 Task: Look for Airbnb options in TultitlÃ¡n, Mexico from 5th December, 2023 to 13th December, 2023 for 6 adults.3 bedrooms having 3 beds and 3 bathrooms. Property type can be house. Look for 5 properties as per requirement.
Action: Mouse moved to (615, 66)
Screenshot: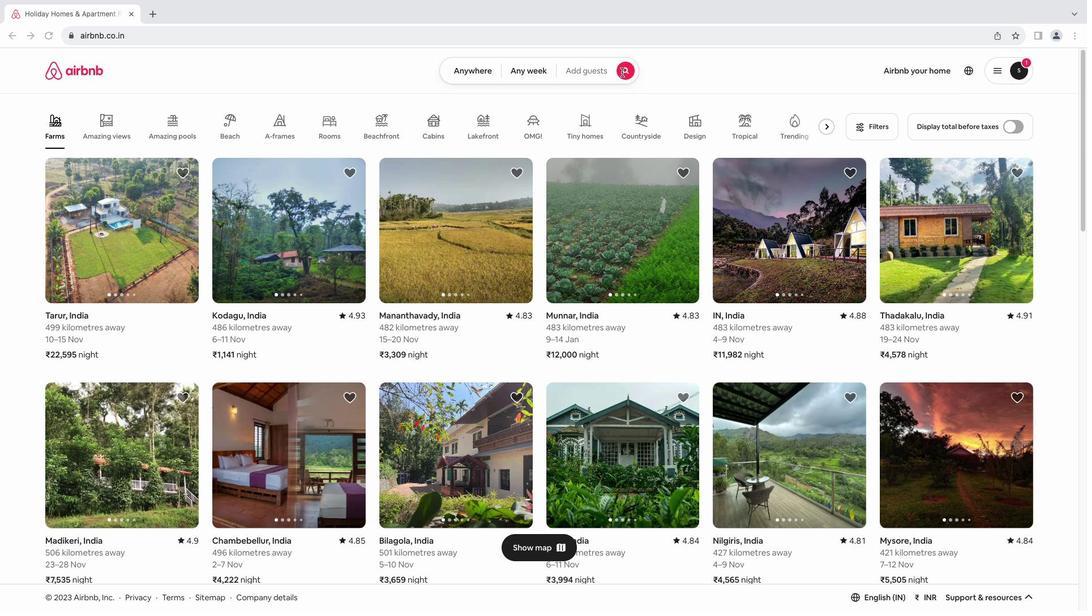 
Action: Mouse pressed left at (615, 66)
Screenshot: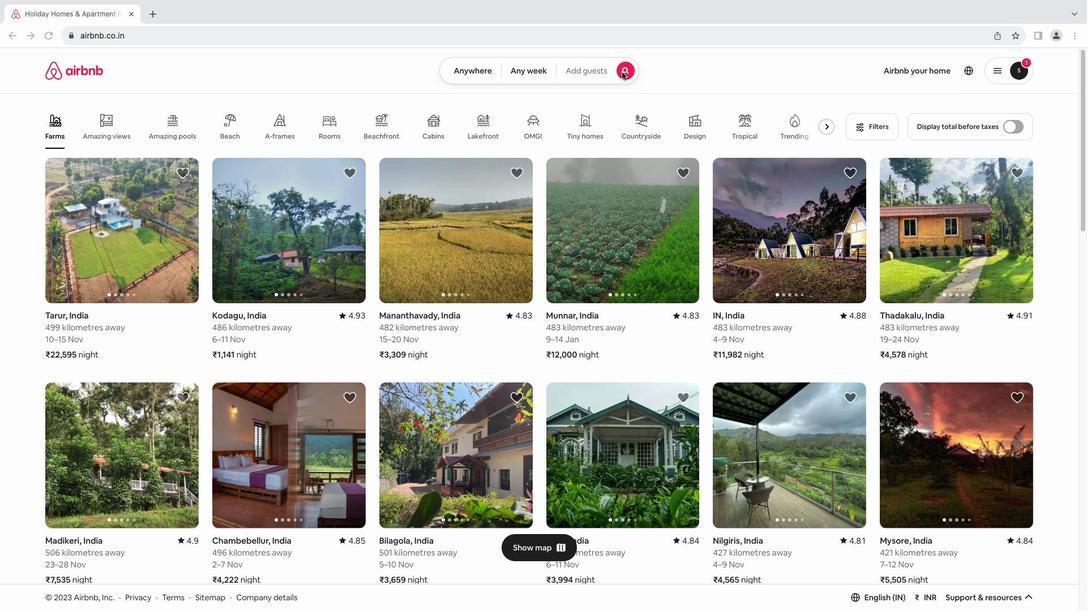 
Action: Mouse moved to (617, 66)
Screenshot: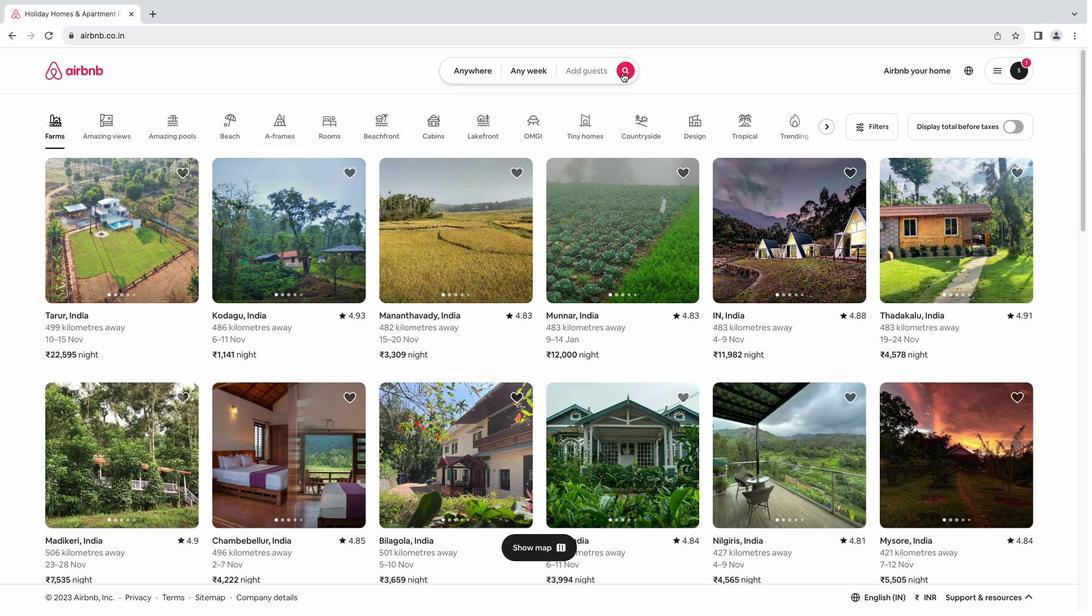 
Action: Mouse pressed left at (617, 66)
Screenshot: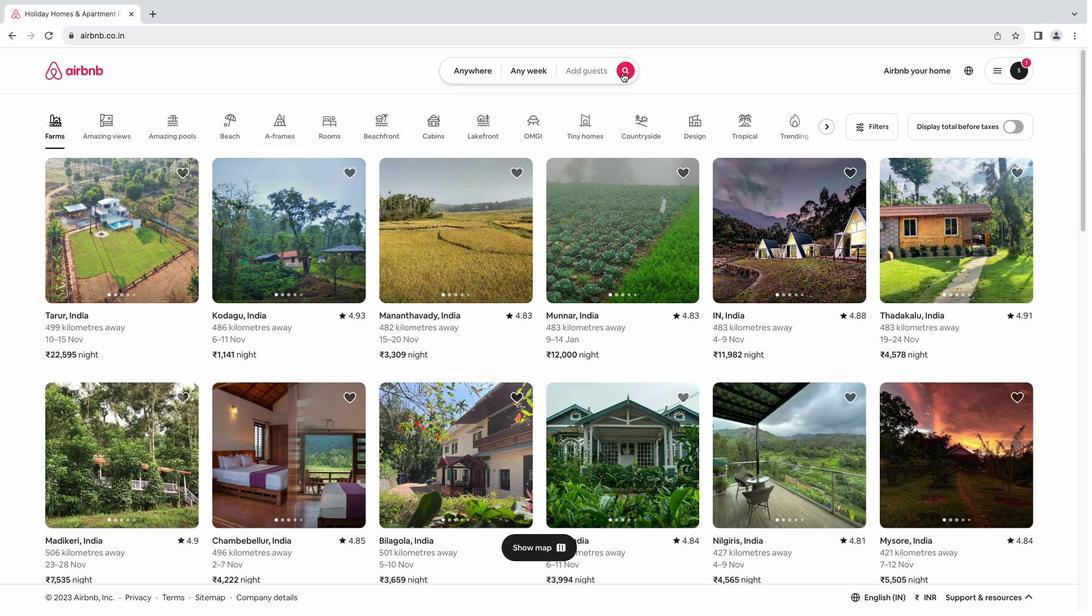 
Action: Mouse moved to (406, 109)
Screenshot: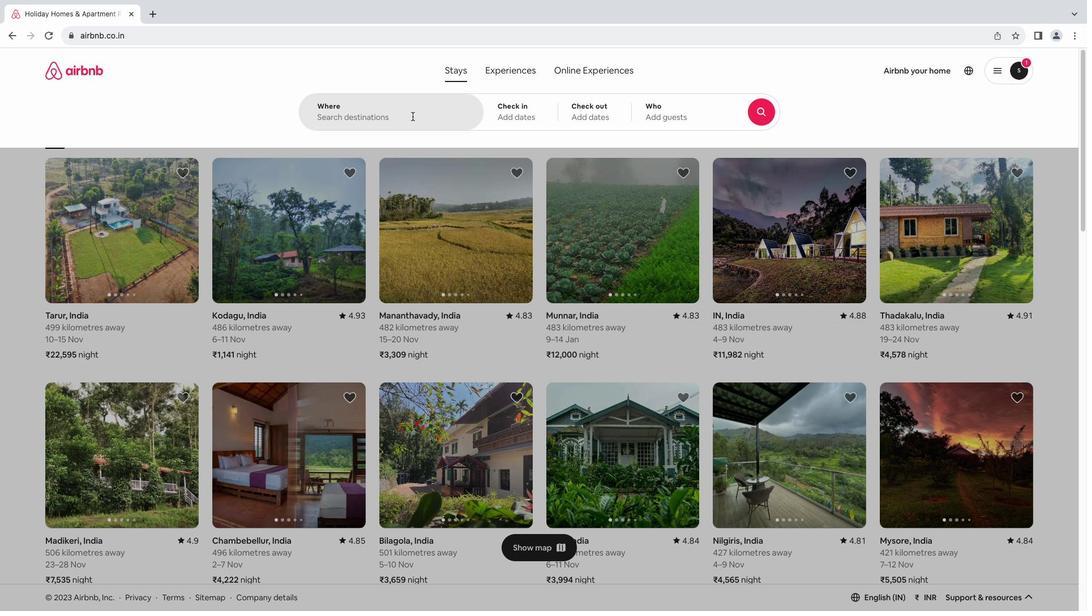
Action: Mouse pressed left at (406, 109)
Screenshot: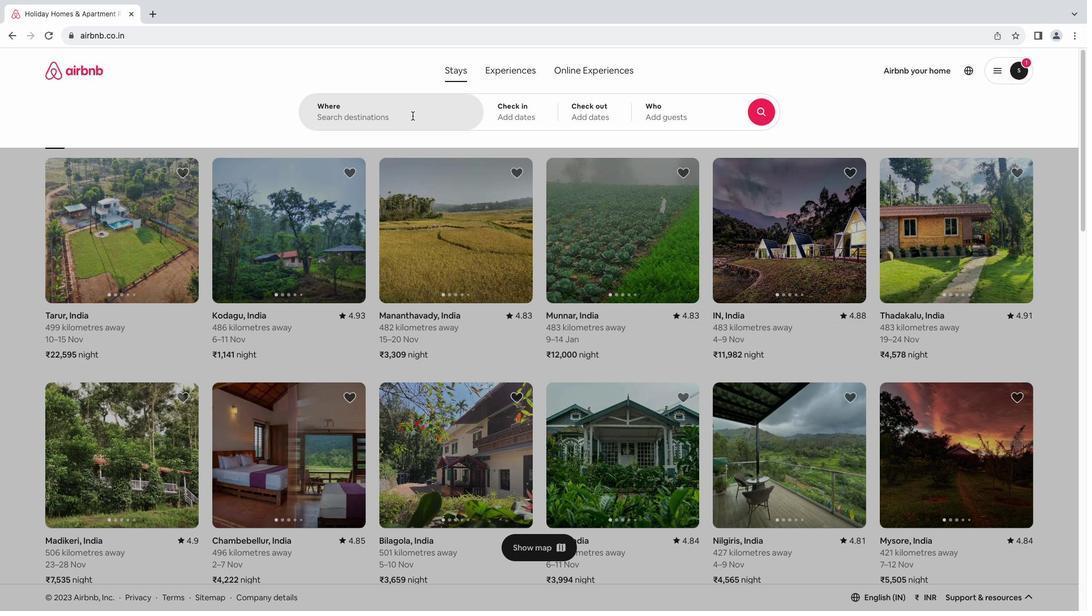 
Action: Key pressed Key.shift_r'T''u''l''t''i''t''l''a''n'','Key.spaceKey.shift_r'M''e''x''i''c''o'Key.enter
Screenshot: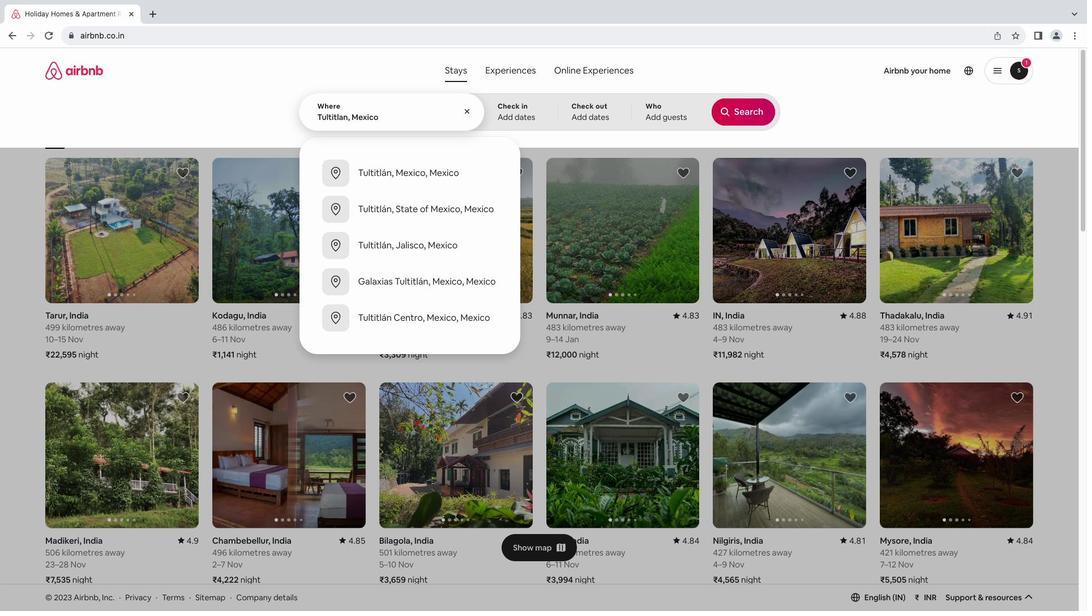
Action: Mouse moved to (609, 277)
Screenshot: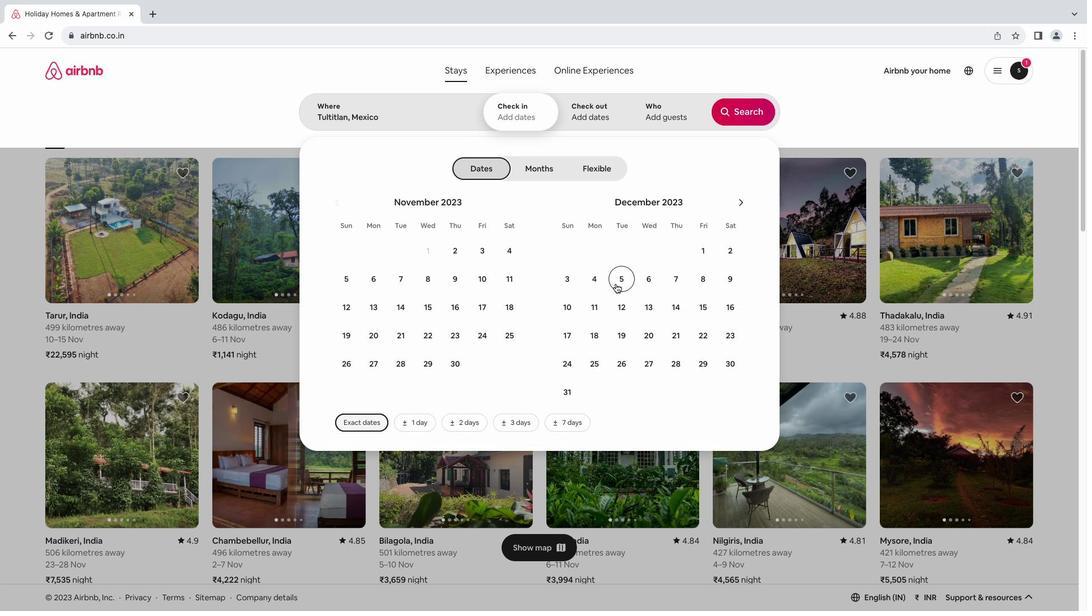 
Action: Mouse pressed left at (609, 277)
Screenshot: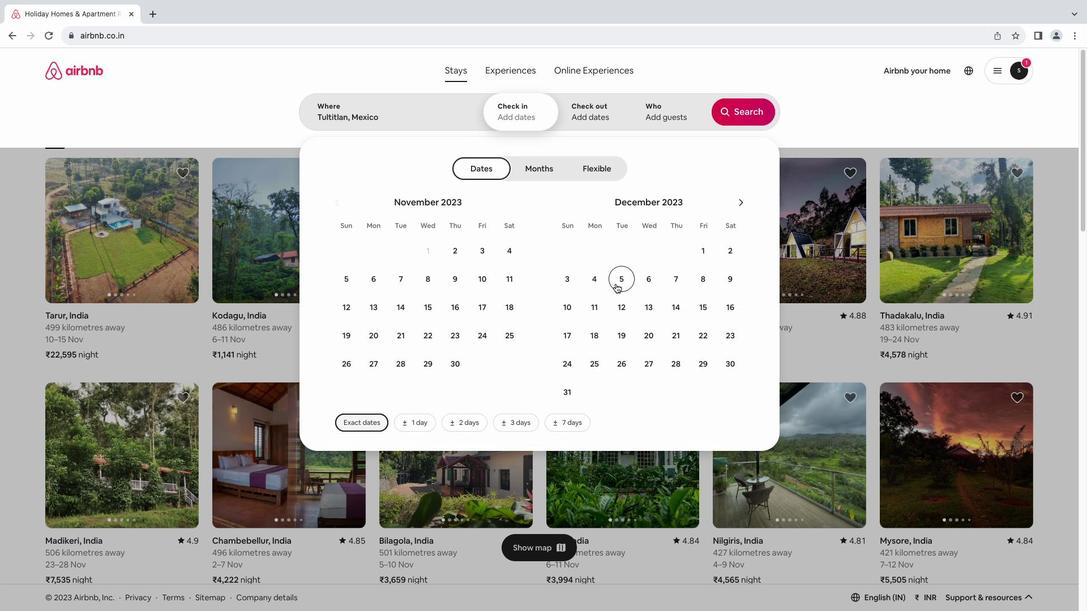 
Action: Mouse moved to (644, 299)
Screenshot: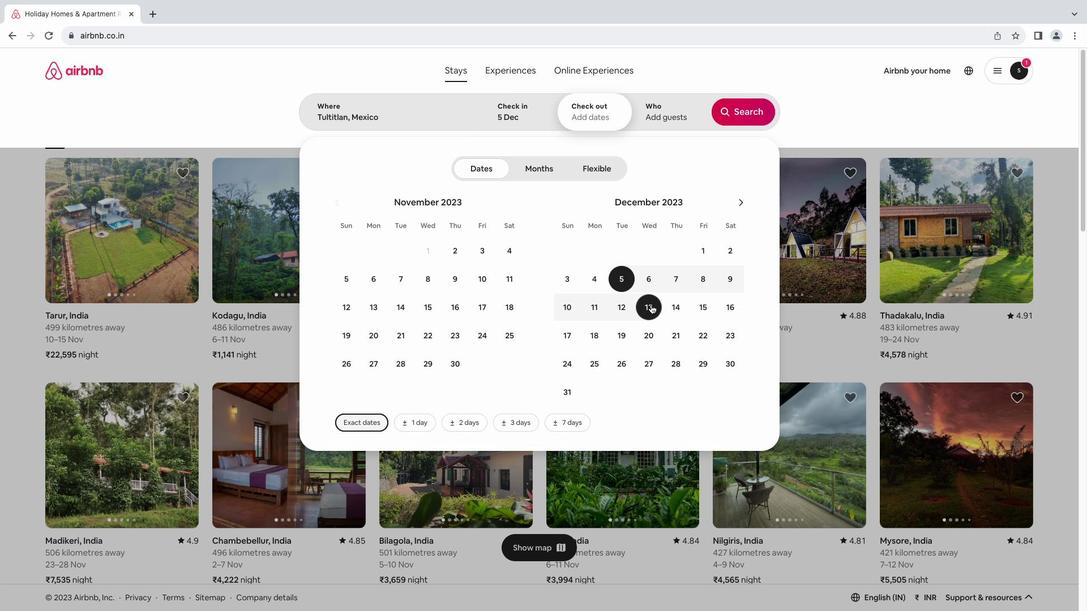 
Action: Mouse pressed left at (644, 299)
Screenshot: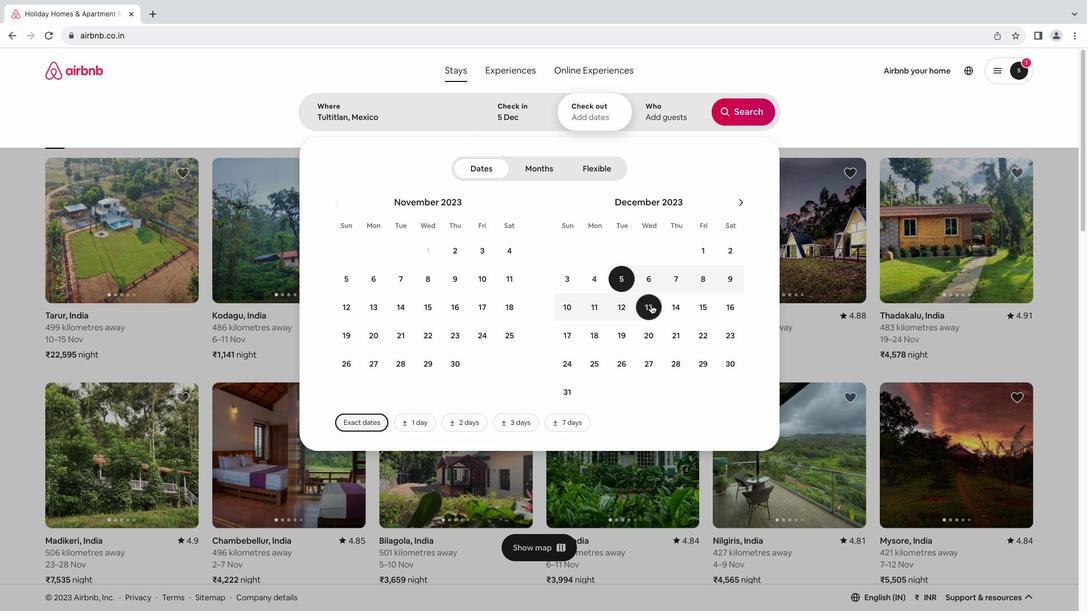 
Action: Mouse moved to (661, 110)
Screenshot: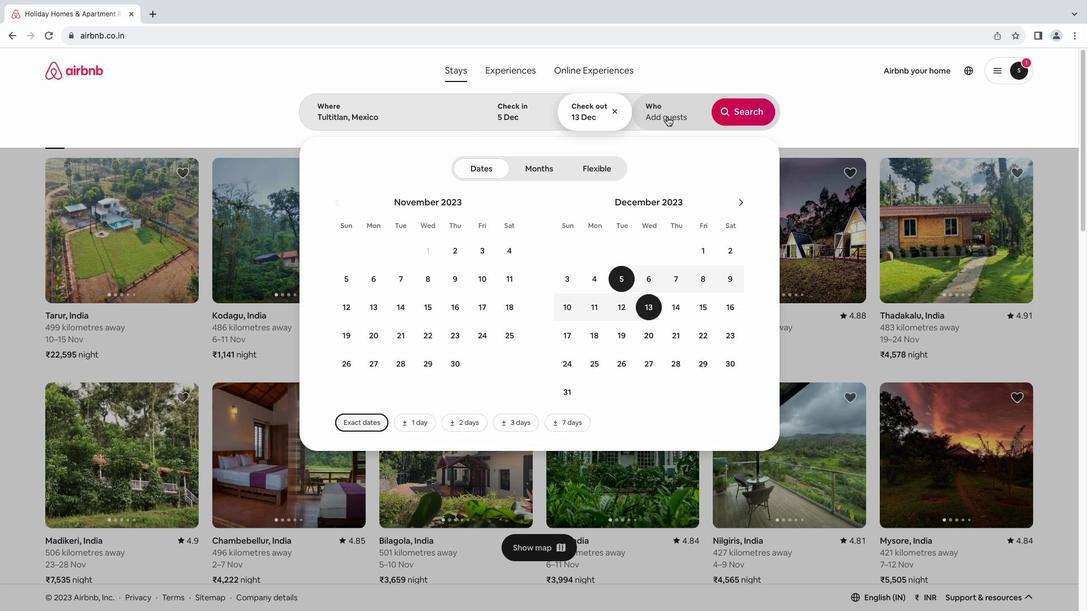 
Action: Mouse pressed left at (661, 110)
Screenshot: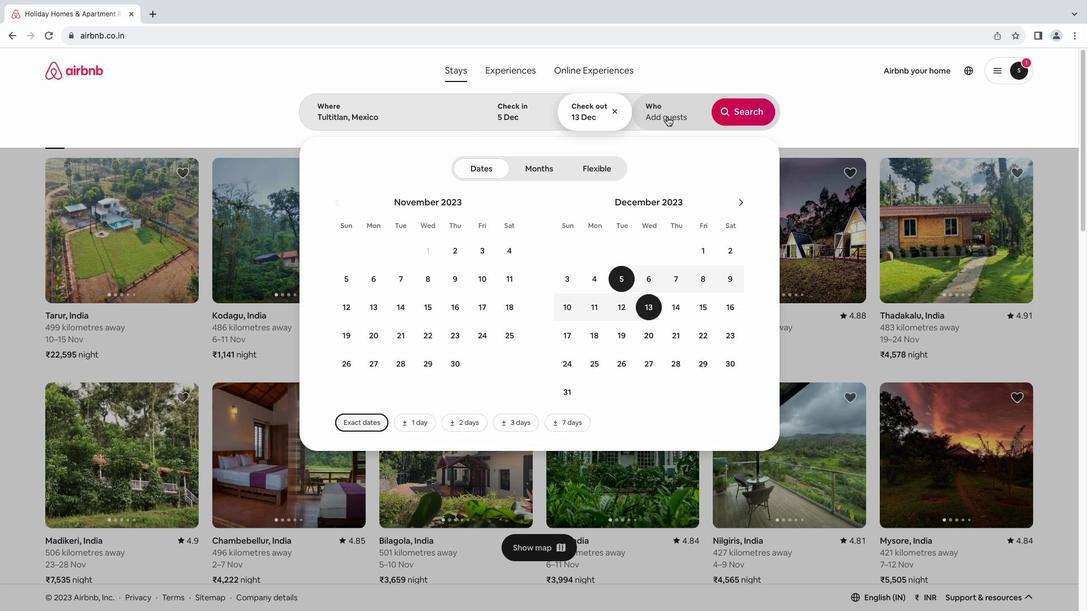 
Action: Mouse moved to (740, 162)
Screenshot: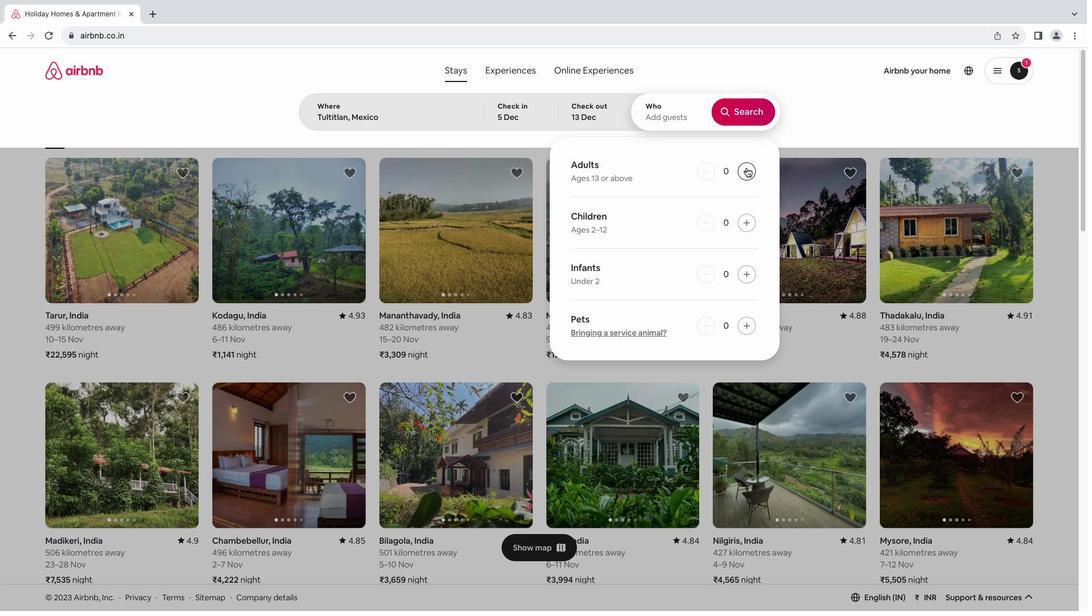 
Action: Mouse pressed left at (740, 162)
Screenshot: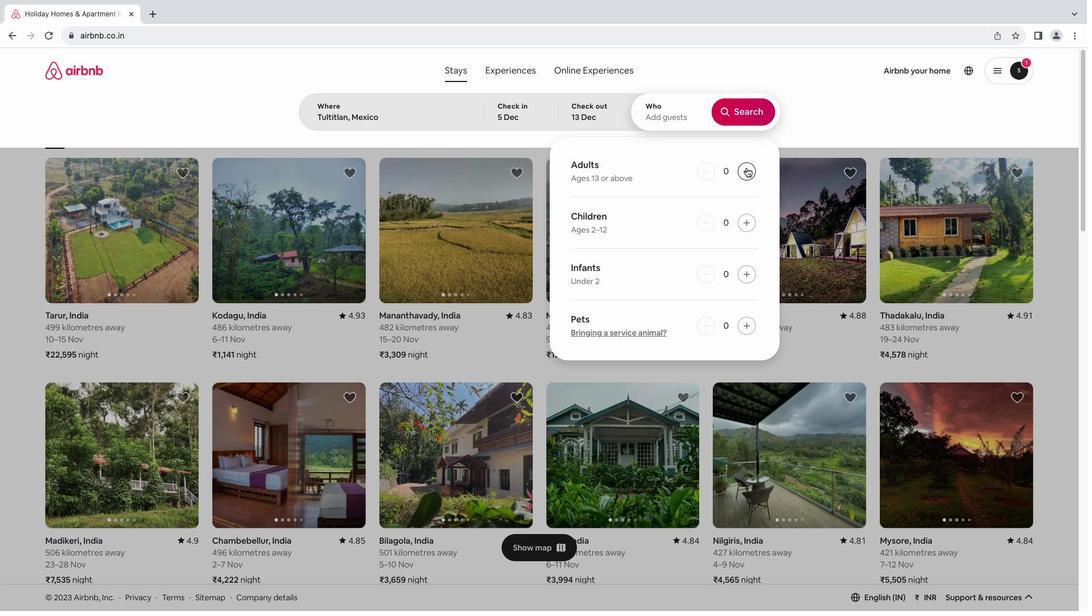 
Action: Mouse pressed left at (740, 162)
Screenshot: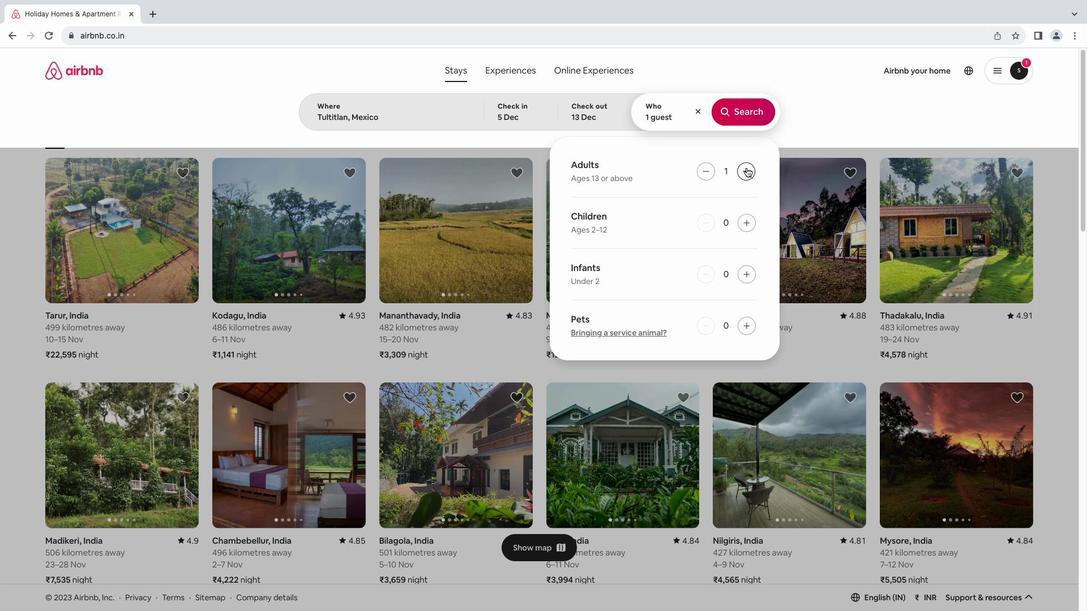
Action: Mouse pressed left at (740, 162)
Screenshot: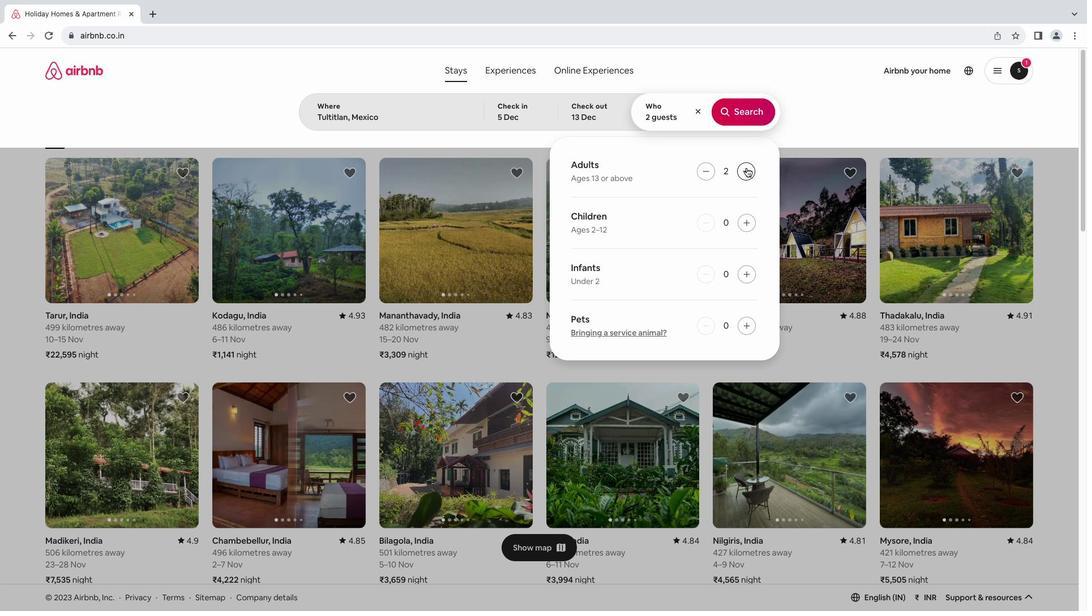 
Action: Mouse pressed left at (740, 162)
Screenshot: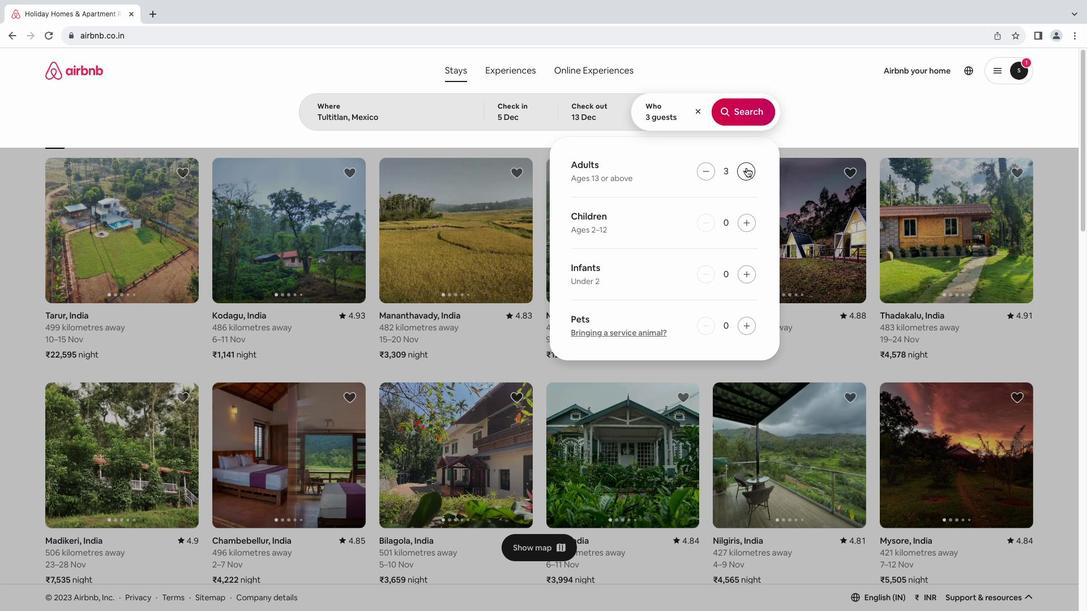
Action: Mouse pressed left at (740, 162)
Screenshot: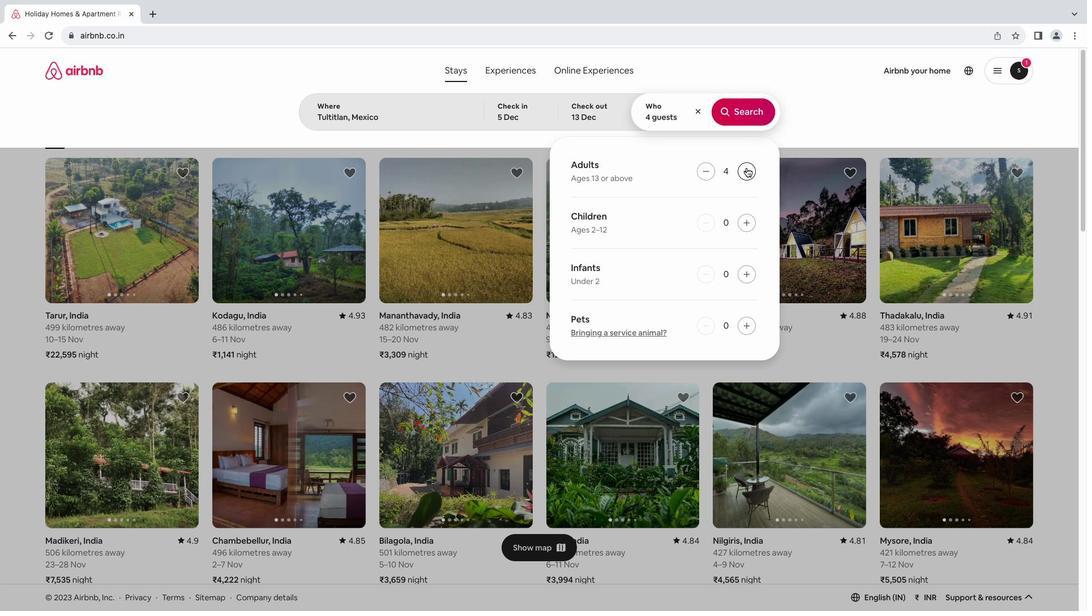 
Action: Mouse pressed left at (740, 162)
Screenshot: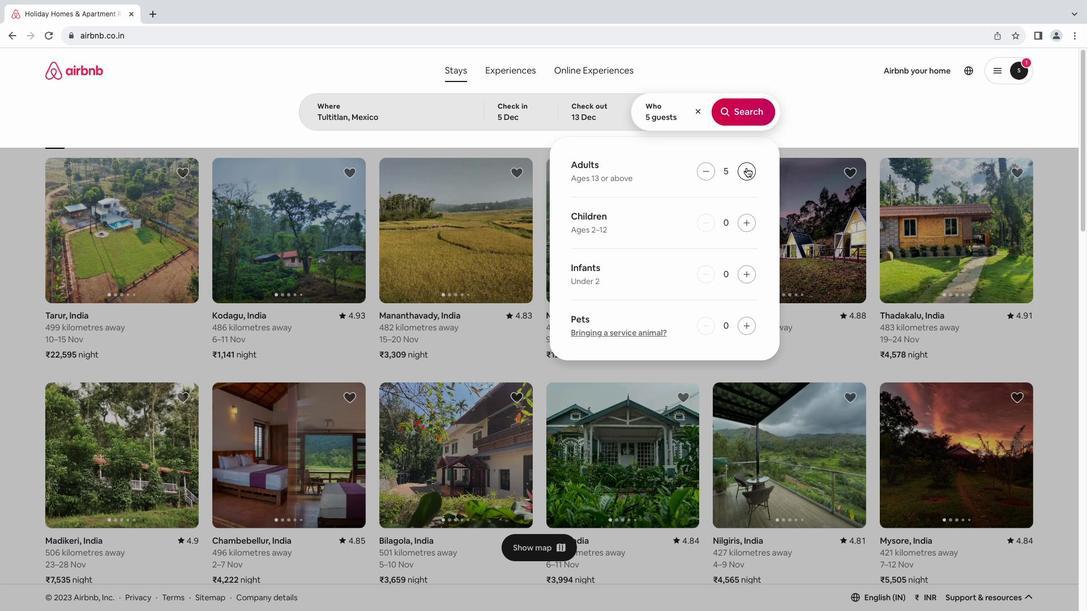 
Action: Mouse moved to (746, 105)
Screenshot: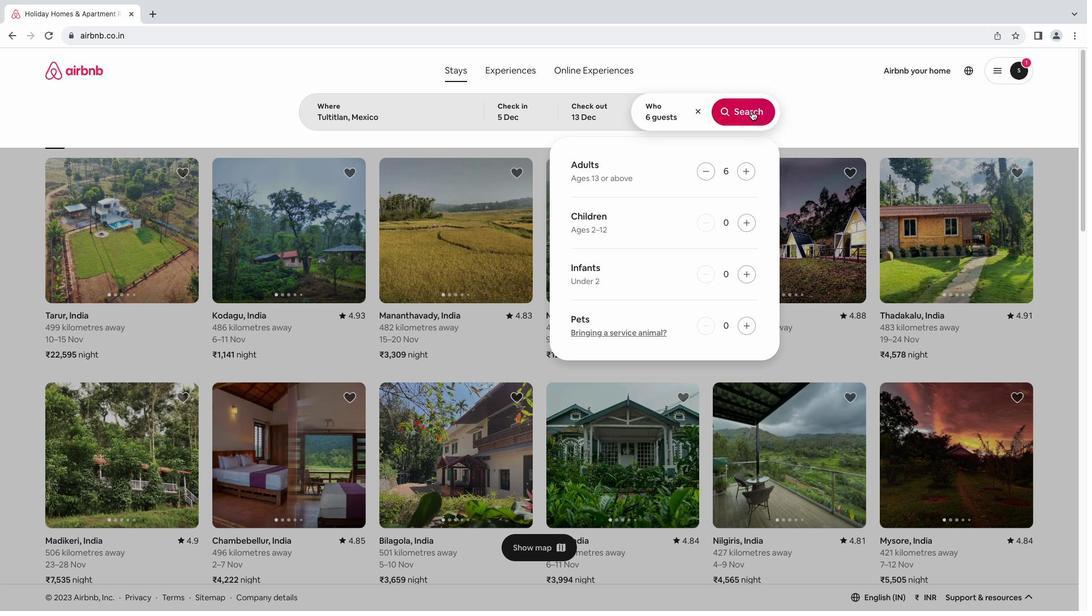 
Action: Mouse pressed left at (746, 105)
Screenshot: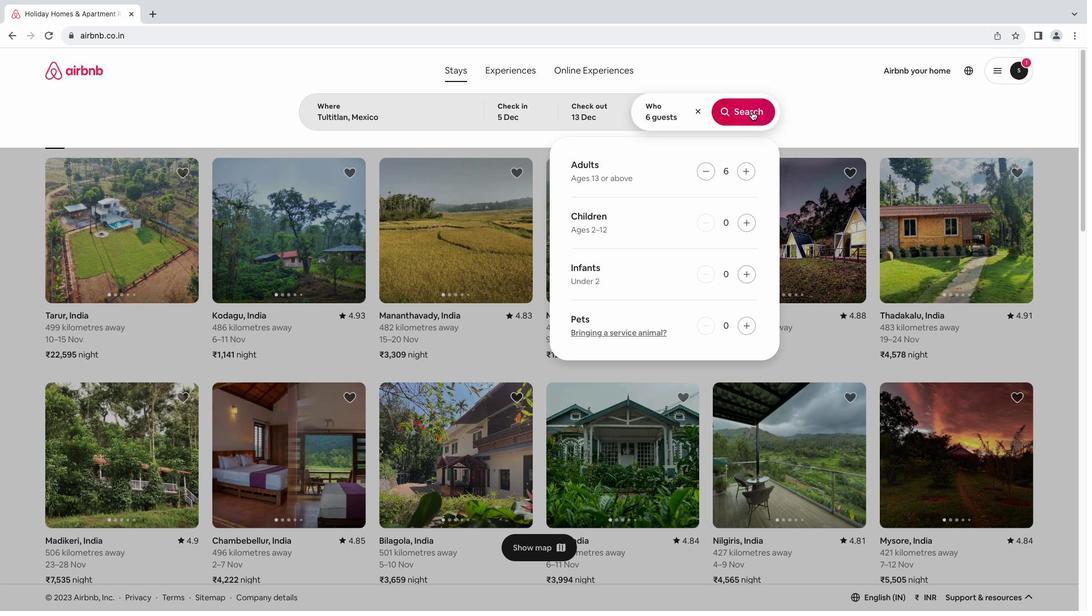 
Action: Mouse moved to (890, 104)
Screenshot: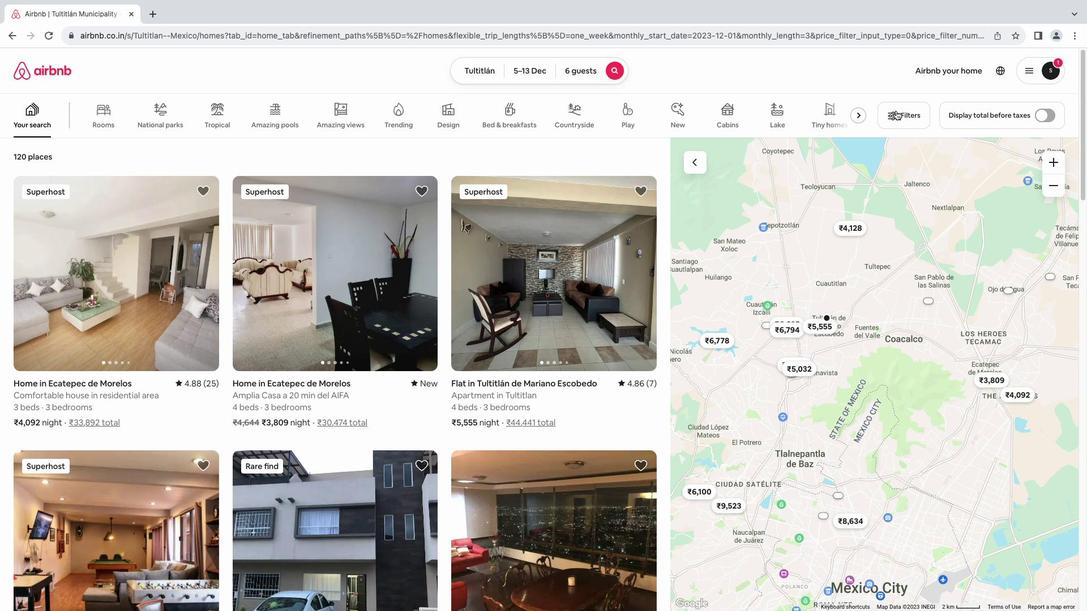 
Action: Mouse pressed left at (890, 104)
Screenshot: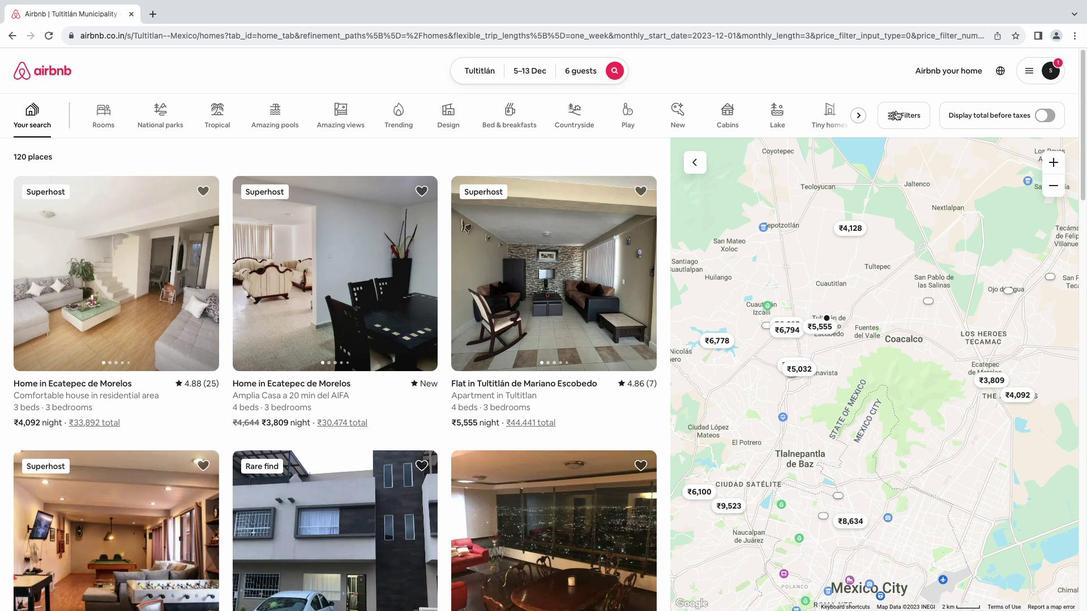 
Action: Mouse moved to (514, 249)
Screenshot: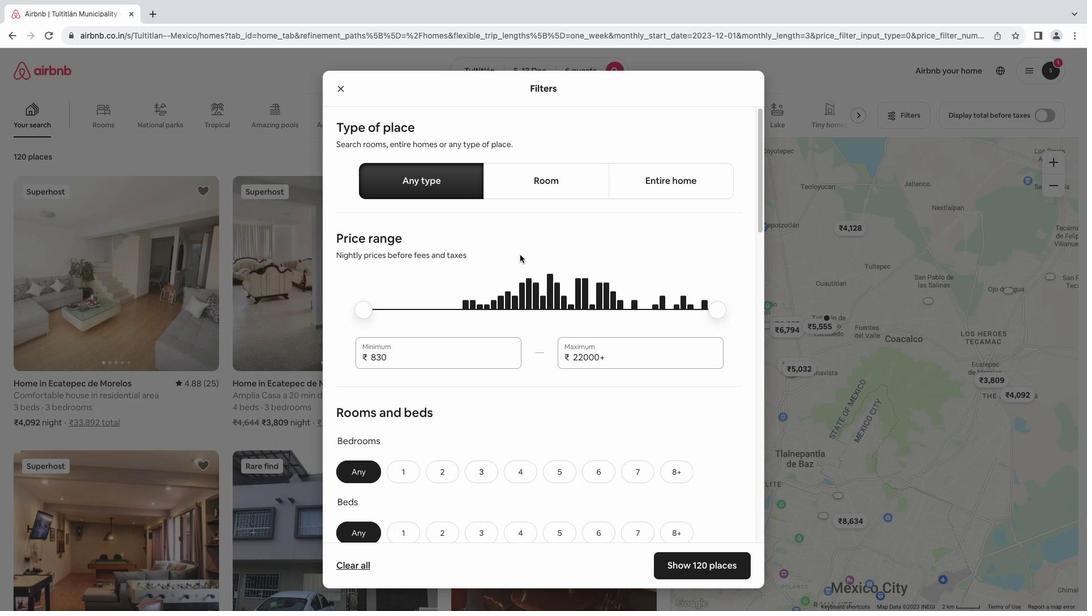 
Action: Mouse scrolled (514, 249) with delta (-5, -6)
Screenshot: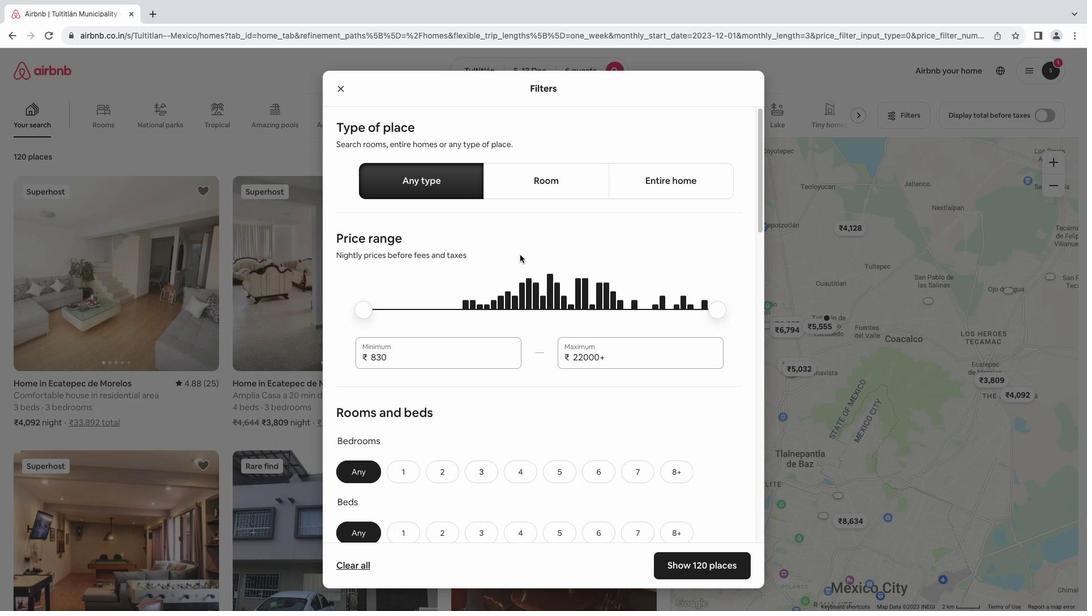 
Action: Mouse moved to (513, 248)
Screenshot: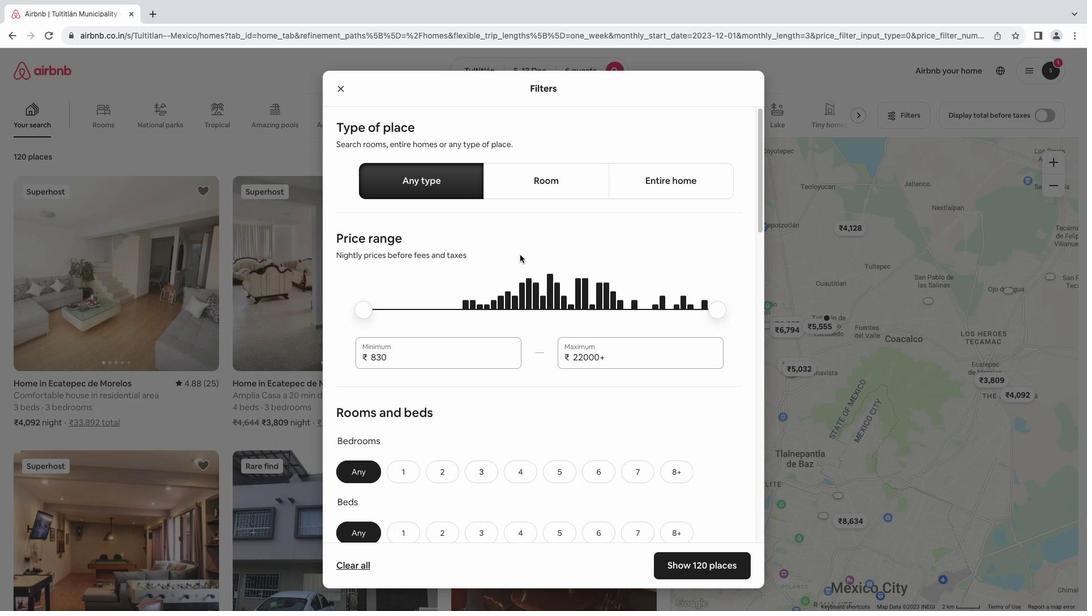 
Action: Mouse scrolled (513, 248) with delta (-5, -6)
Screenshot: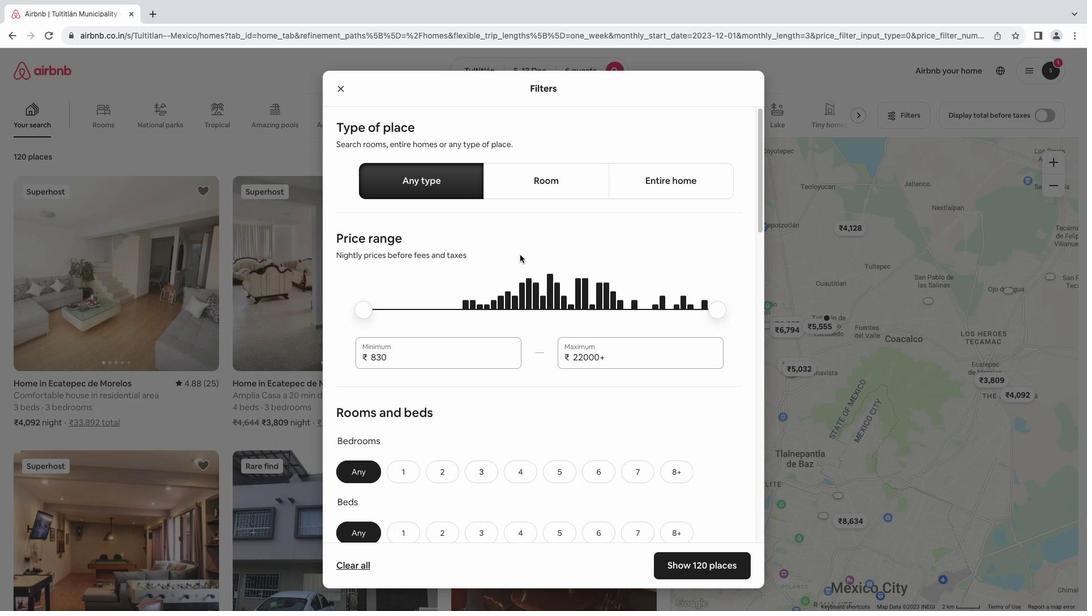 
Action: Mouse scrolled (513, 248) with delta (-5, -7)
Screenshot: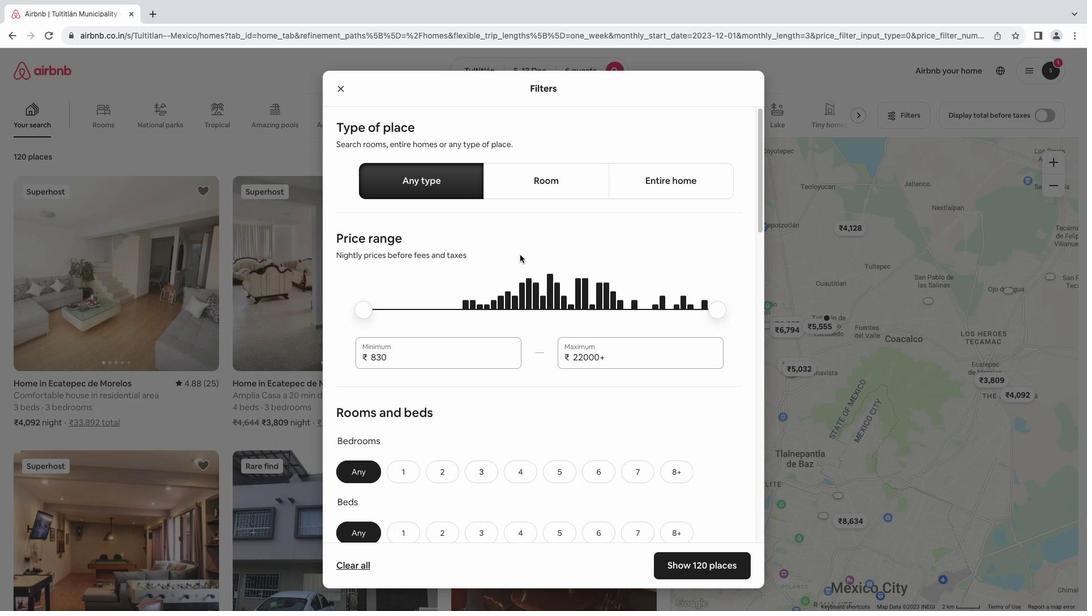 
Action: Mouse moved to (490, 296)
Screenshot: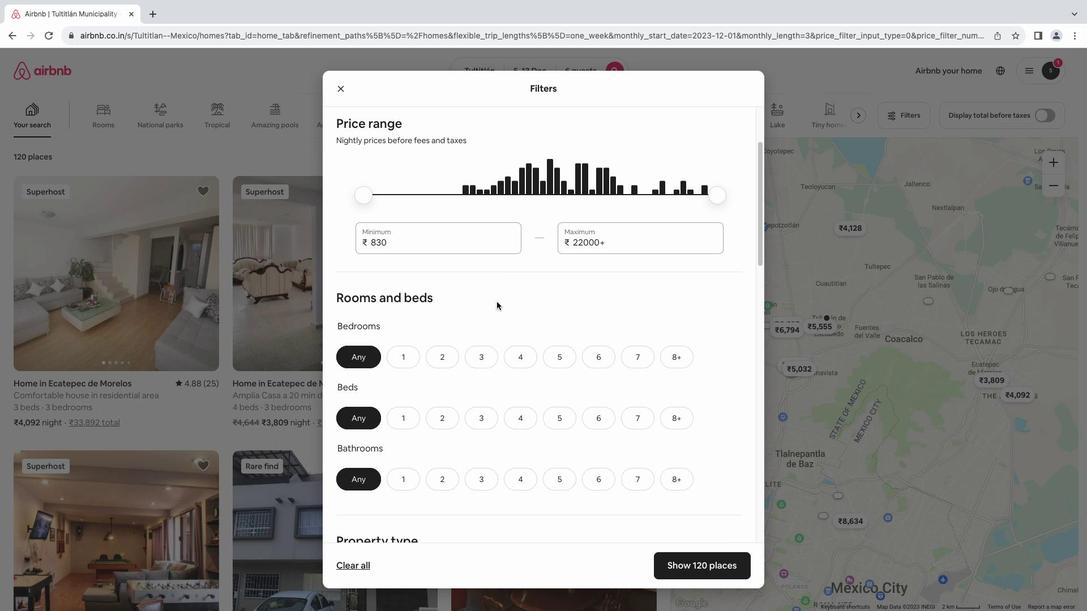 
Action: Mouse scrolled (490, 296) with delta (-5, -6)
Screenshot: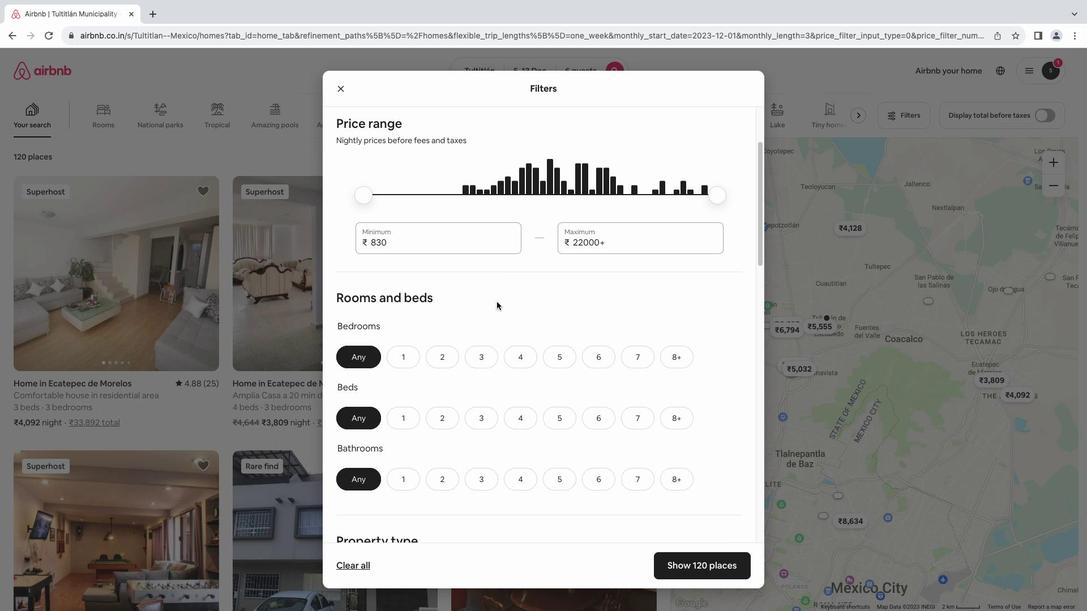 
Action: Mouse scrolled (490, 296) with delta (-5, -6)
Screenshot: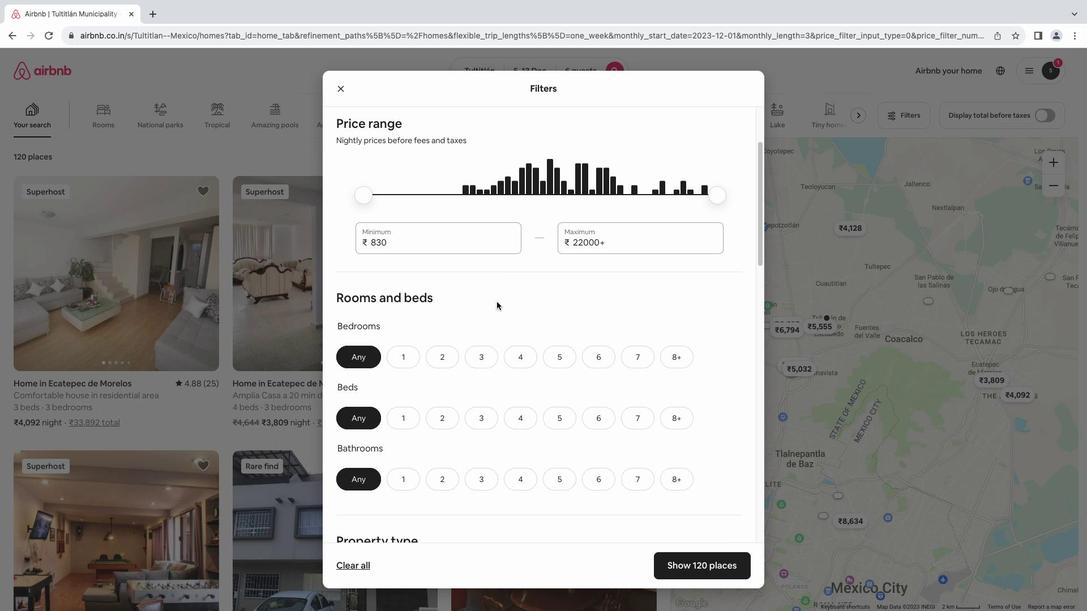
Action: Mouse moved to (478, 337)
Screenshot: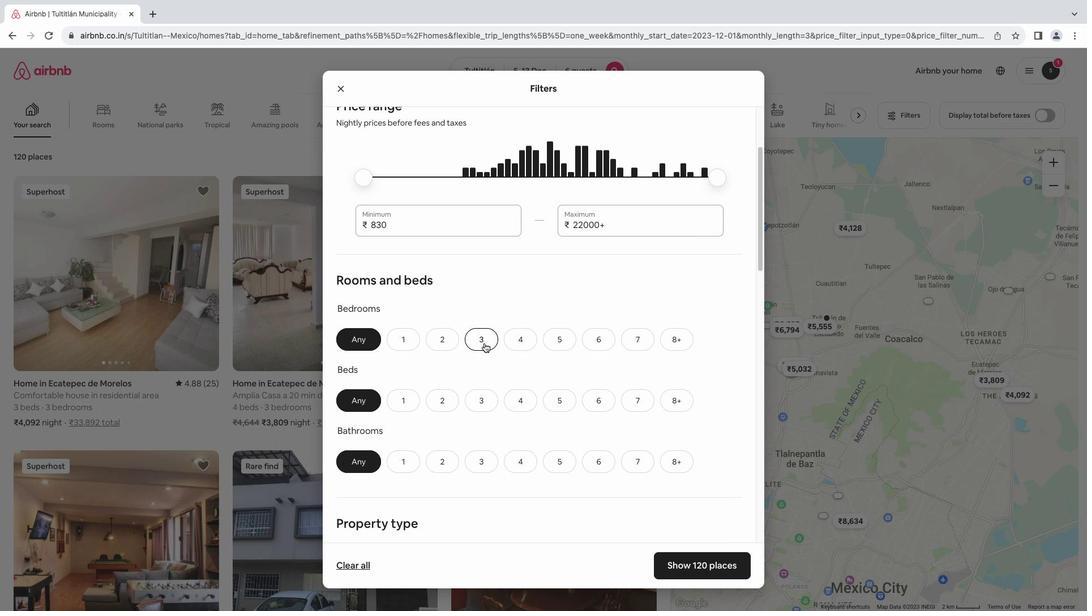 
Action: Mouse pressed left at (478, 337)
Screenshot: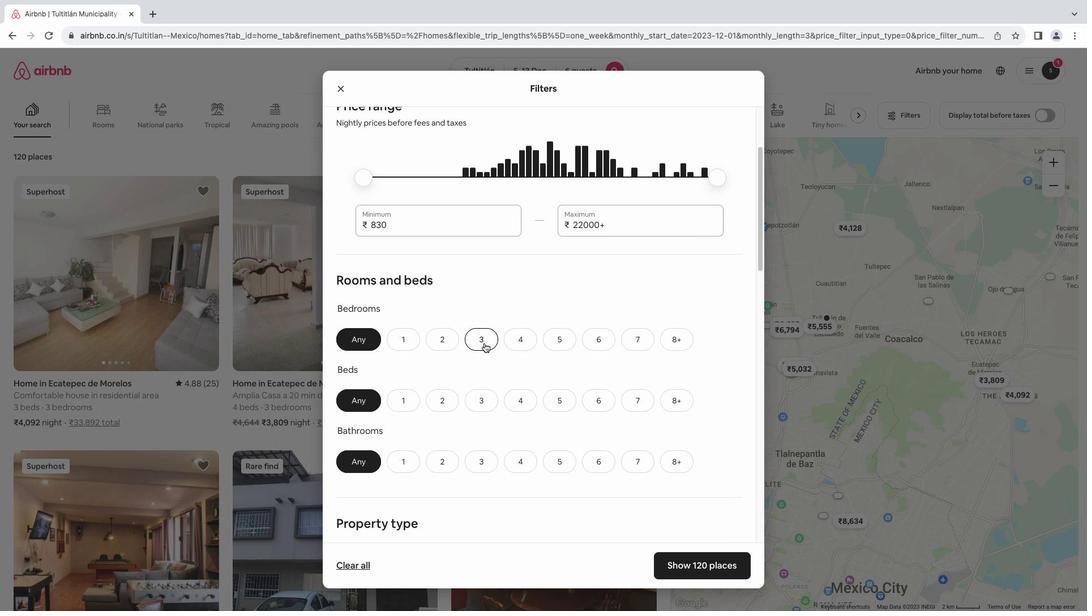 
Action: Mouse moved to (487, 322)
Screenshot: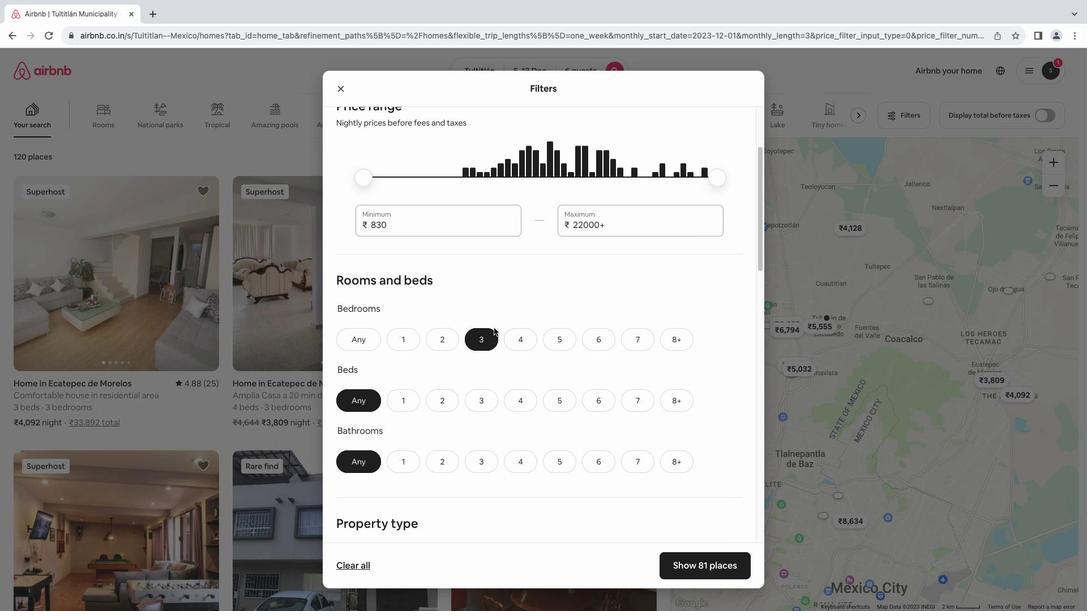 
Action: Mouse scrolled (487, 322) with delta (-5, -6)
Screenshot: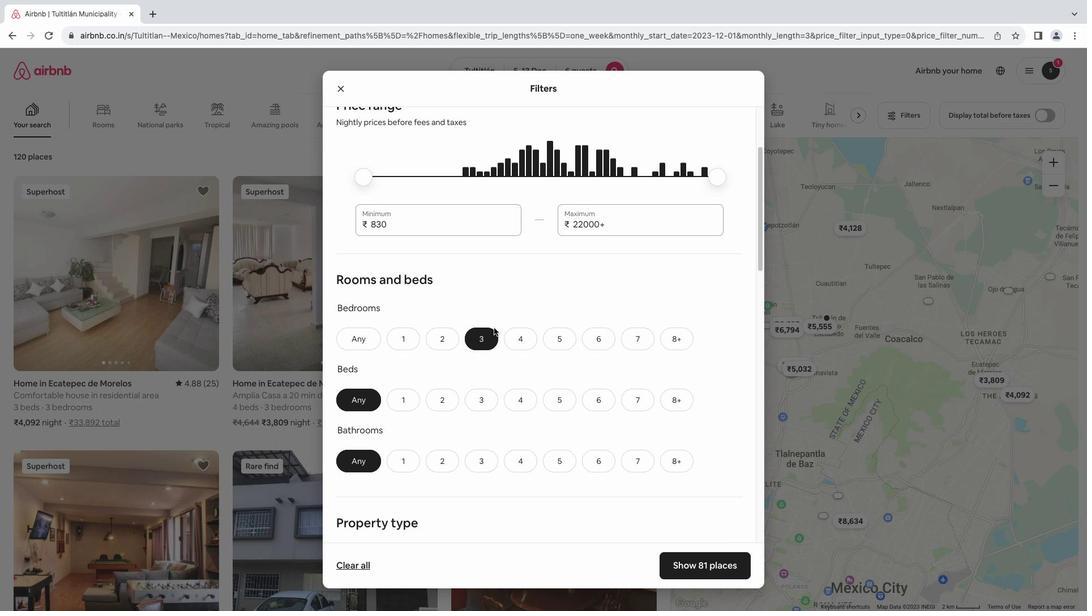 
Action: Mouse scrolled (487, 322) with delta (-5, -6)
Screenshot: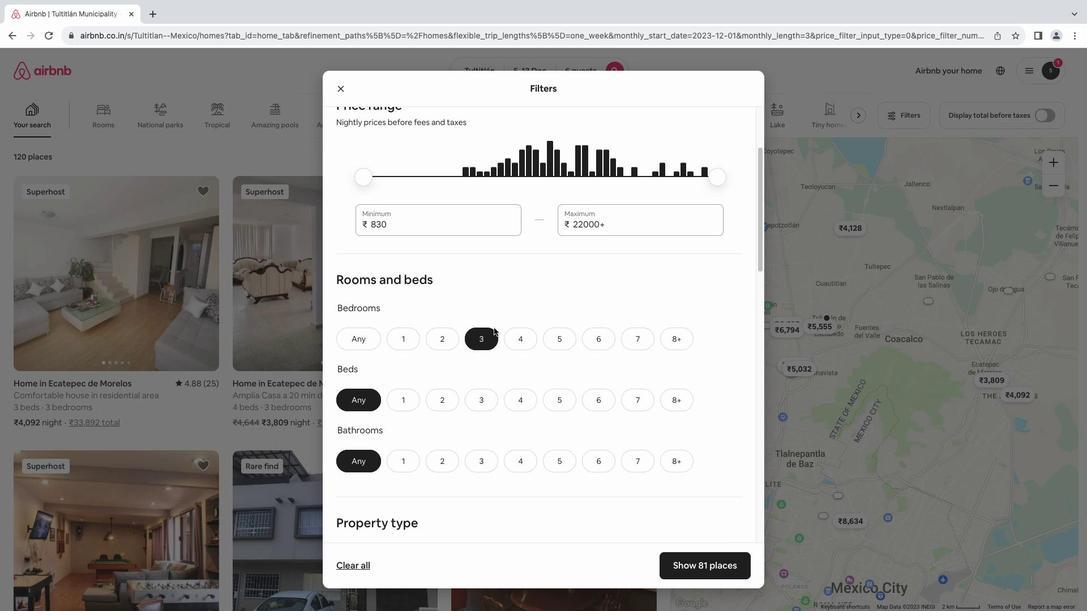 
Action: Mouse scrolled (487, 322) with delta (-5, -6)
Screenshot: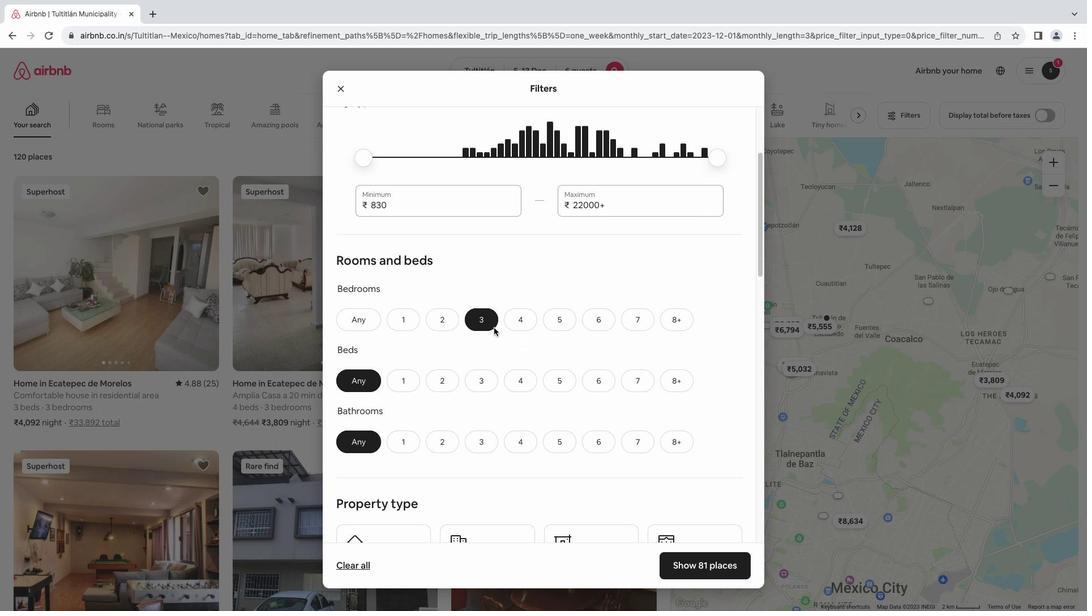 
Action: Mouse moved to (479, 341)
Screenshot: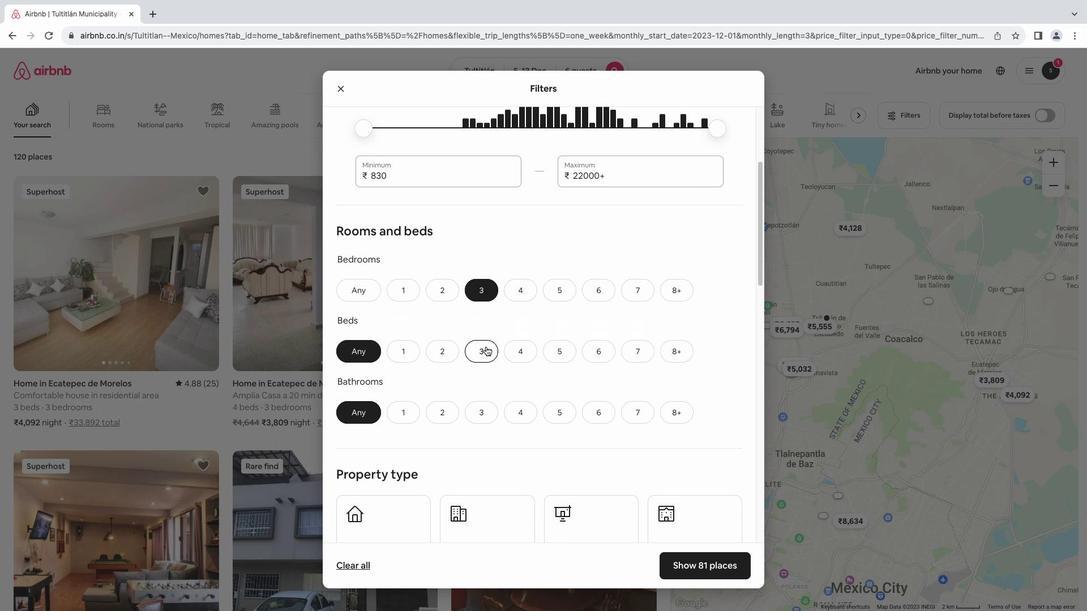 
Action: Mouse pressed left at (479, 341)
Screenshot: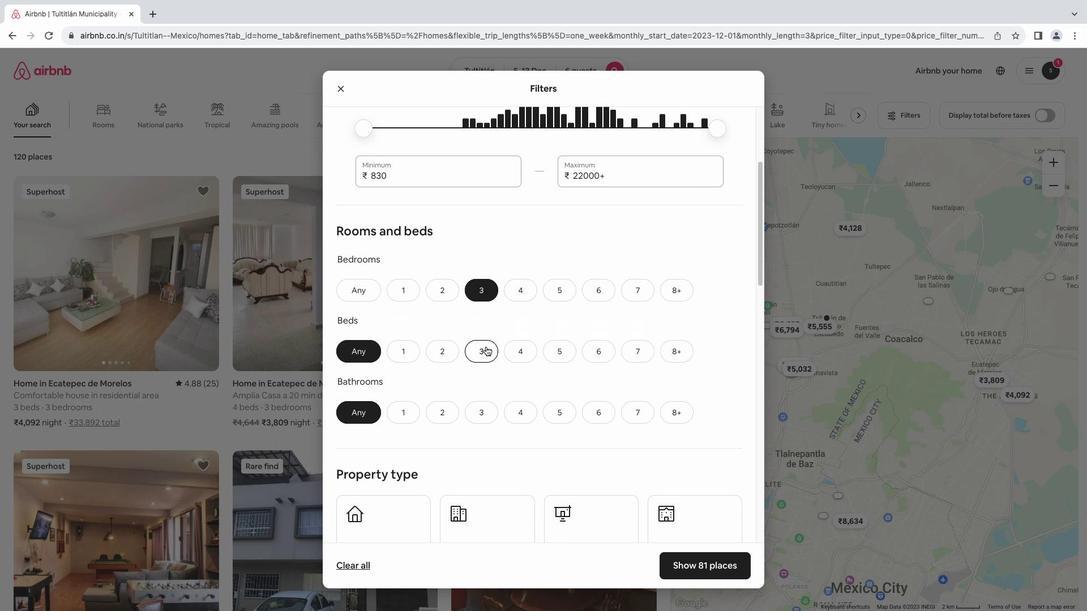 
Action: Mouse moved to (505, 315)
Screenshot: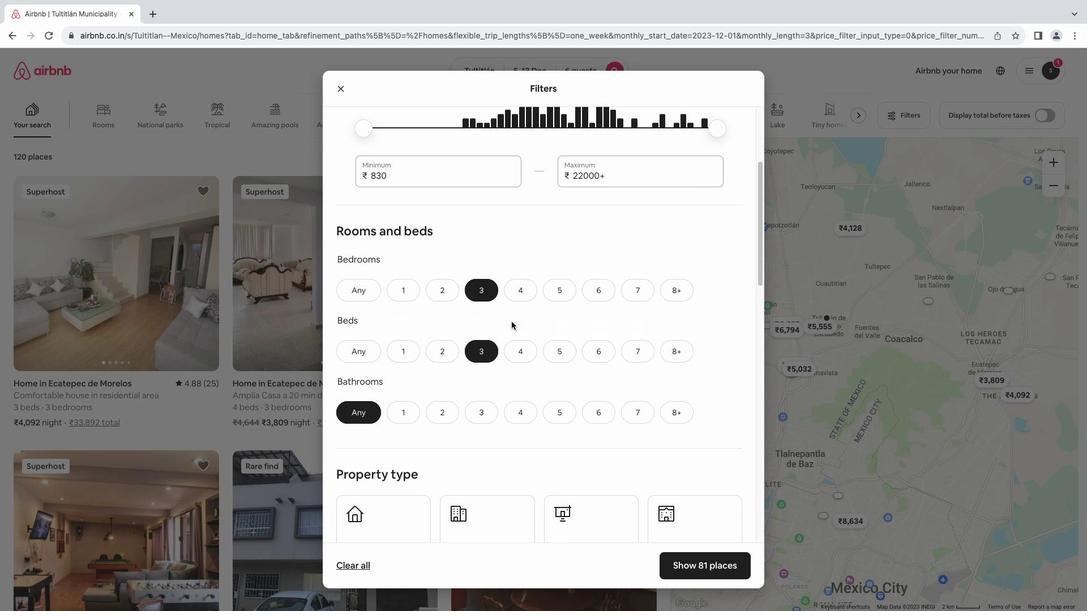 
Action: Mouse scrolled (505, 315) with delta (-5, -6)
Screenshot: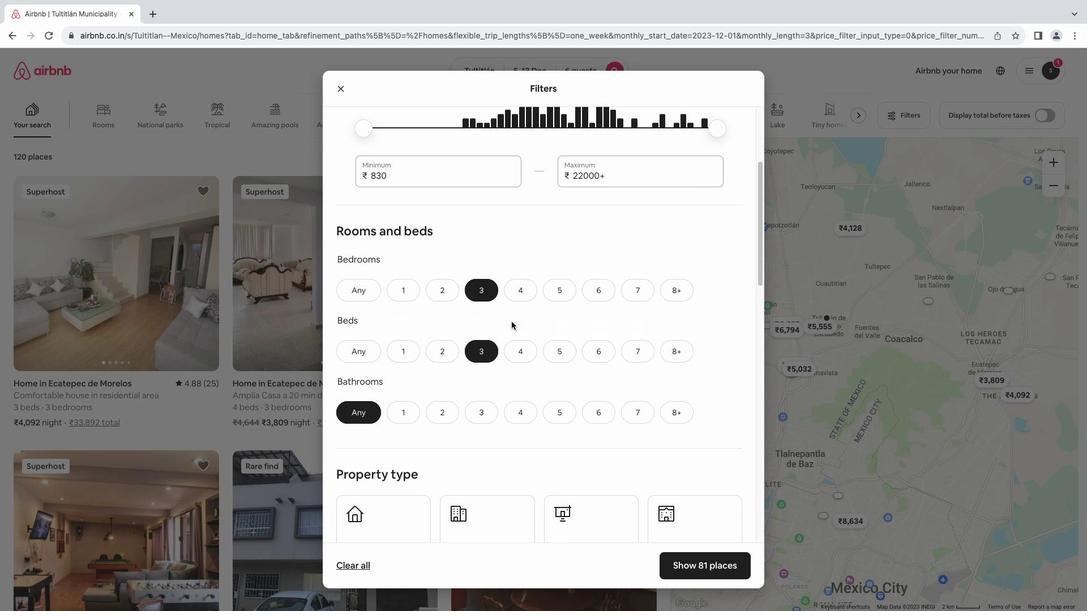 
Action: Mouse scrolled (505, 315) with delta (-5, -6)
Screenshot: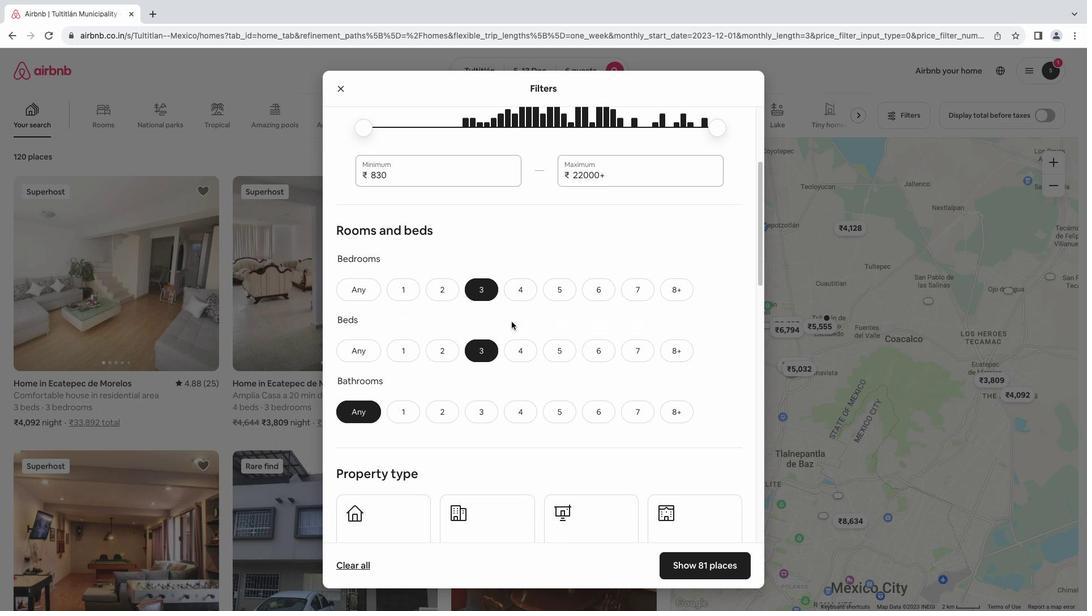 
Action: Mouse moved to (473, 379)
Screenshot: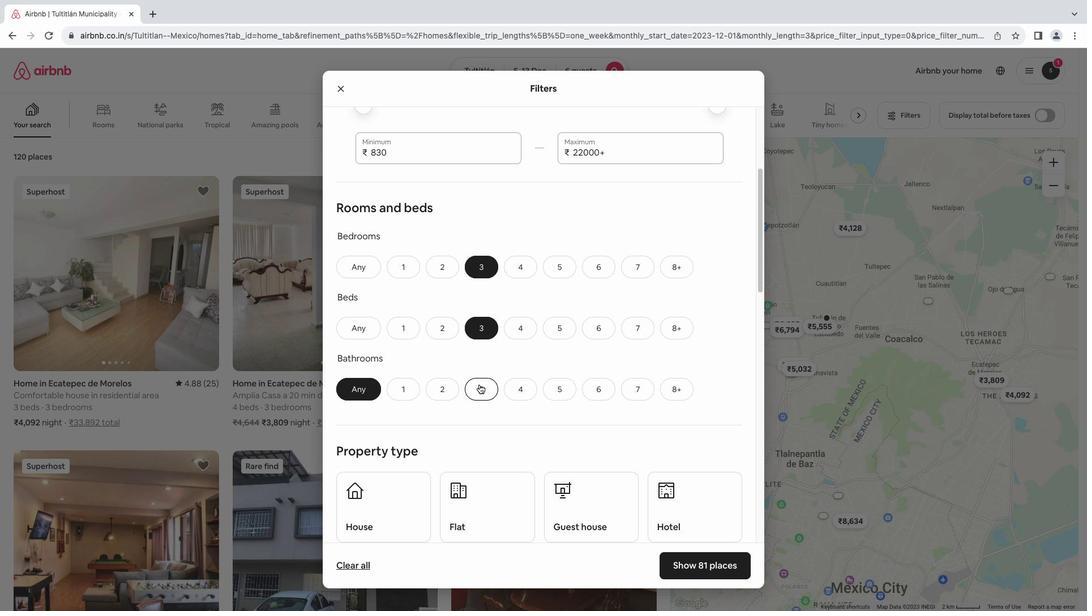 
Action: Mouse pressed left at (473, 379)
Screenshot: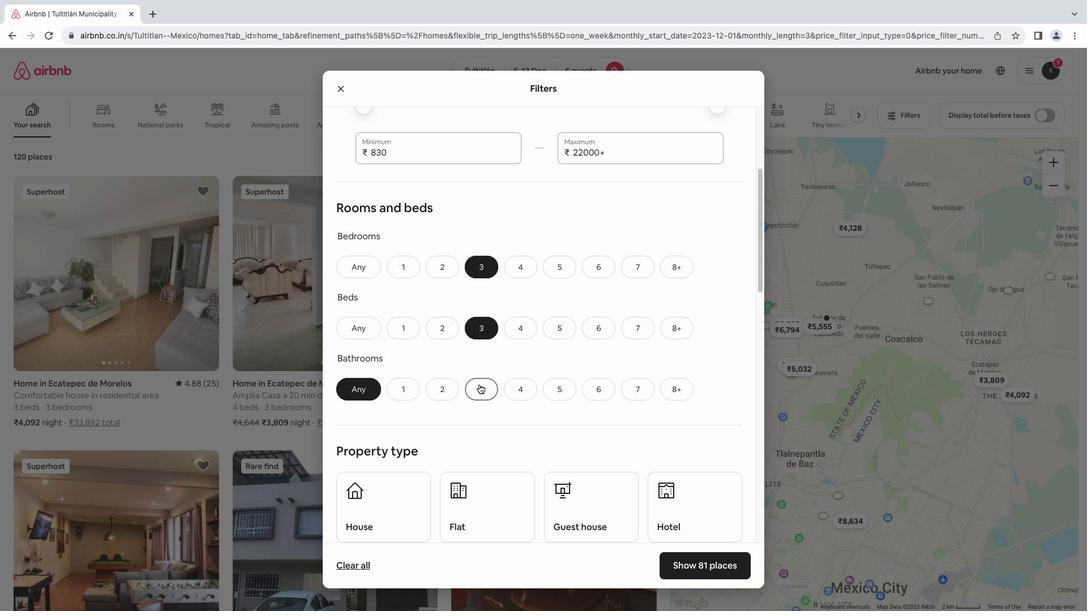 
Action: Mouse moved to (491, 343)
Screenshot: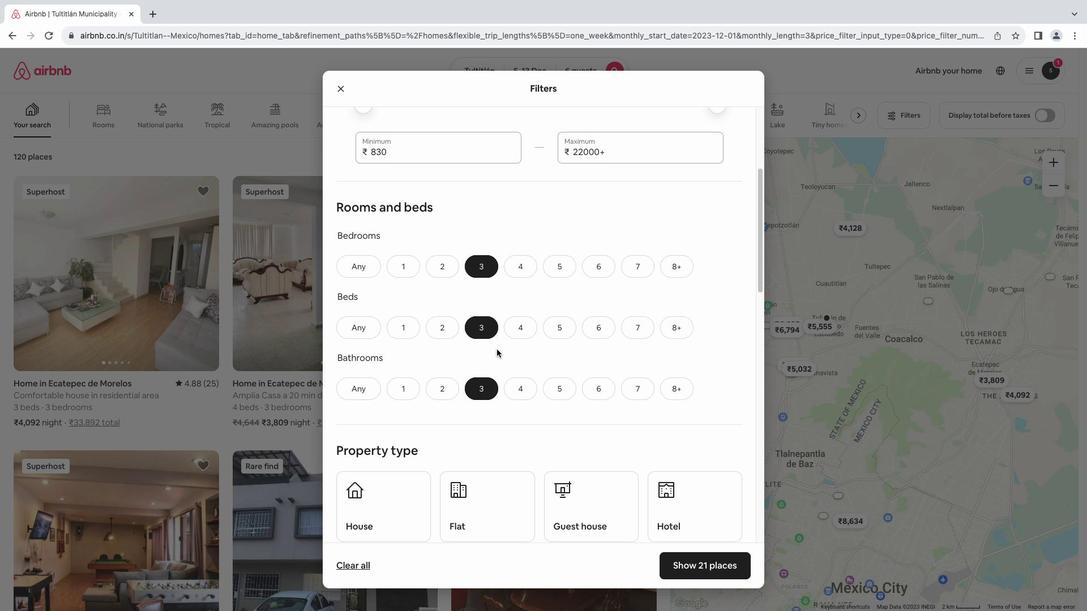 
Action: Mouse scrolled (491, 343) with delta (-5, -6)
Screenshot: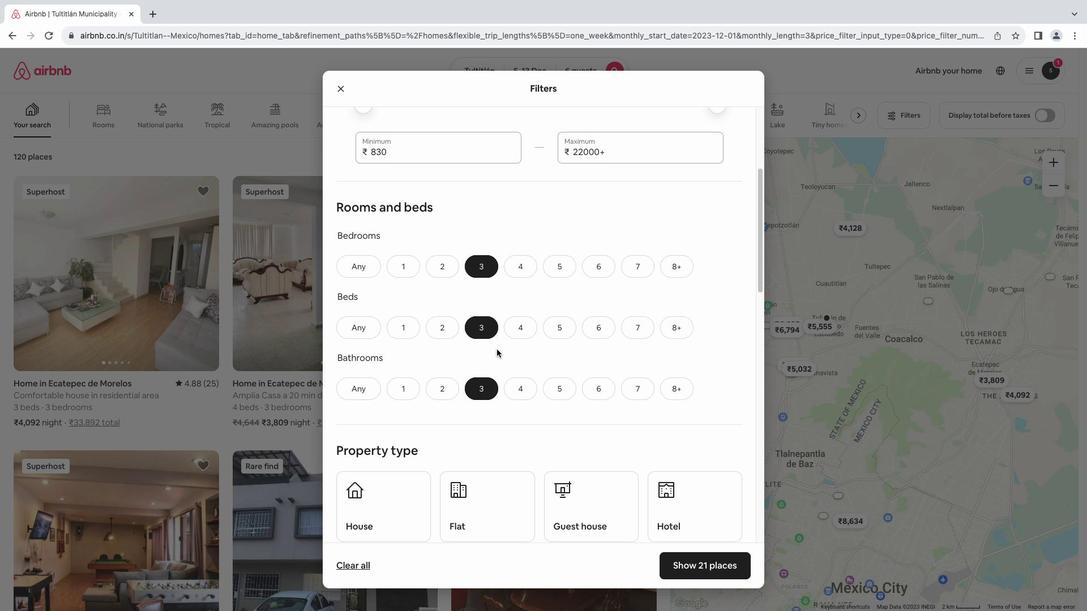 
Action: Mouse moved to (491, 343)
Screenshot: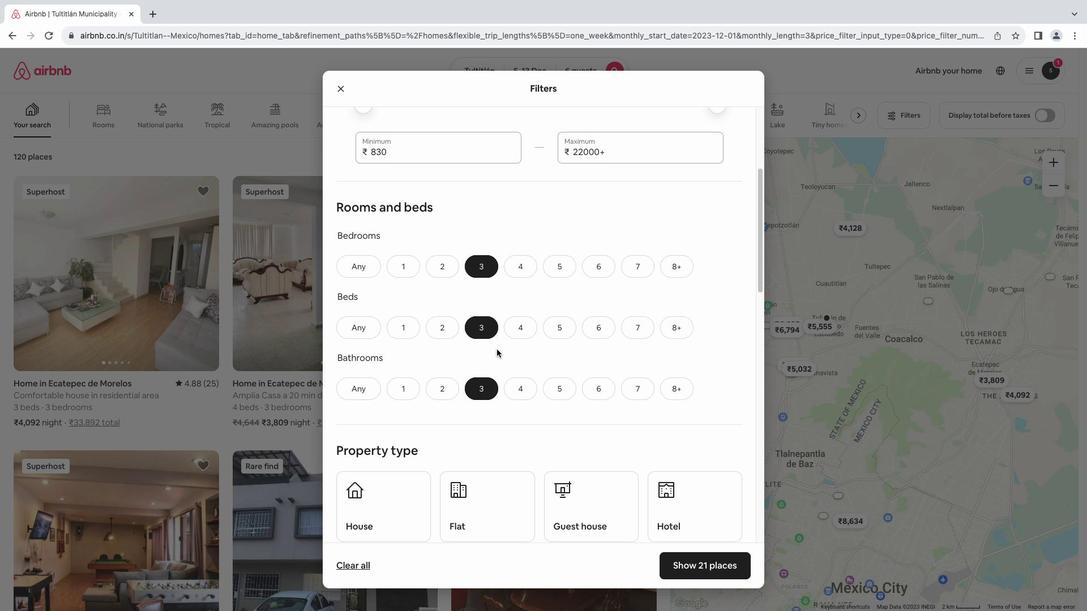 
Action: Mouse scrolled (491, 343) with delta (-5, -6)
Screenshot: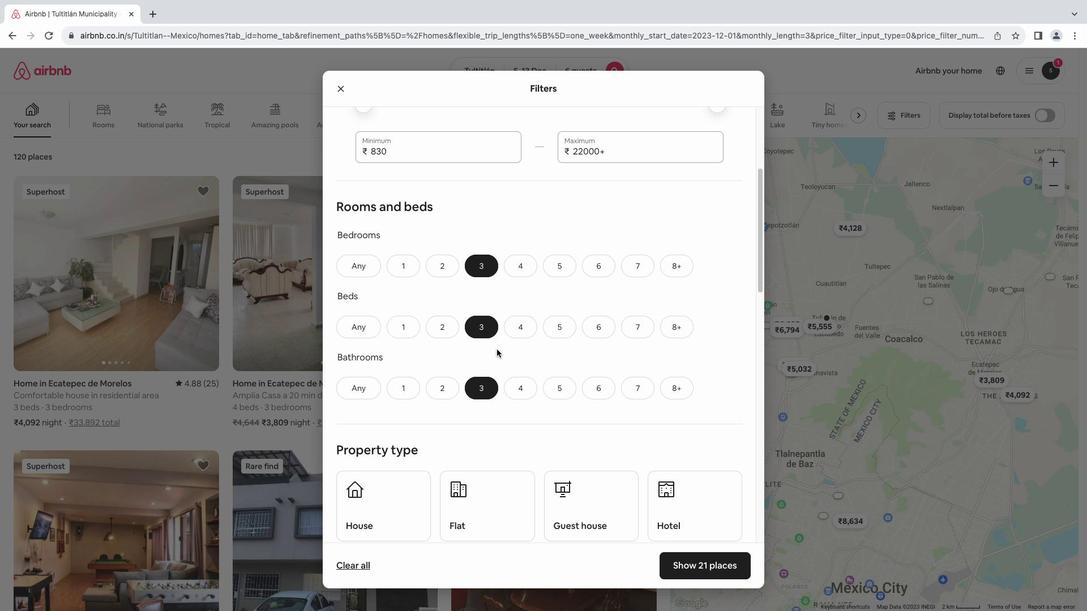 
Action: Mouse scrolled (491, 343) with delta (-5, -6)
Screenshot: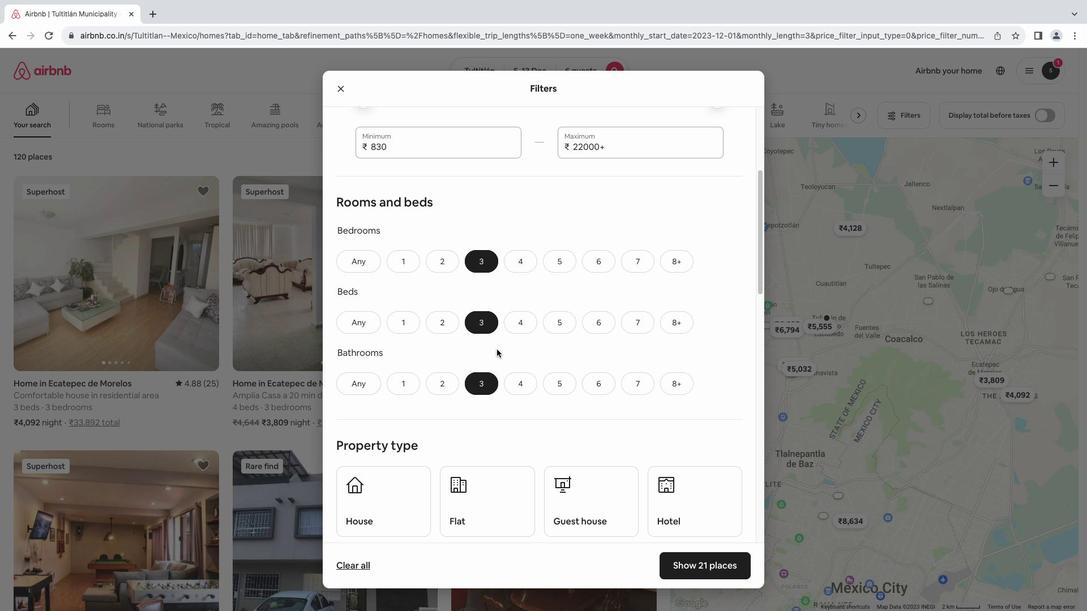 
Action: Mouse scrolled (491, 343) with delta (-5, -6)
Screenshot: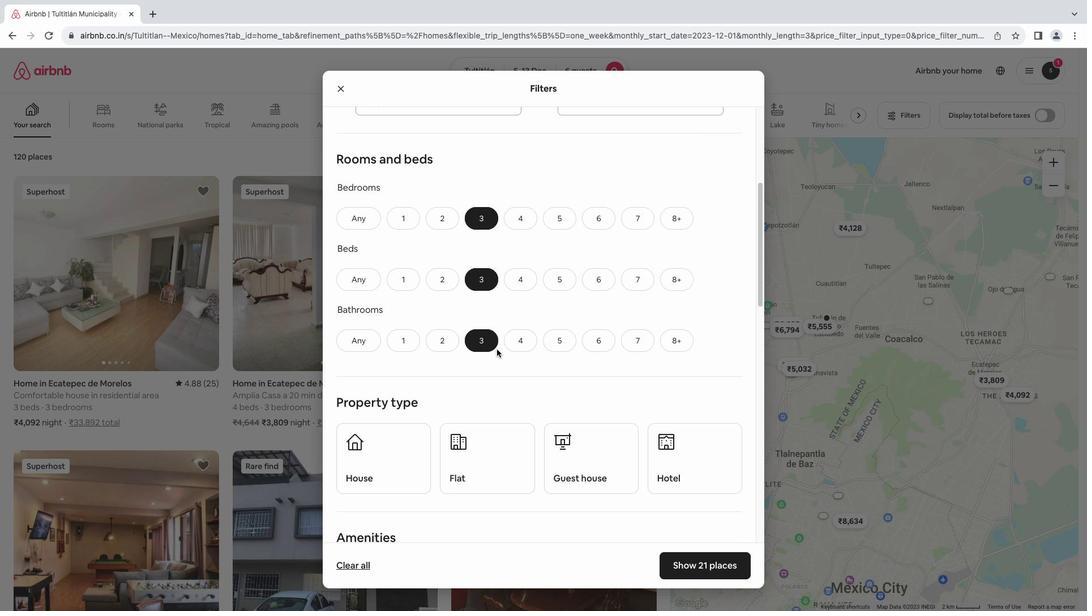 
Action: Mouse scrolled (491, 343) with delta (-5, -6)
Screenshot: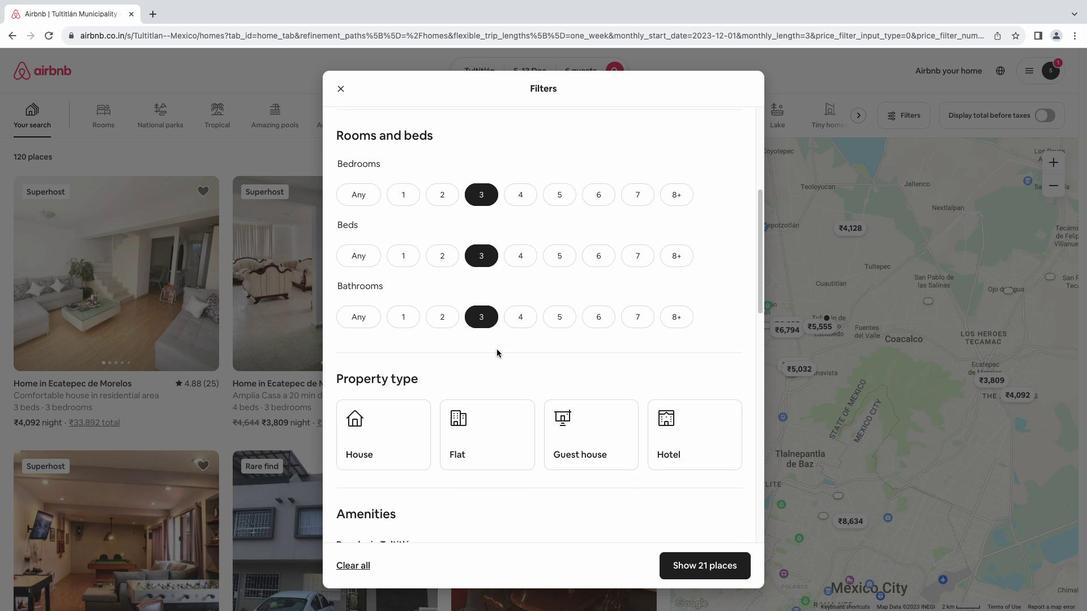 
Action: Mouse scrolled (491, 343) with delta (-5, -7)
Screenshot: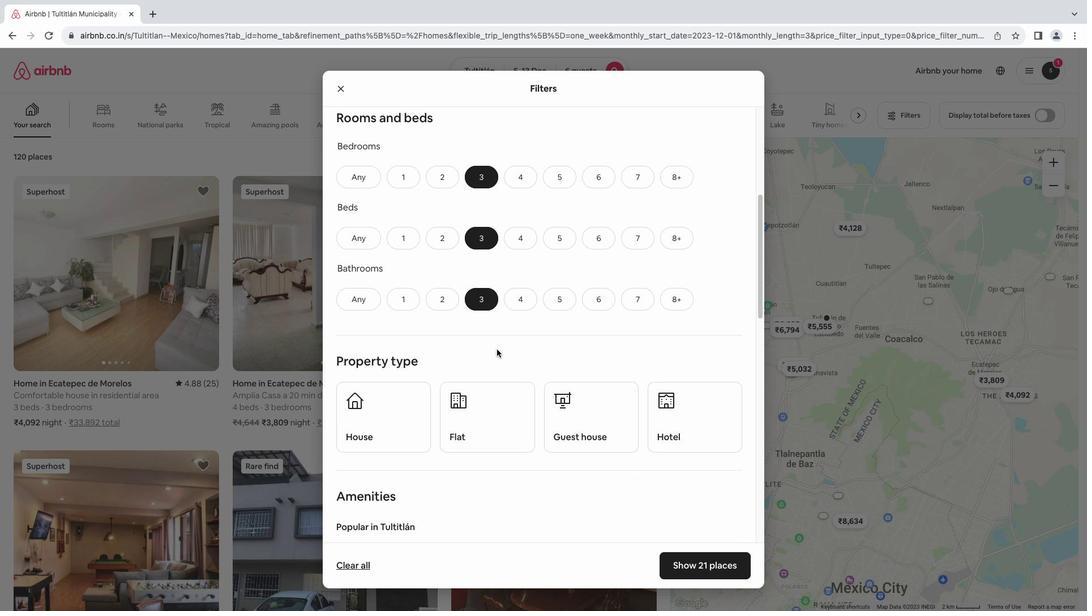 
Action: Mouse moved to (392, 322)
Screenshot: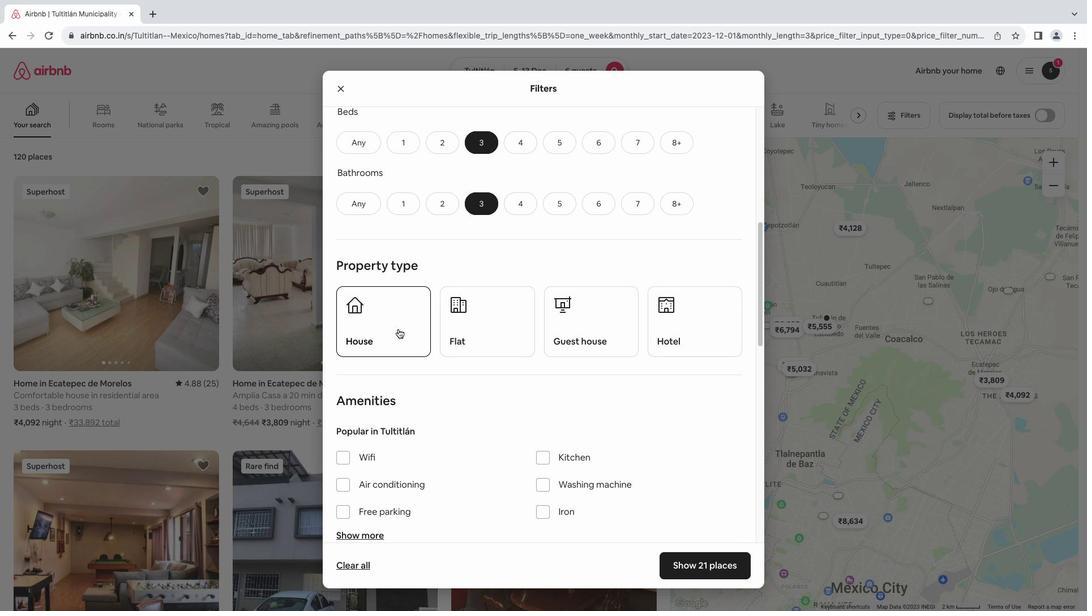 
Action: Mouse pressed left at (392, 322)
Screenshot: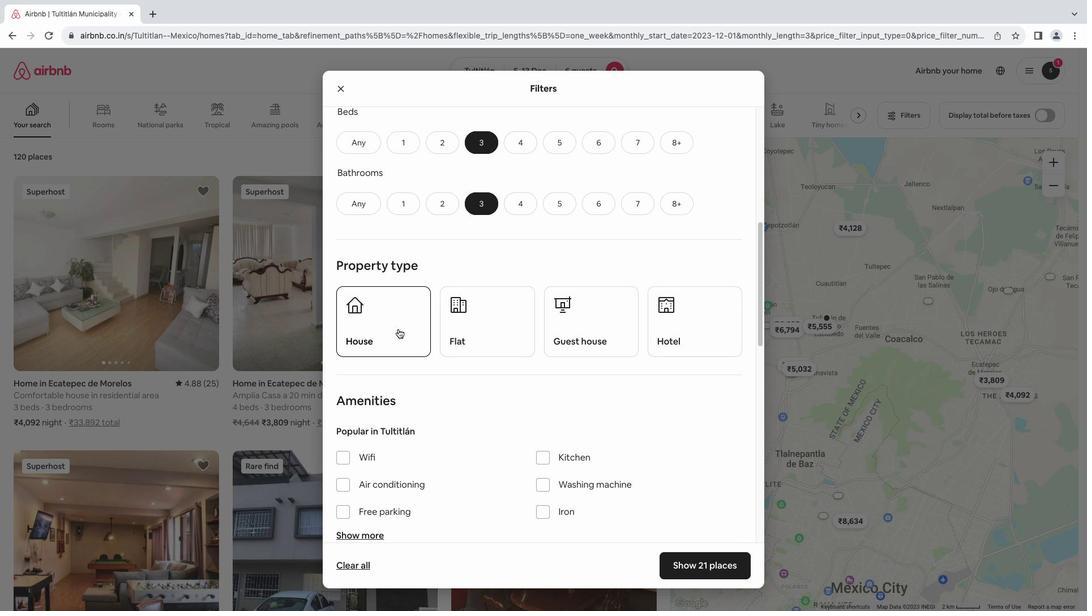 
Action: Mouse moved to (697, 561)
Screenshot: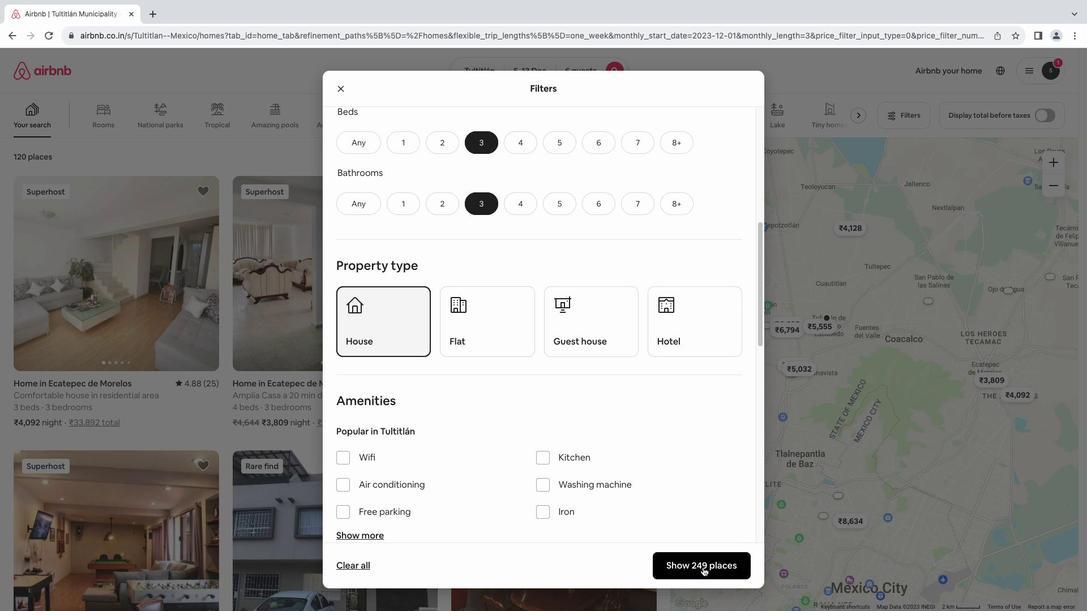 
Action: Mouse pressed left at (697, 561)
Screenshot: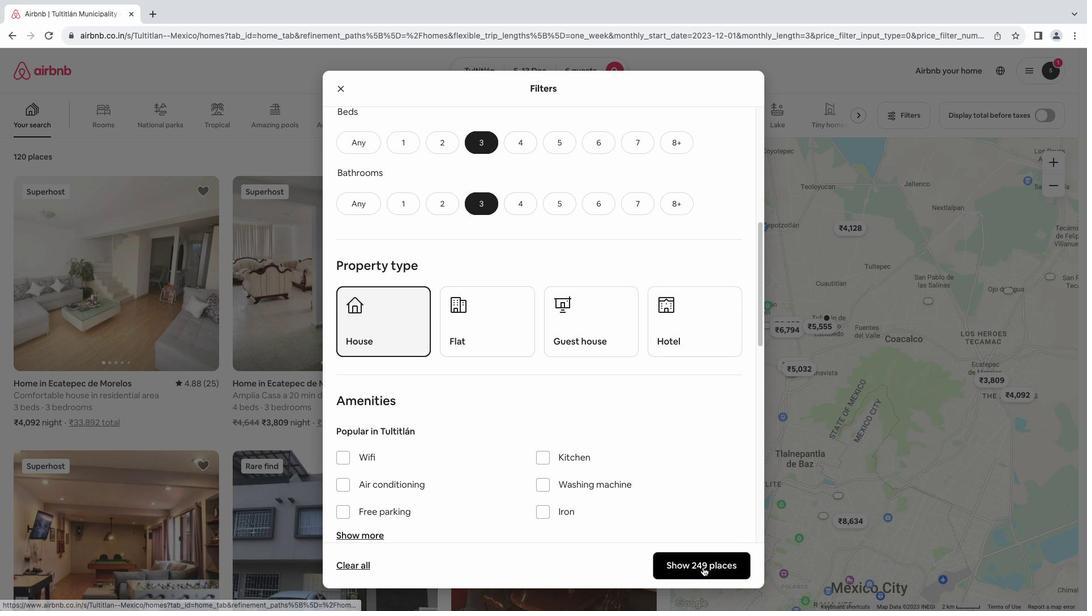 
Action: Mouse moved to (146, 302)
Screenshot: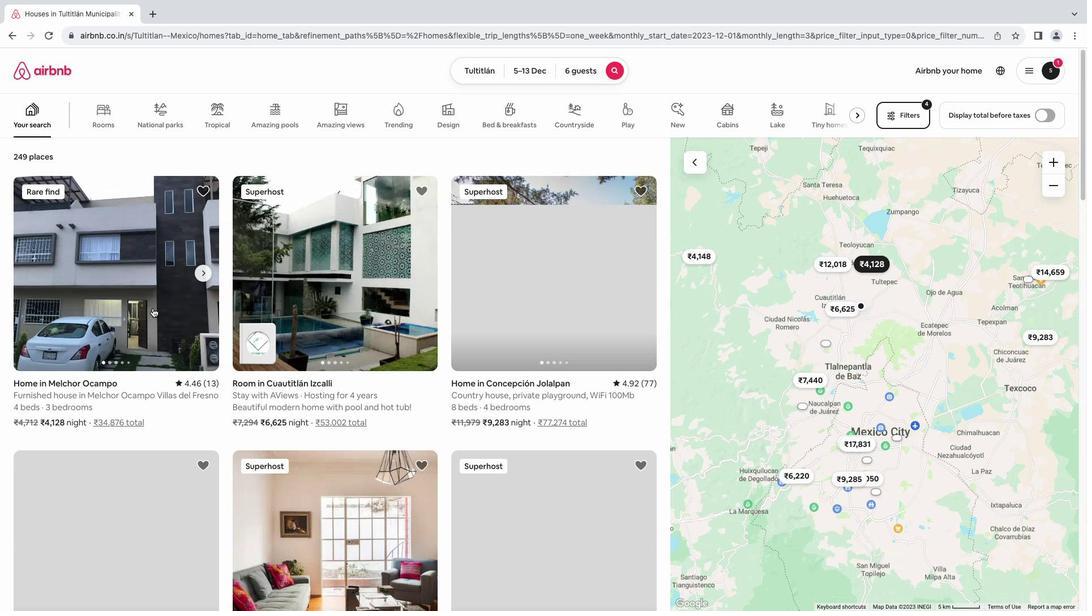 
Action: Mouse pressed left at (146, 302)
Screenshot: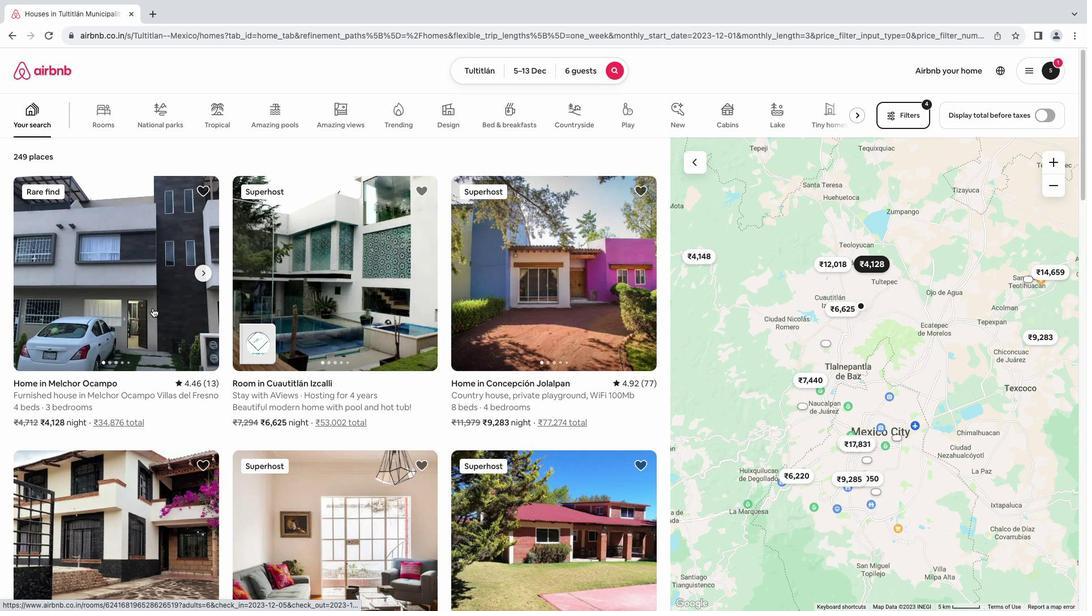 
Action: Mouse moved to (773, 426)
Screenshot: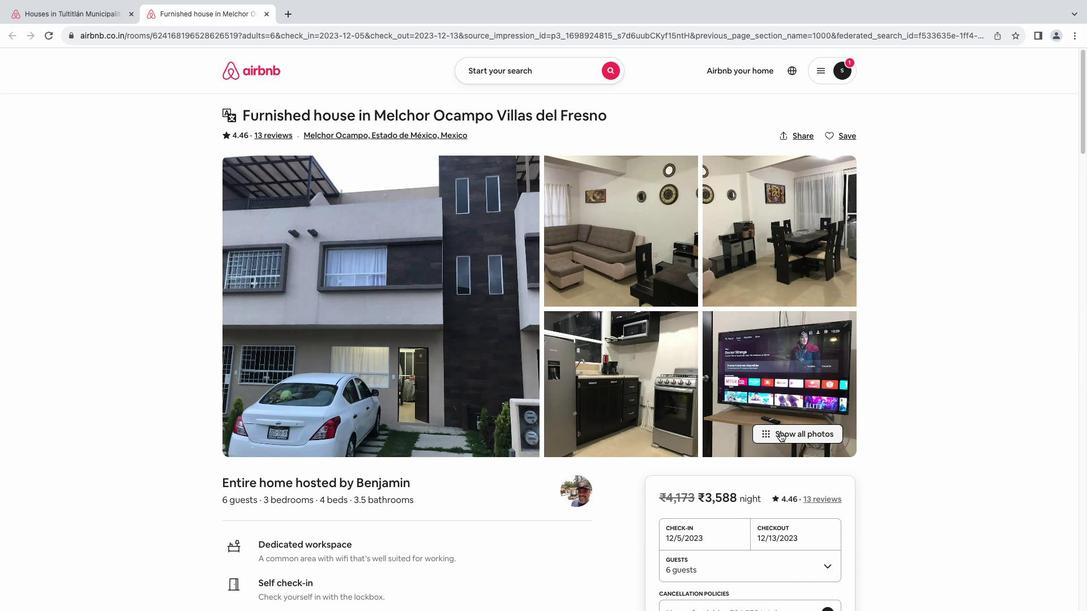 
Action: Mouse pressed left at (773, 426)
Screenshot: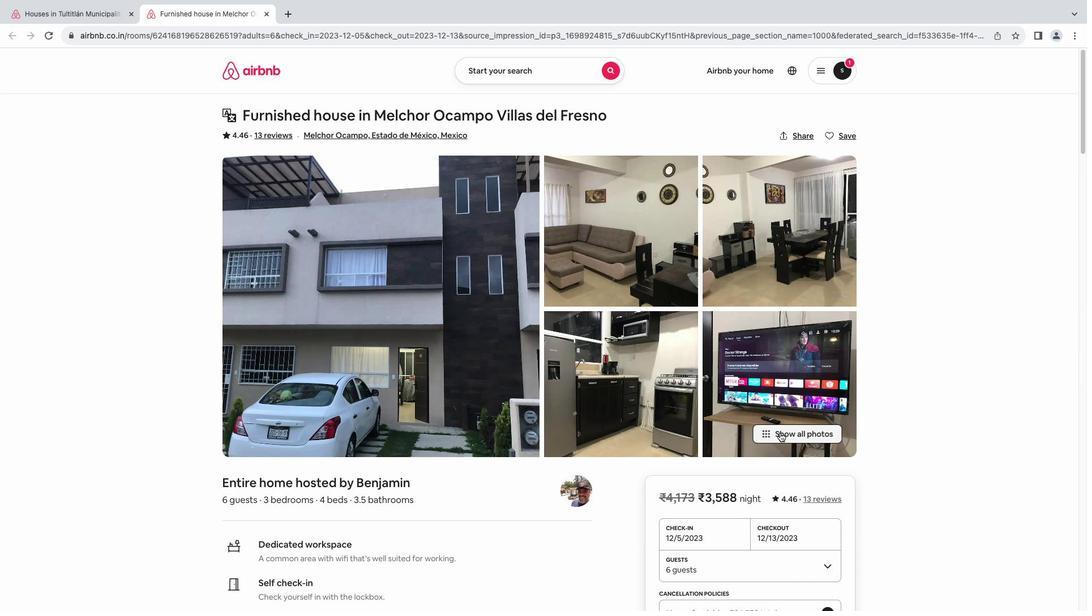 
Action: Mouse moved to (554, 360)
Screenshot: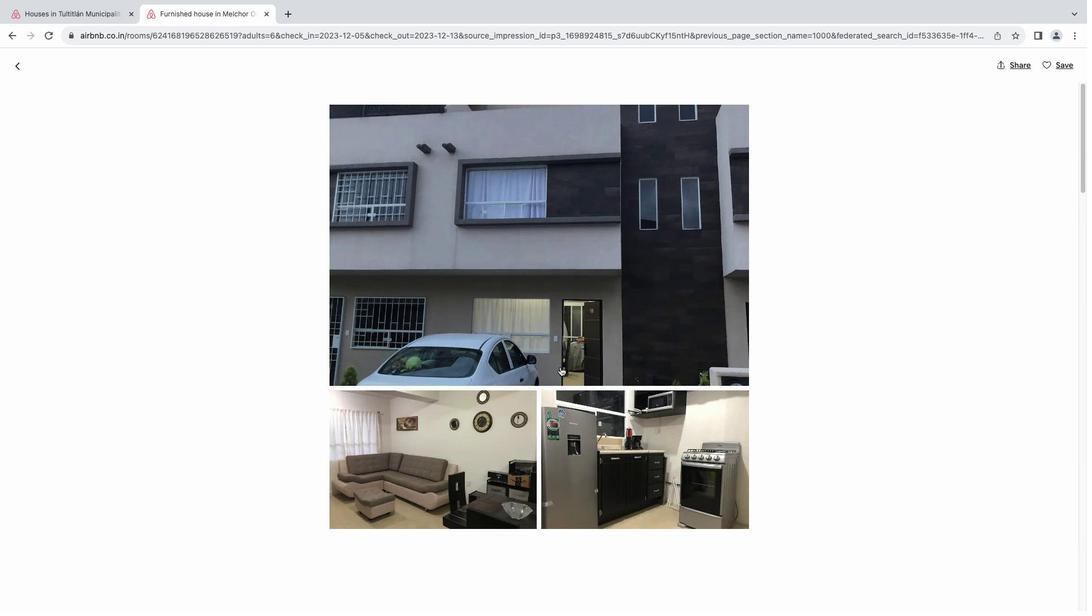 
Action: Mouse scrolled (554, 360) with delta (-5, -6)
Screenshot: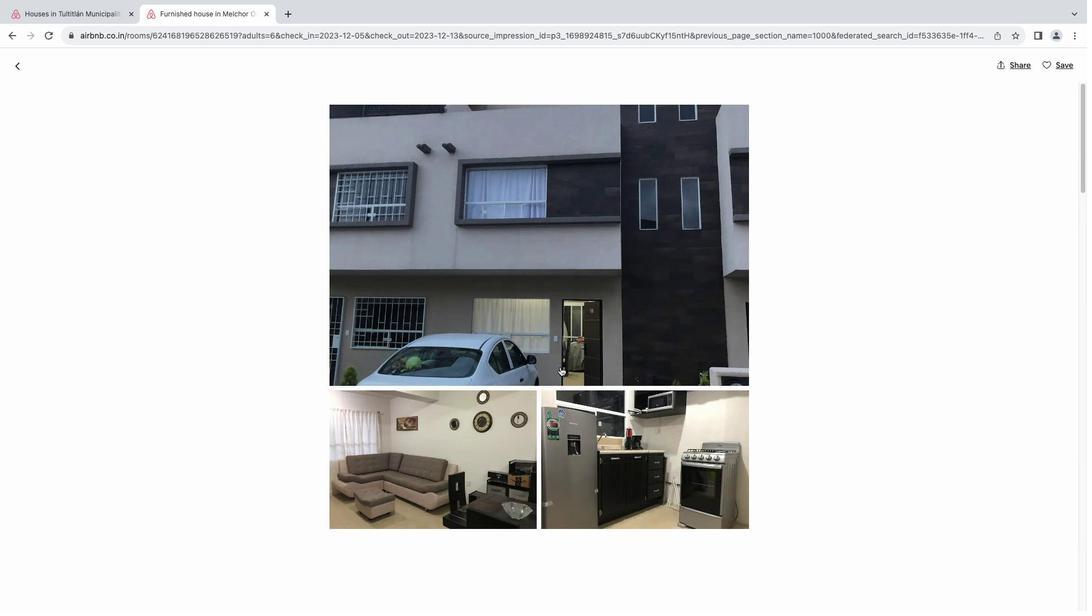 
Action: Mouse scrolled (554, 360) with delta (-5, -6)
Screenshot: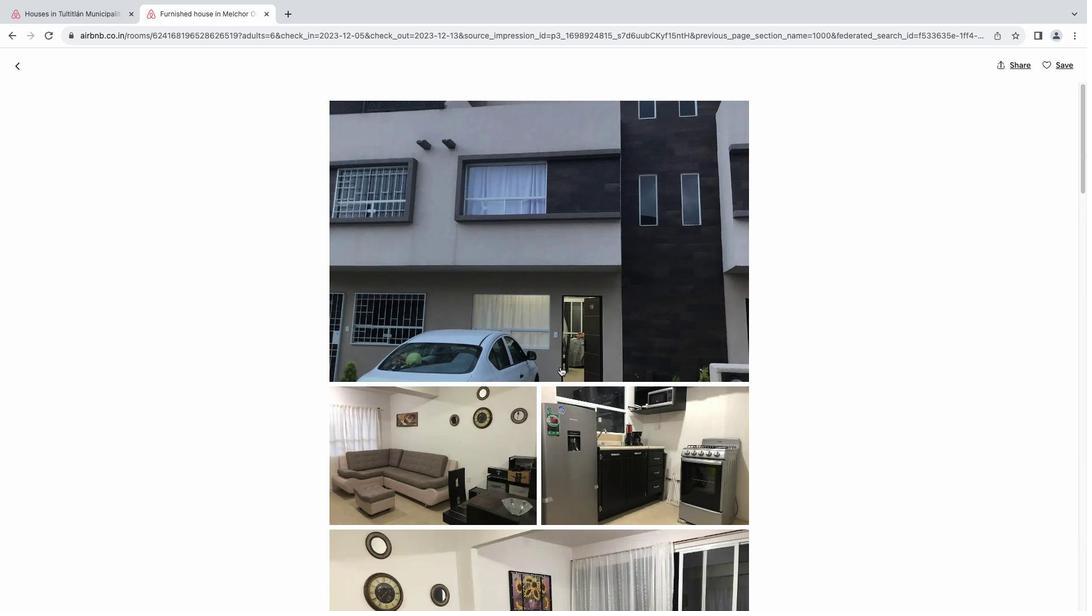 
Action: Mouse scrolled (554, 360) with delta (-5, -7)
Screenshot: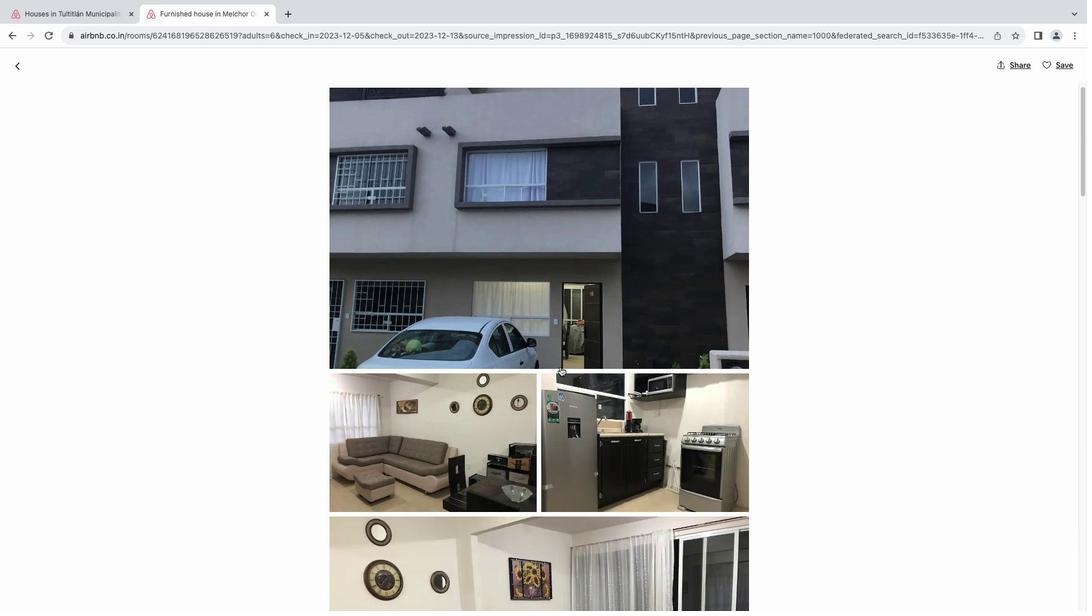 
Action: Mouse scrolled (554, 360) with delta (-5, -6)
Screenshot: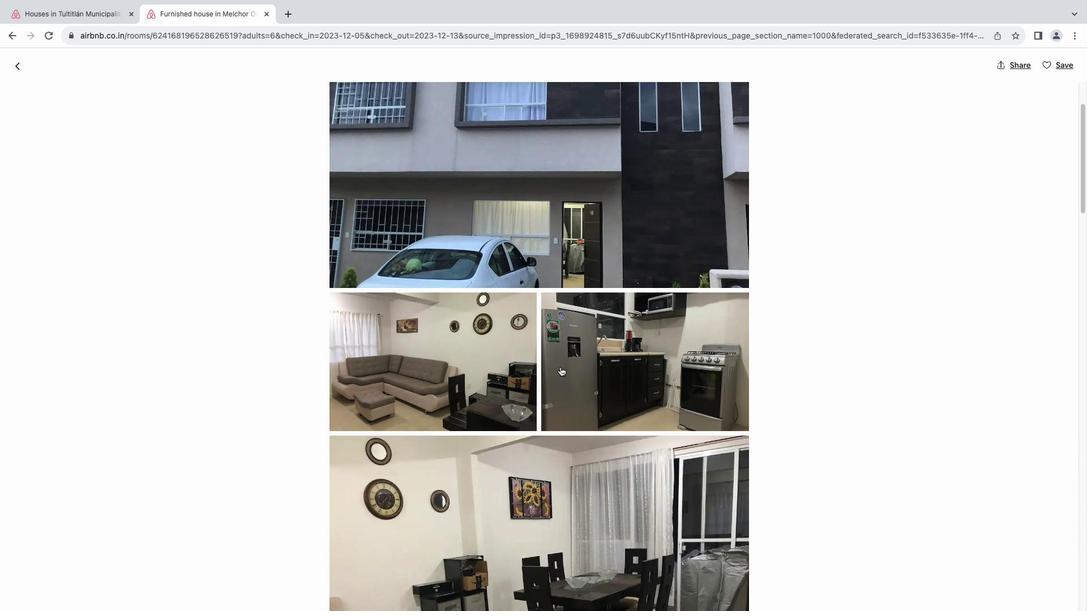 
Action: Mouse scrolled (554, 360) with delta (-5, -6)
Screenshot: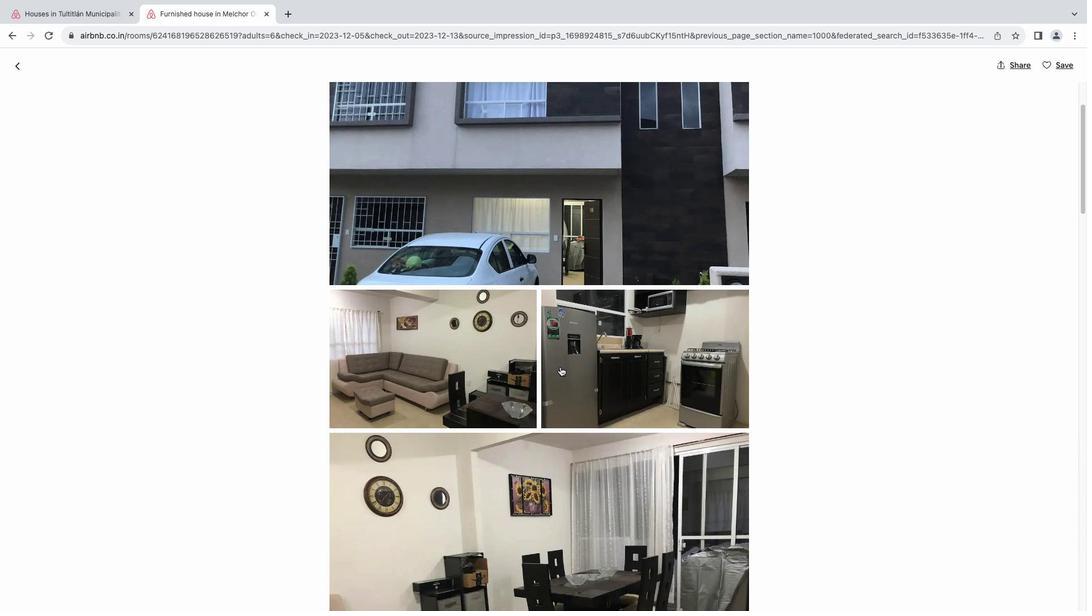 
Action: Mouse scrolled (554, 360) with delta (-5, -6)
Screenshot: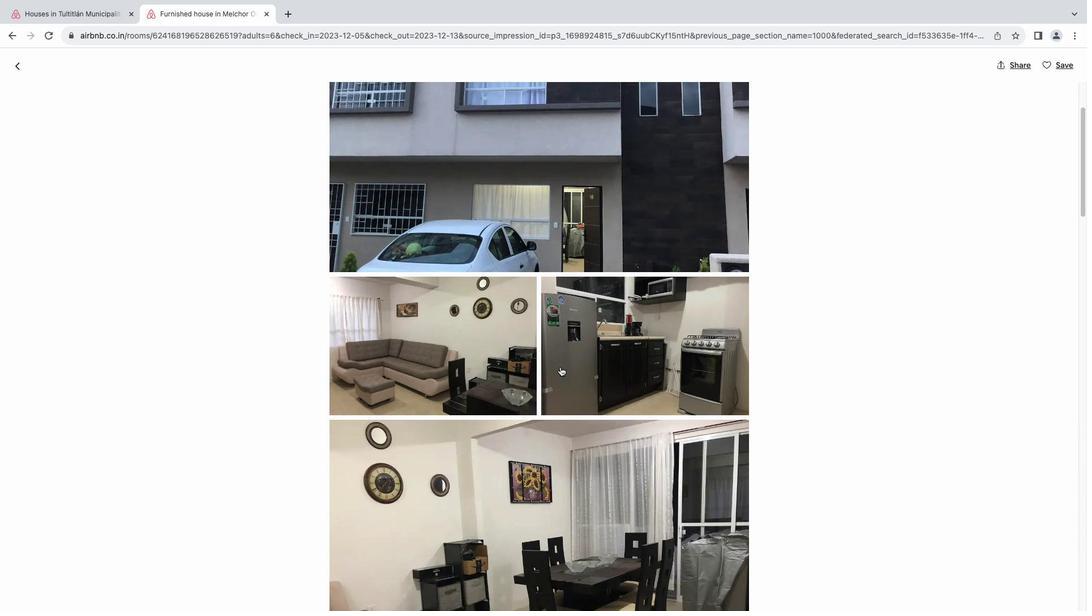 
Action: Mouse scrolled (554, 360) with delta (-5, -6)
Screenshot: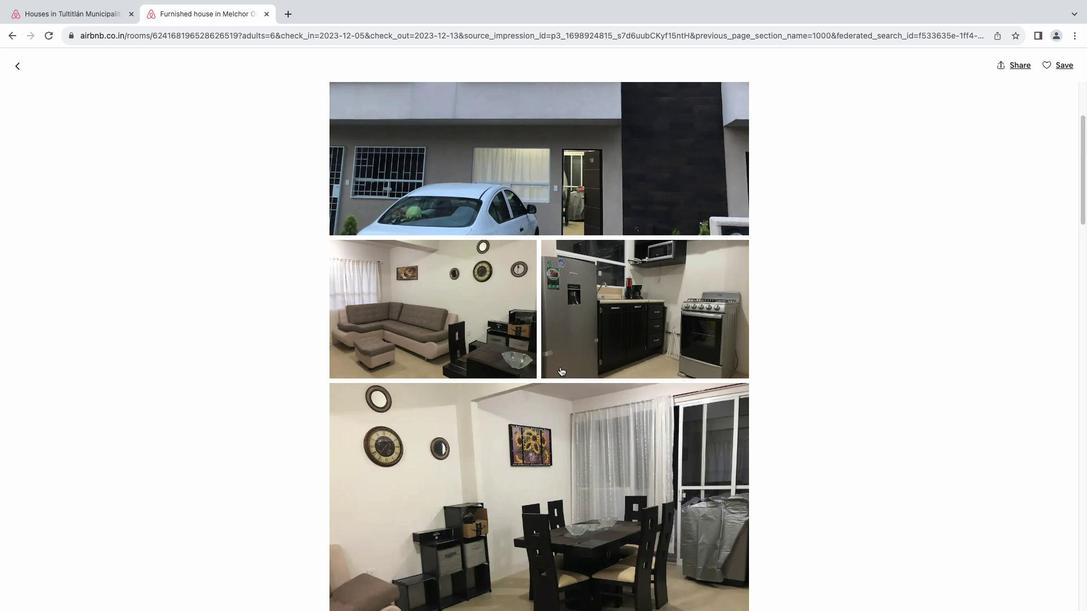 
Action: Mouse scrolled (554, 360) with delta (-5, -6)
Screenshot: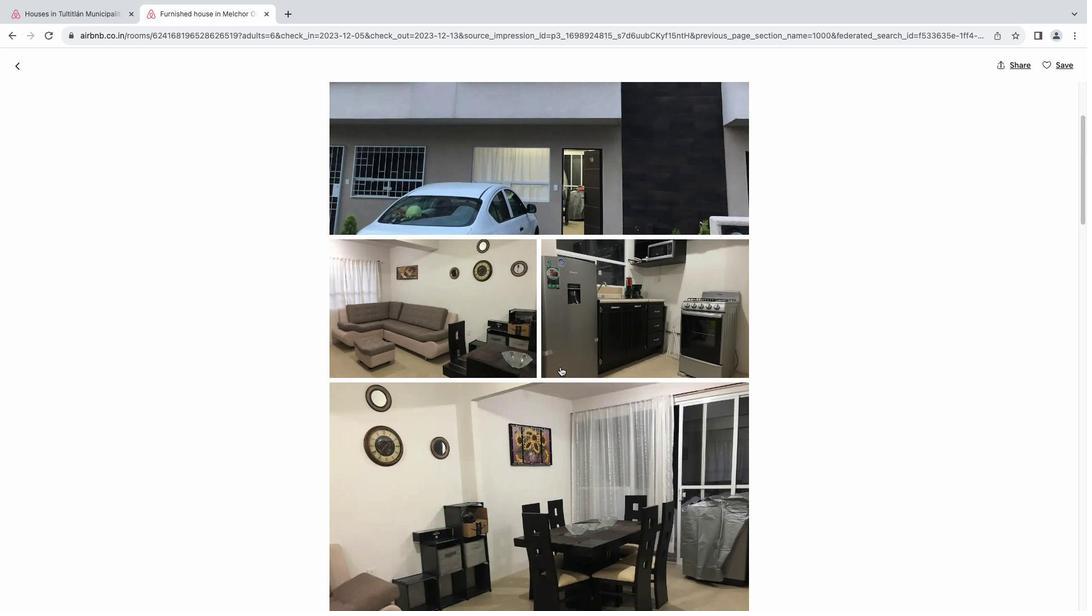 
Action: Mouse scrolled (554, 360) with delta (-5, -6)
Screenshot: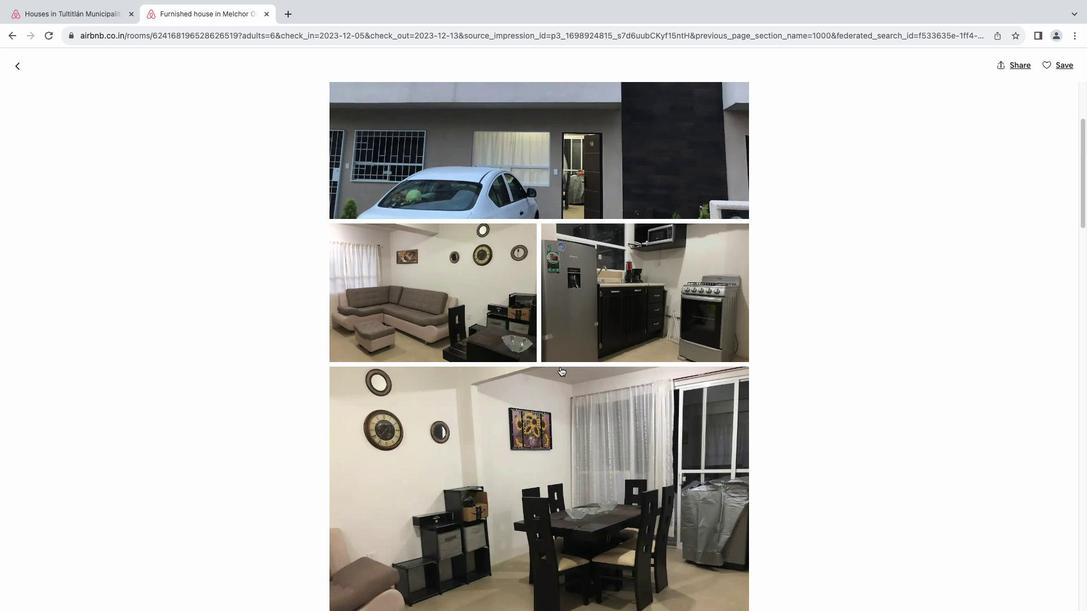 
Action: Mouse scrolled (554, 360) with delta (-5, -6)
Screenshot: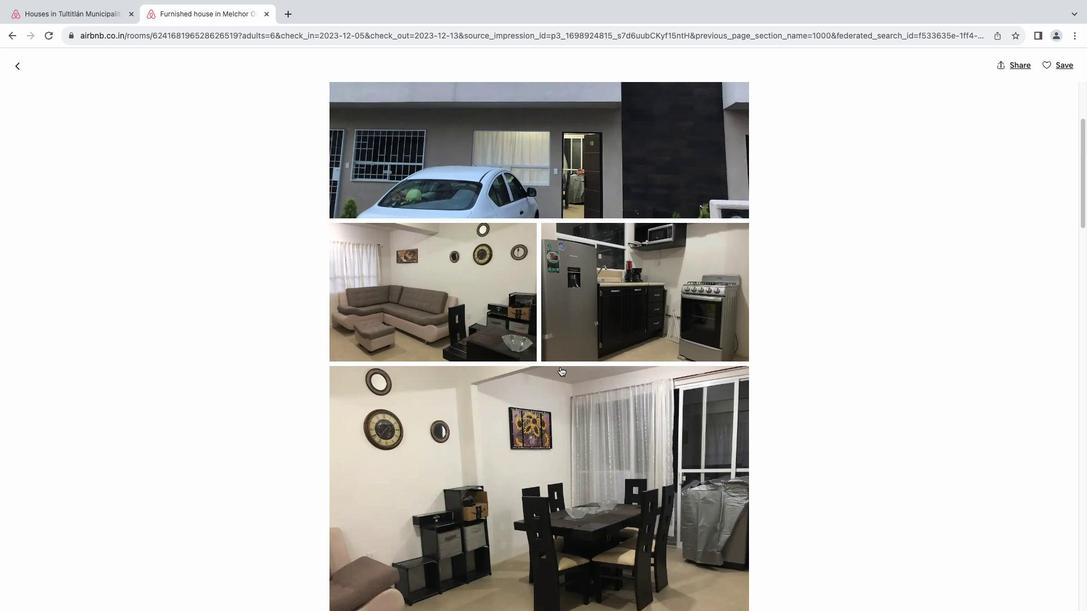 
Action: Mouse scrolled (554, 360) with delta (-5, -6)
Screenshot: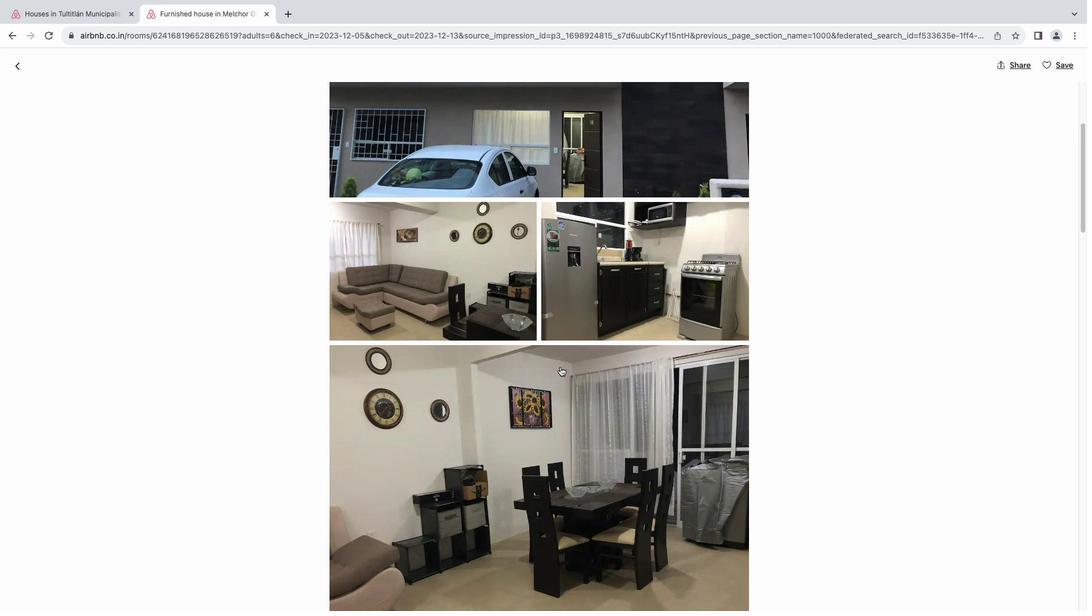 
Action: Mouse scrolled (554, 360) with delta (-5, -6)
Screenshot: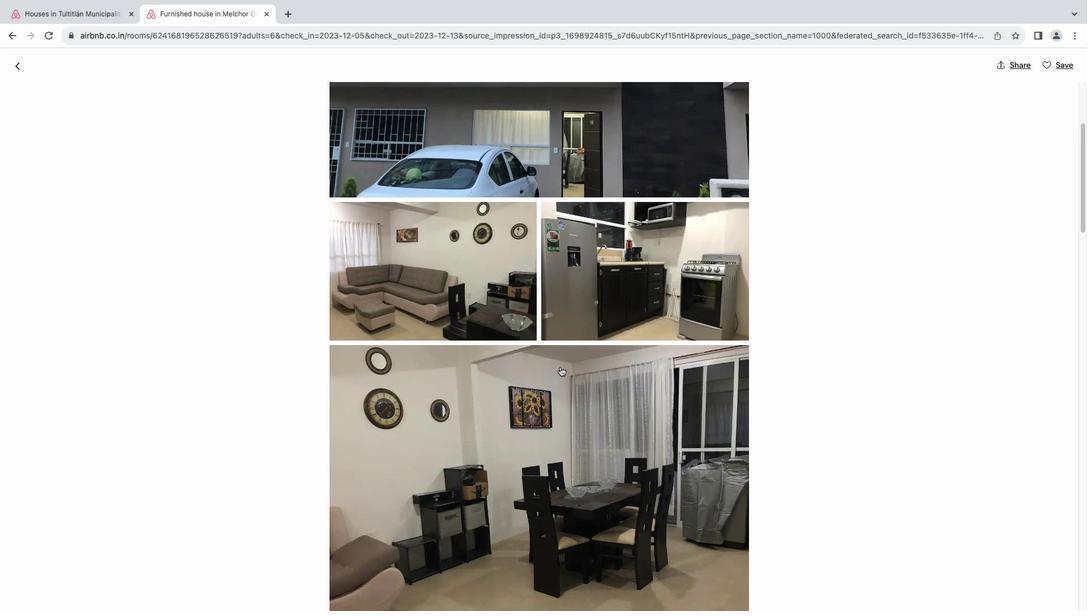 
Action: Mouse scrolled (554, 360) with delta (-5, -6)
Screenshot: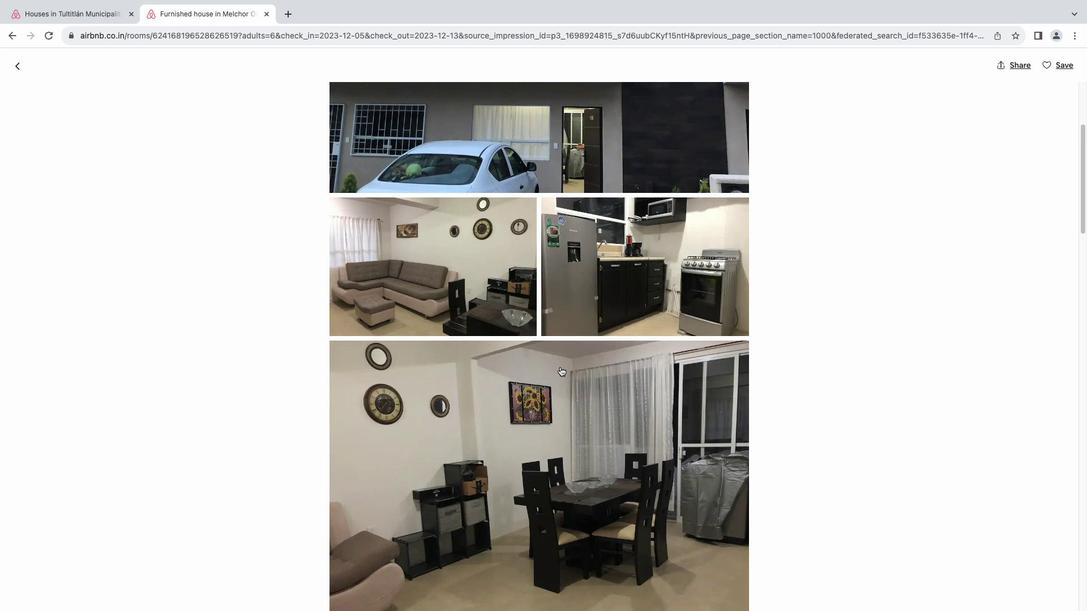 
Action: Mouse moved to (543, 369)
Screenshot: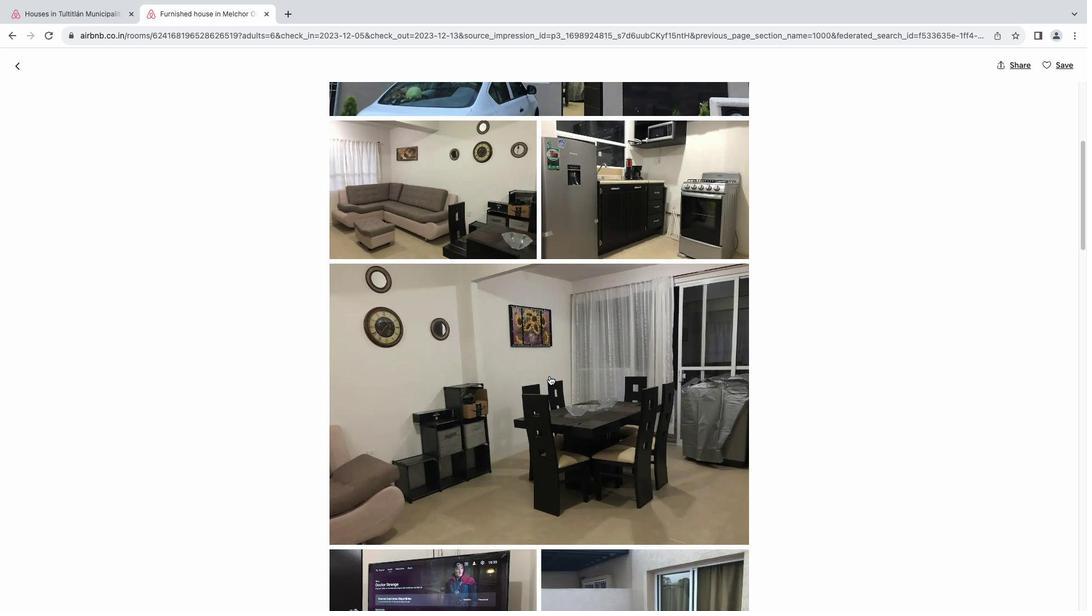 
Action: Mouse scrolled (543, 369) with delta (-5, -6)
Screenshot: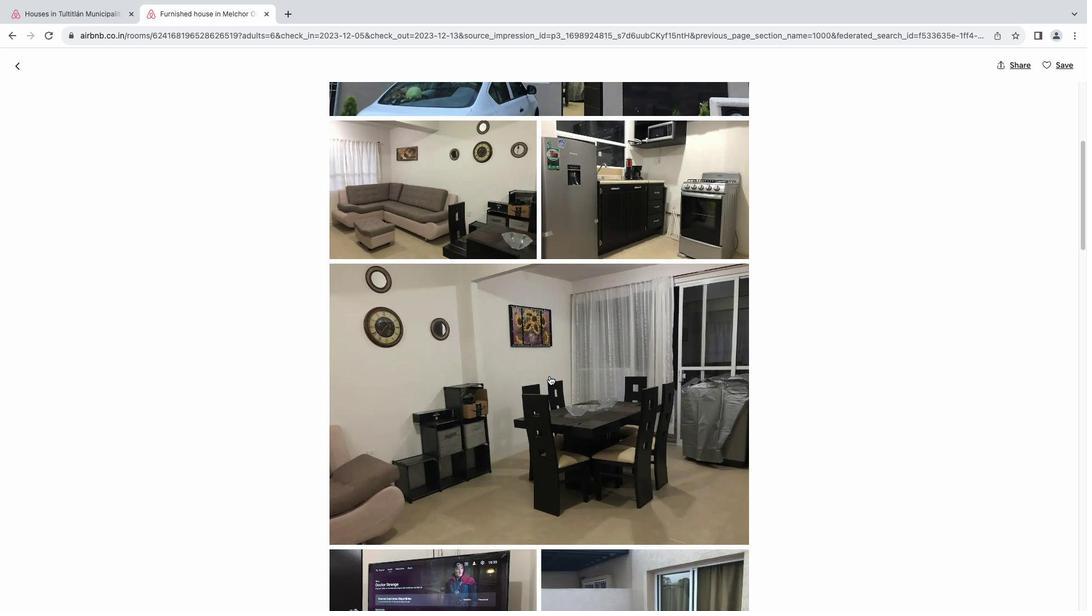 
Action: Mouse scrolled (543, 369) with delta (-5, -6)
Screenshot: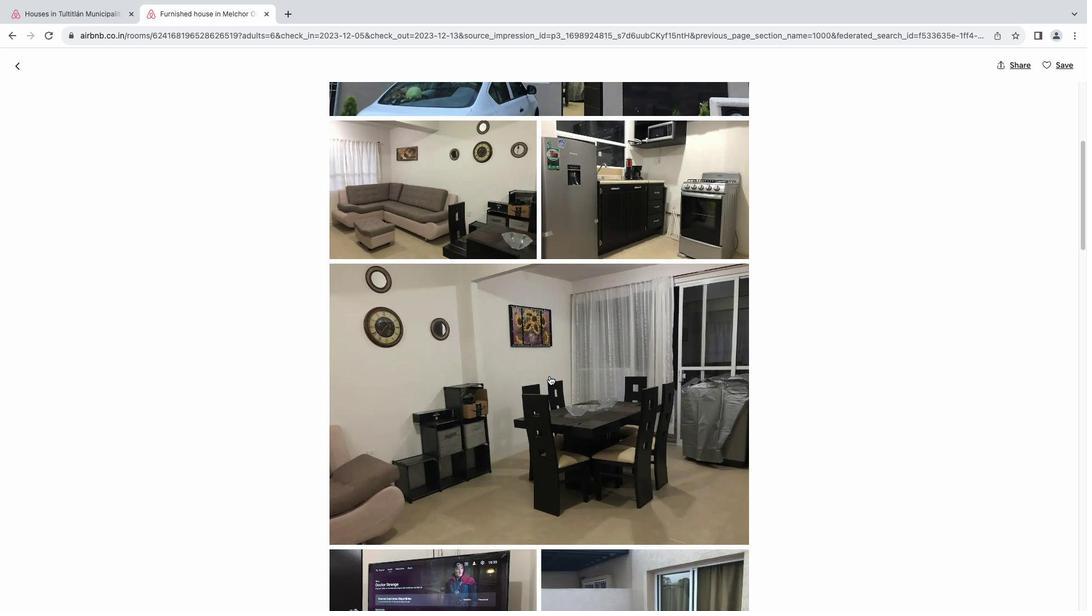 
Action: Mouse scrolled (543, 369) with delta (-5, -6)
Screenshot: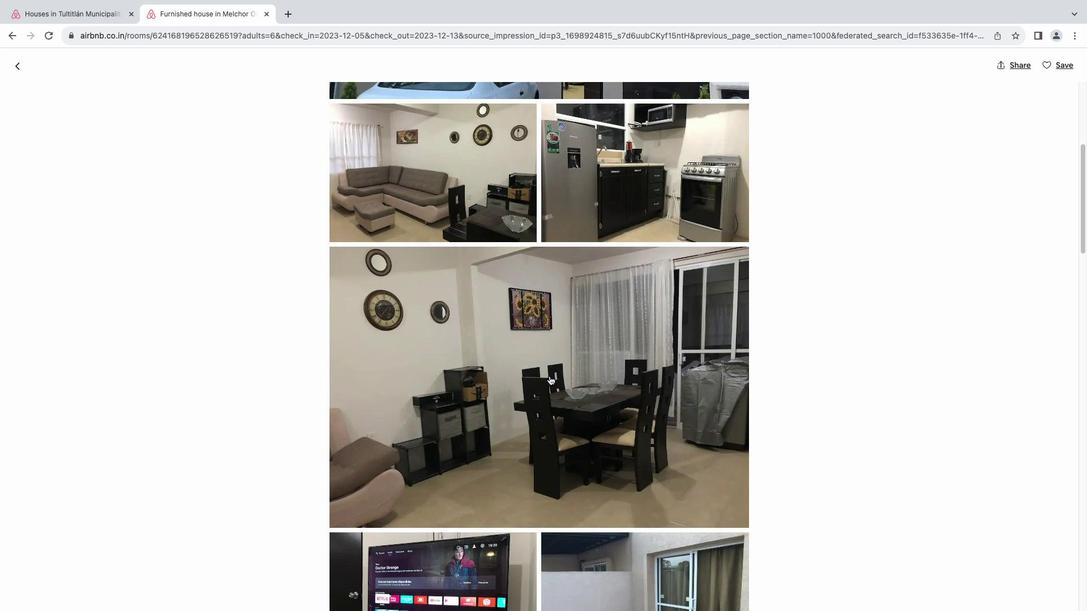 
Action: Mouse scrolled (543, 369) with delta (-5, -6)
Screenshot: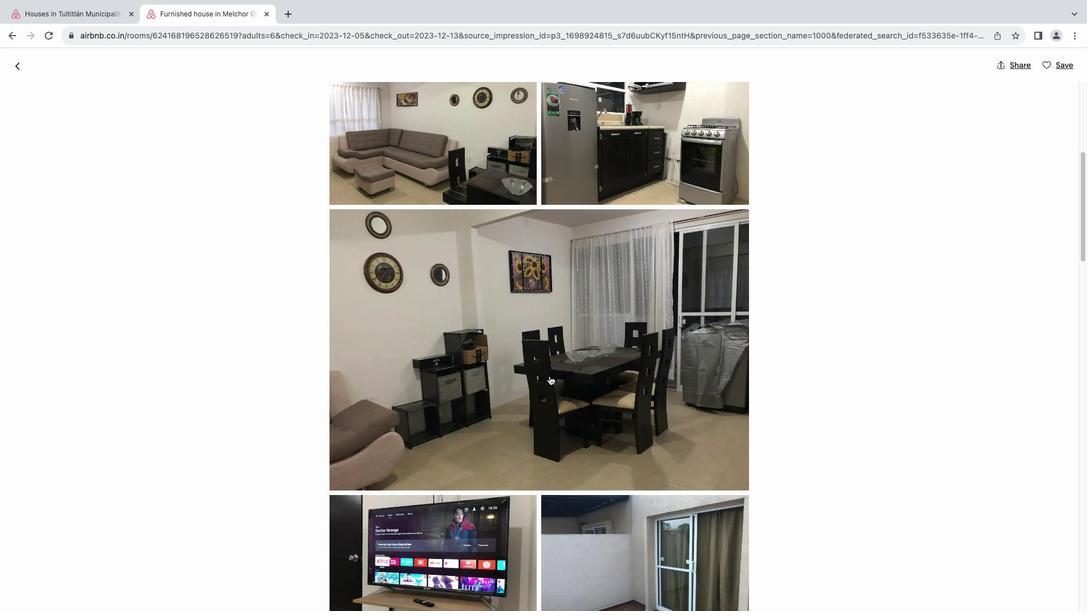 
Action: Mouse scrolled (543, 369) with delta (-5, -6)
Screenshot: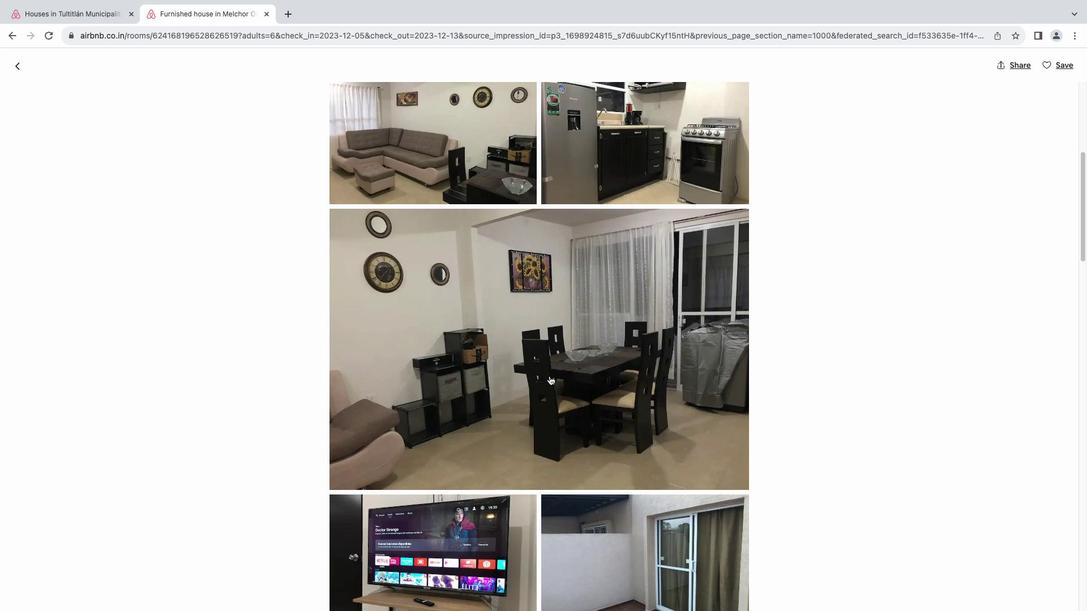 
Action: Mouse scrolled (543, 369) with delta (-5, -6)
Screenshot: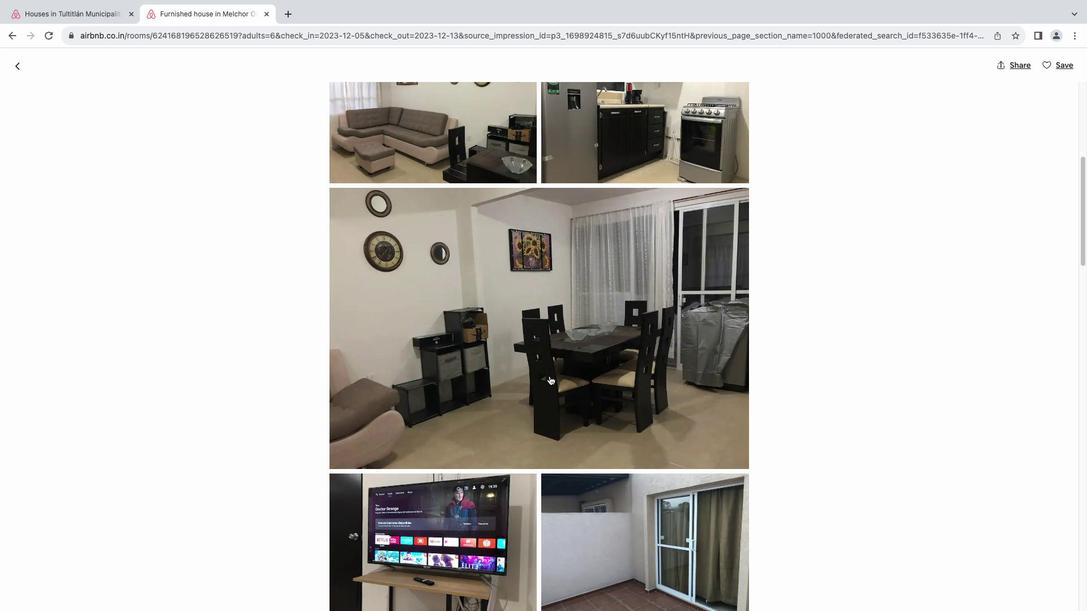 
Action: Mouse scrolled (543, 369) with delta (-5, -6)
Screenshot: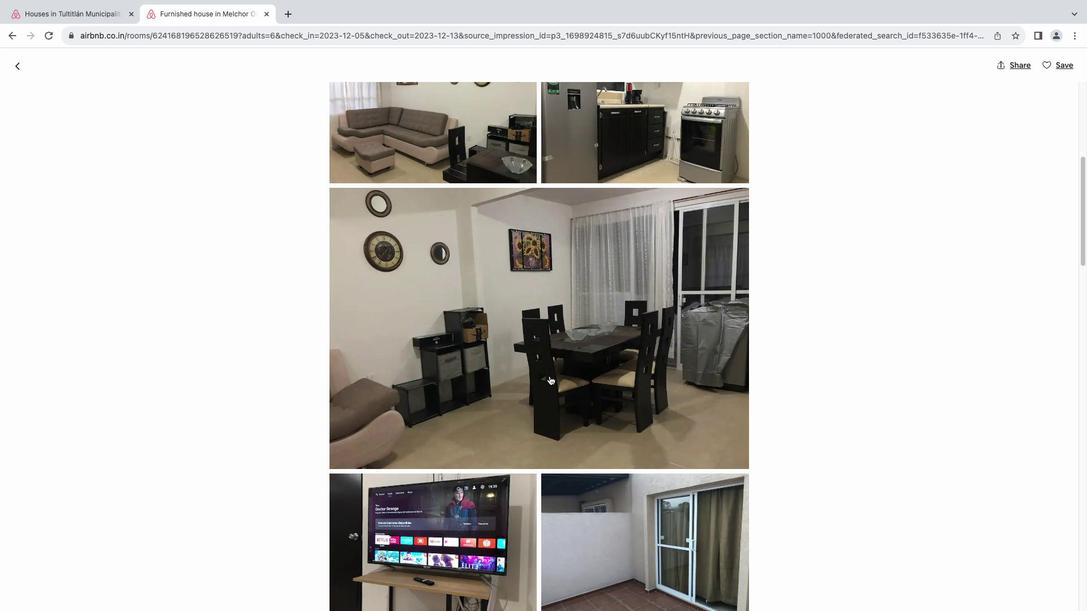 
Action: Mouse scrolled (543, 369) with delta (-5, -6)
Screenshot: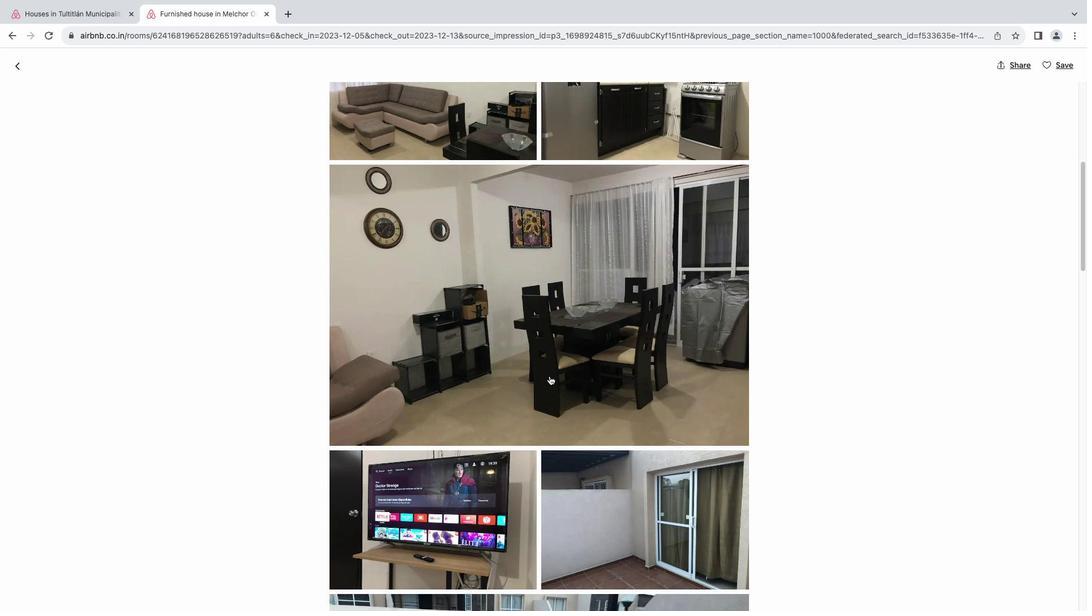 
Action: Mouse scrolled (543, 369) with delta (-5, -6)
Screenshot: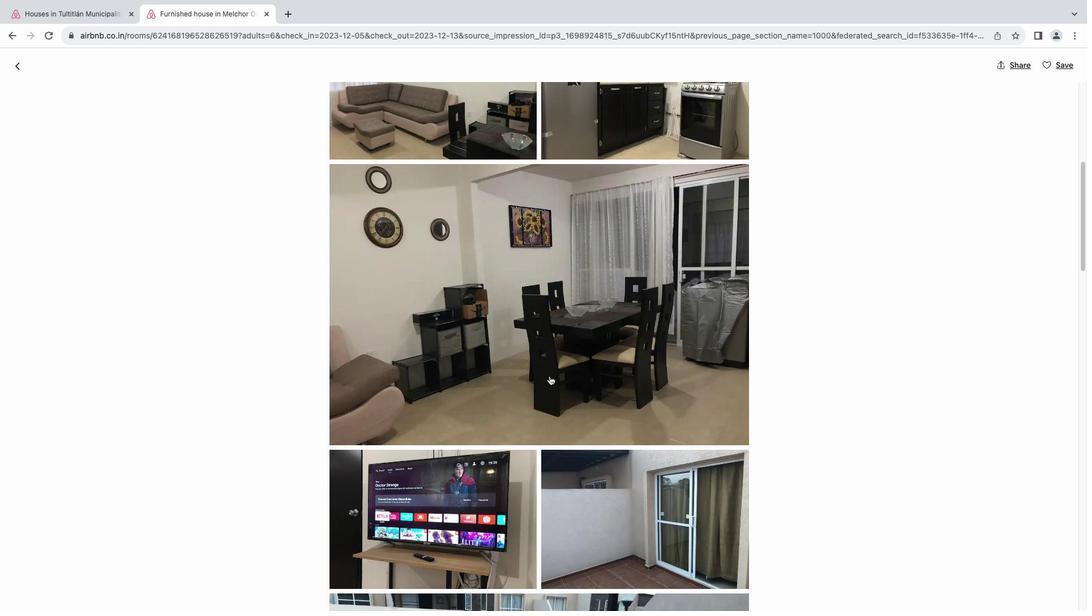
Action: Mouse scrolled (543, 369) with delta (-5, -6)
Screenshot: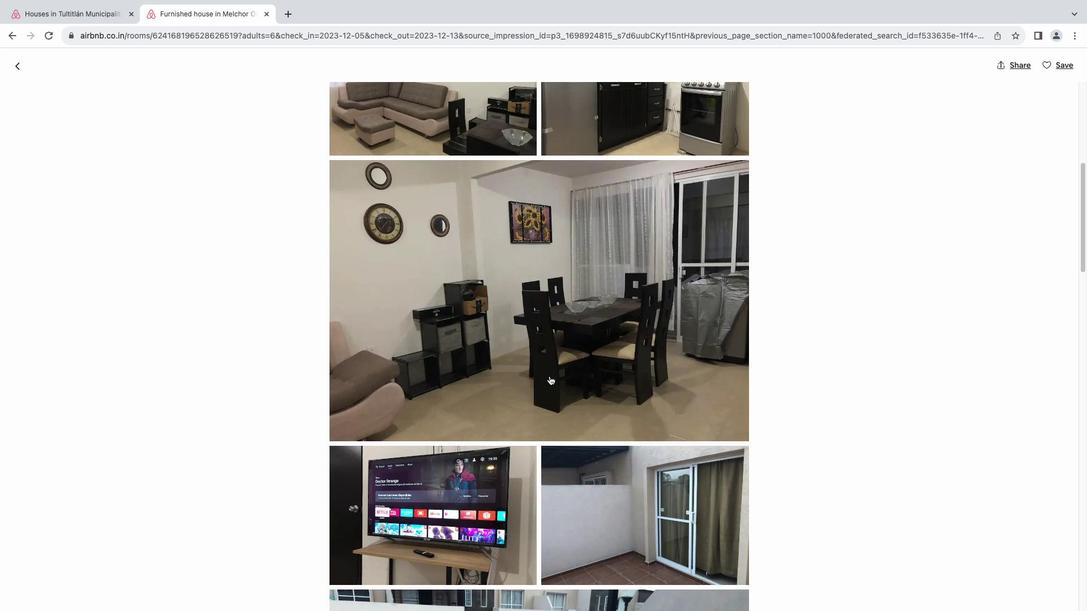 
Action: Mouse scrolled (543, 369) with delta (-5, -6)
Screenshot: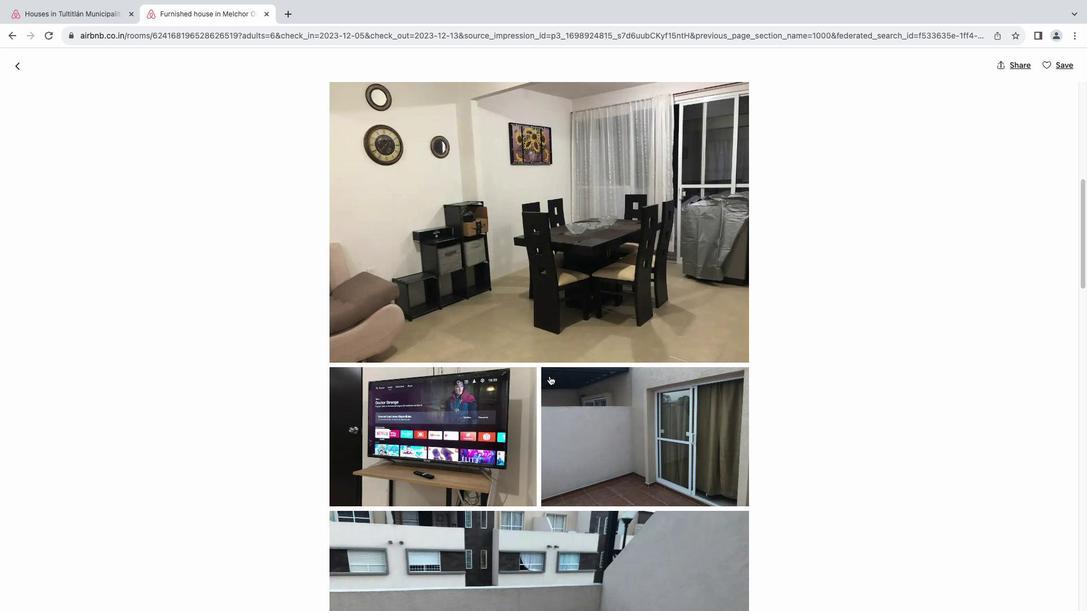 
Action: Mouse scrolled (543, 369) with delta (-5, -6)
Screenshot: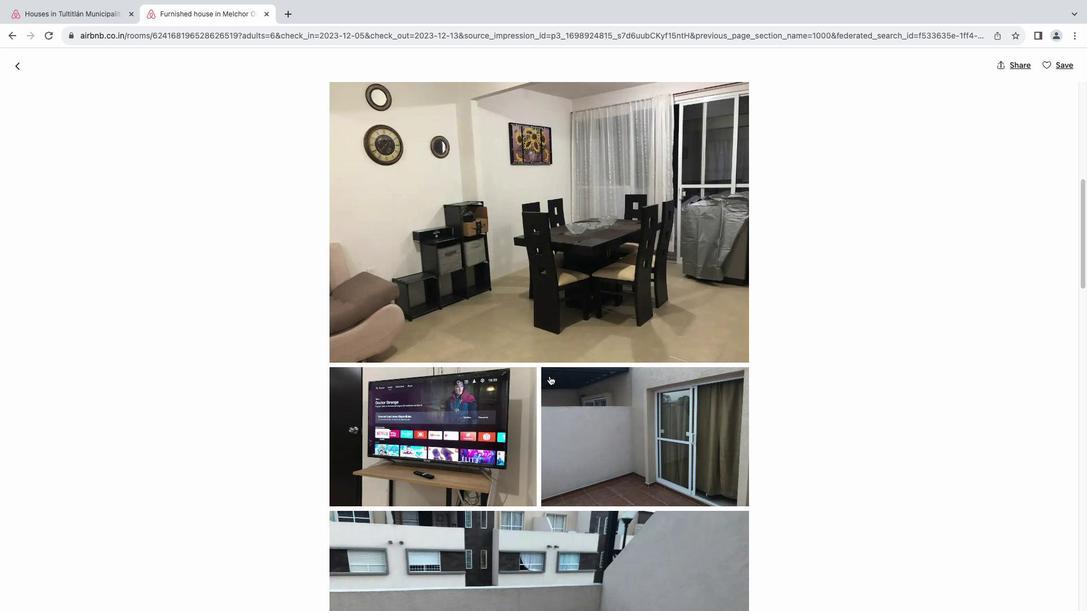
Action: Mouse scrolled (543, 369) with delta (-5, -6)
Screenshot: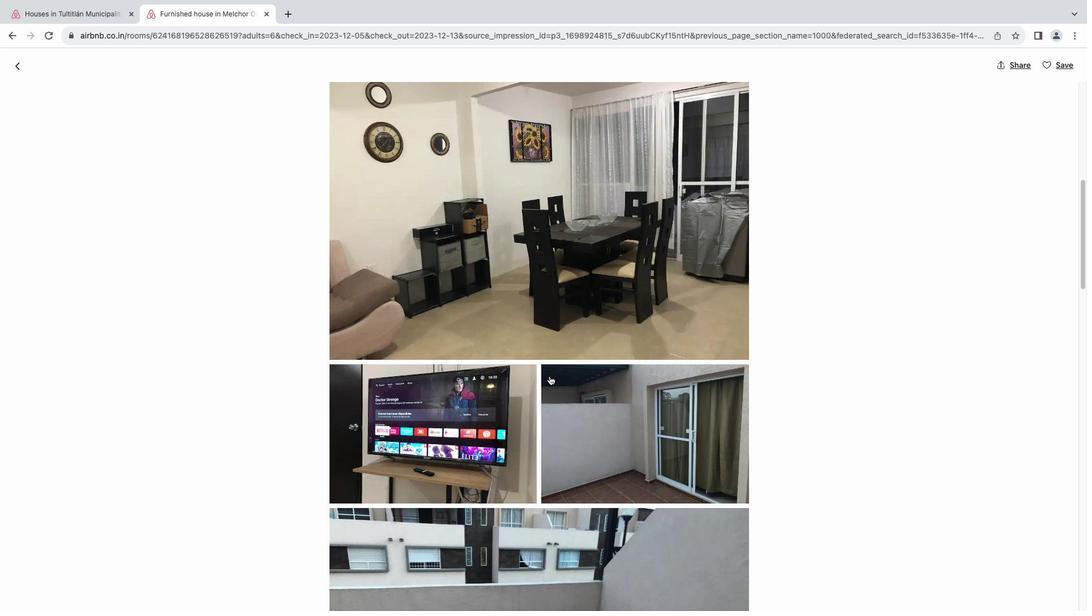 
Action: Mouse moved to (532, 373)
Screenshot: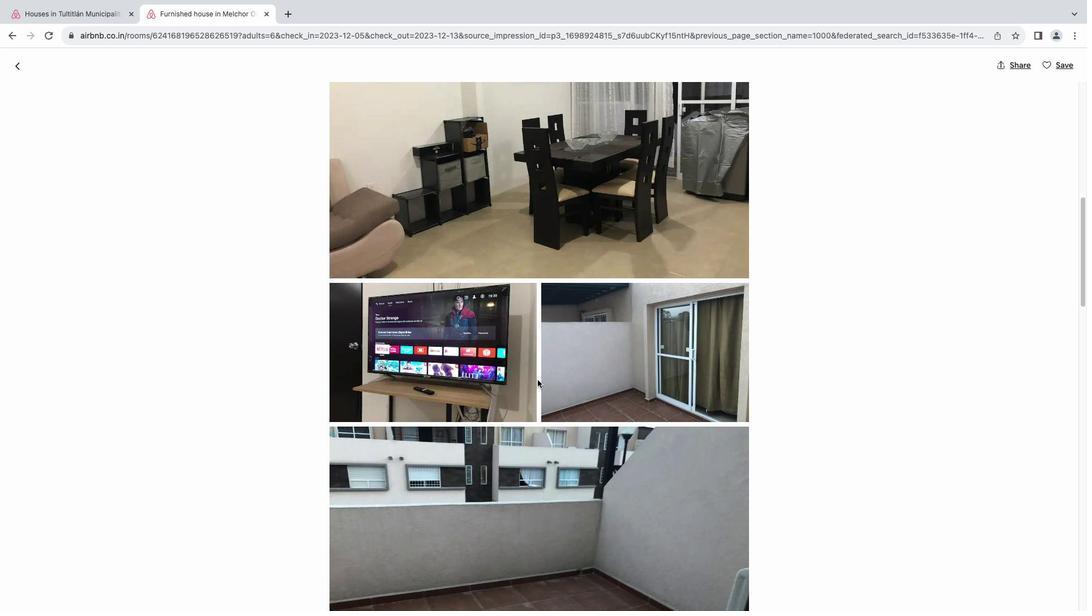 
Action: Mouse scrolled (532, 373) with delta (-5, -6)
Screenshot: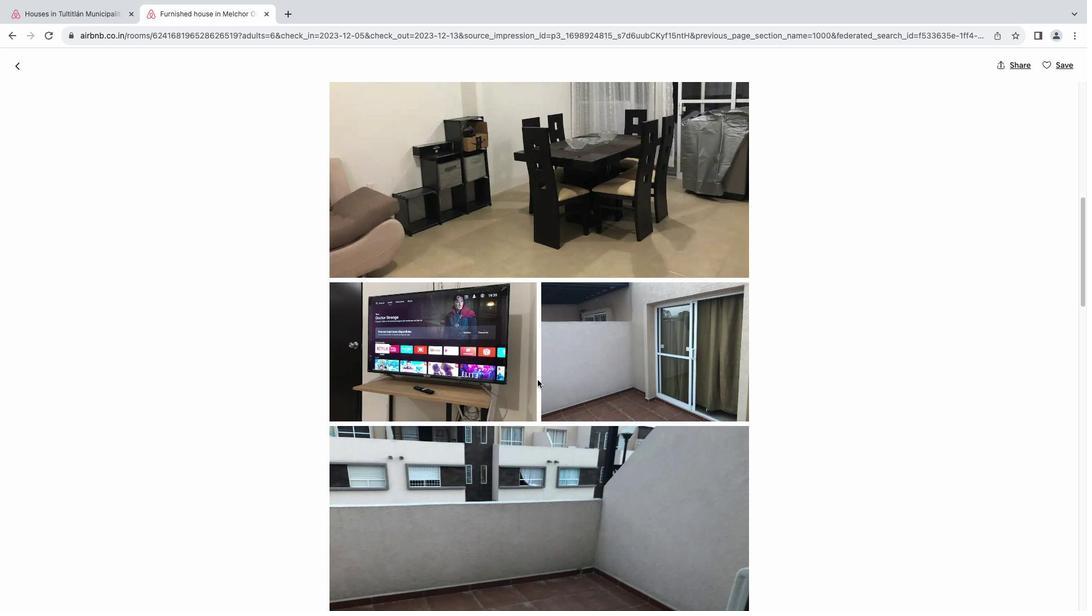 
Action: Mouse scrolled (532, 373) with delta (-5, -6)
Screenshot: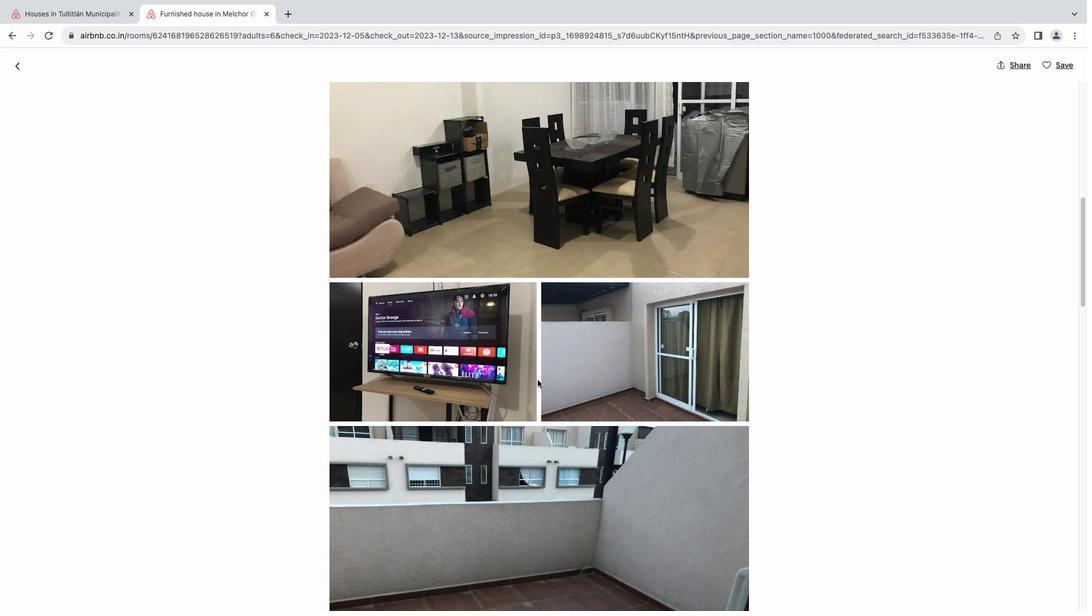 
Action: Mouse scrolled (532, 373) with delta (-5, -6)
Screenshot: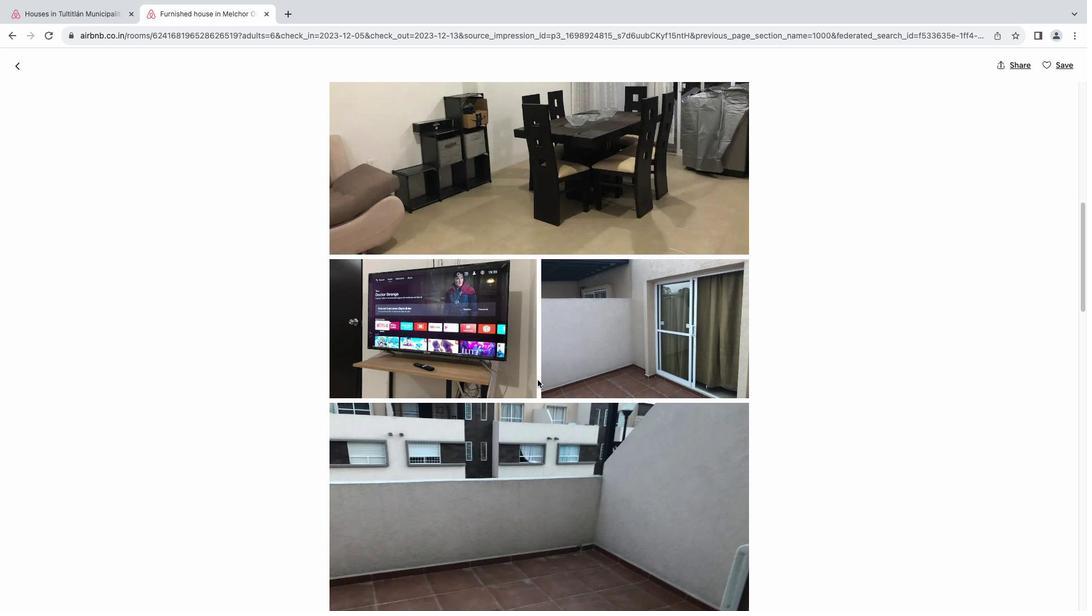 
Action: Mouse scrolled (532, 373) with delta (-5, -6)
Screenshot: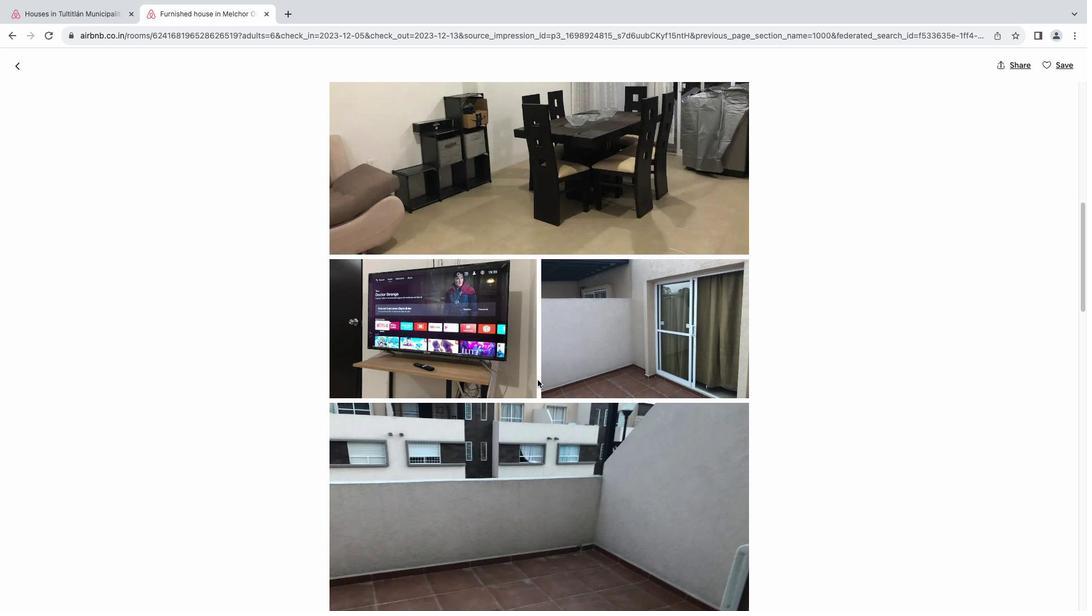 
Action: Mouse scrolled (532, 373) with delta (-5, -7)
Screenshot: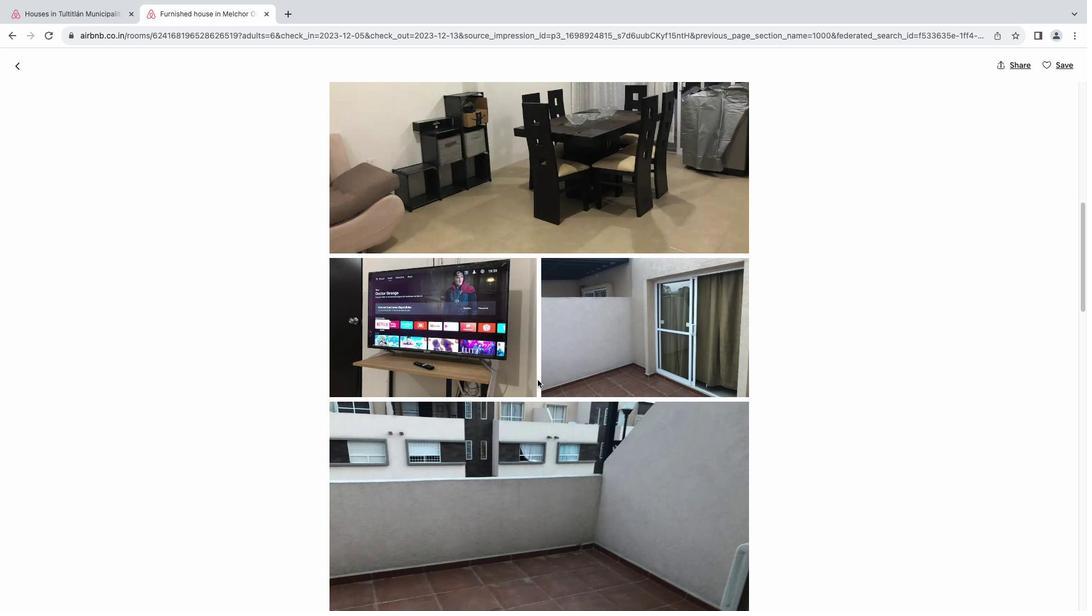 
Action: Mouse scrolled (532, 373) with delta (-5, -7)
Screenshot: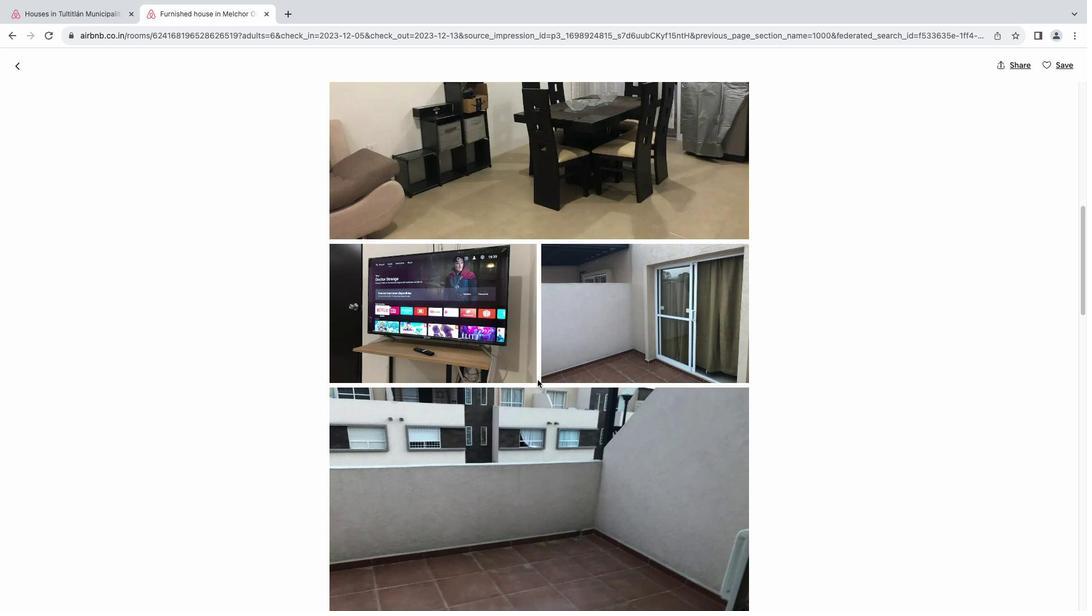 
Action: Mouse scrolled (532, 373) with delta (-5, -6)
Screenshot: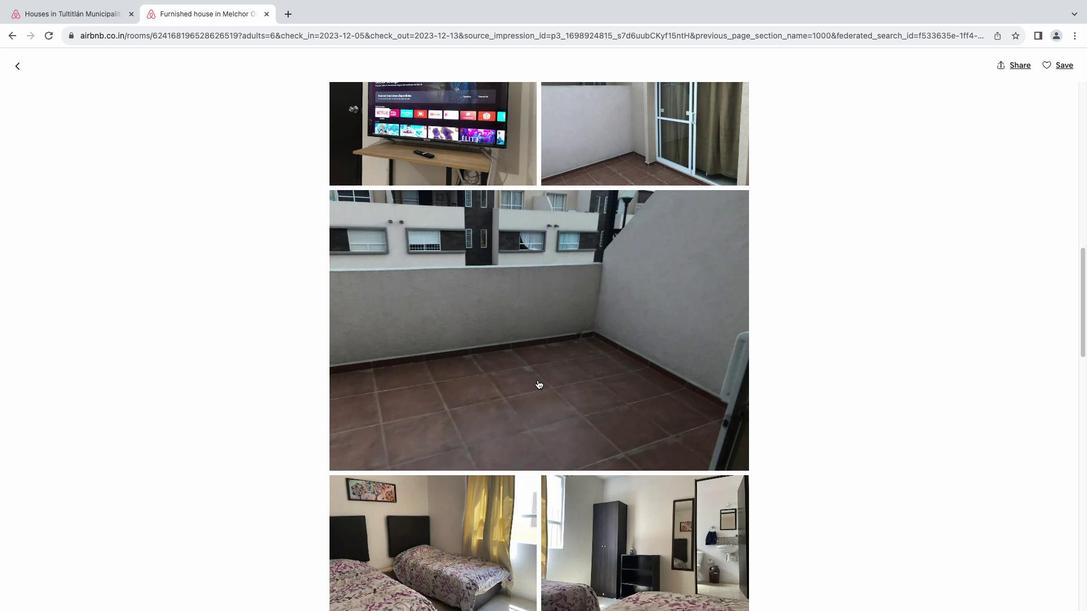 
Action: Mouse scrolled (532, 373) with delta (-5, -6)
Screenshot: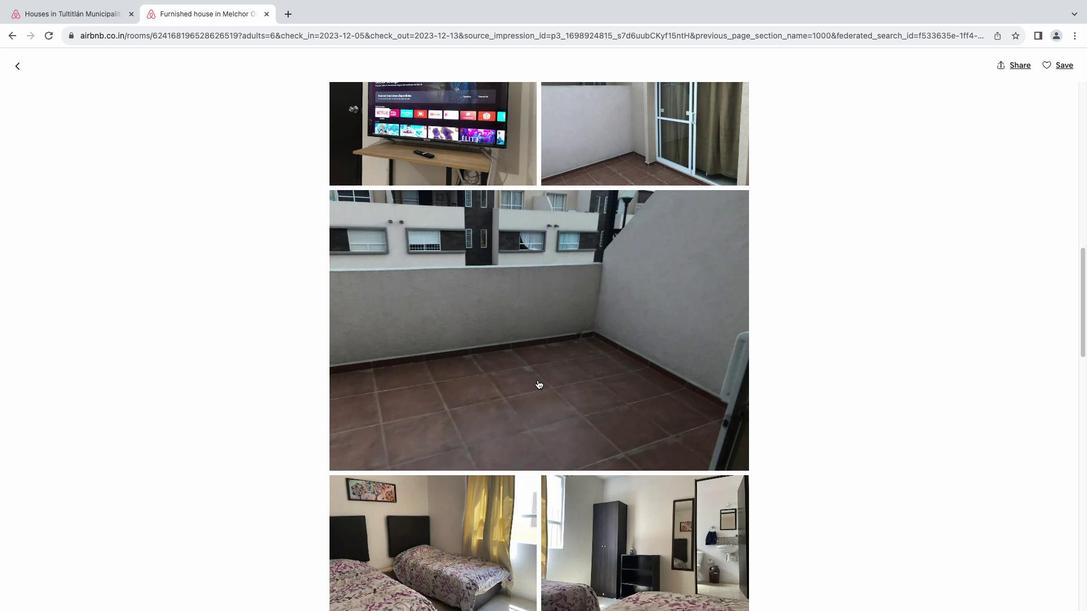 
Action: Mouse scrolled (532, 373) with delta (-5, -7)
Screenshot: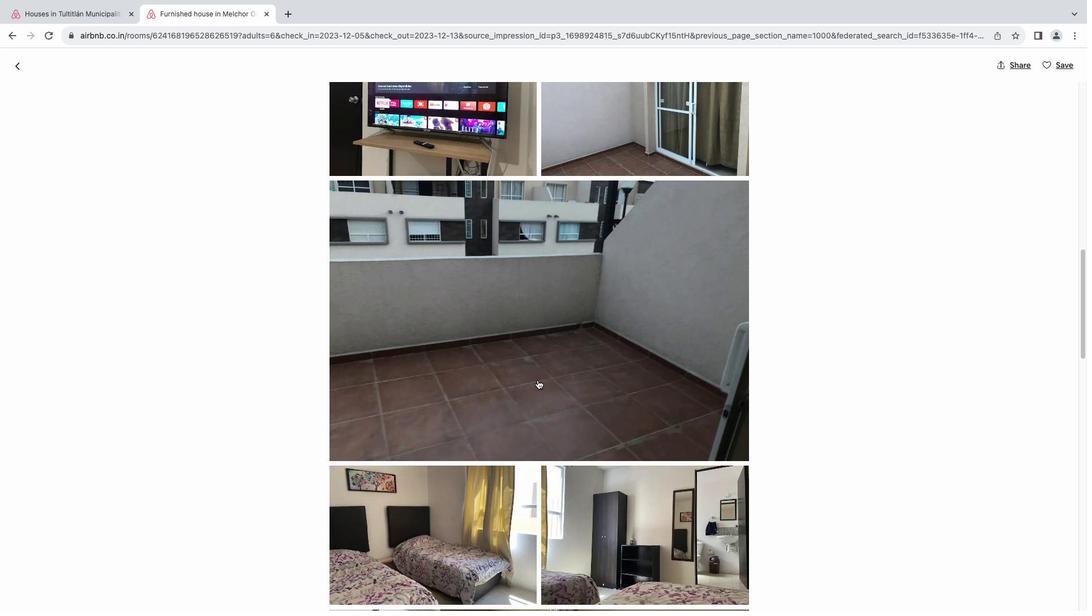 
Action: Mouse scrolled (532, 373) with delta (-5, -6)
Screenshot: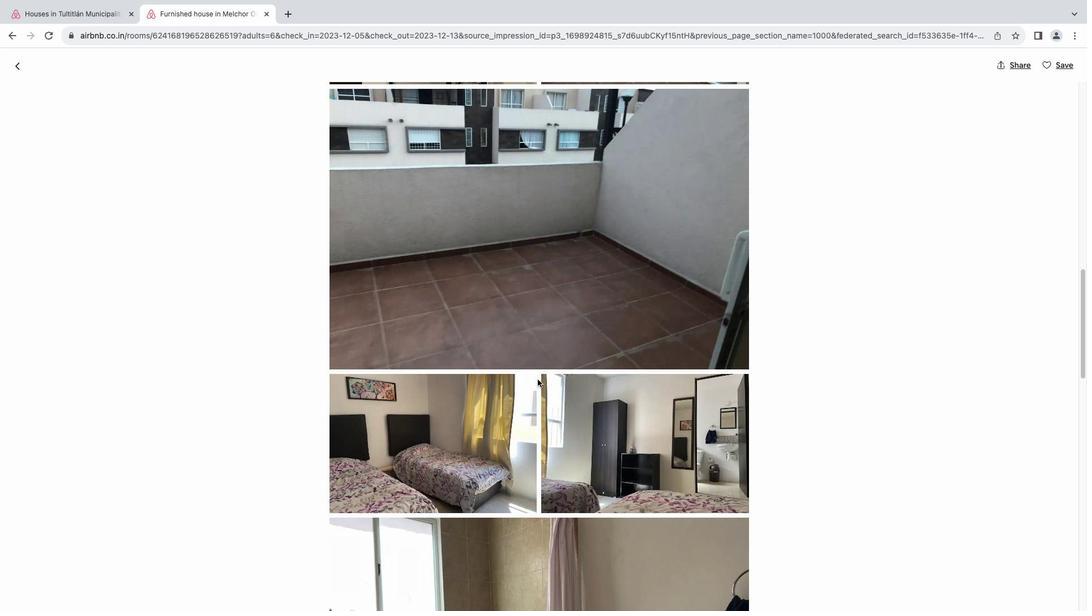
Action: Mouse scrolled (532, 373) with delta (-5, -6)
Screenshot: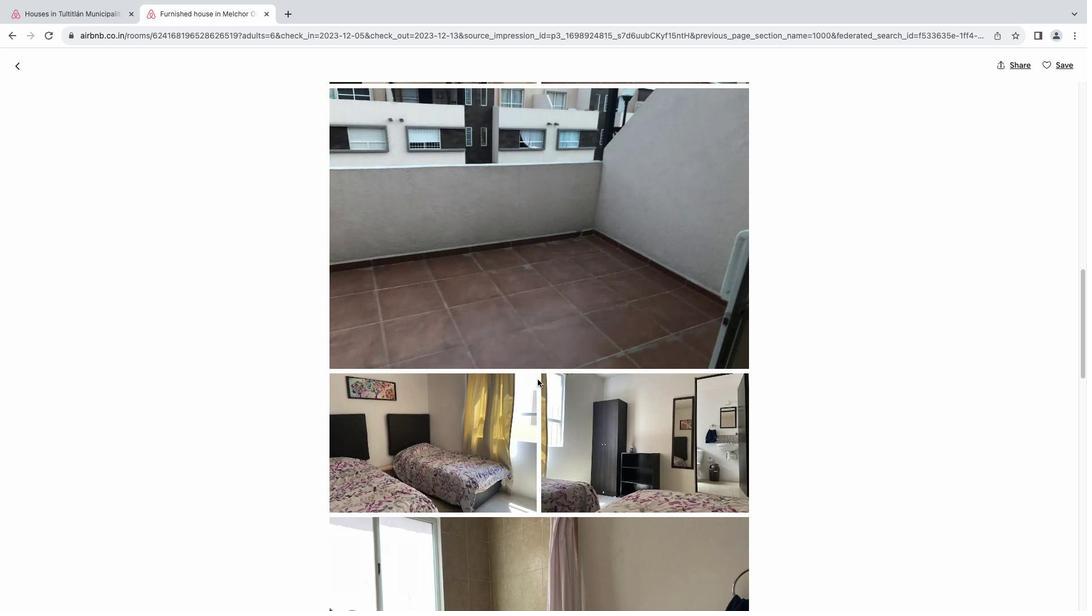 
Action: Mouse scrolled (532, 373) with delta (-5, -7)
Screenshot: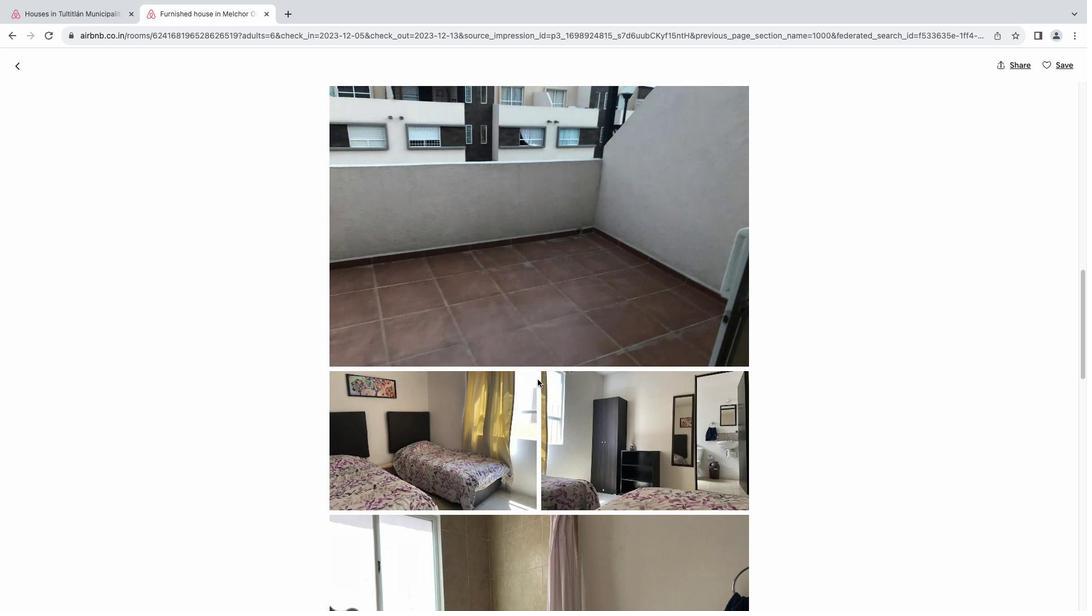 
Action: Mouse scrolled (532, 373) with delta (-5, -6)
Screenshot: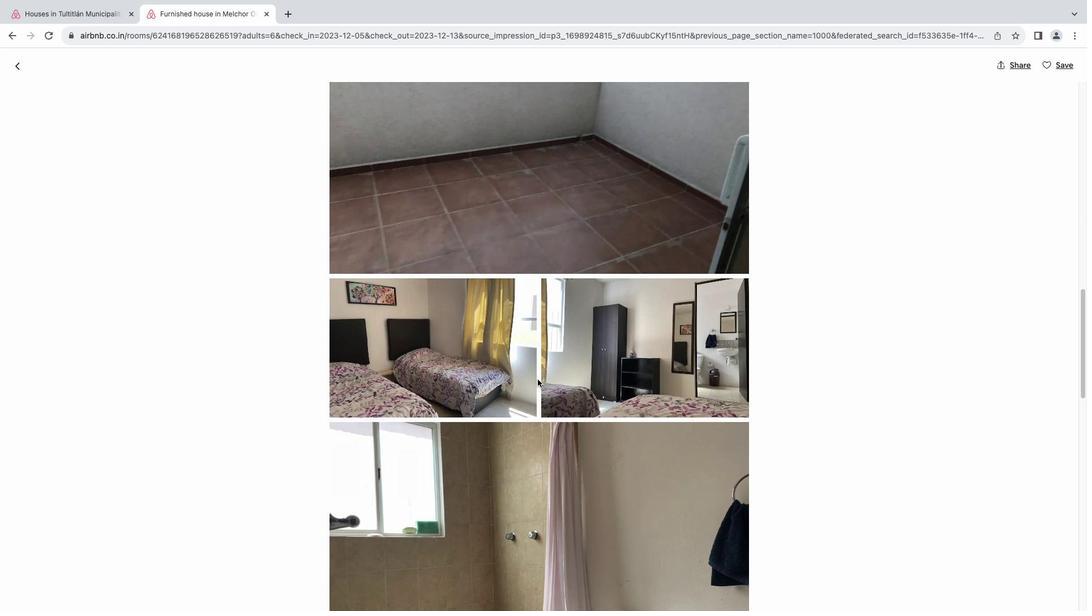 
Action: Mouse scrolled (532, 373) with delta (-5, -6)
Screenshot: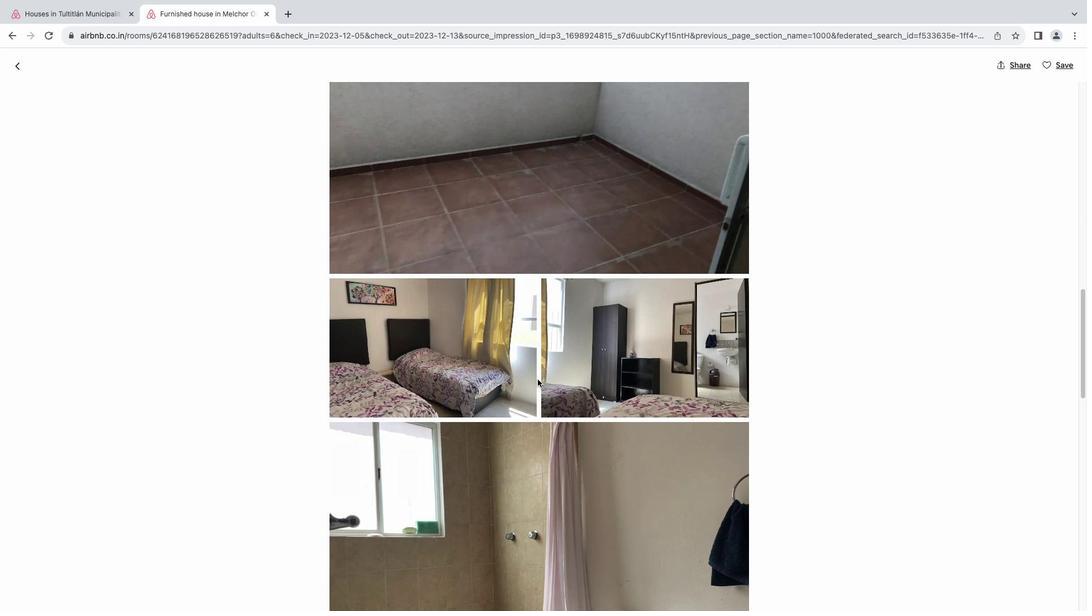 
Action: Mouse scrolled (532, 373) with delta (-5, -7)
Screenshot: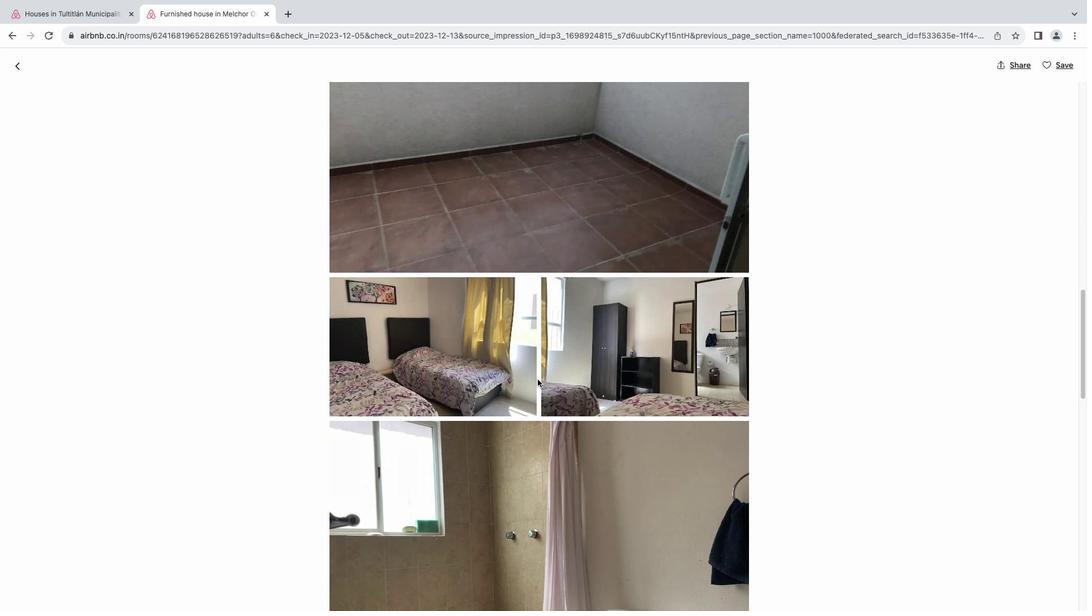 
Action: Mouse scrolled (532, 373) with delta (-5, -6)
Screenshot: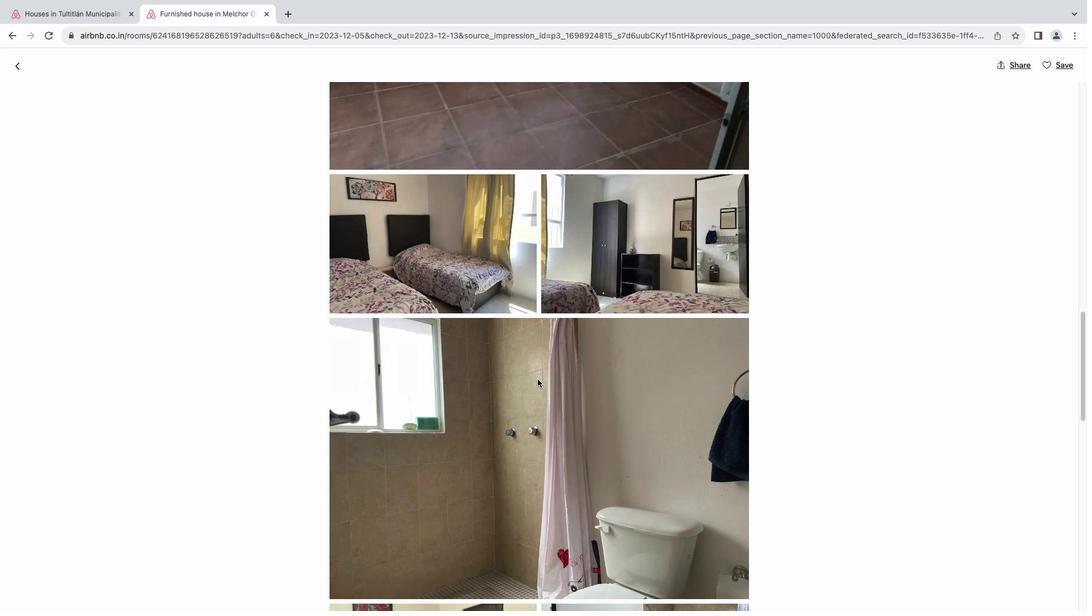 
Action: Mouse scrolled (532, 373) with delta (-5, -6)
Screenshot: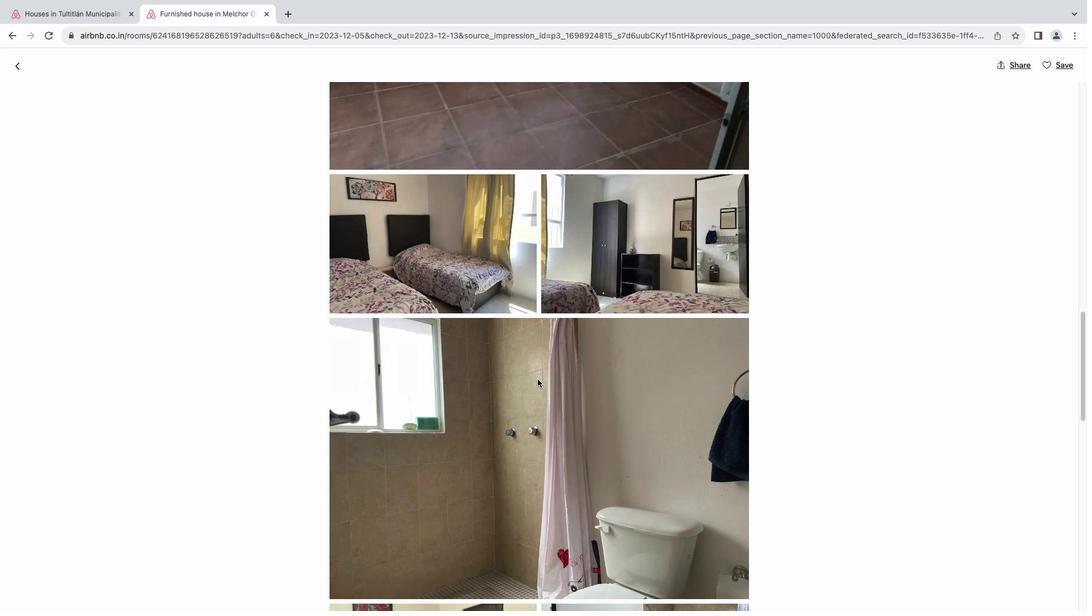 
Action: Mouse scrolled (532, 373) with delta (-5, -7)
Screenshot: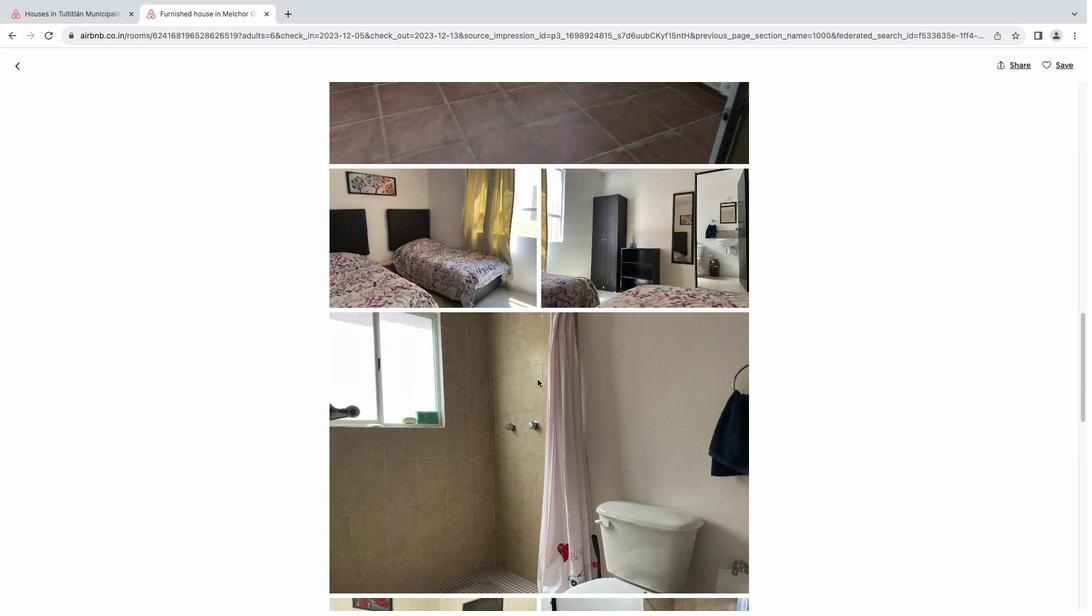 
Action: Mouse scrolled (532, 373) with delta (-5, -6)
Screenshot: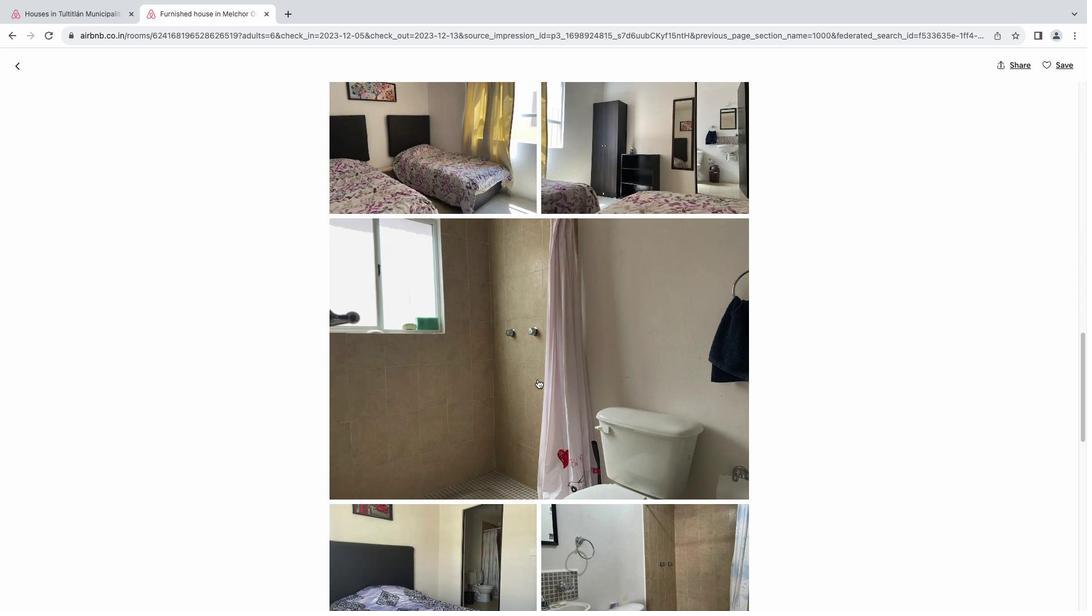 
Action: Mouse scrolled (532, 373) with delta (-5, -6)
Screenshot: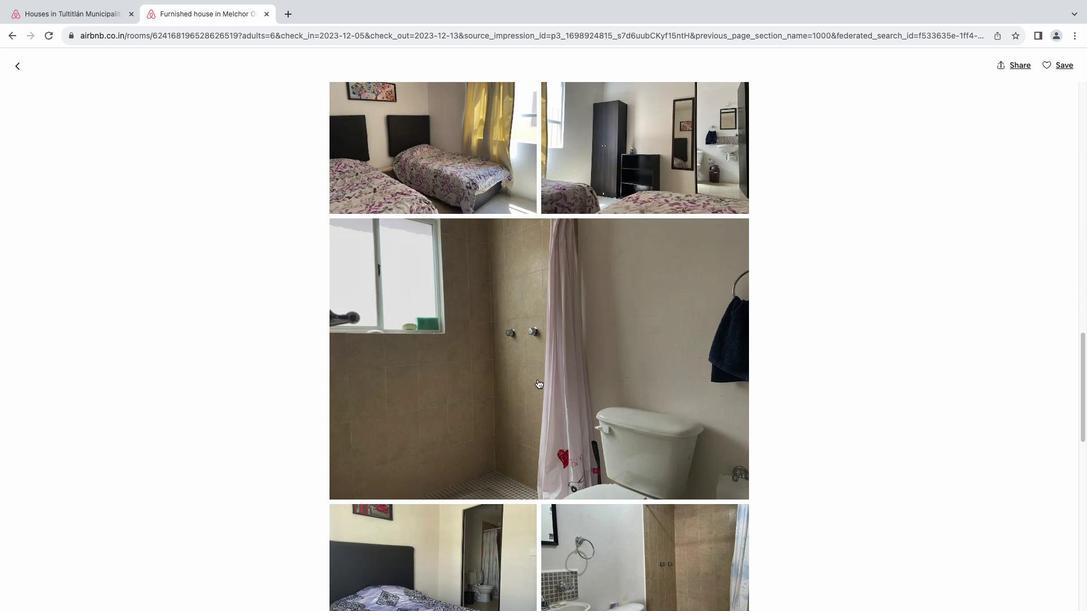 
Action: Mouse scrolled (532, 373) with delta (-5, -6)
Screenshot: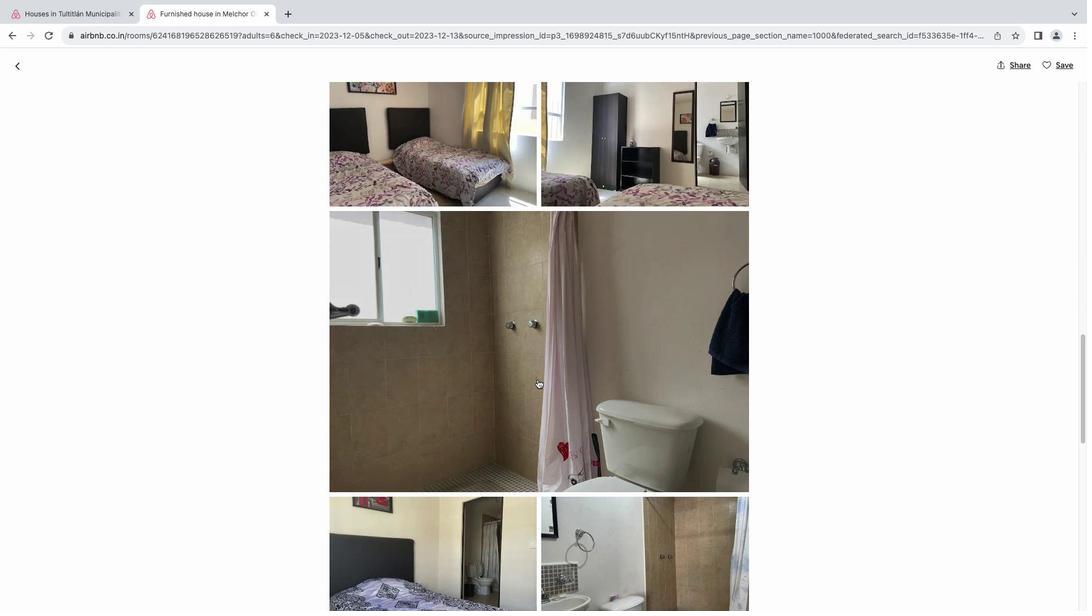 
Action: Mouse scrolled (532, 373) with delta (-5, -6)
Screenshot: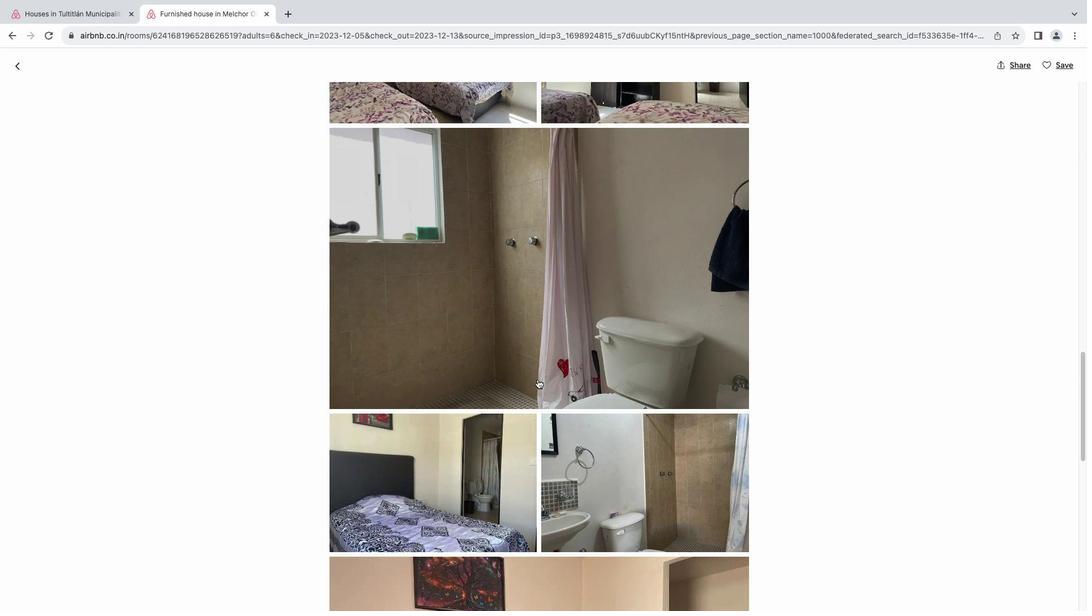 
Action: Mouse scrolled (532, 373) with delta (-5, -6)
Screenshot: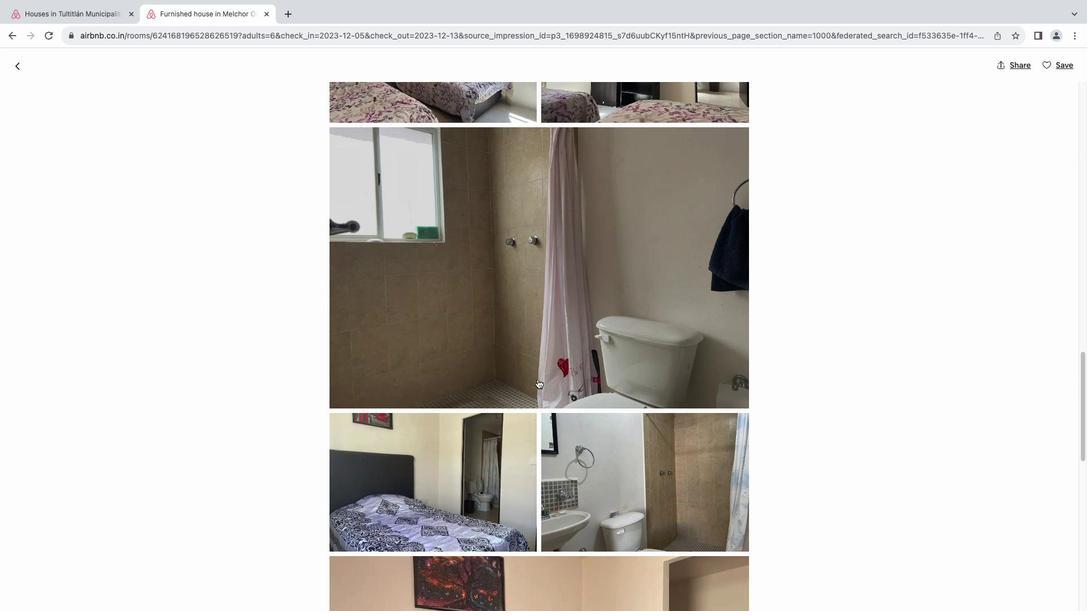 
Action: Mouse scrolled (532, 373) with delta (-5, -7)
Screenshot: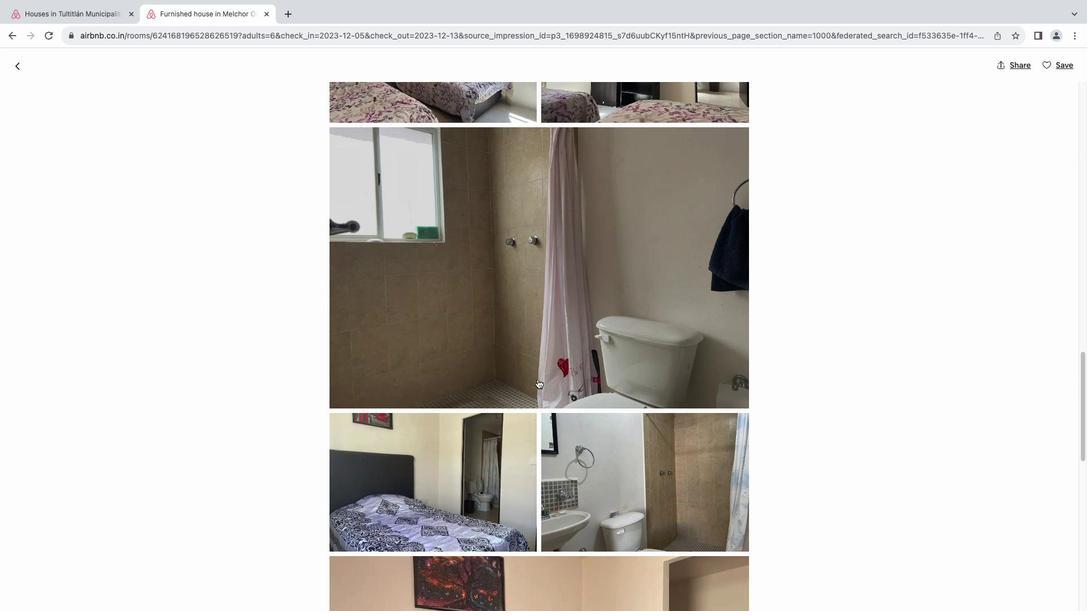 
Action: Mouse scrolled (532, 373) with delta (-5, -6)
Screenshot: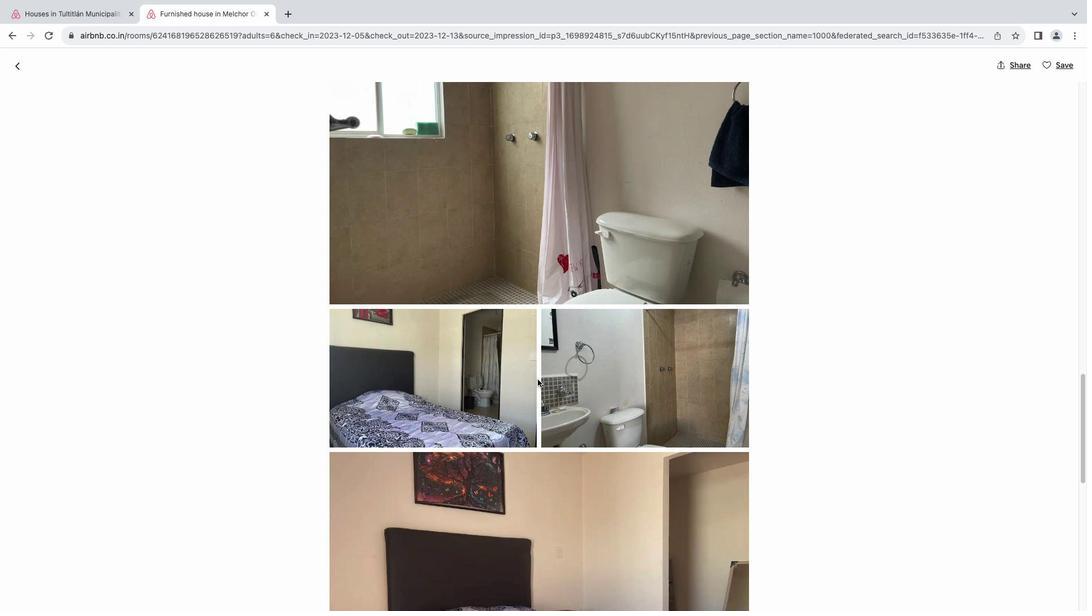 
Action: Mouse scrolled (532, 373) with delta (-5, -6)
Screenshot: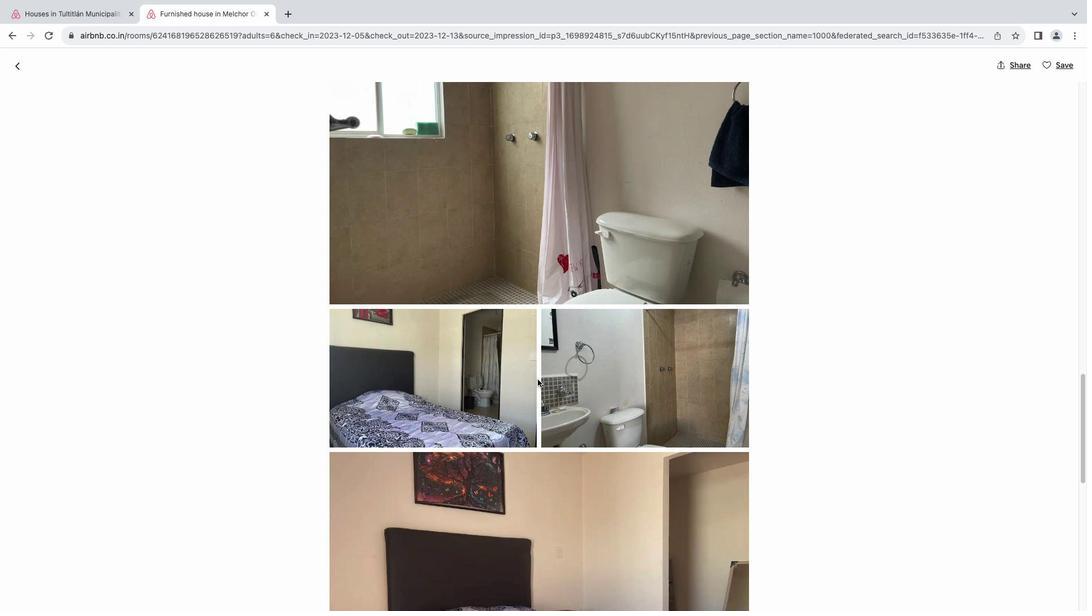 
Action: Mouse scrolled (532, 373) with delta (-5, -7)
Screenshot: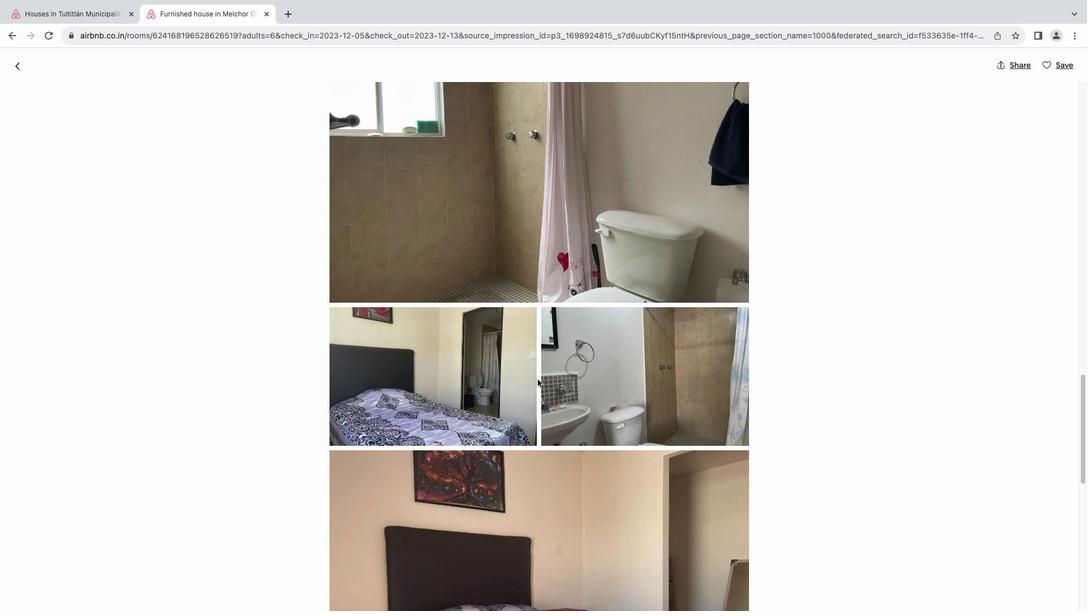 
Action: Mouse scrolled (532, 373) with delta (-5, -6)
Screenshot: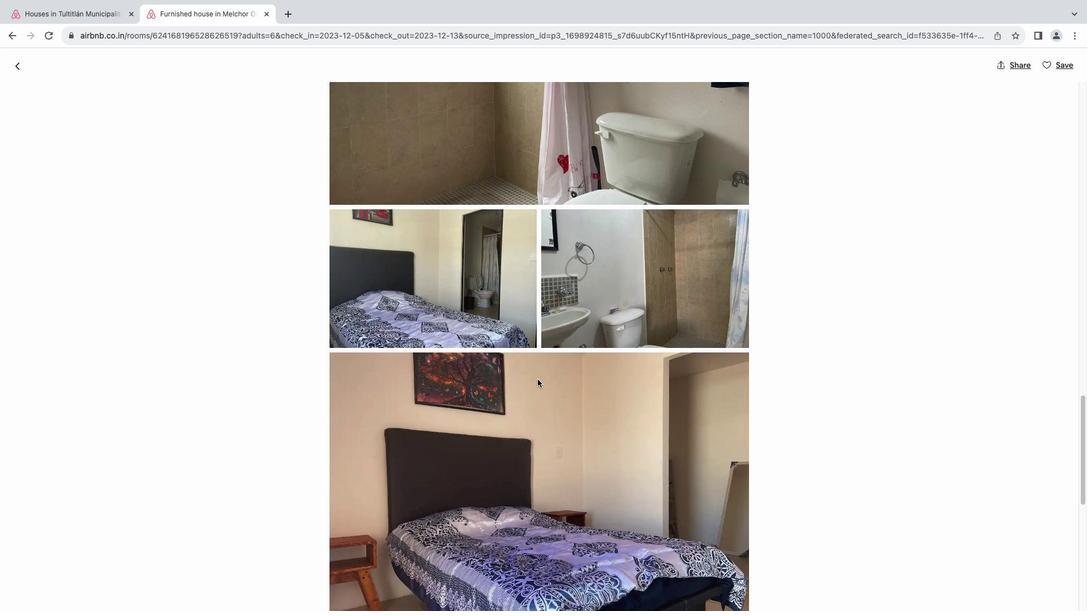 
Action: Mouse scrolled (532, 373) with delta (-5, -6)
Screenshot: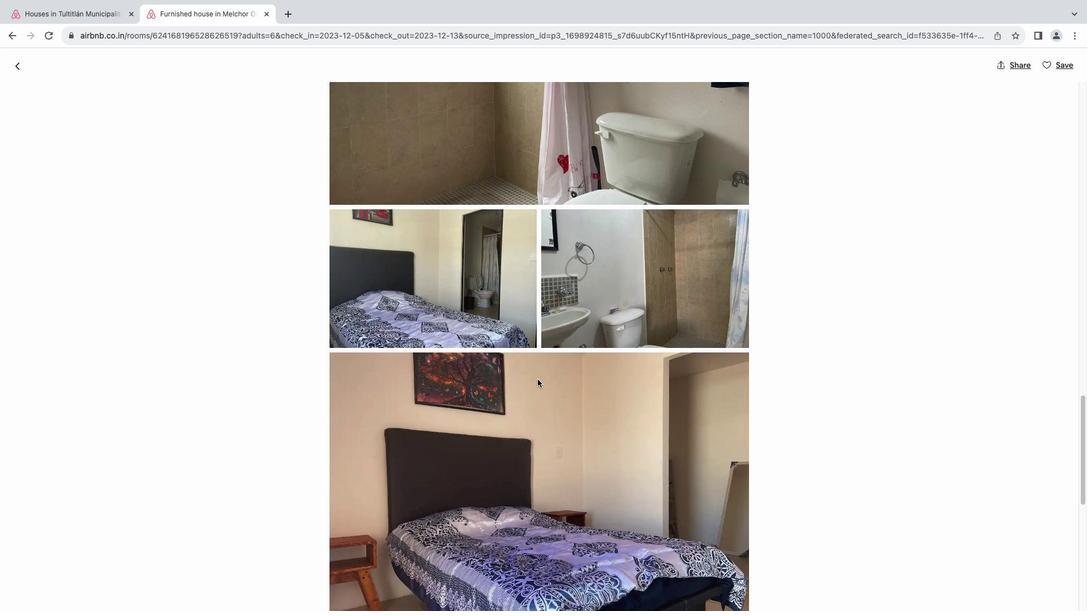 
Action: Mouse scrolled (532, 373) with delta (-5, -7)
Screenshot: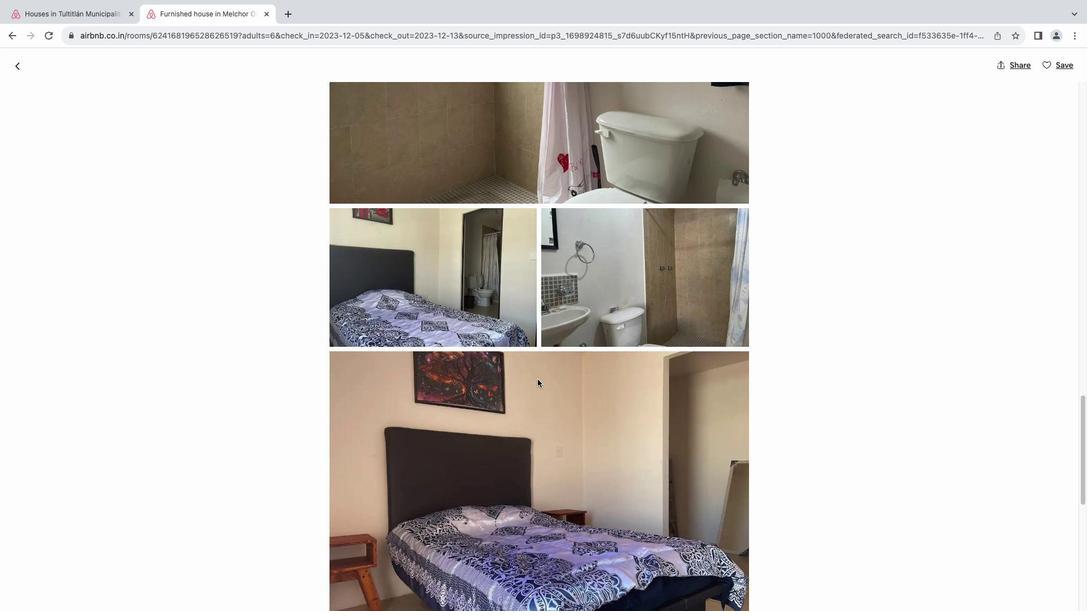 
Action: Mouse scrolled (532, 373) with delta (-5, -6)
Screenshot: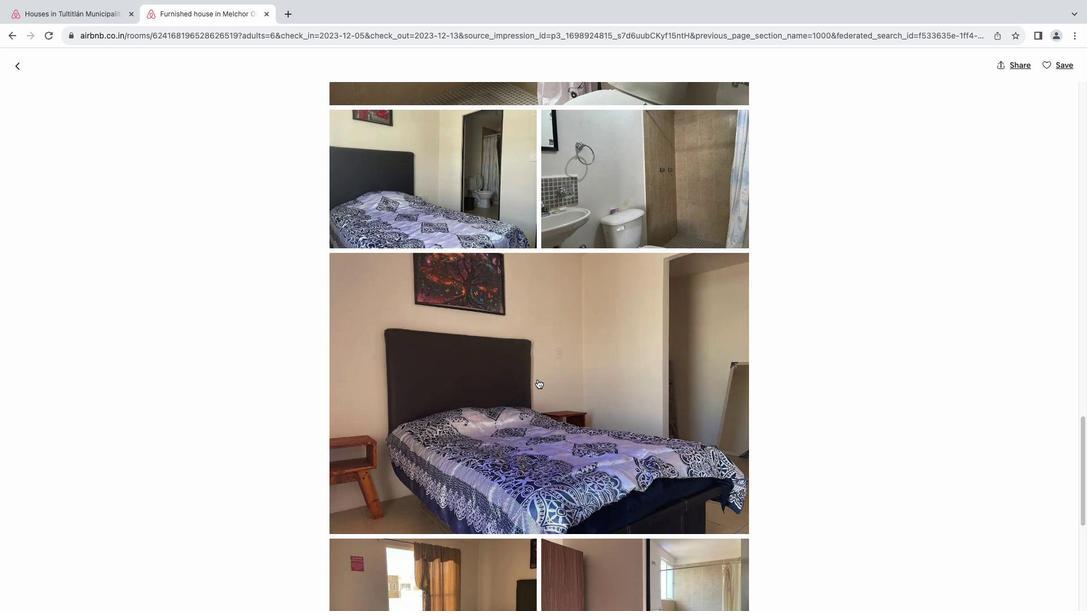 
Action: Mouse scrolled (532, 373) with delta (-5, -6)
Screenshot: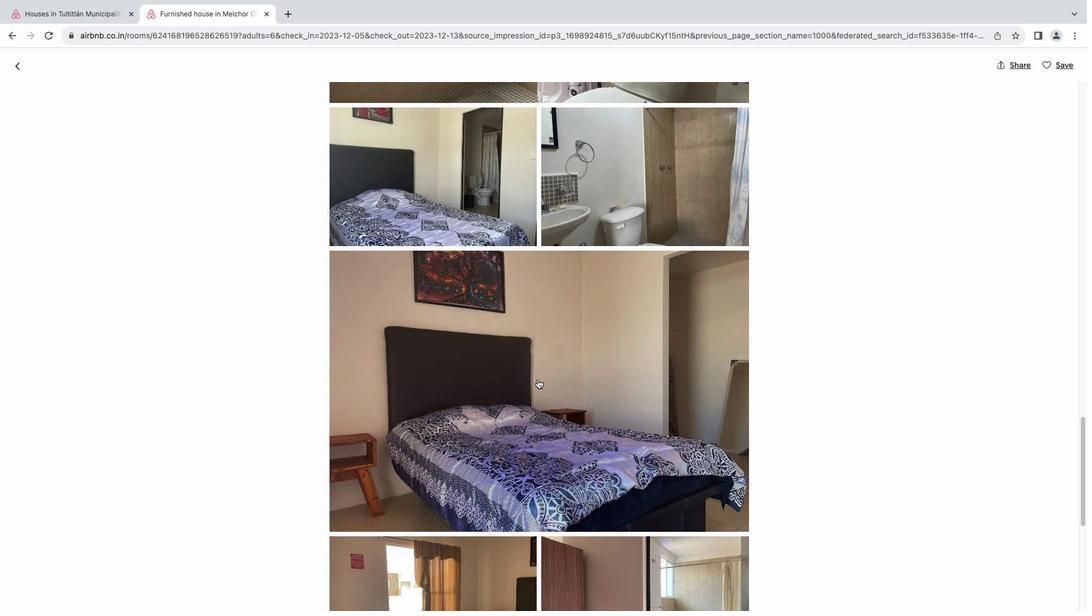 
Action: Mouse scrolled (532, 373) with delta (-5, -7)
Screenshot: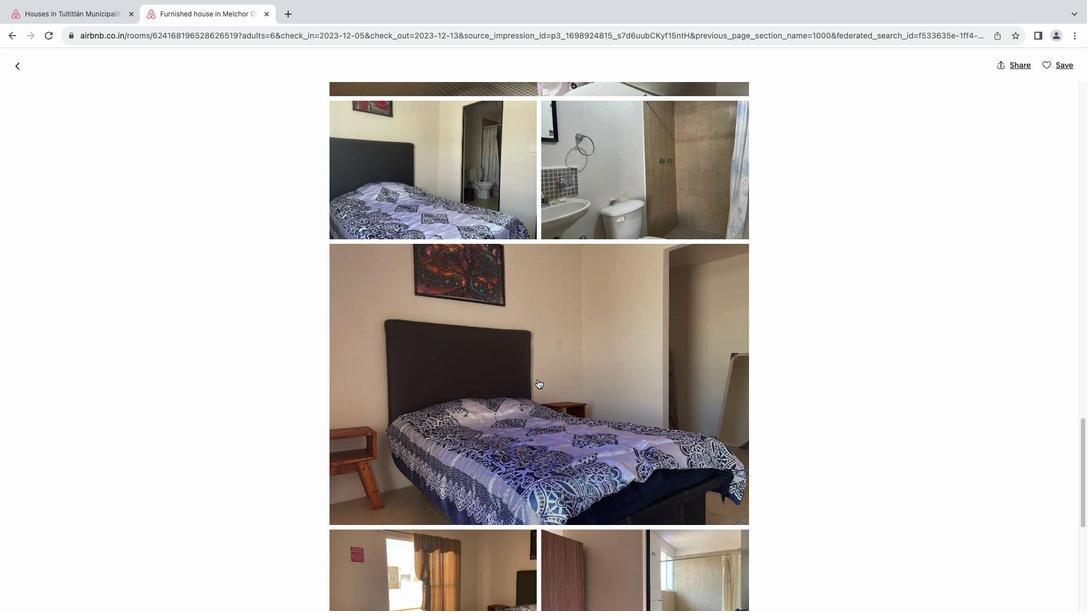 
Action: Mouse scrolled (532, 373) with delta (-5, -6)
Screenshot: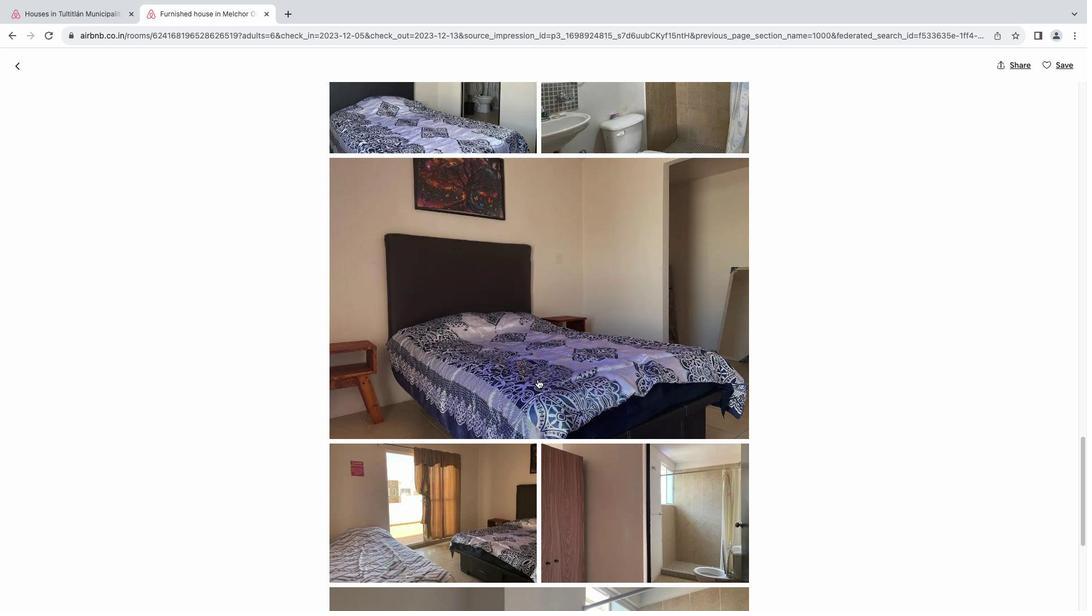 
Action: Mouse scrolled (532, 373) with delta (-5, -6)
Screenshot: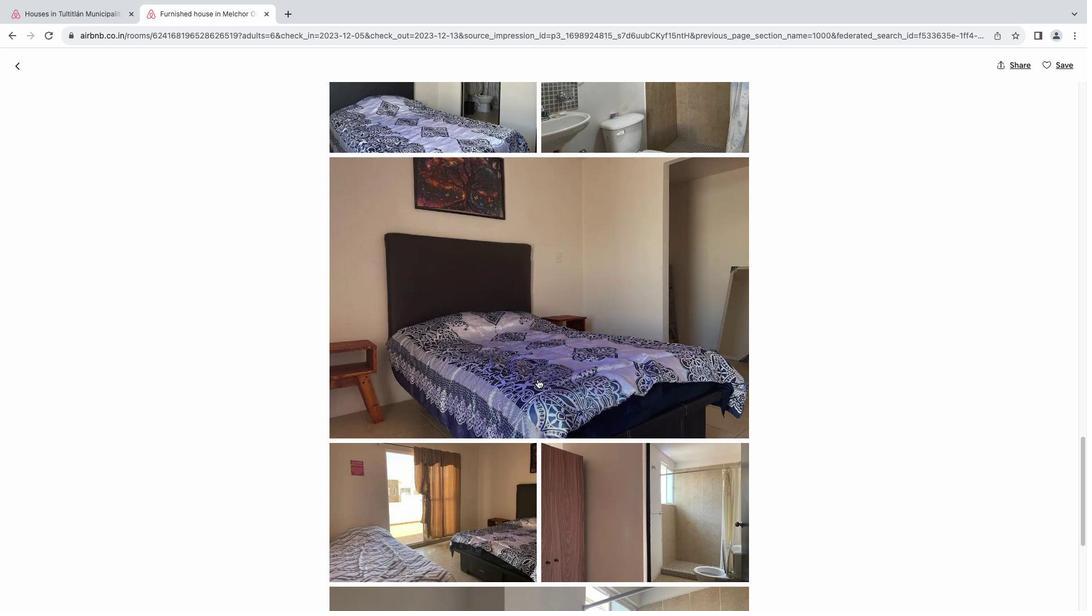 
Action: Mouse scrolled (532, 373) with delta (-5, -7)
Screenshot: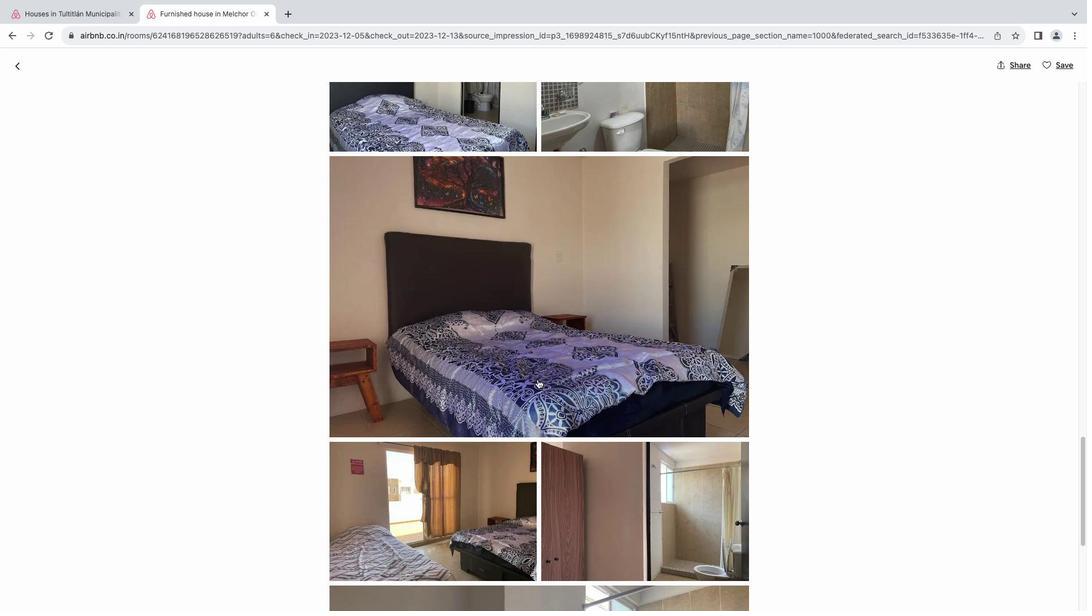
Action: Mouse scrolled (532, 373) with delta (-5, -6)
Screenshot: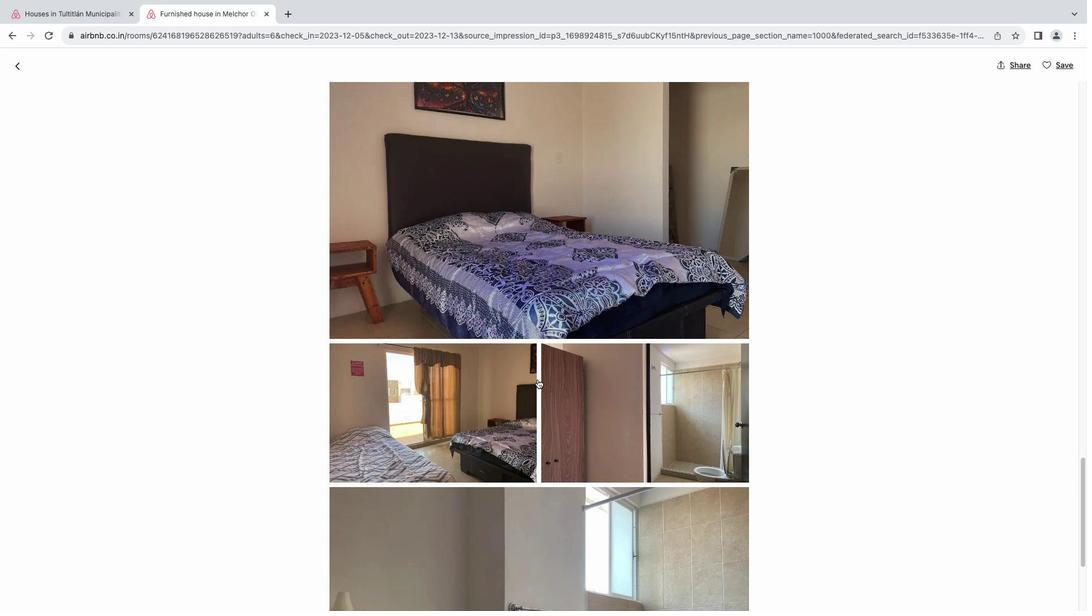 
Action: Mouse scrolled (532, 373) with delta (-5, -6)
Screenshot: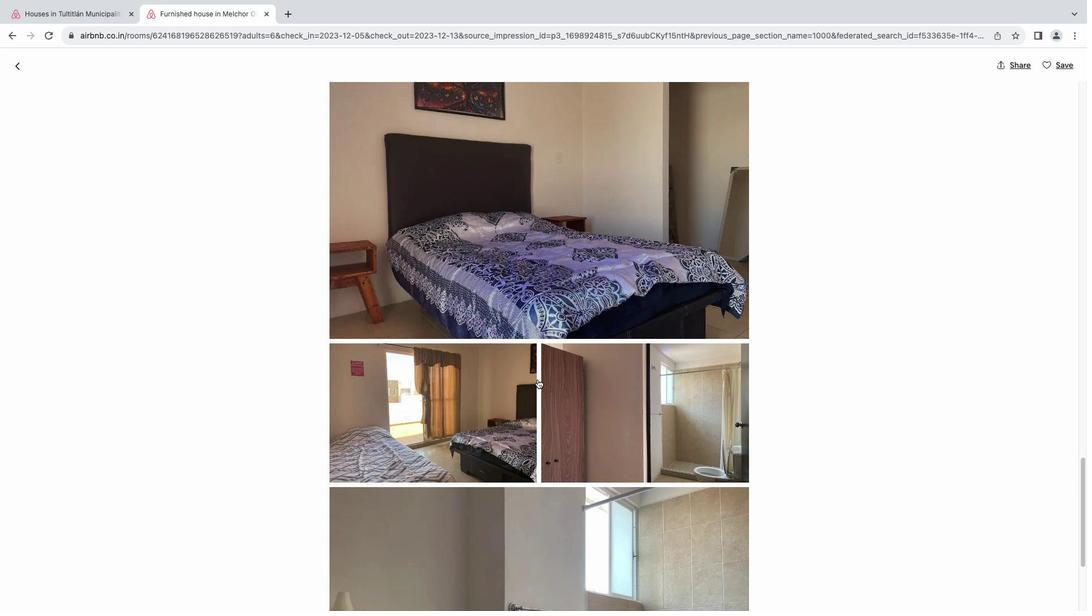 
Action: Mouse scrolled (532, 373) with delta (-5, -6)
Screenshot: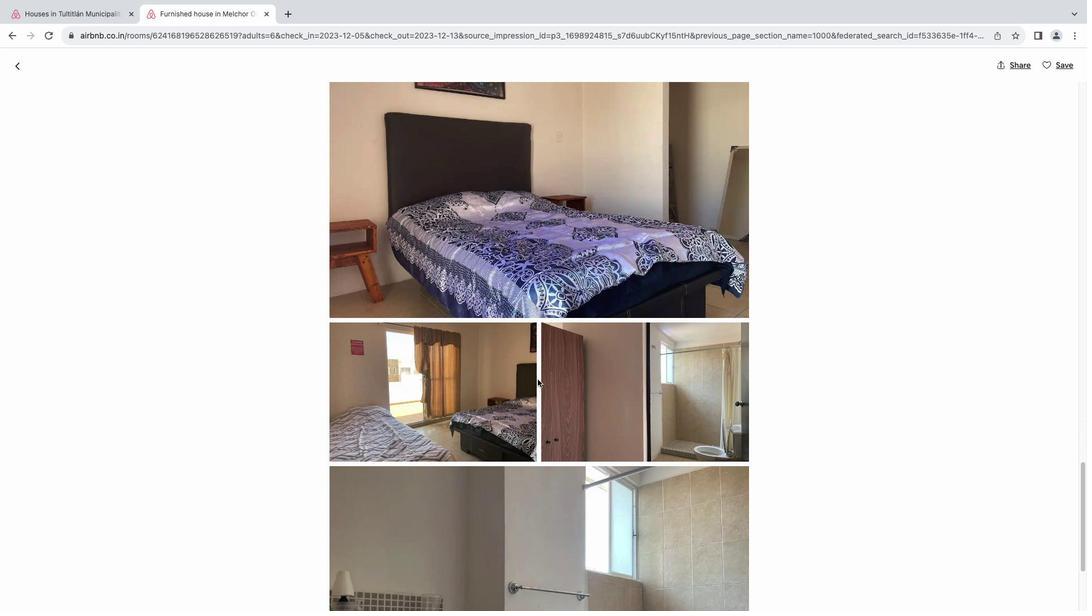 
Action: Mouse scrolled (532, 373) with delta (-5, -6)
Screenshot: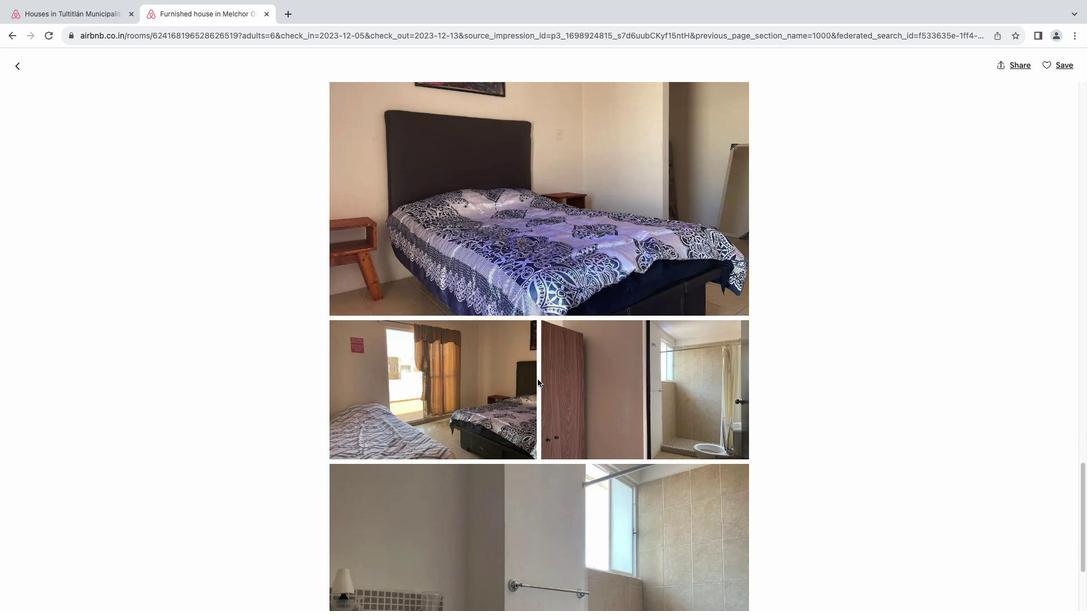 
Action: Mouse scrolled (532, 373) with delta (-5, -7)
Screenshot: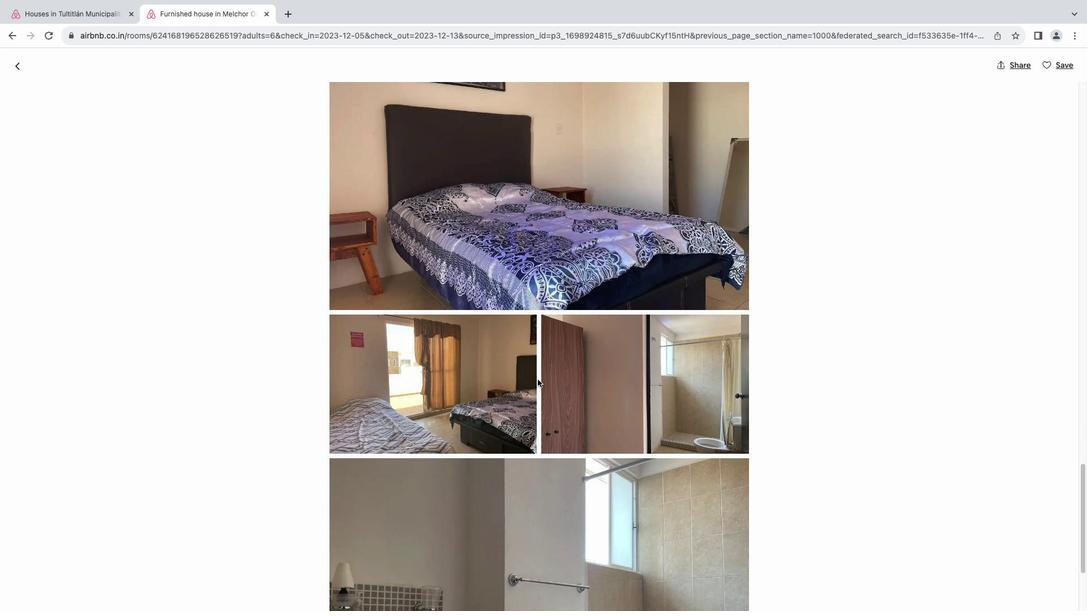 
Action: Mouse scrolled (532, 373) with delta (-5, -8)
Screenshot: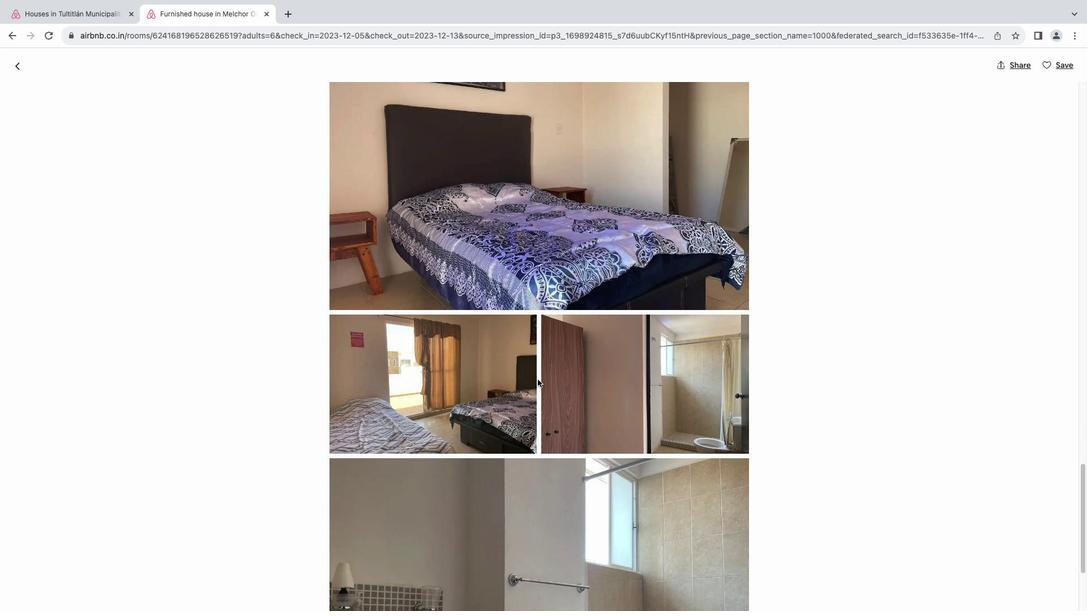 
Action: Mouse scrolled (532, 373) with delta (-5, -6)
Screenshot: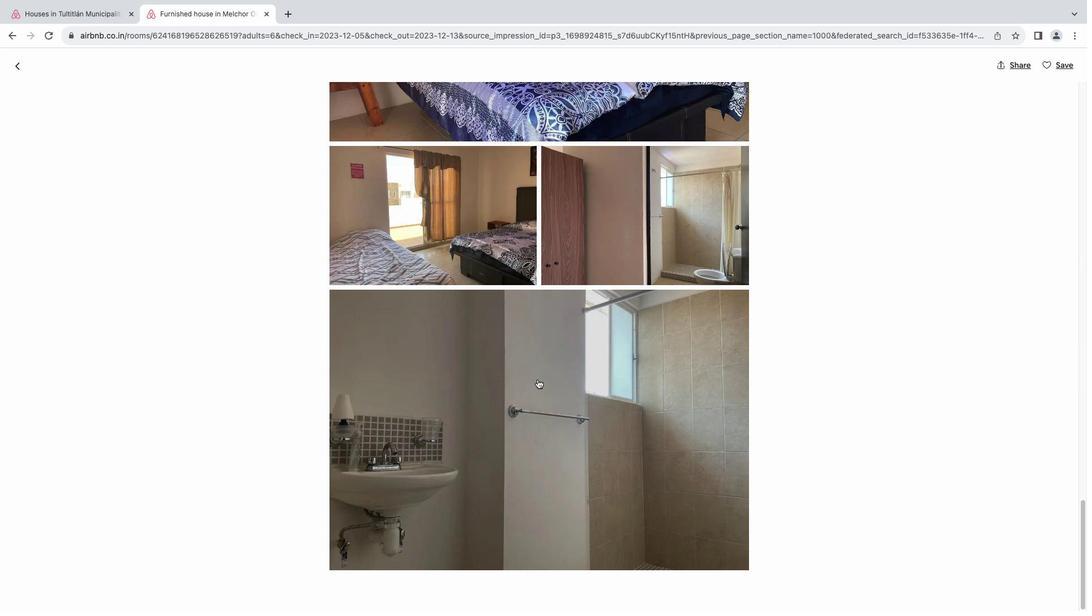 
Action: Mouse scrolled (532, 373) with delta (-5, -6)
Screenshot: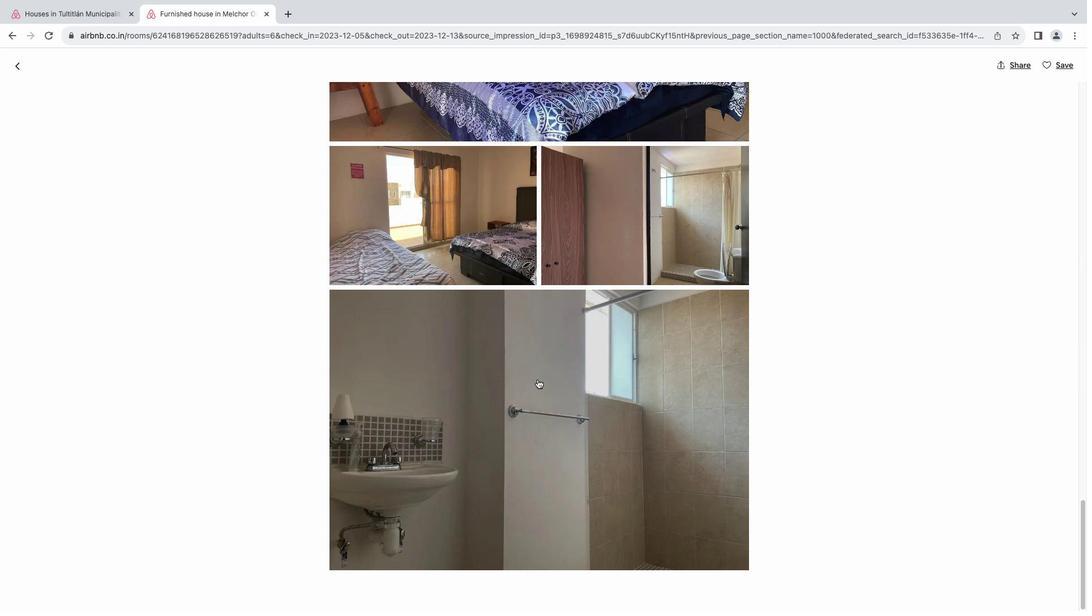 
Action: Mouse scrolled (532, 373) with delta (-5, -7)
Screenshot: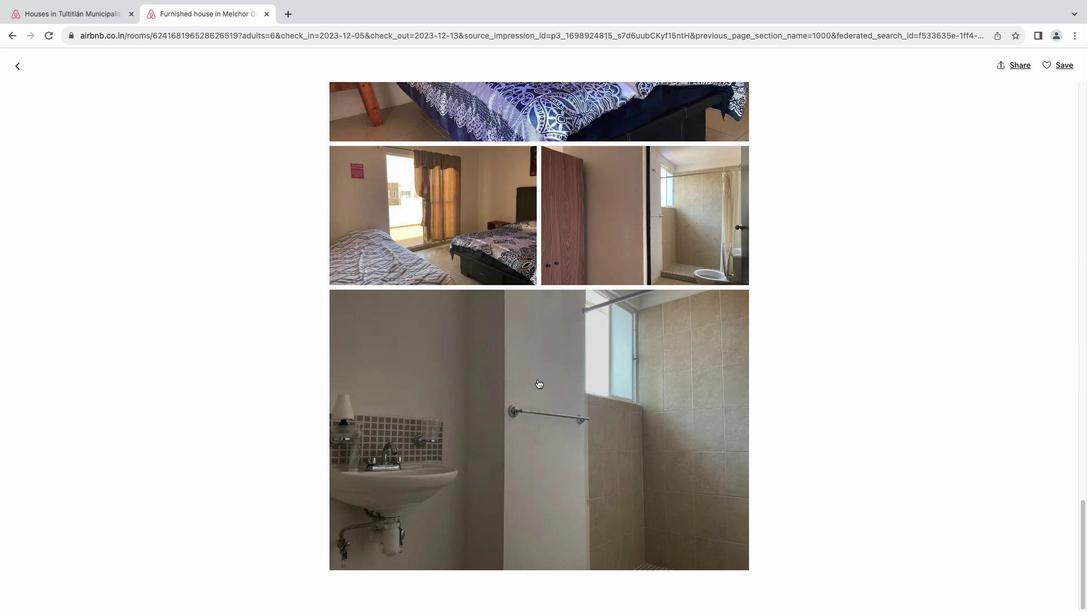 
Action: Mouse moved to (13, 64)
Screenshot: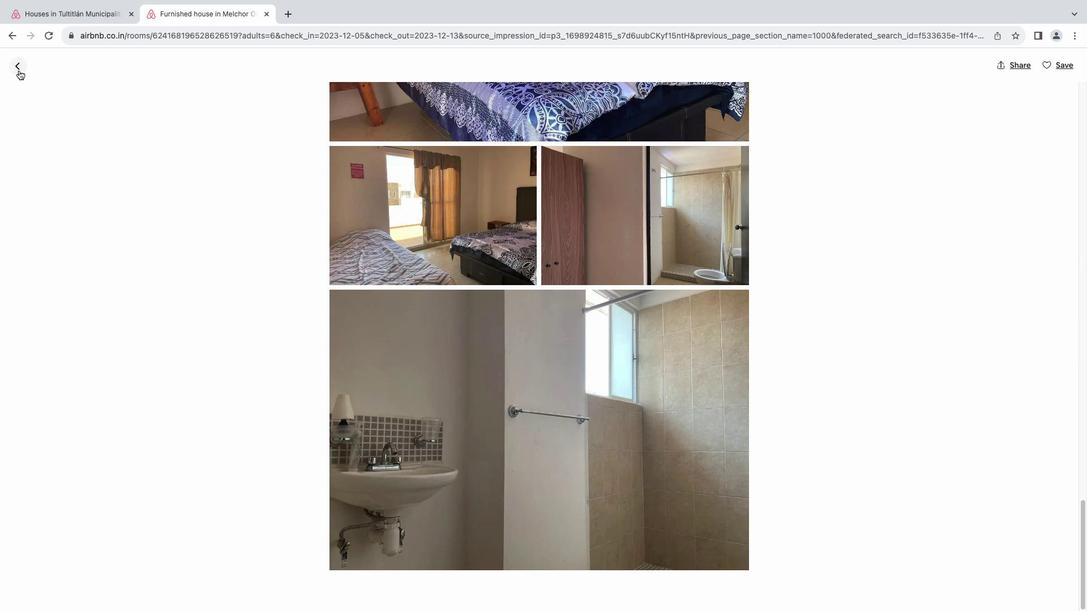 
Action: Mouse pressed left at (13, 64)
Screenshot: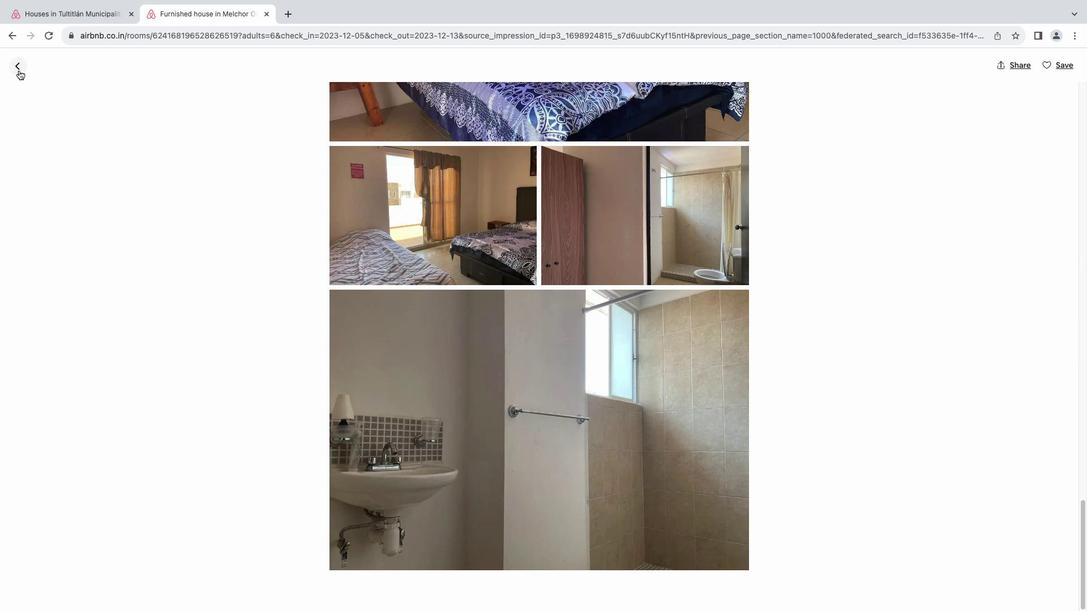 
Action: Mouse moved to (372, 232)
Screenshot: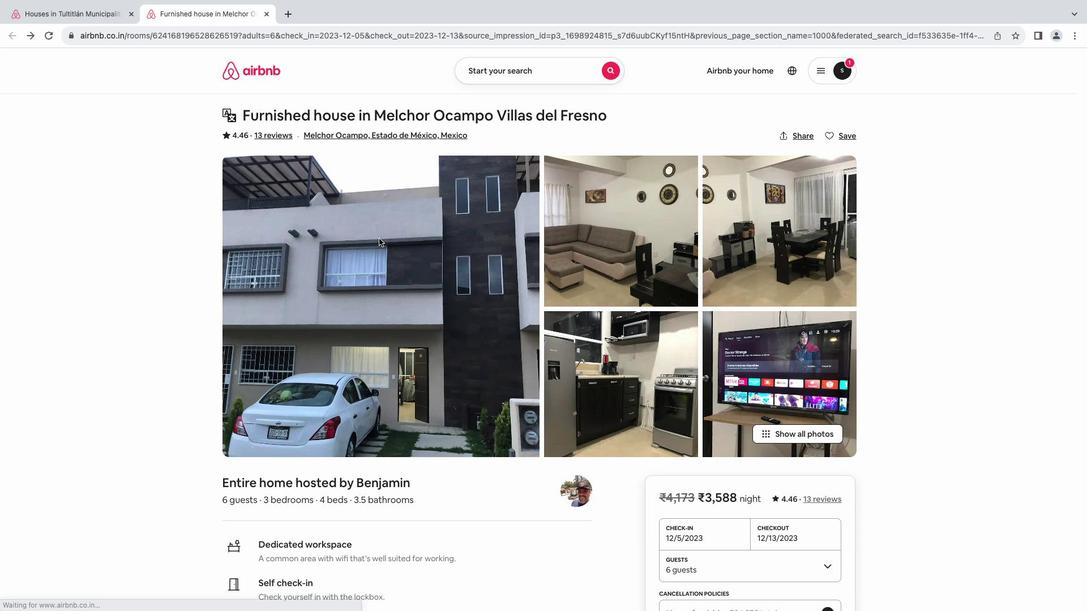 
Action: Mouse scrolled (372, 232) with delta (-5, -6)
Screenshot: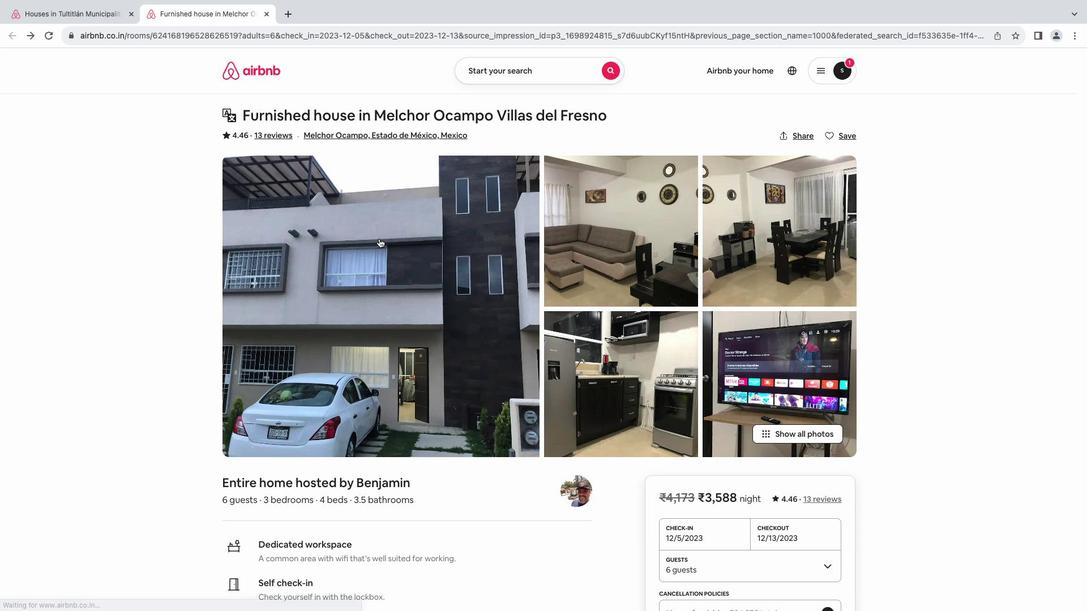 
Action: Mouse scrolled (372, 232) with delta (-5, -6)
Screenshot: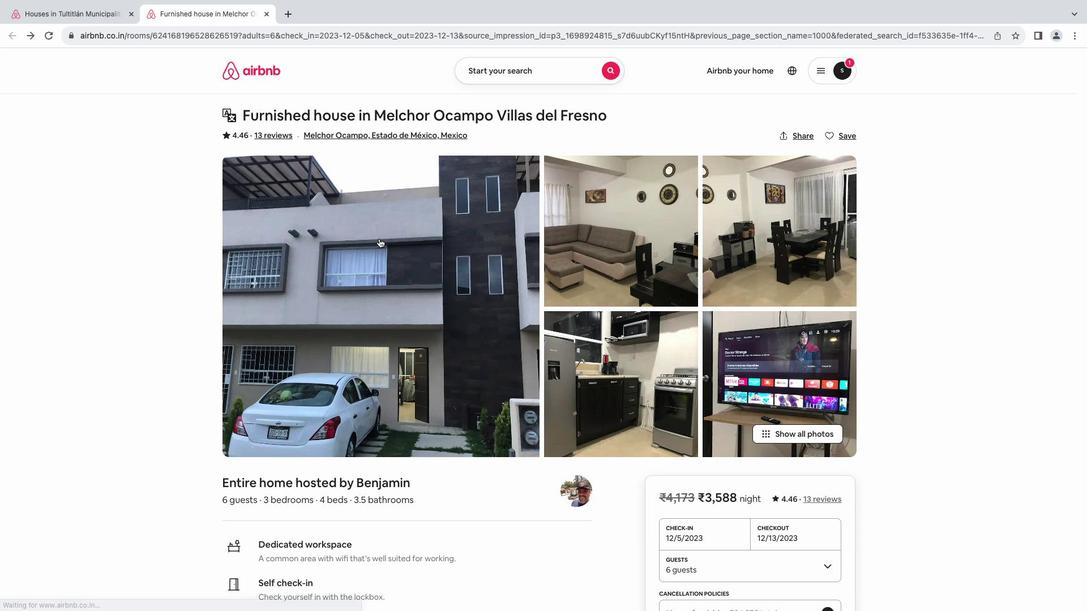 
Action: Mouse scrolled (372, 232) with delta (-5, -7)
Screenshot: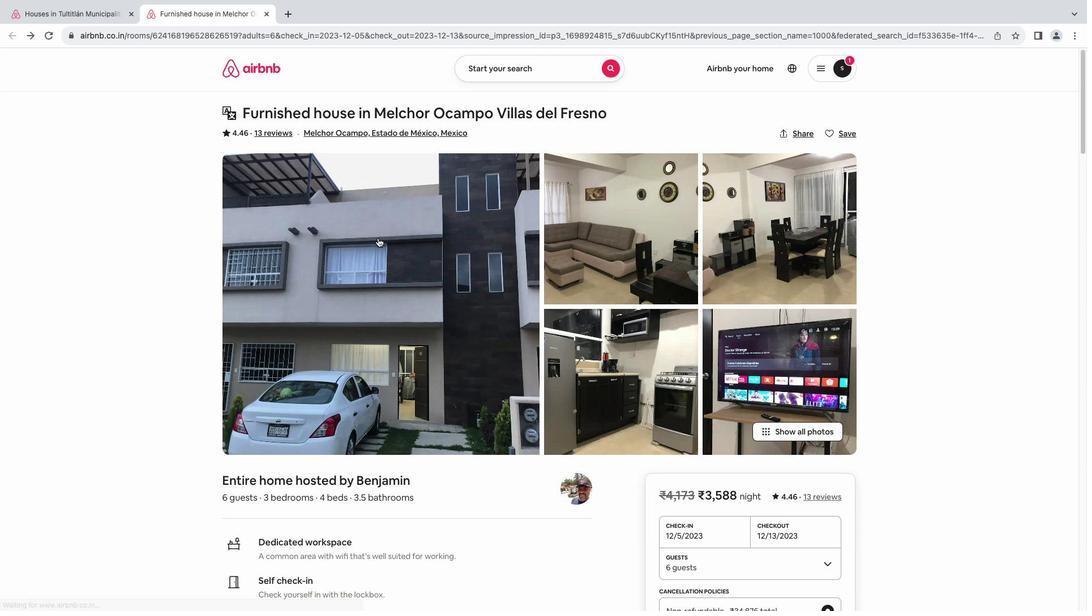 
Action: Mouse moved to (371, 231)
Screenshot: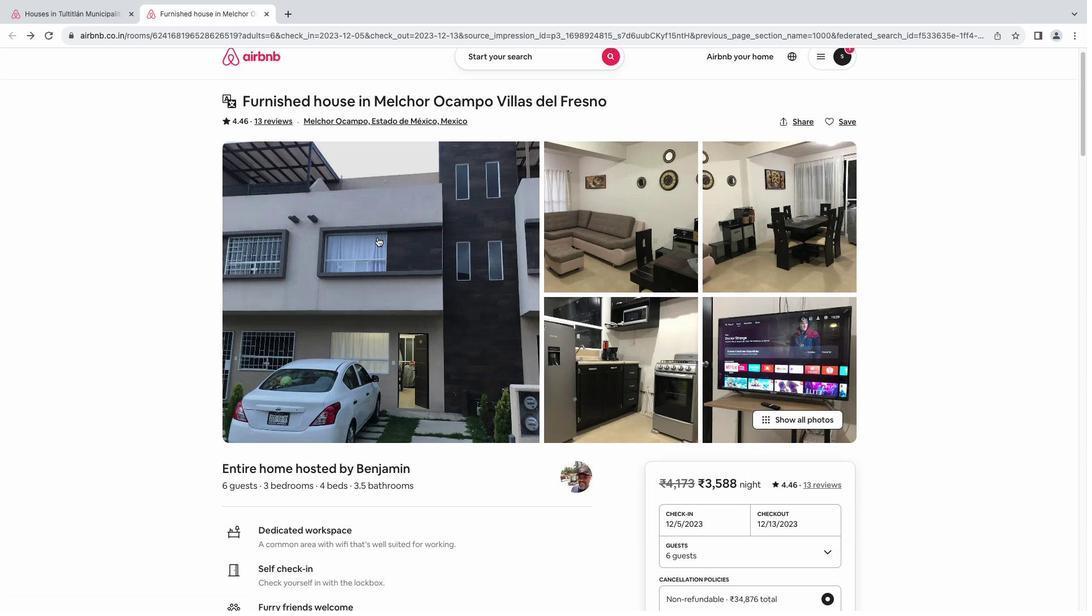 
Action: Mouse scrolled (371, 231) with delta (-5, -8)
Screenshot: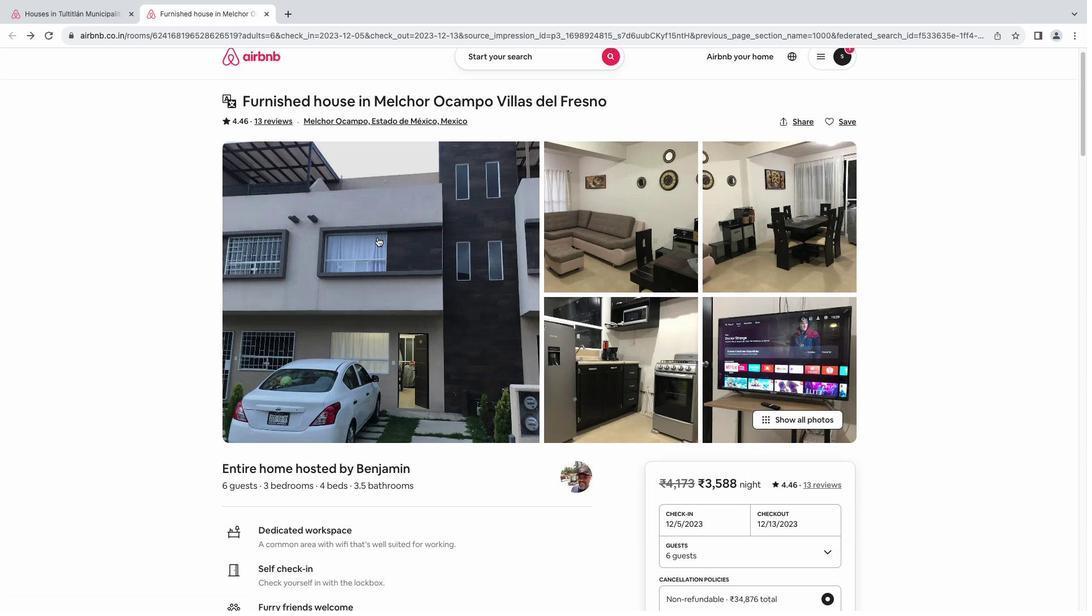 
Action: Mouse moved to (370, 231)
Screenshot: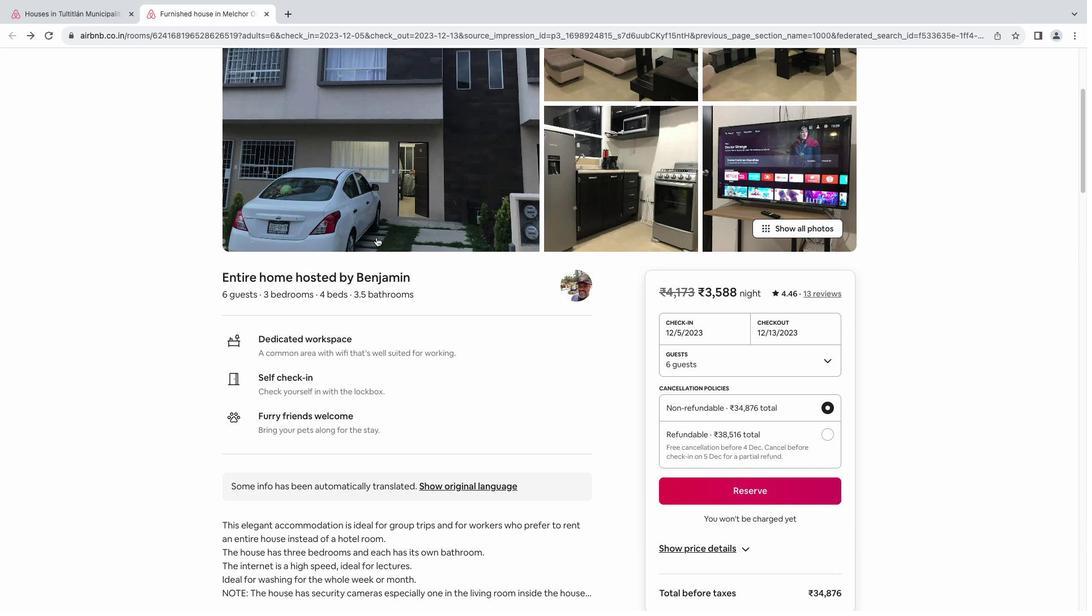 
Action: Mouse scrolled (370, 231) with delta (-5, -6)
Screenshot: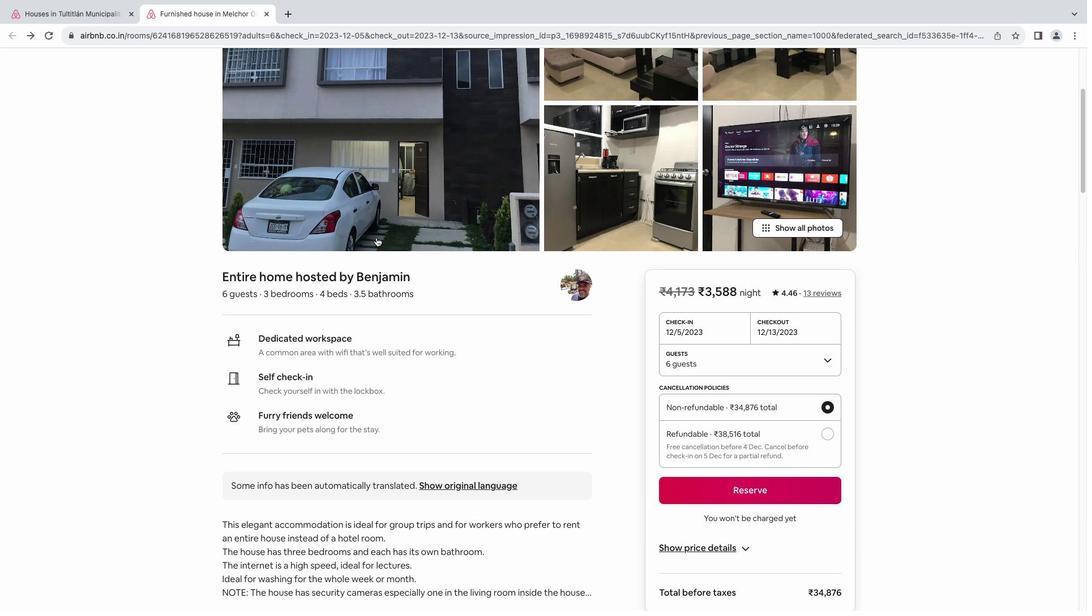 
Action: Mouse scrolled (370, 231) with delta (-5, -6)
Screenshot: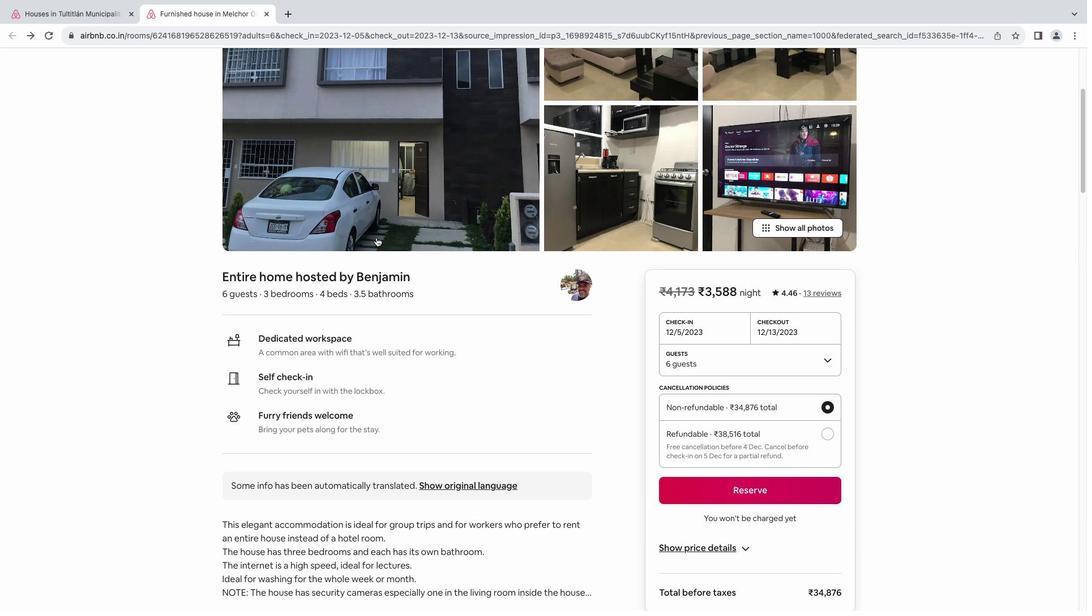 
Action: Mouse scrolled (370, 231) with delta (-5, -7)
Screenshot: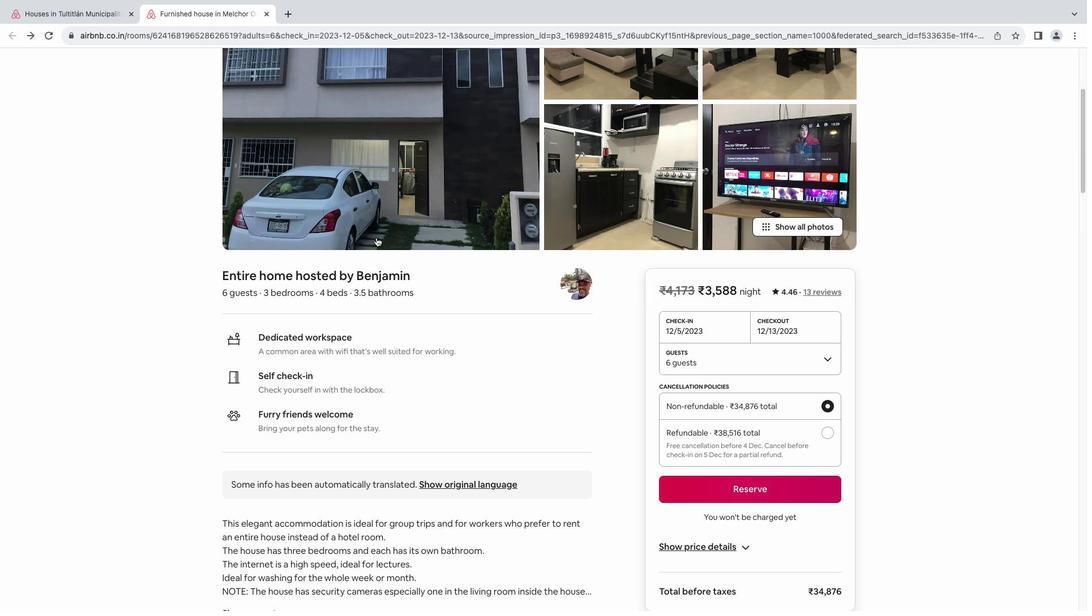 
Action: Mouse moved to (374, 342)
Screenshot: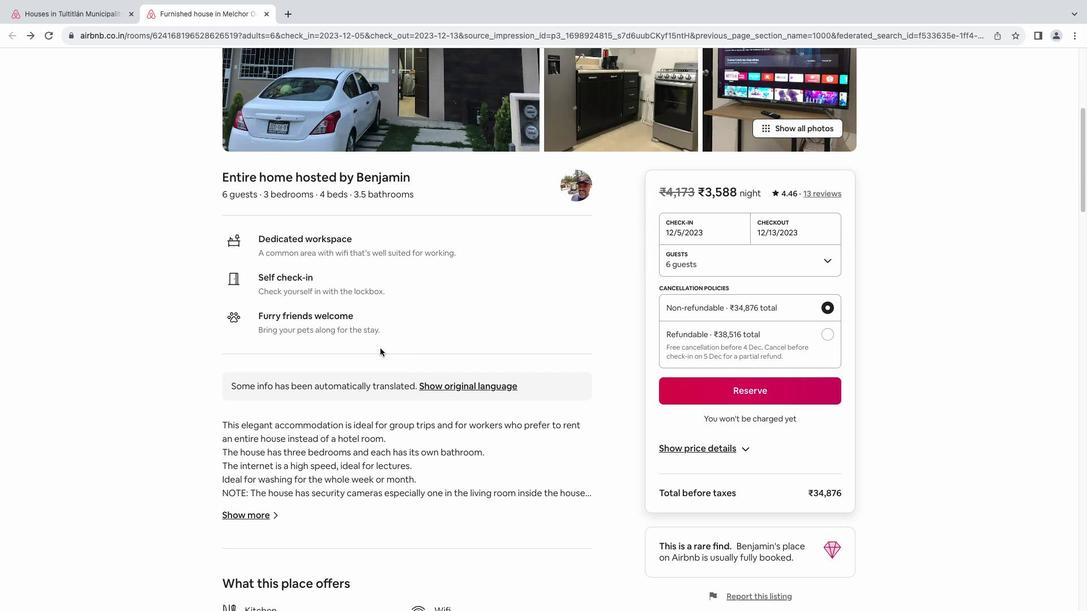 
Action: Mouse scrolled (374, 342) with delta (-5, -6)
Screenshot: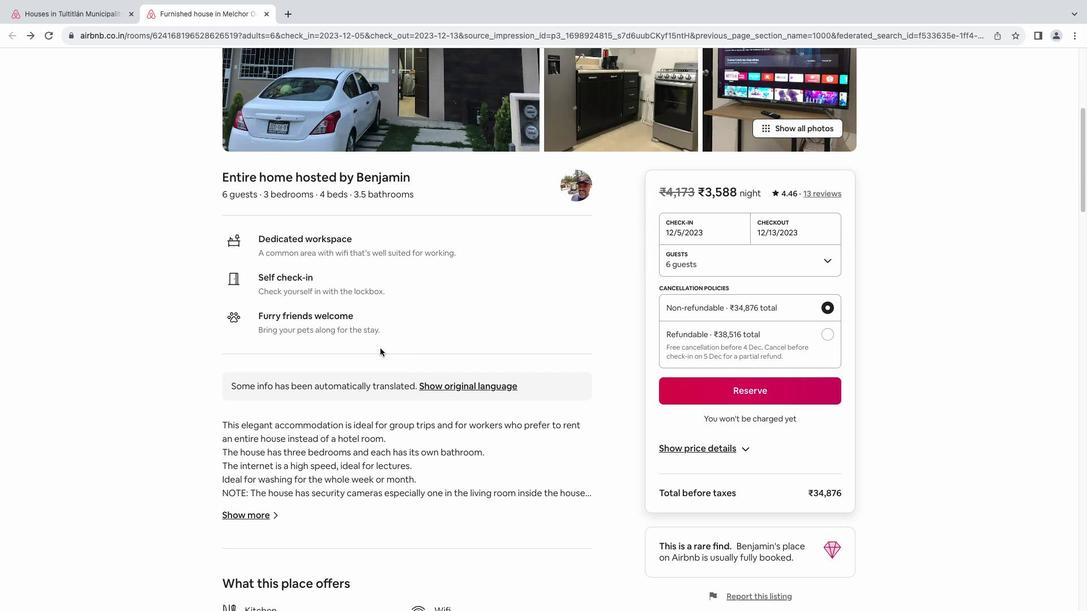 
Action: Mouse scrolled (374, 342) with delta (-5, -6)
Screenshot: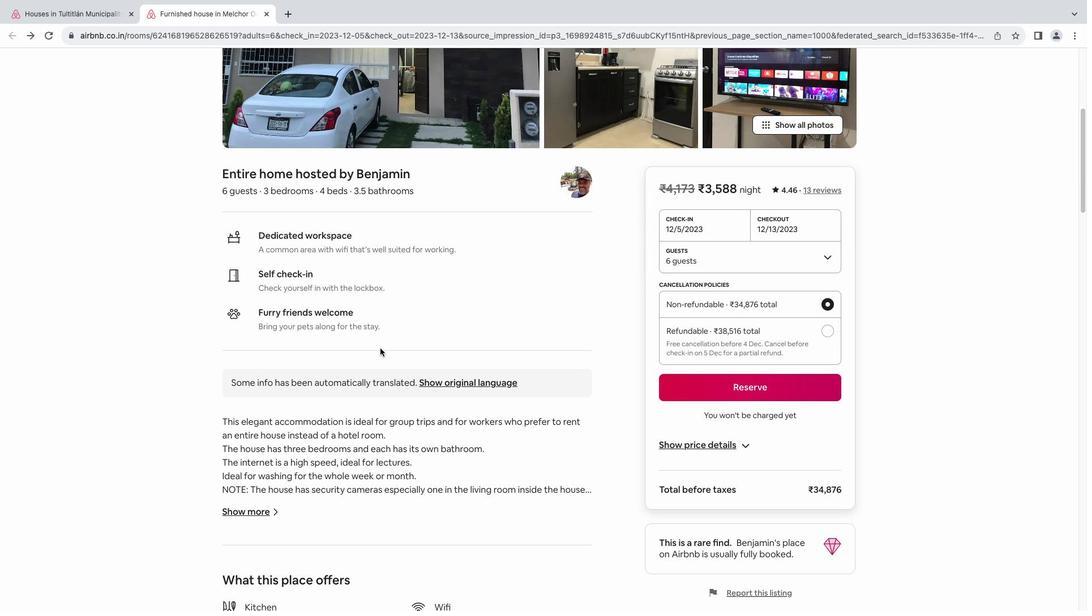 
Action: Mouse scrolled (374, 342) with delta (-5, -7)
Screenshot: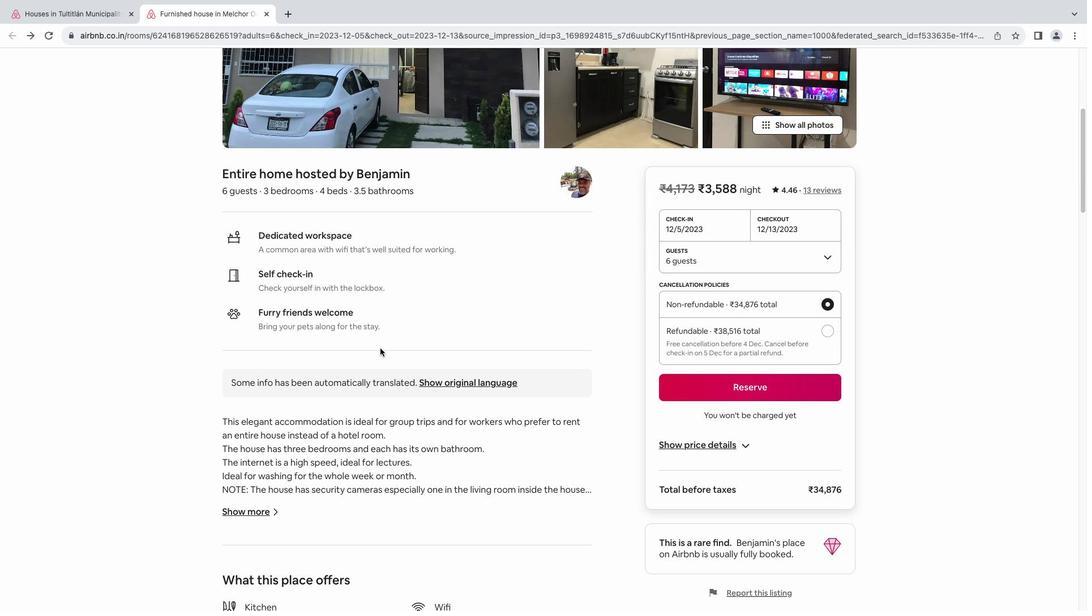
Action: Mouse moved to (268, 395)
Screenshot: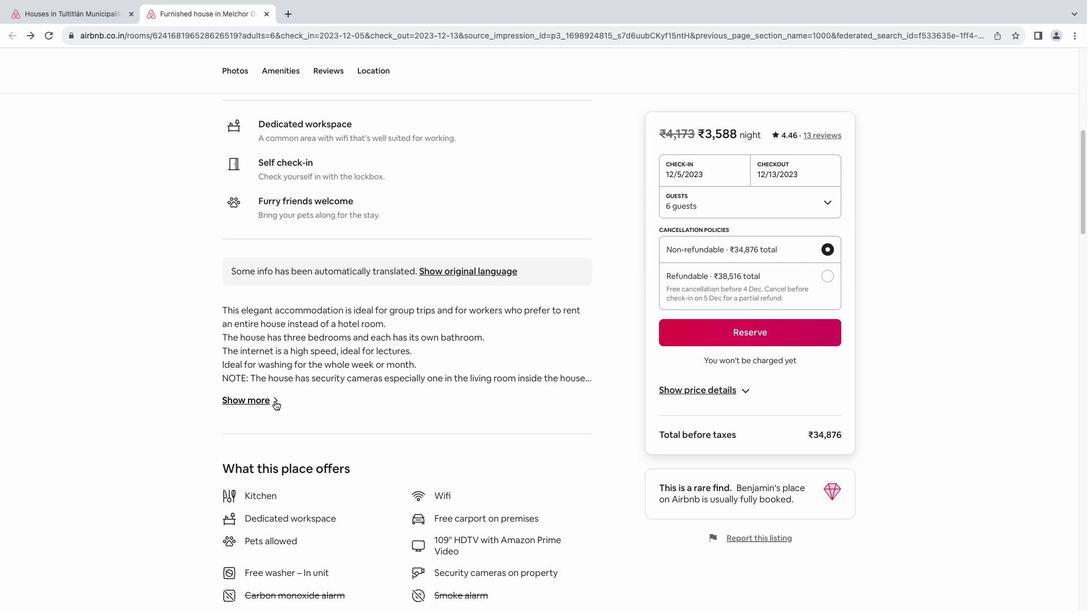 
Action: Mouse pressed left at (268, 395)
Screenshot: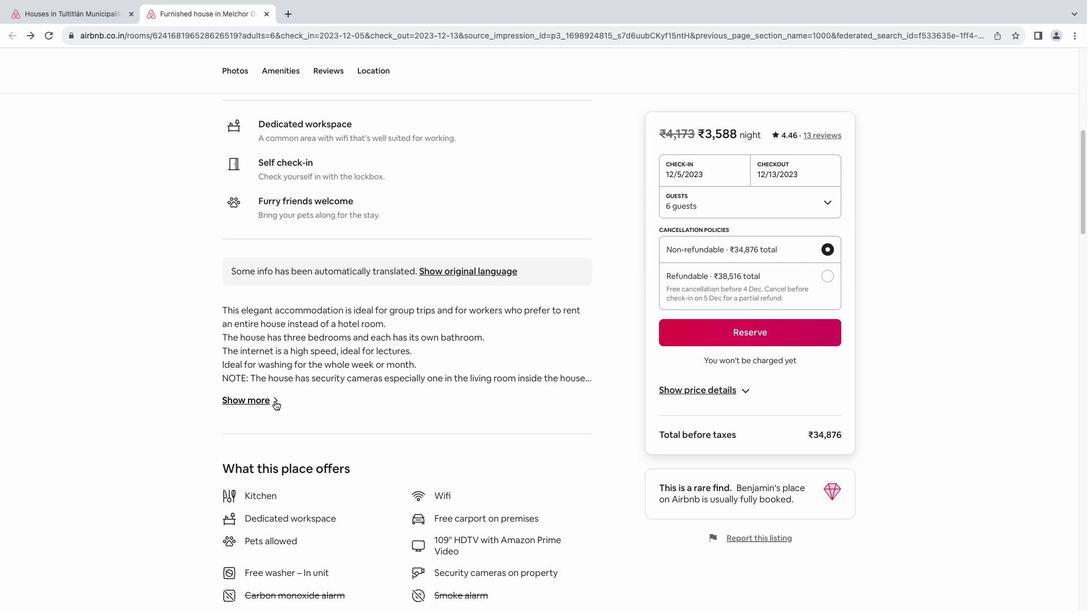 
Action: Mouse moved to (337, 178)
Screenshot: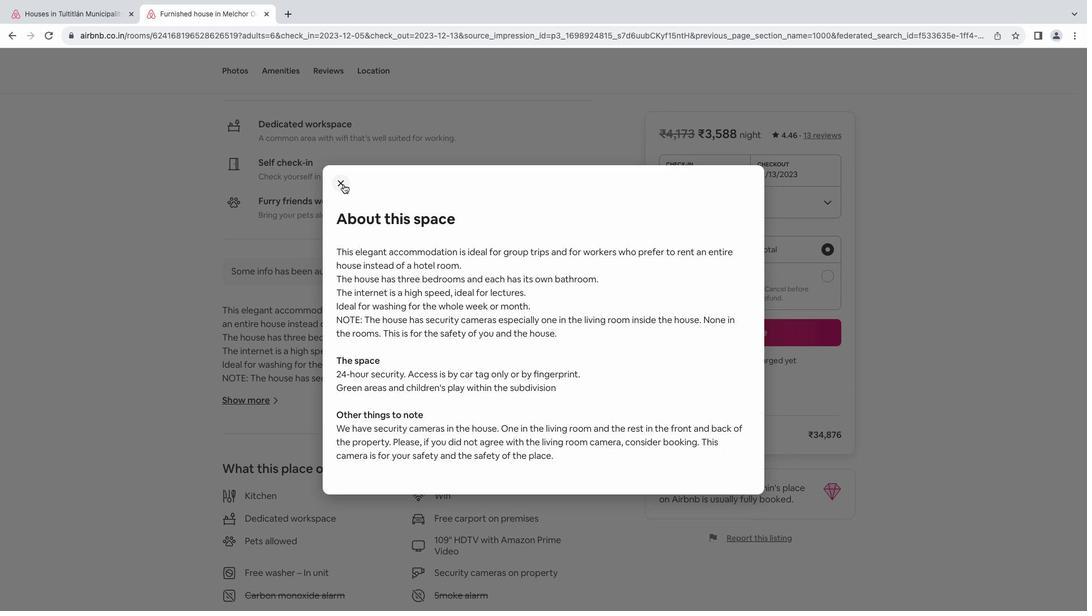 
Action: Mouse pressed left at (337, 178)
Screenshot: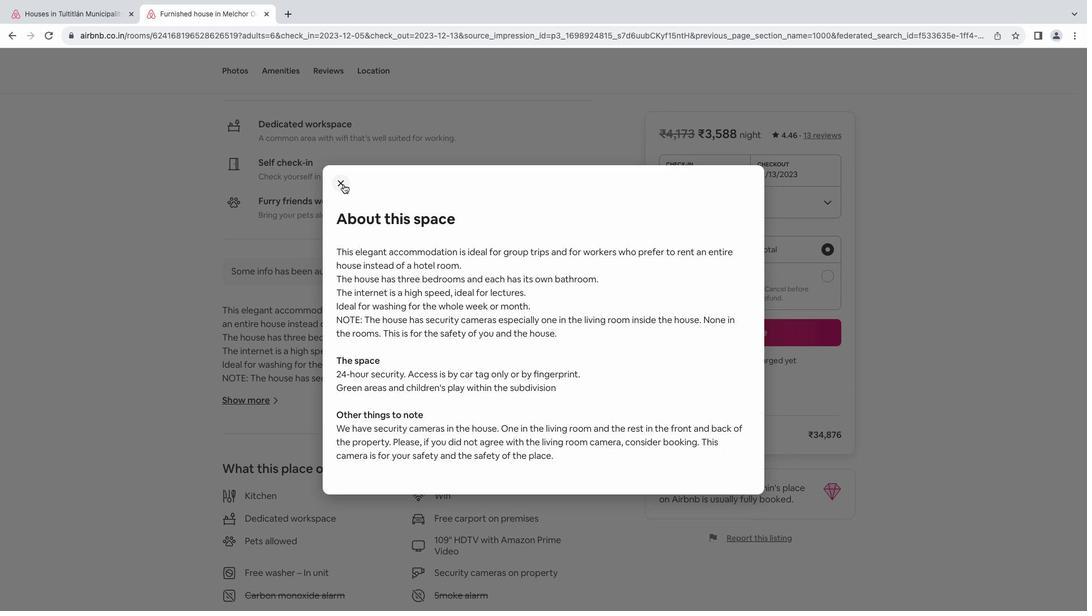 
Action: Mouse moved to (389, 275)
Screenshot: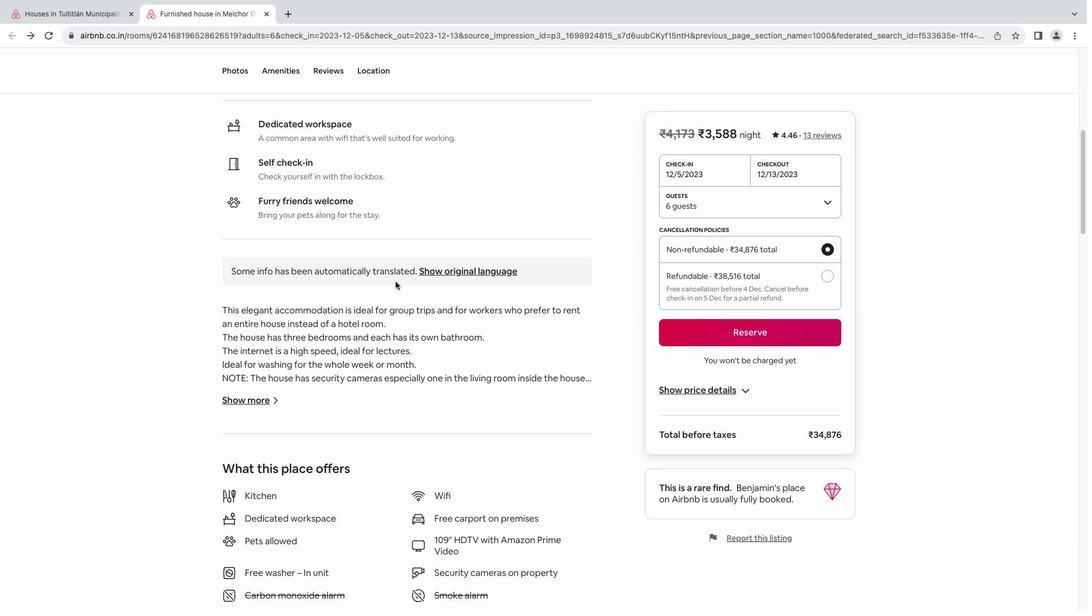 
Action: Mouse scrolled (389, 275) with delta (-5, -6)
Screenshot: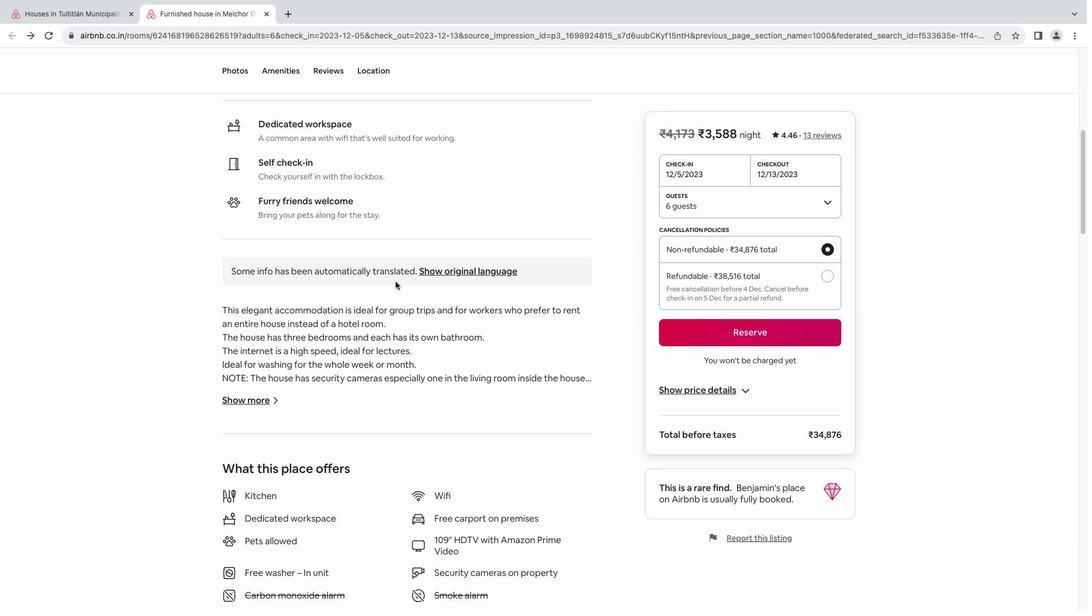 
Action: Mouse scrolled (389, 275) with delta (-5, -6)
Screenshot: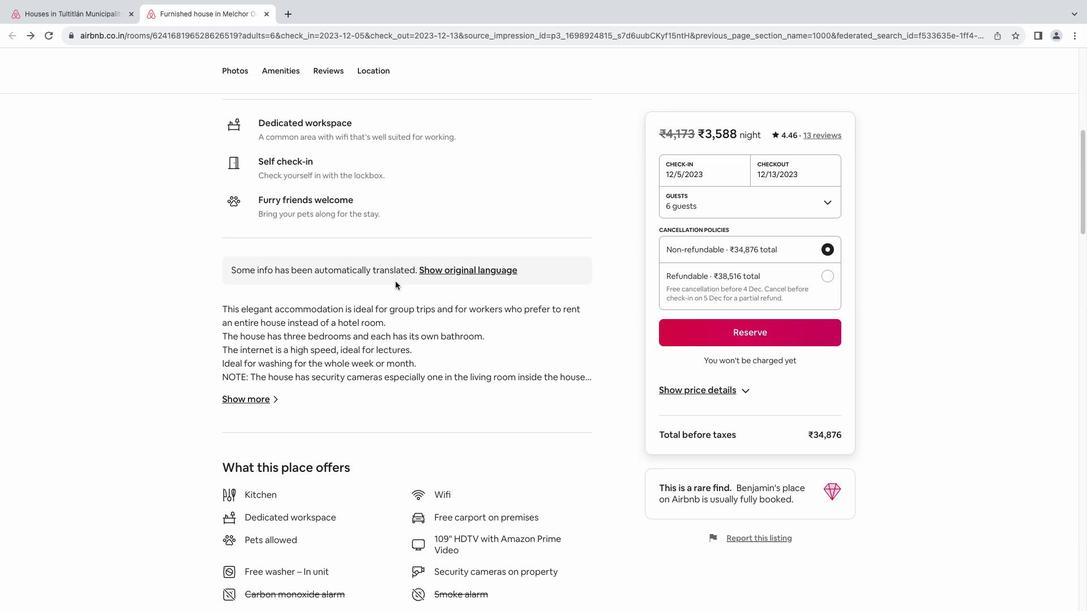 
Action: Mouse scrolled (389, 275) with delta (-5, -7)
Screenshot: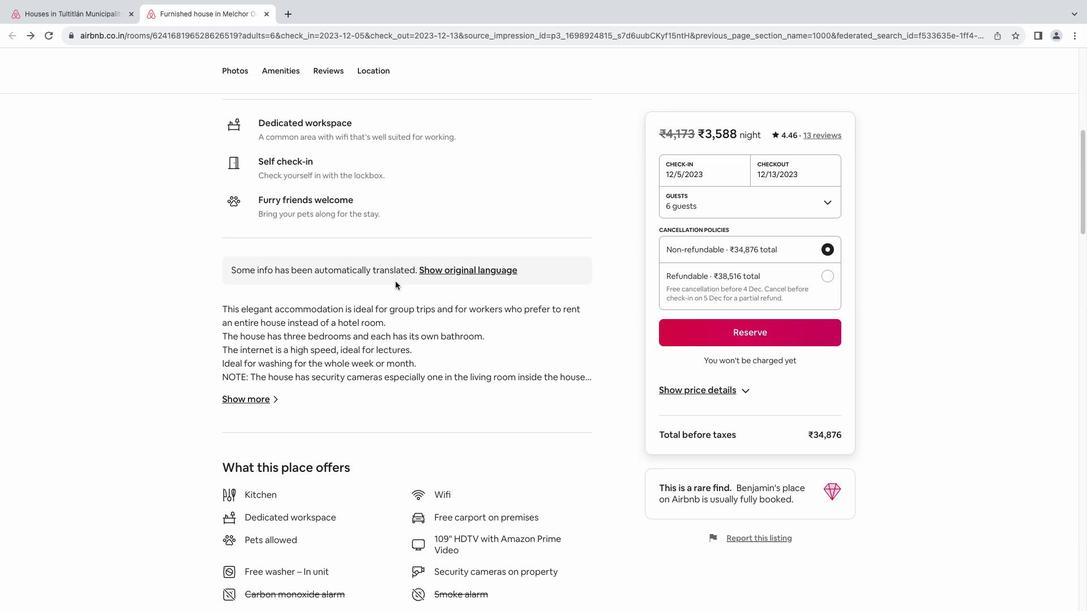
Action: Mouse scrolled (389, 275) with delta (-5, -7)
Screenshot: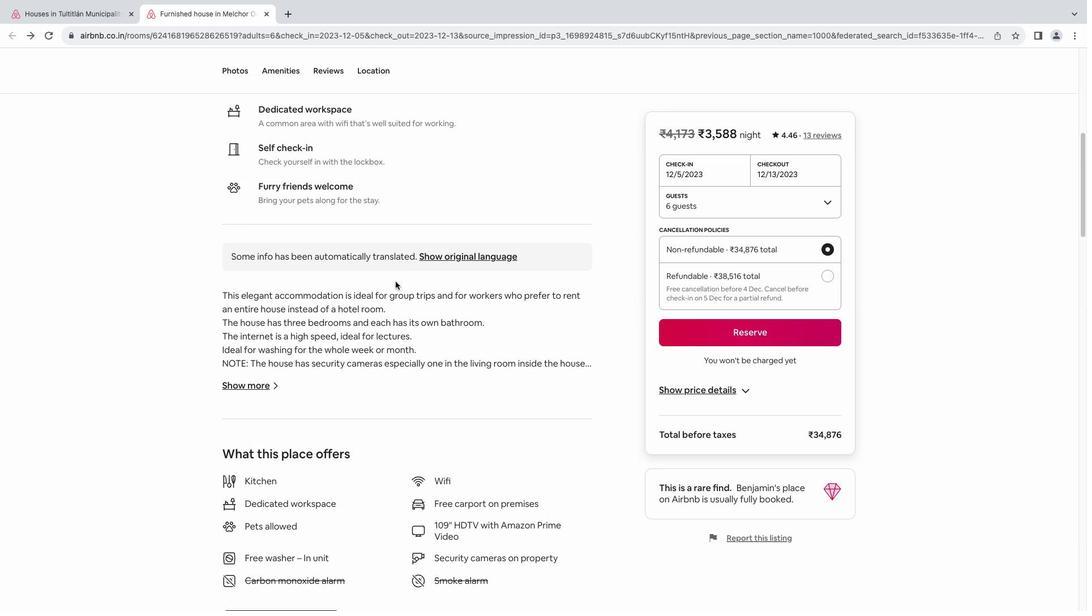 
Action: Mouse moved to (324, 423)
Screenshot: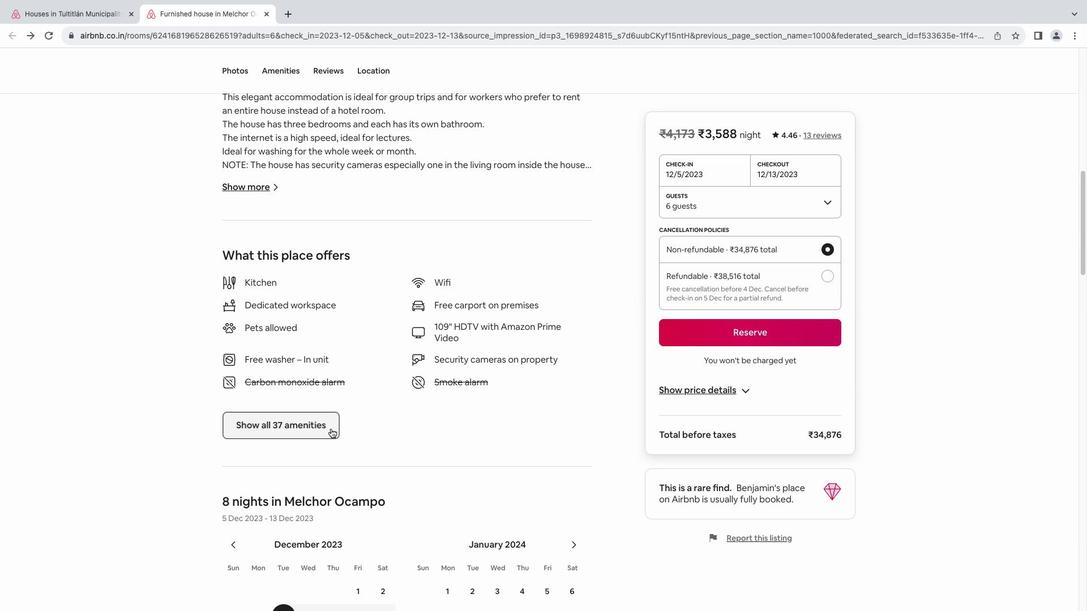 
Action: Mouse pressed left at (324, 423)
Screenshot: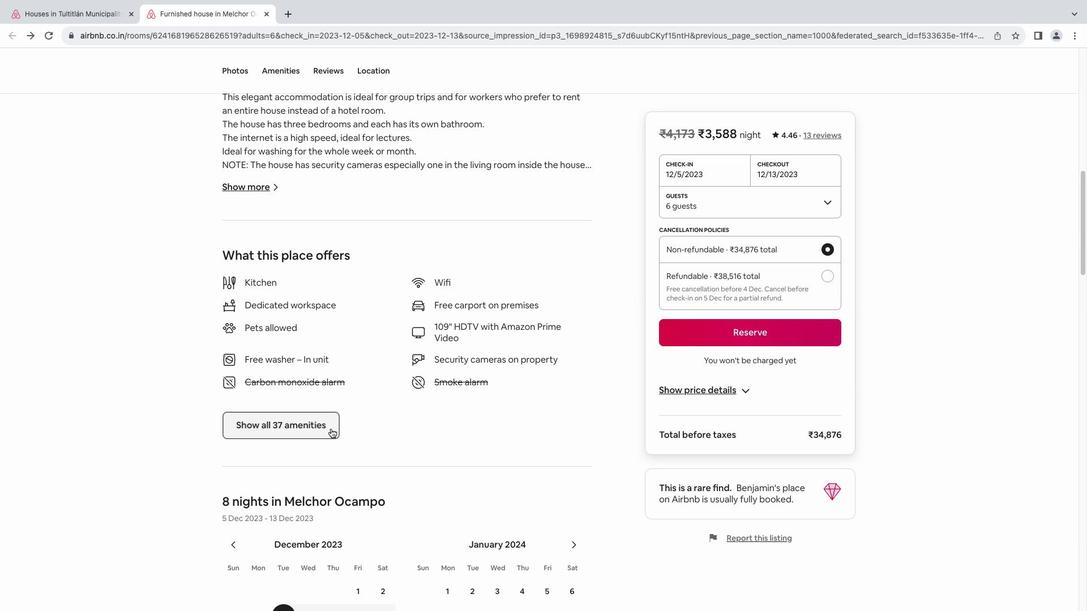 
Action: Mouse moved to (568, 232)
Screenshot: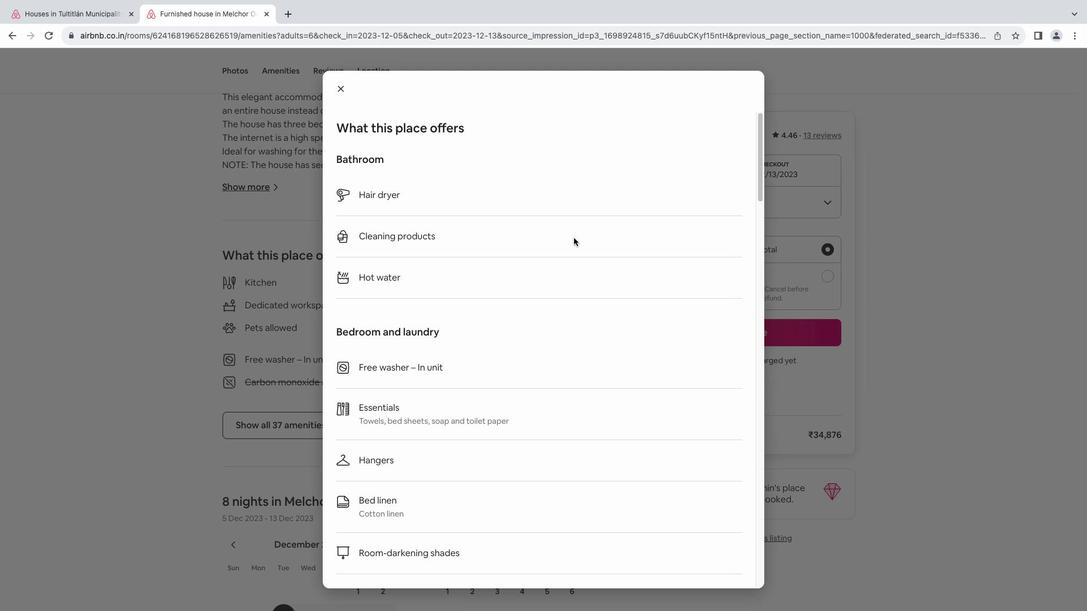 
Action: Mouse scrolled (568, 232) with delta (-5, -6)
Screenshot: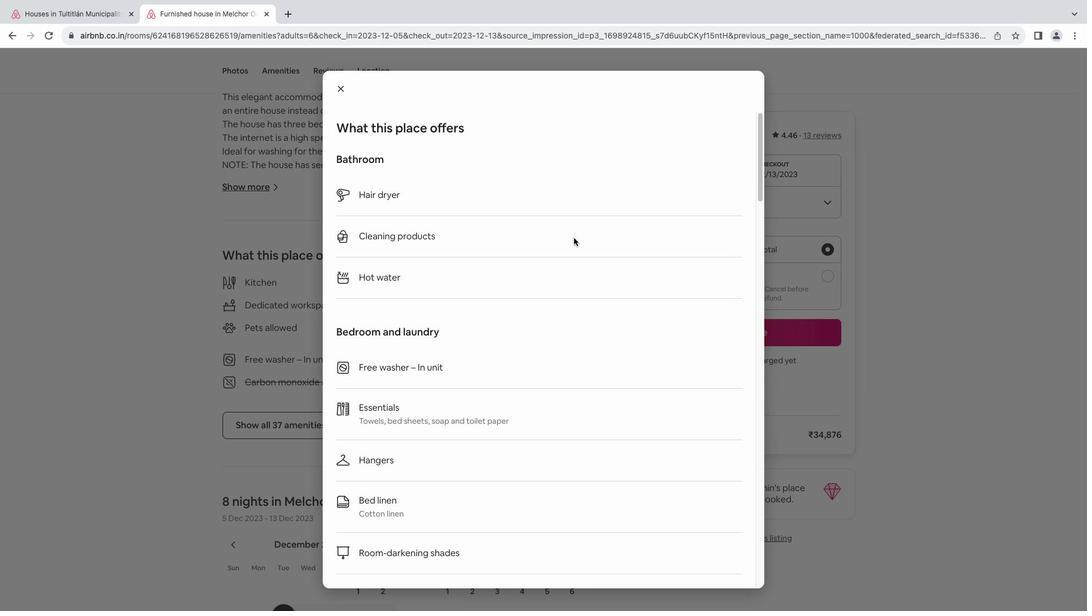 
Action: Mouse scrolled (568, 232) with delta (-5, -6)
Screenshot: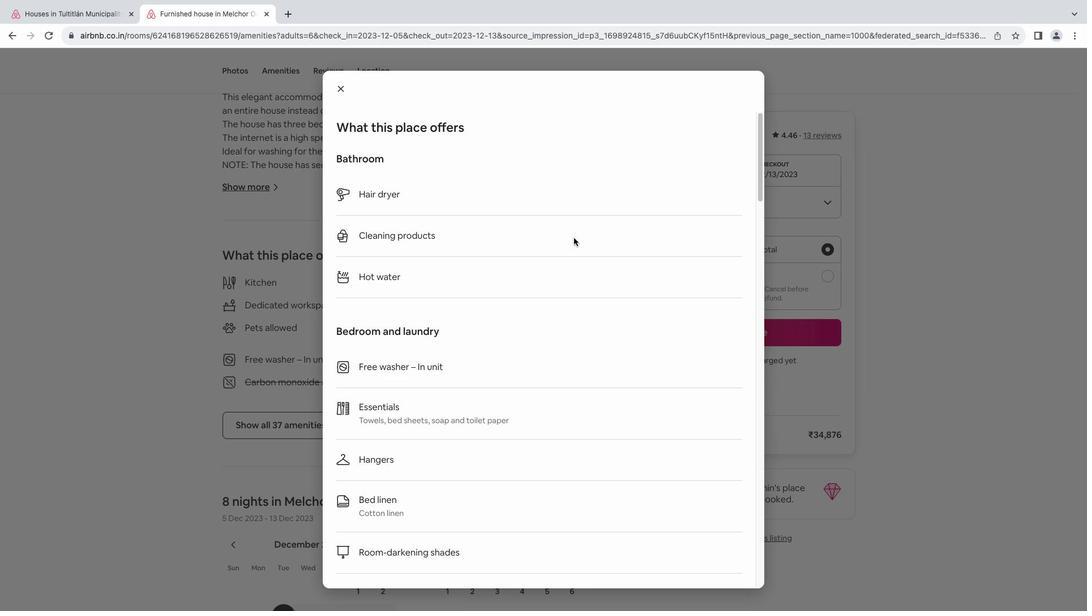 
Action: Mouse scrolled (568, 232) with delta (-5, -6)
Screenshot: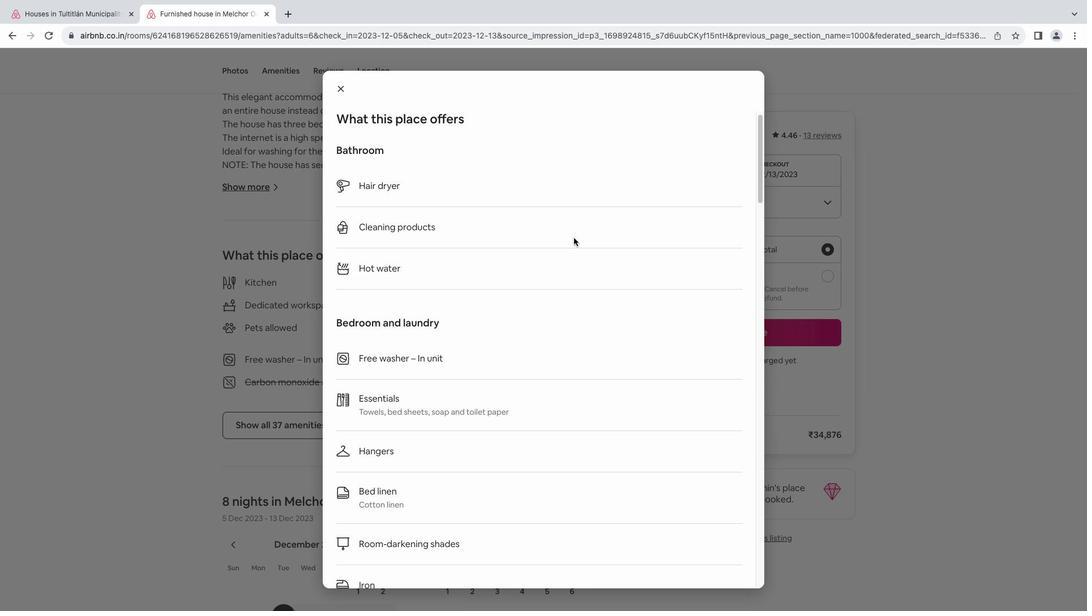 
Action: Mouse moved to (562, 233)
Screenshot: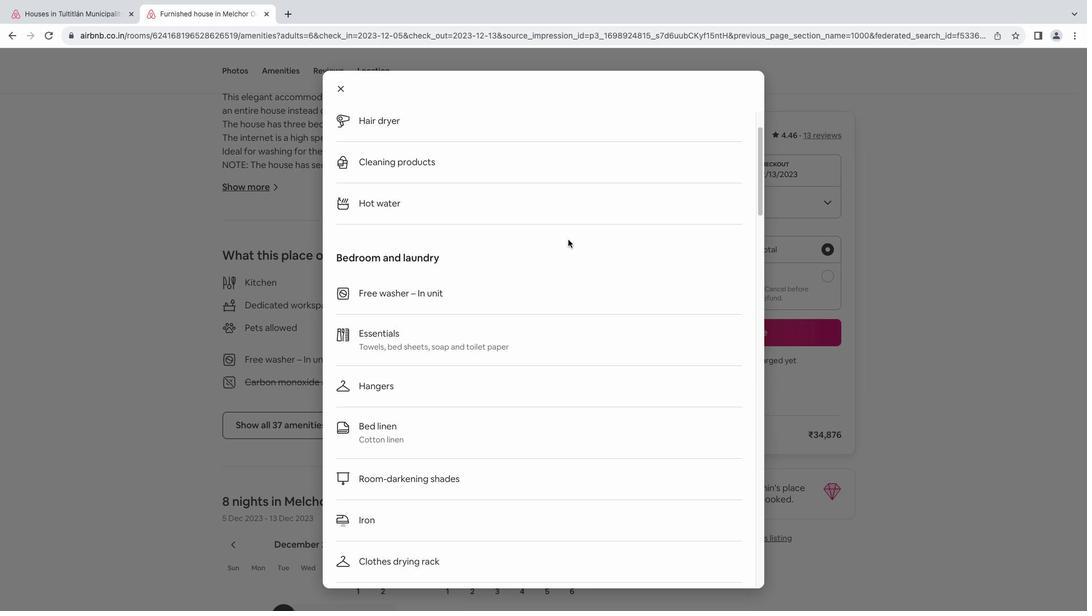 
Action: Mouse scrolled (562, 233) with delta (-5, -6)
Screenshot: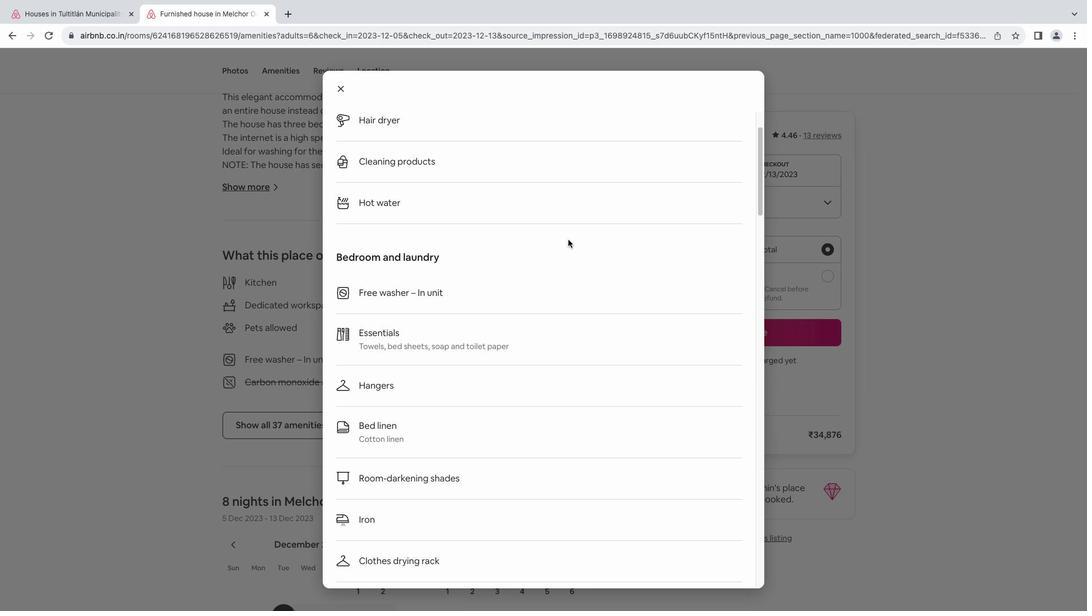 
Action: Mouse scrolled (562, 233) with delta (-5, -6)
Screenshot: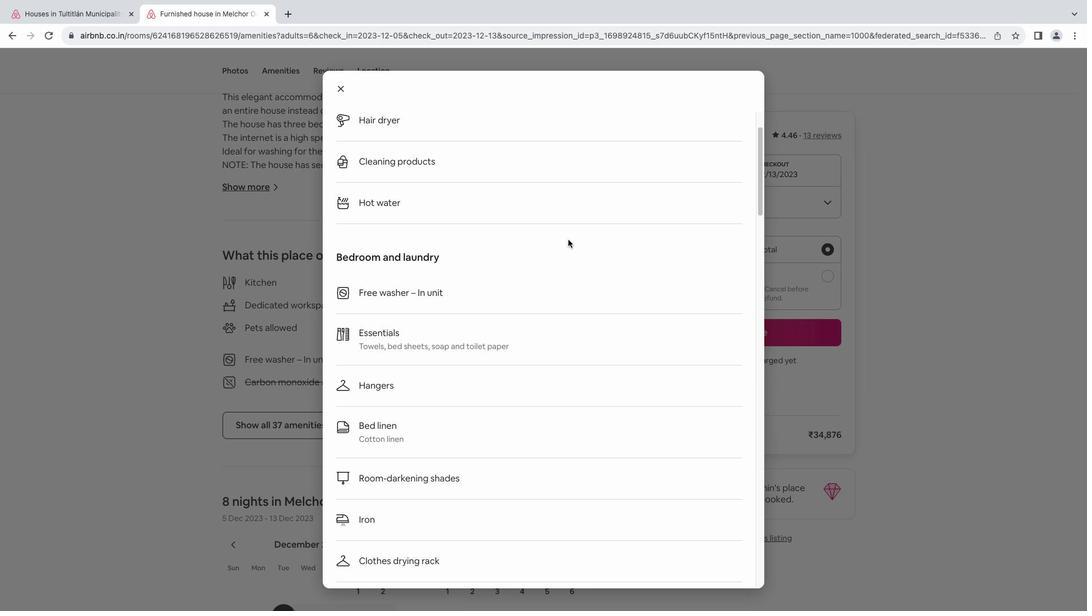 
Action: Mouse scrolled (562, 233) with delta (-5, -6)
Screenshot: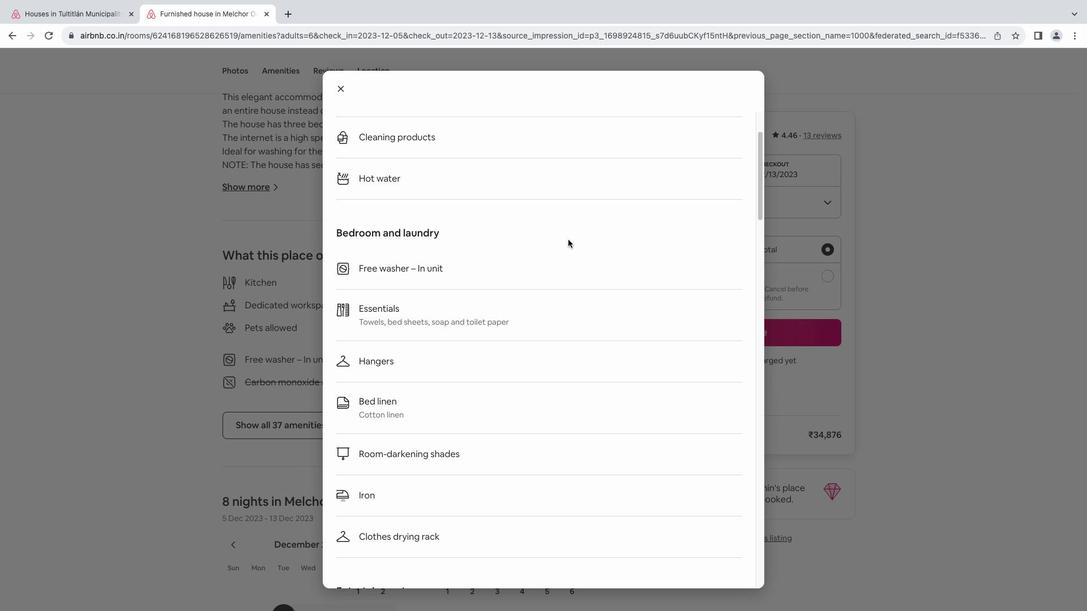 
Action: Mouse scrolled (562, 233) with delta (-5, -6)
Screenshot: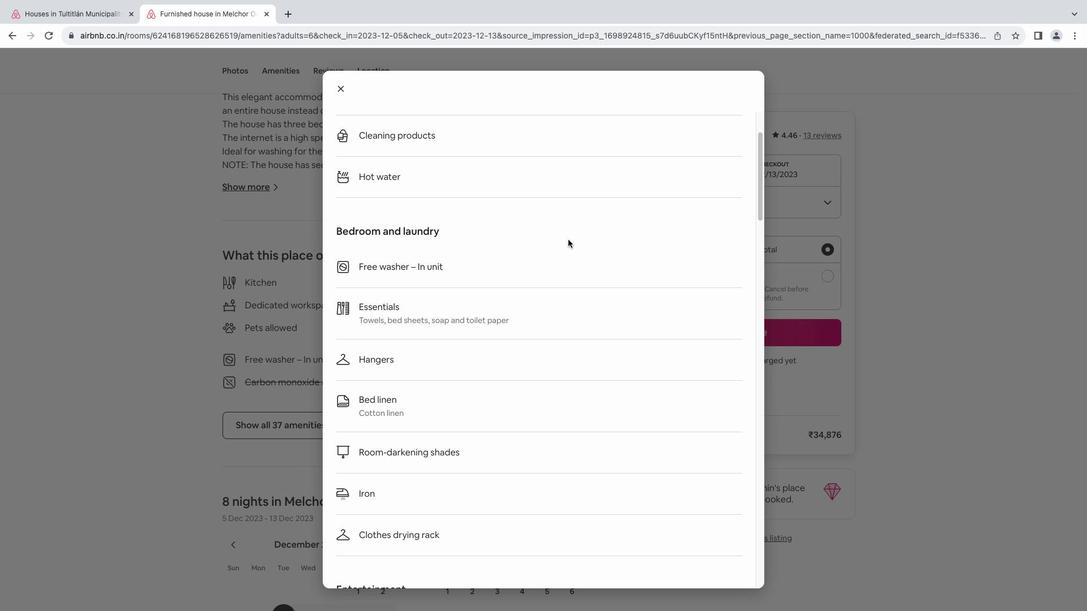 
Action: Mouse scrolled (562, 233) with delta (-5, -7)
Screenshot: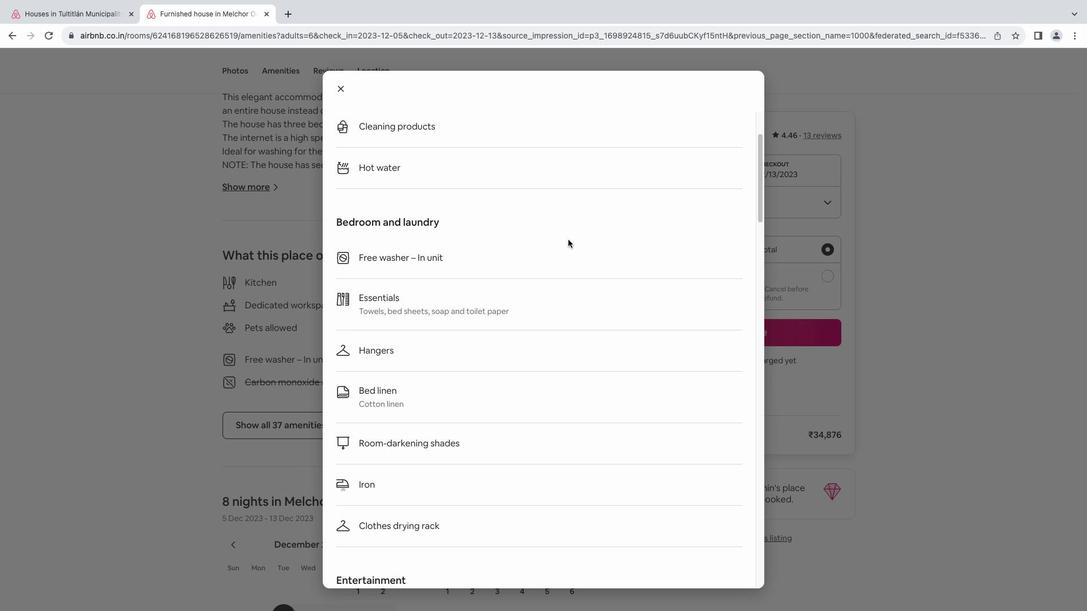 
Action: Mouse scrolled (562, 233) with delta (-5, -6)
Screenshot: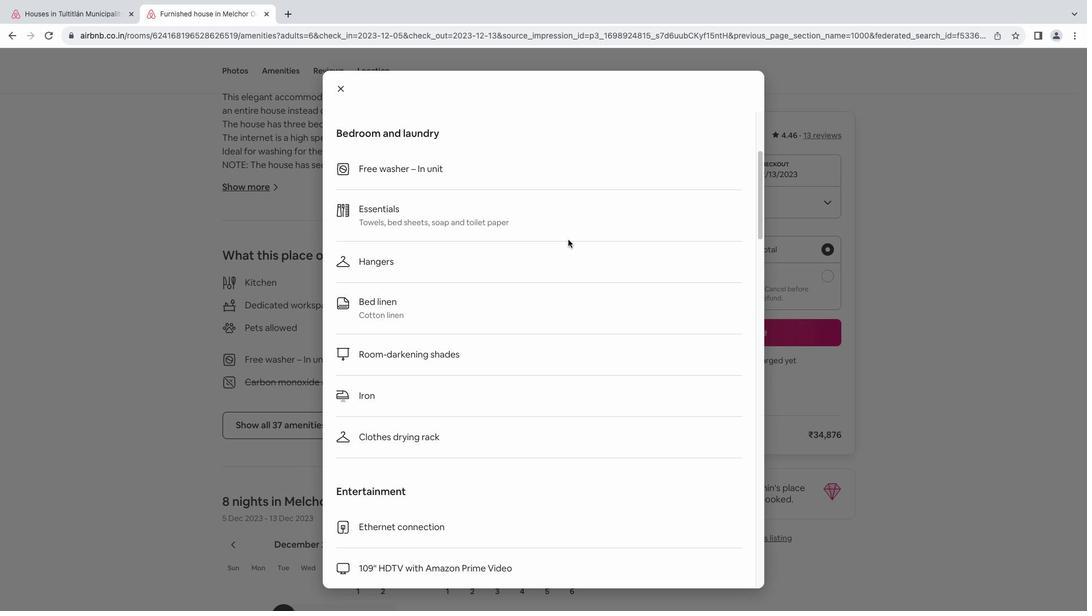 
Action: Mouse scrolled (562, 233) with delta (-5, -6)
Screenshot: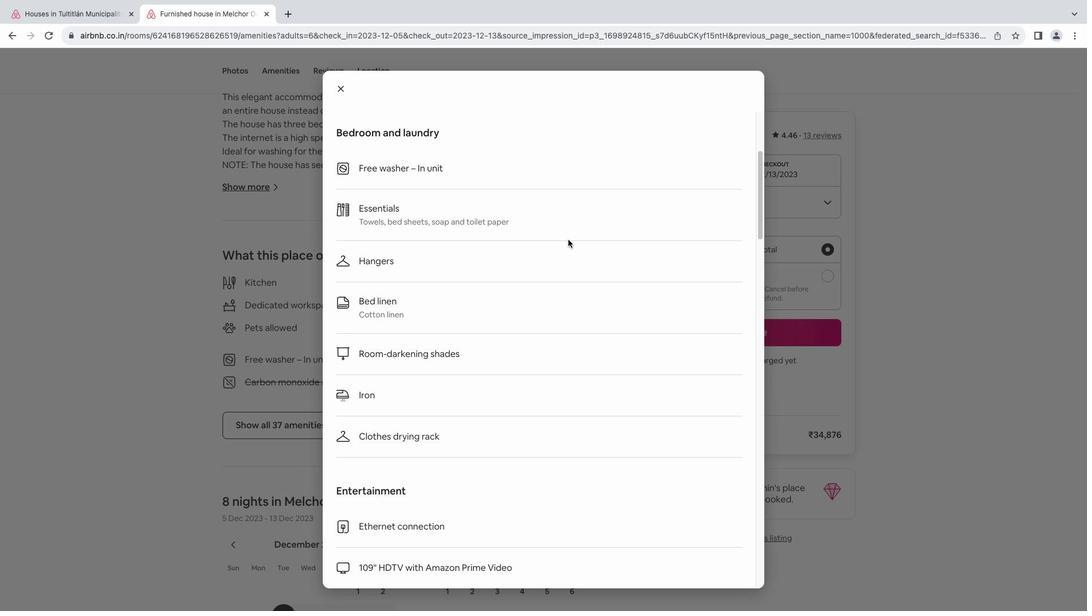 
Action: Mouse scrolled (562, 233) with delta (-5, -6)
Screenshot: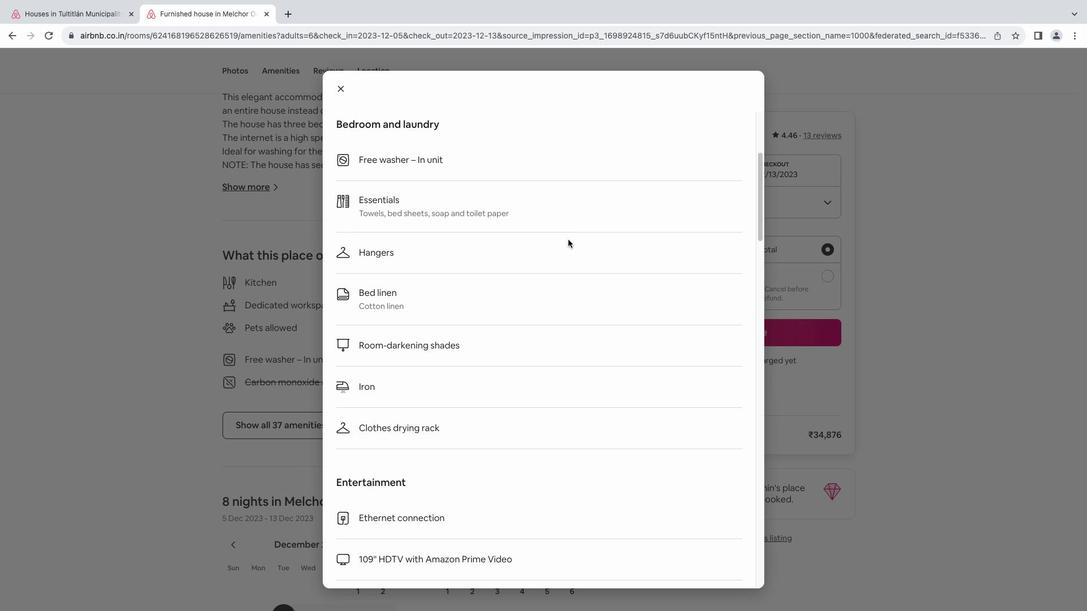 
Action: Mouse scrolled (562, 233) with delta (-5, -6)
Screenshot: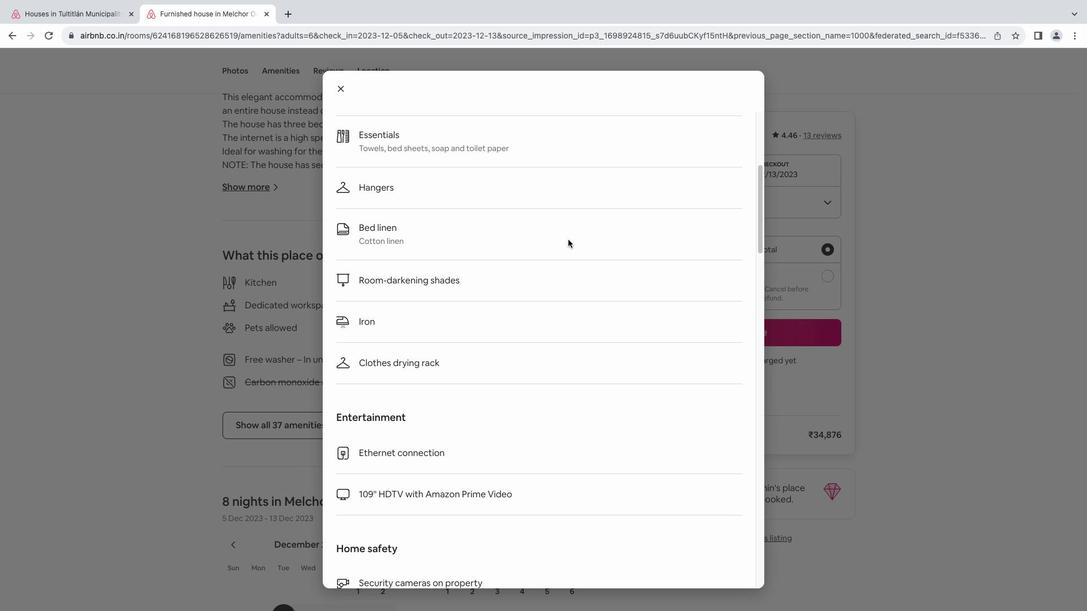 
Action: Mouse scrolled (562, 233) with delta (-5, -6)
Screenshot: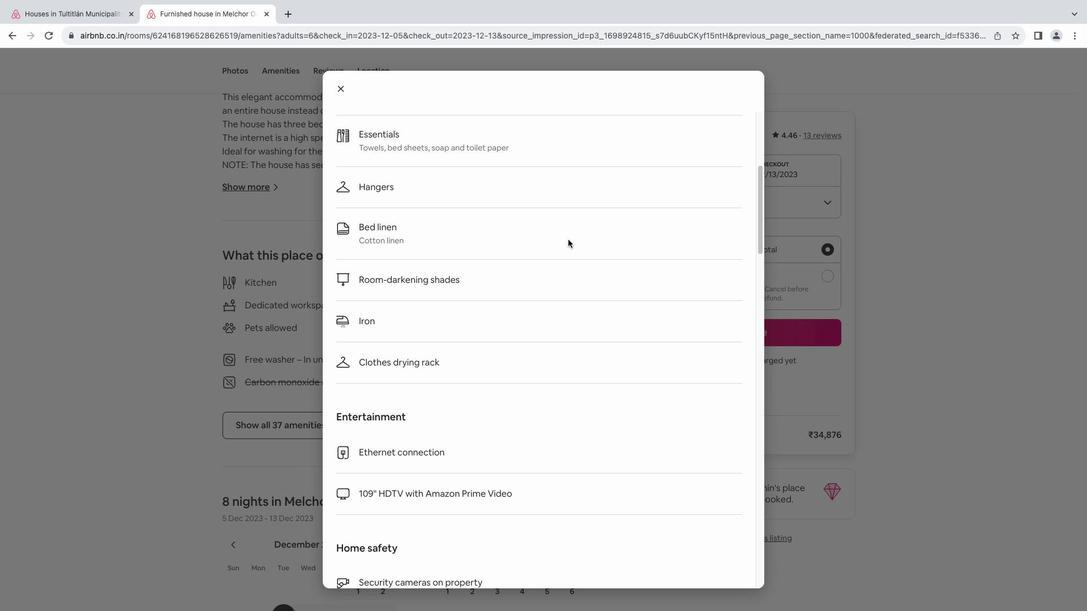 
Action: Mouse scrolled (562, 233) with delta (-5, -6)
Screenshot: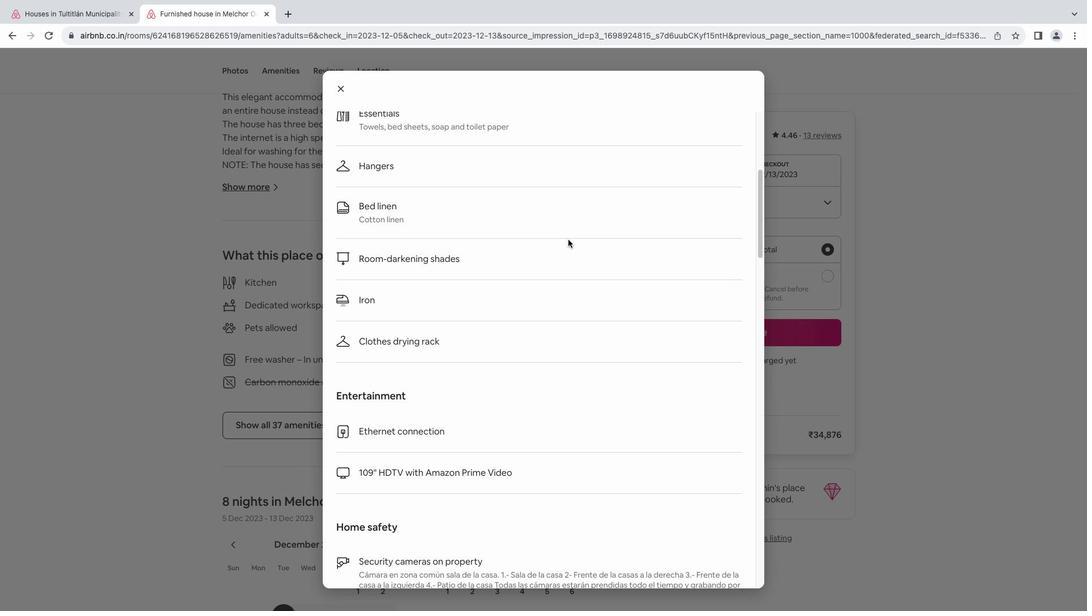 
Action: Mouse scrolled (562, 233) with delta (-5, -6)
Screenshot: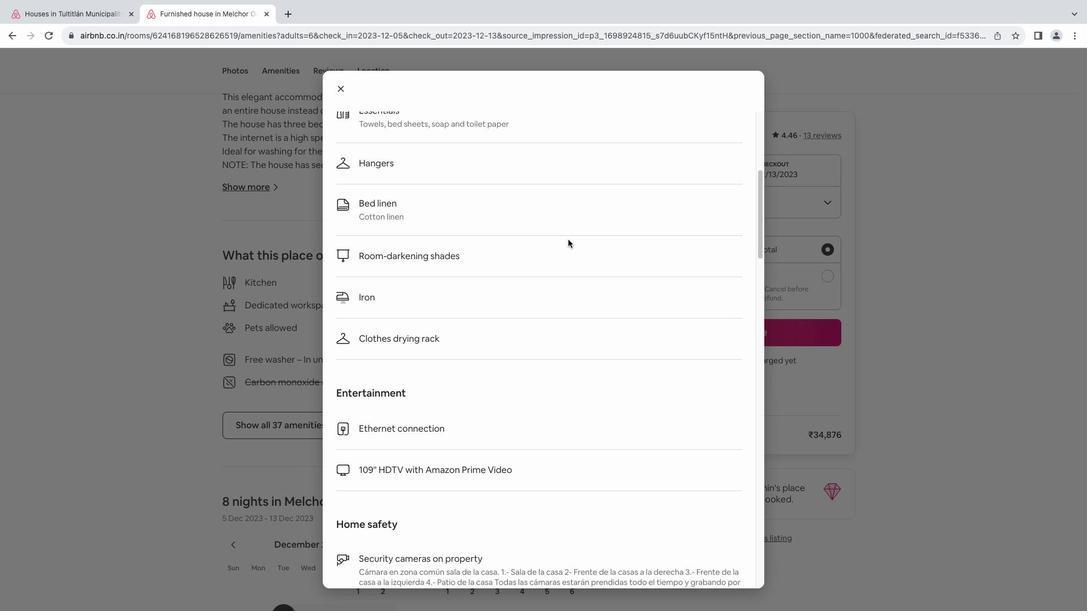 
Action: Mouse scrolled (562, 233) with delta (-5, -6)
Screenshot: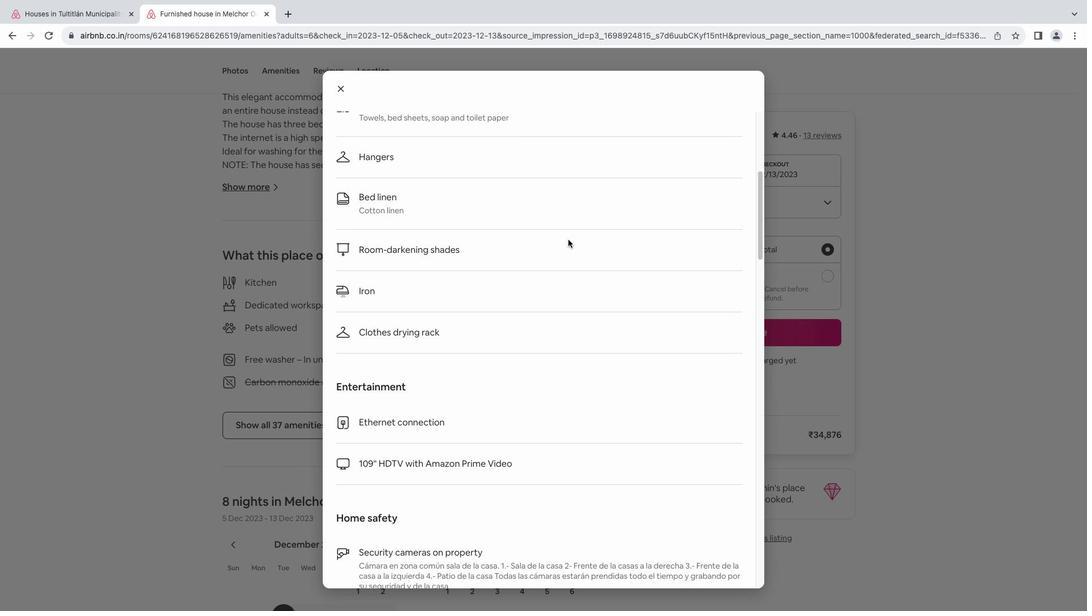 
Action: Mouse scrolled (562, 233) with delta (-5, -6)
Screenshot: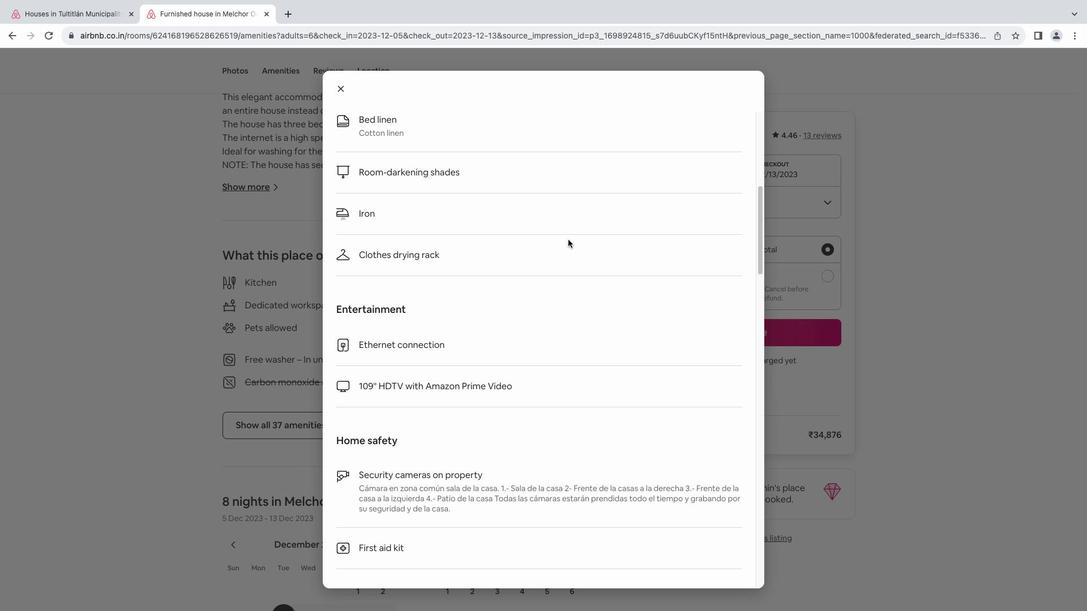
Action: Mouse scrolled (562, 233) with delta (-5, -6)
Screenshot: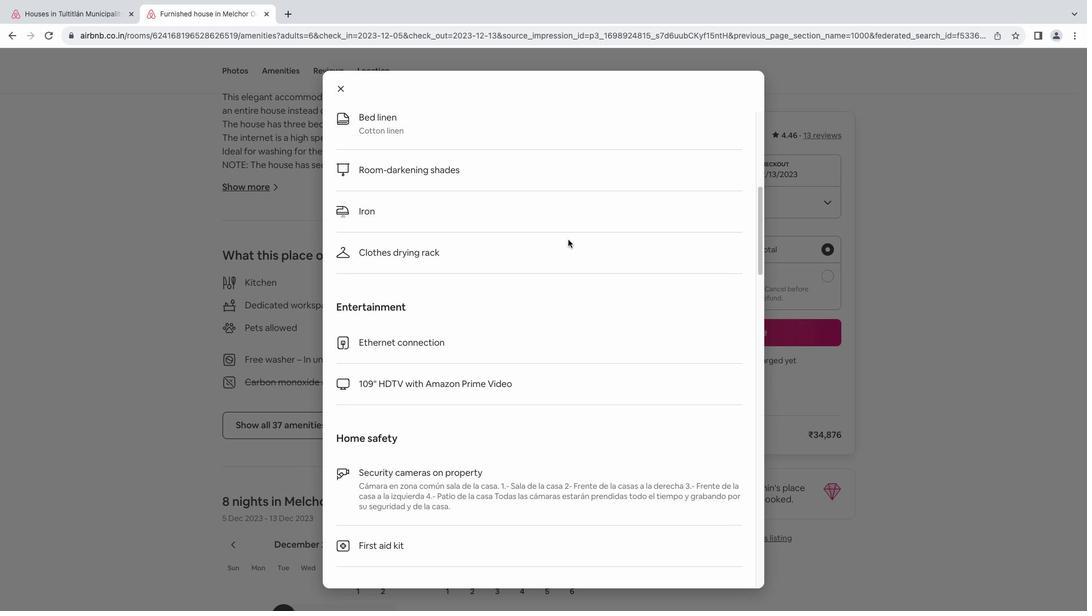 
Action: Mouse scrolled (562, 233) with delta (-5, -6)
Screenshot: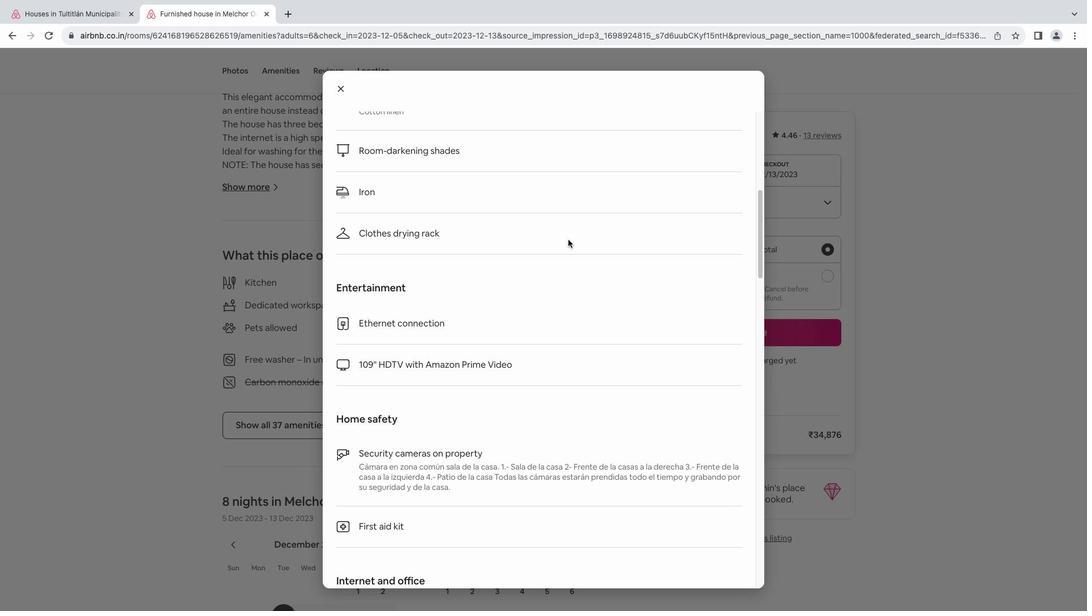 
Action: Mouse scrolled (562, 233) with delta (-5, -6)
Screenshot: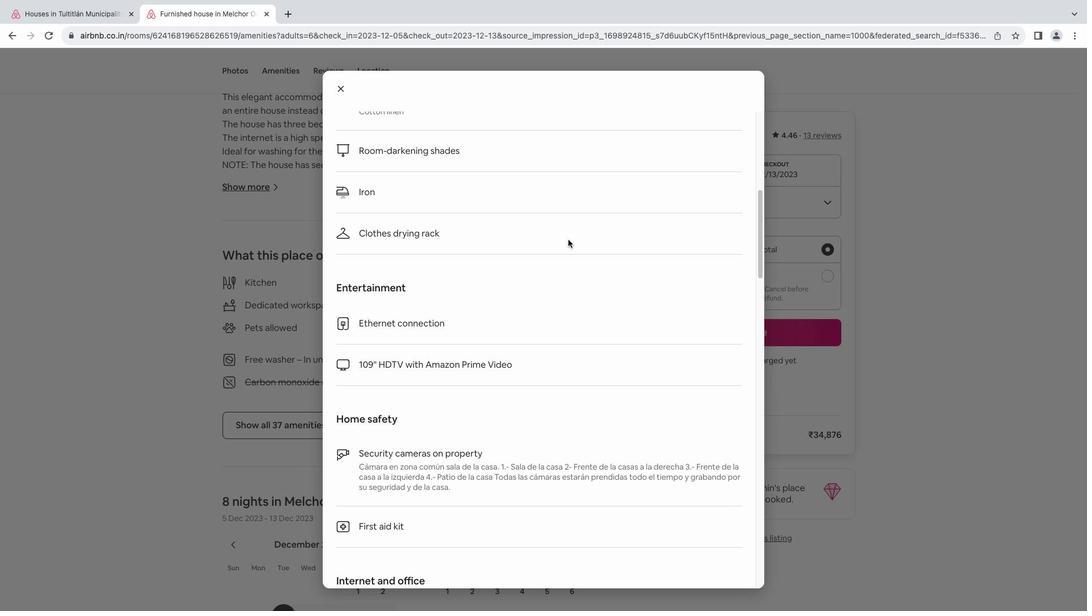 
Action: Mouse scrolled (562, 233) with delta (-5, -7)
Screenshot: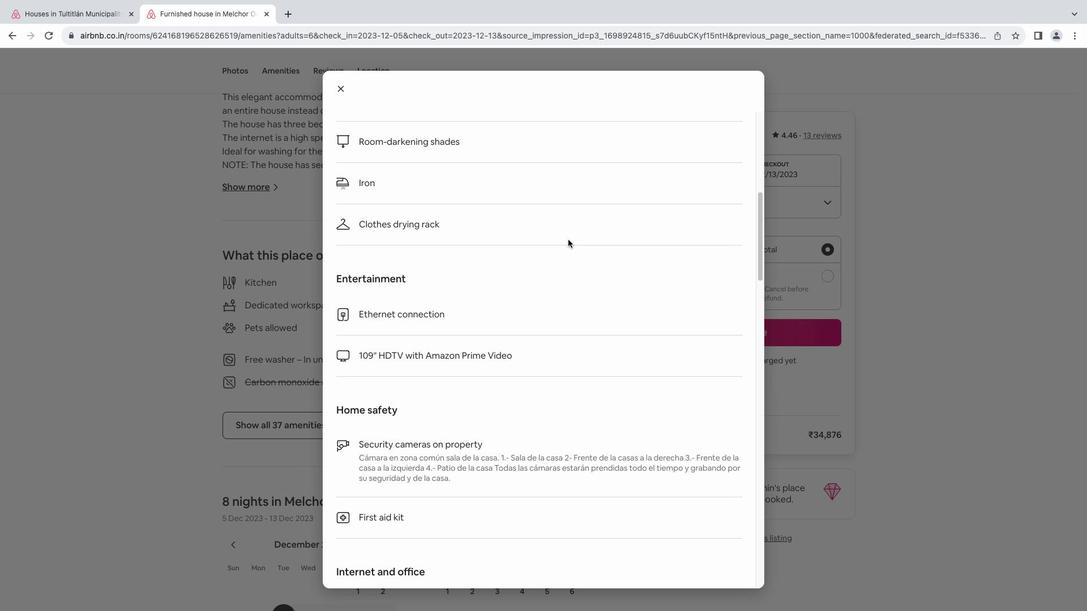 
Action: Mouse moved to (564, 236)
Screenshot: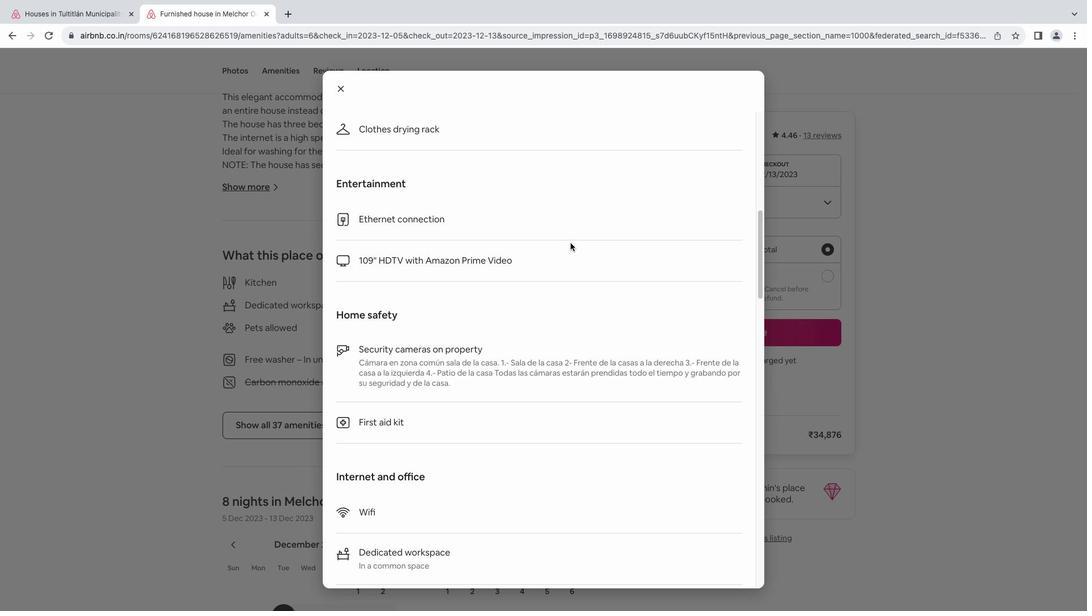 
Action: Mouse scrolled (564, 236) with delta (-5, -6)
Screenshot: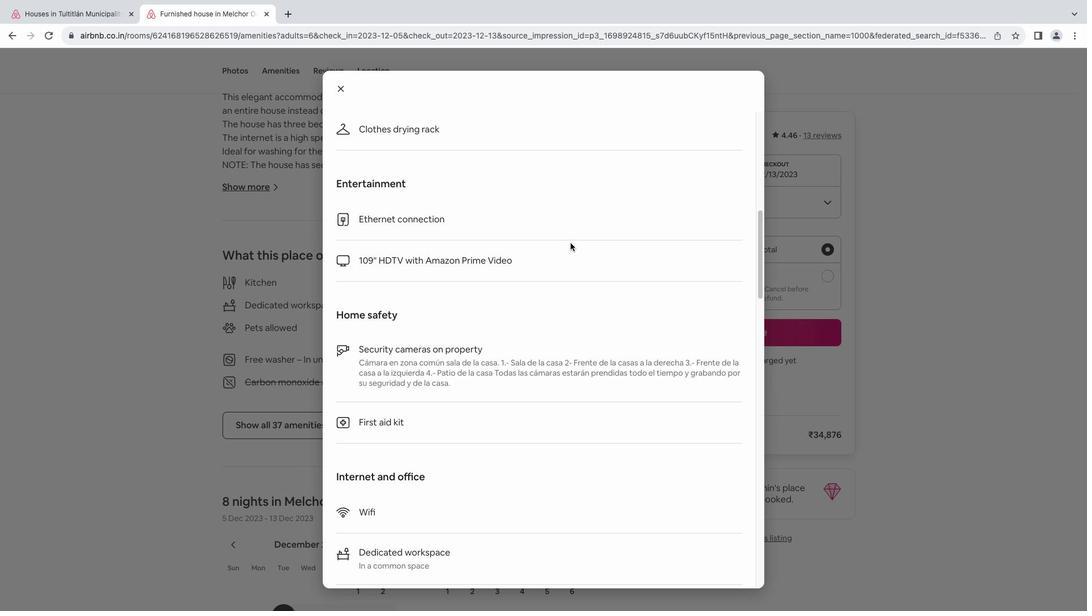 
Action: Mouse scrolled (564, 236) with delta (-5, -6)
Screenshot: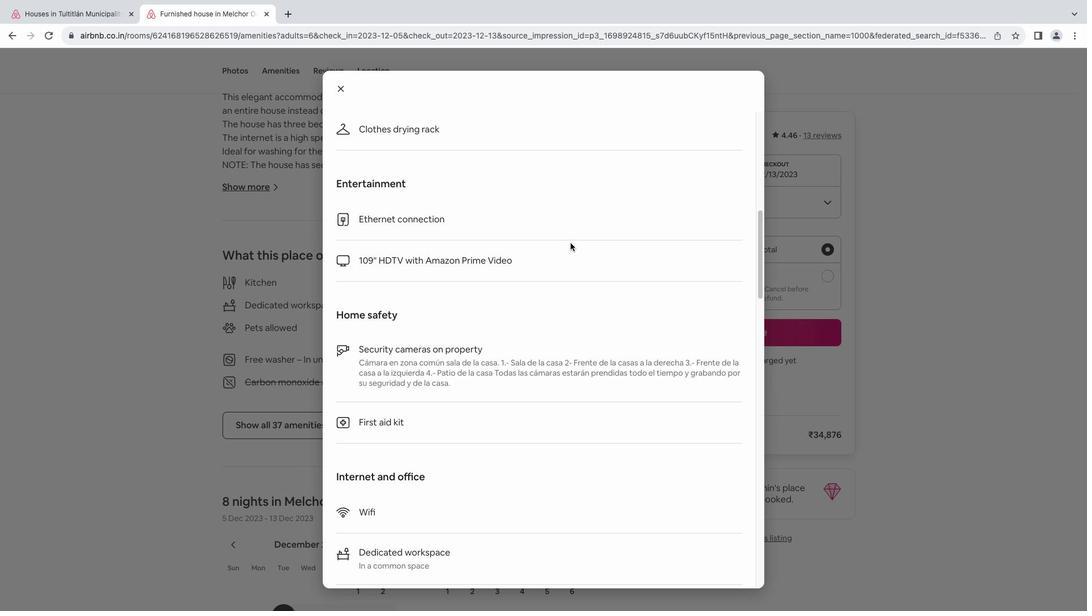 
Action: Mouse moved to (563, 239)
Screenshot: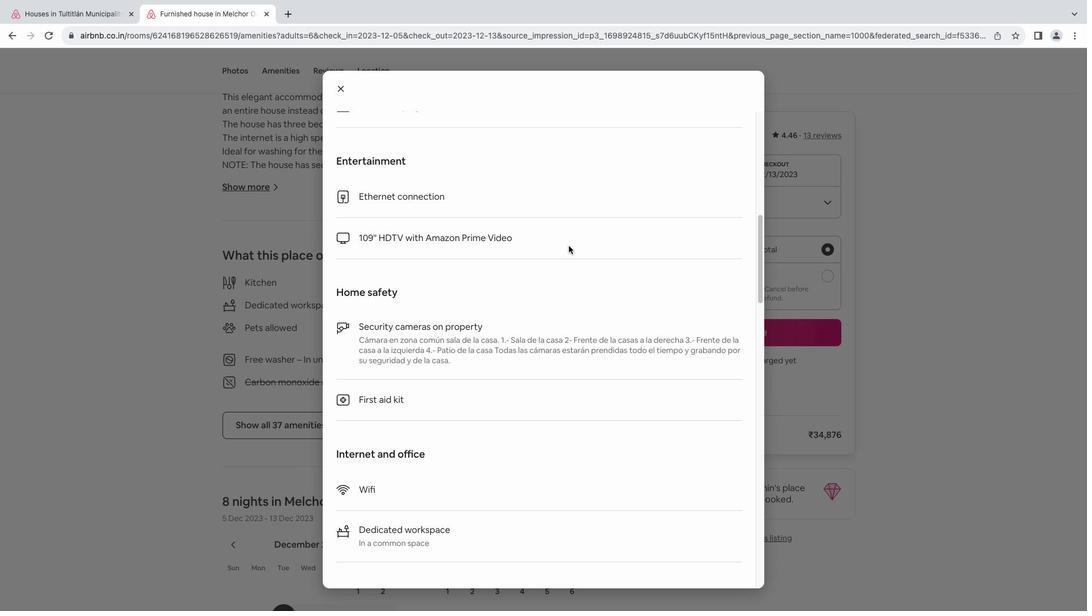 
Action: Mouse scrolled (563, 239) with delta (-5, -6)
Screenshot: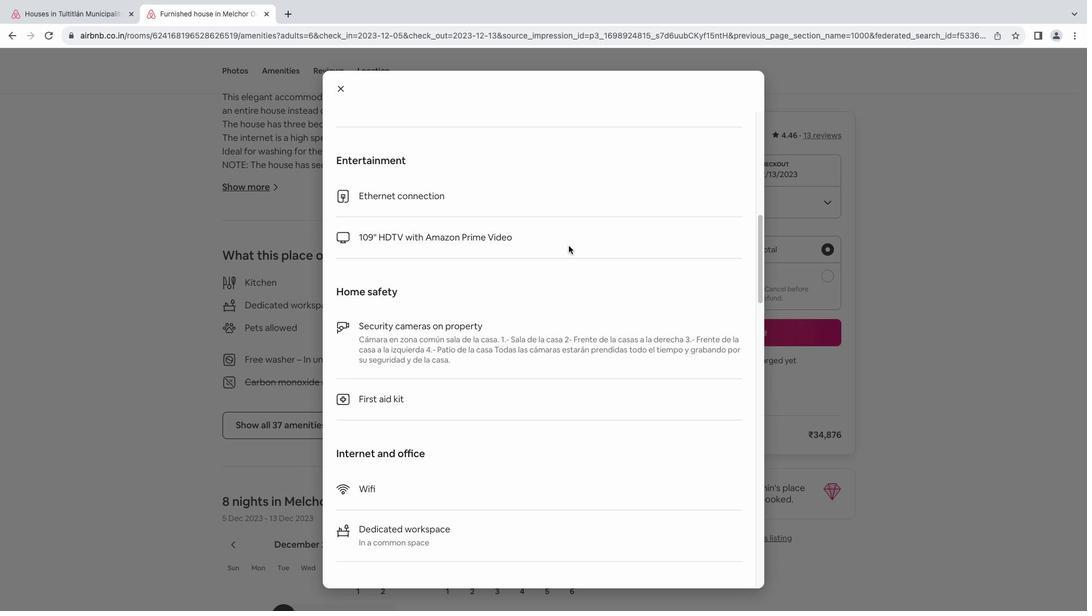 
Action: Mouse scrolled (563, 239) with delta (-5, -6)
Screenshot: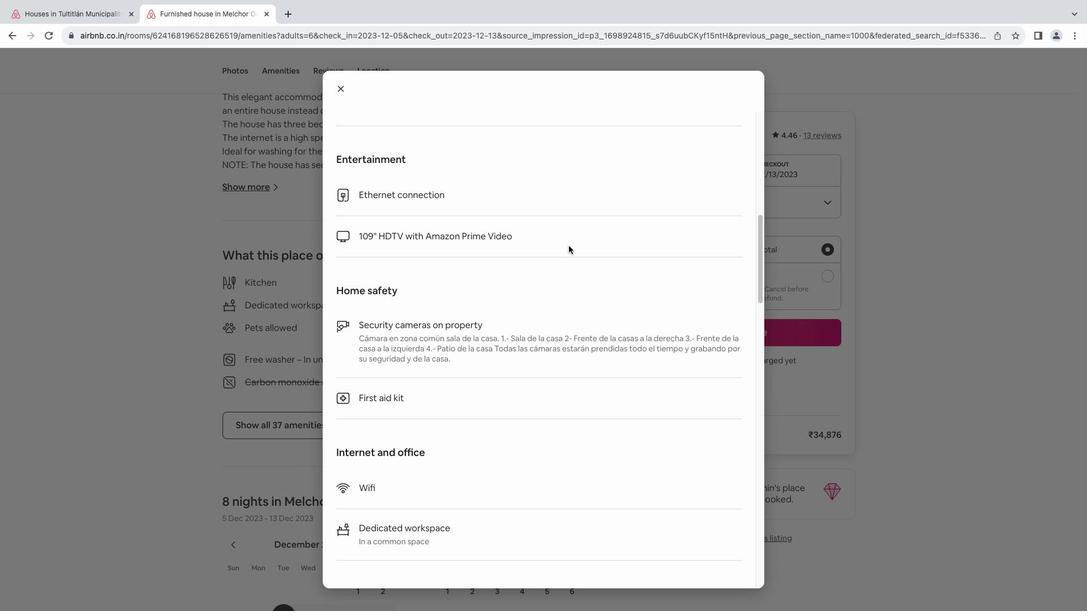 
Action: Mouse scrolled (563, 239) with delta (-5, -6)
Screenshot: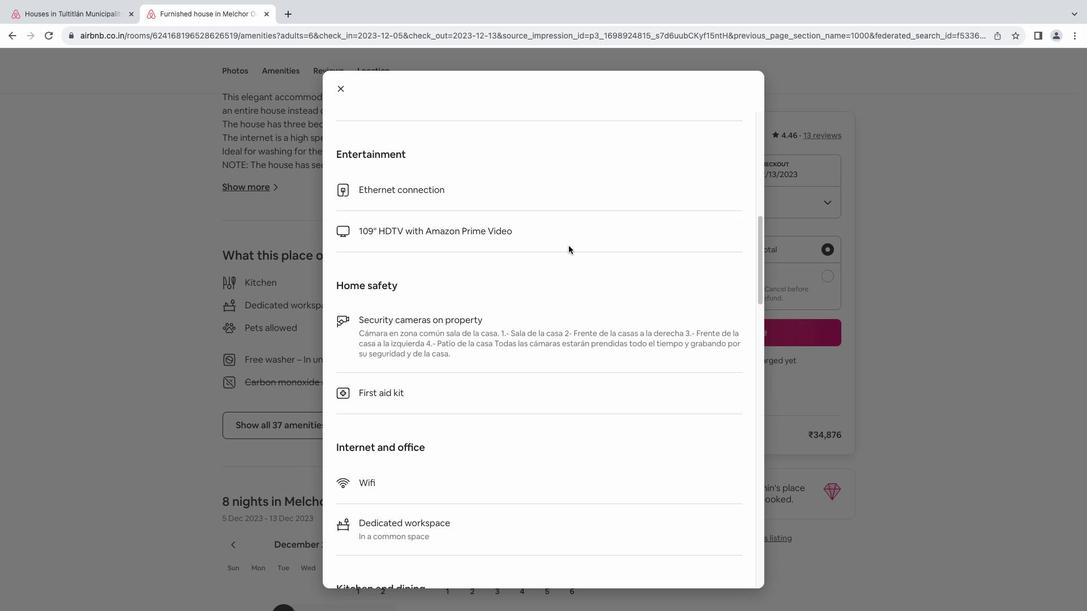 
Action: Mouse moved to (559, 244)
Screenshot: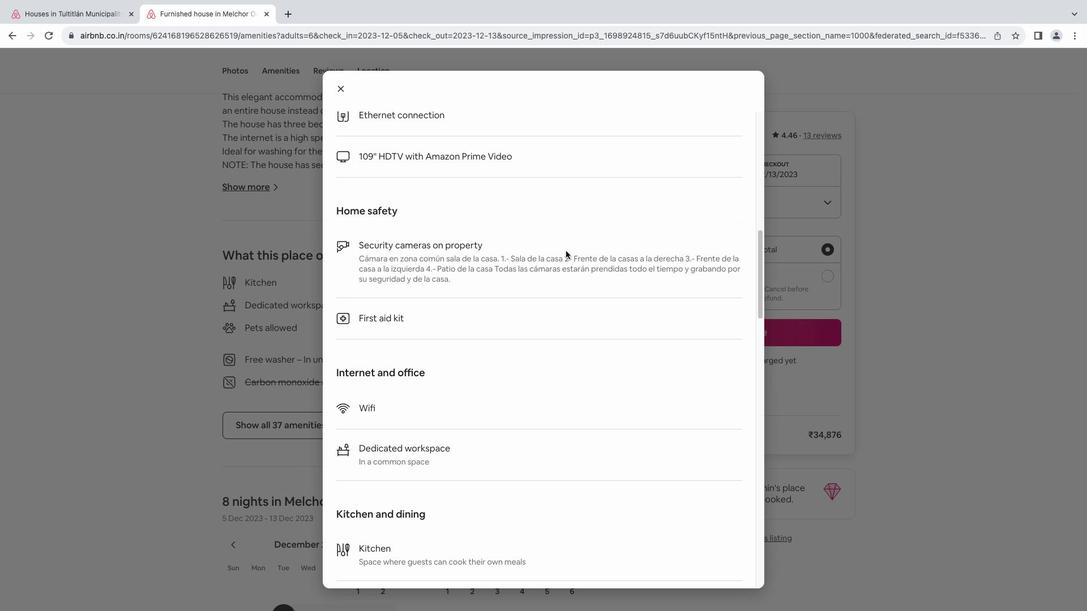 
Action: Mouse scrolled (559, 244) with delta (-5, -6)
Screenshot: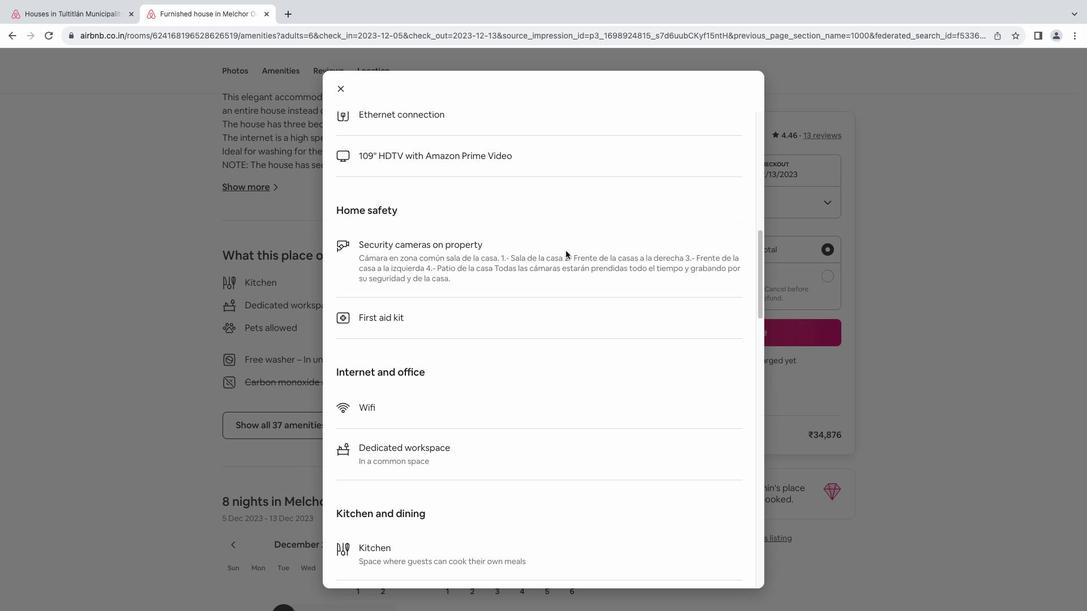 
Action: Mouse scrolled (559, 244) with delta (-5, -6)
Screenshot: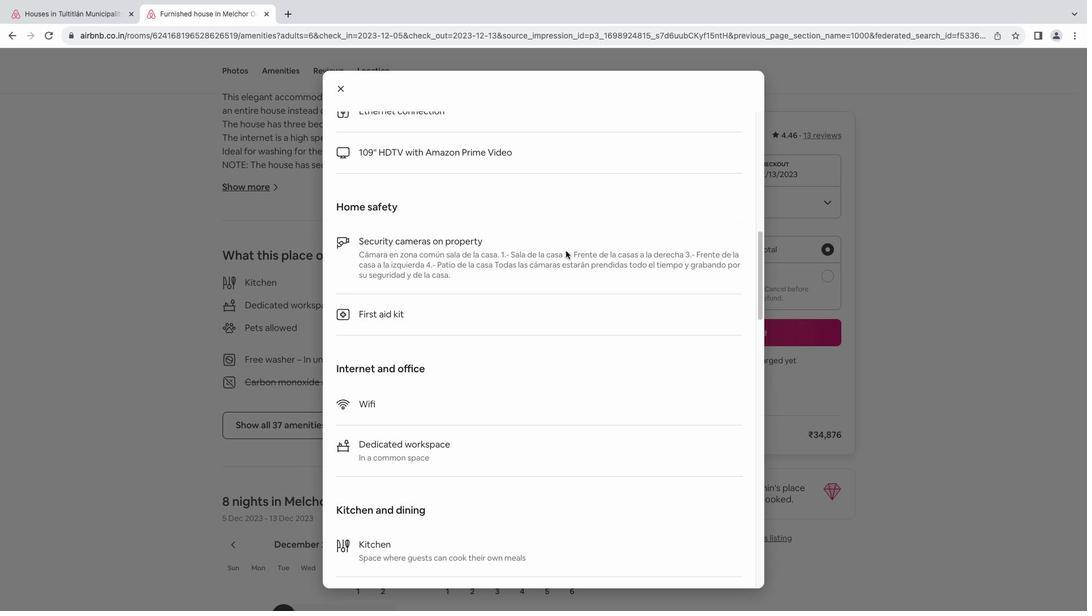 
Action: Mouse scrolled (559, 244) with delta (-5, -7)
Screenshot: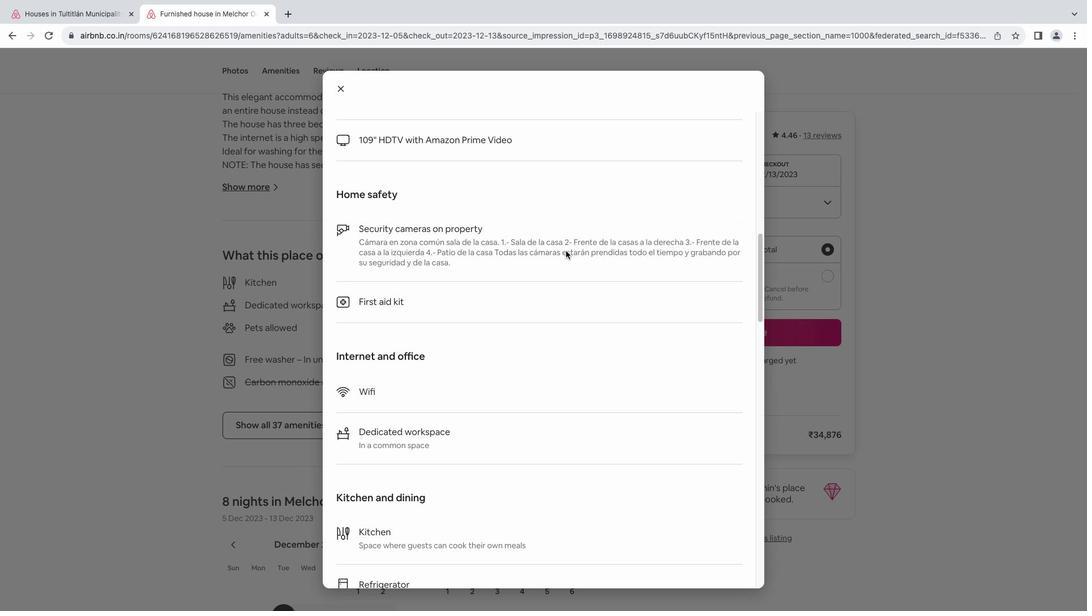 
Action: Mouse scrolled (559, 244) with delta (-5, -6)
Screenshot: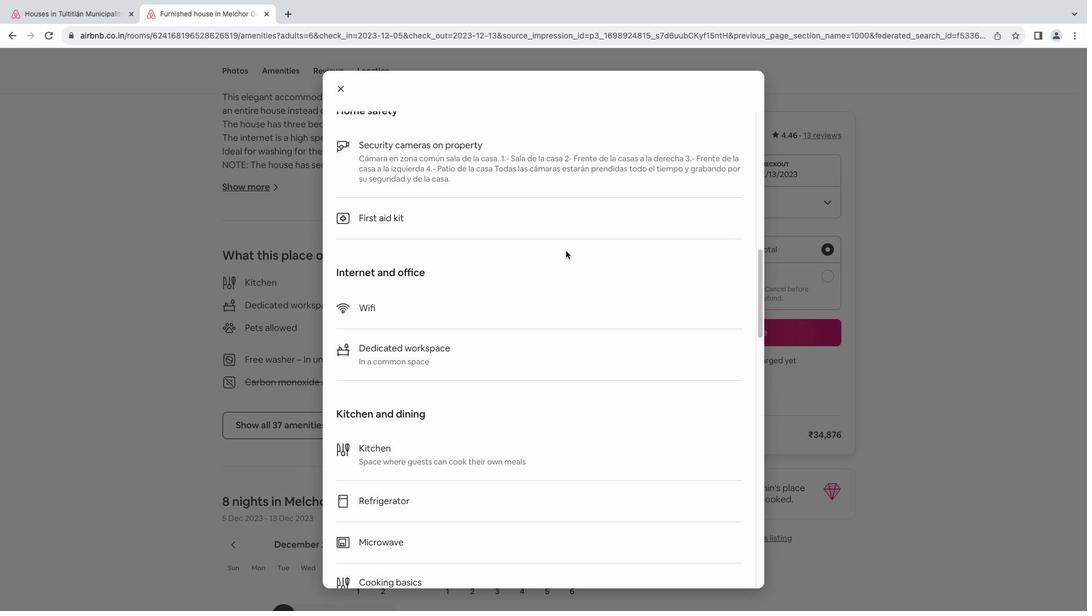 
Action: Mouse scrolled (559, 244) with delta (-5, -6)
Screenshot: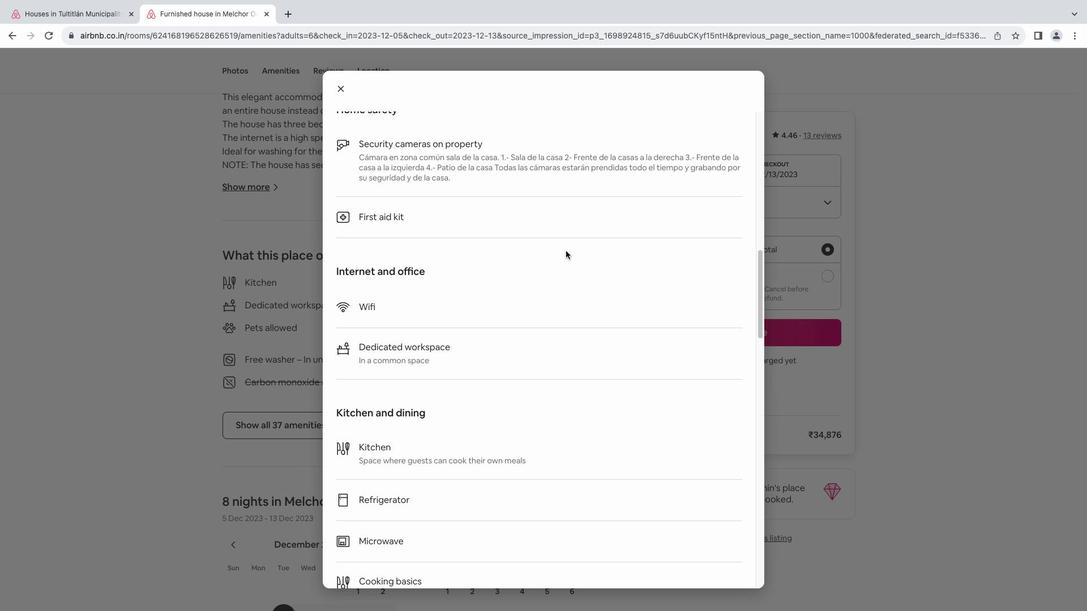 
Action: Mouse scrolled (559, 244) with delta (-5, -6)
Screenshot: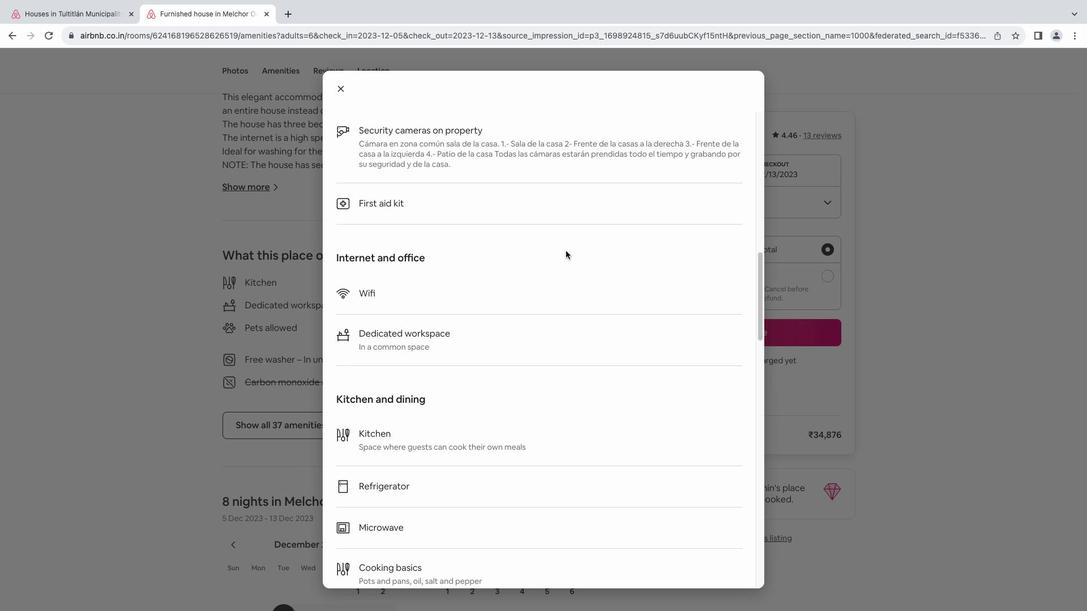 
Action: Mouse moved to (556, 249)
Screenshot: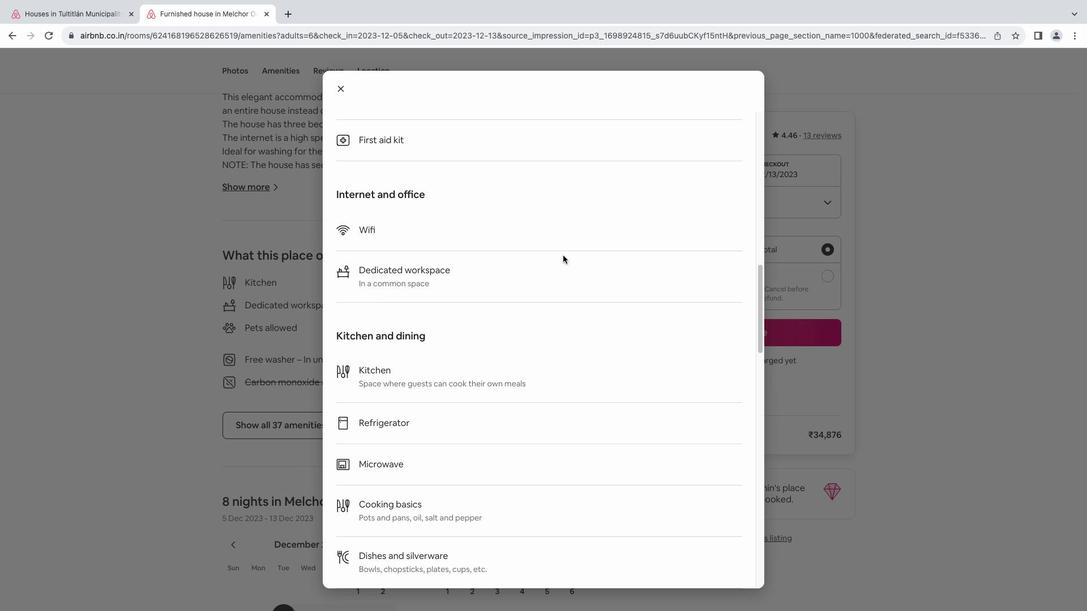 
Action: Mouse scrolled (556, 249) with delta (-5, -6)
Screenshot: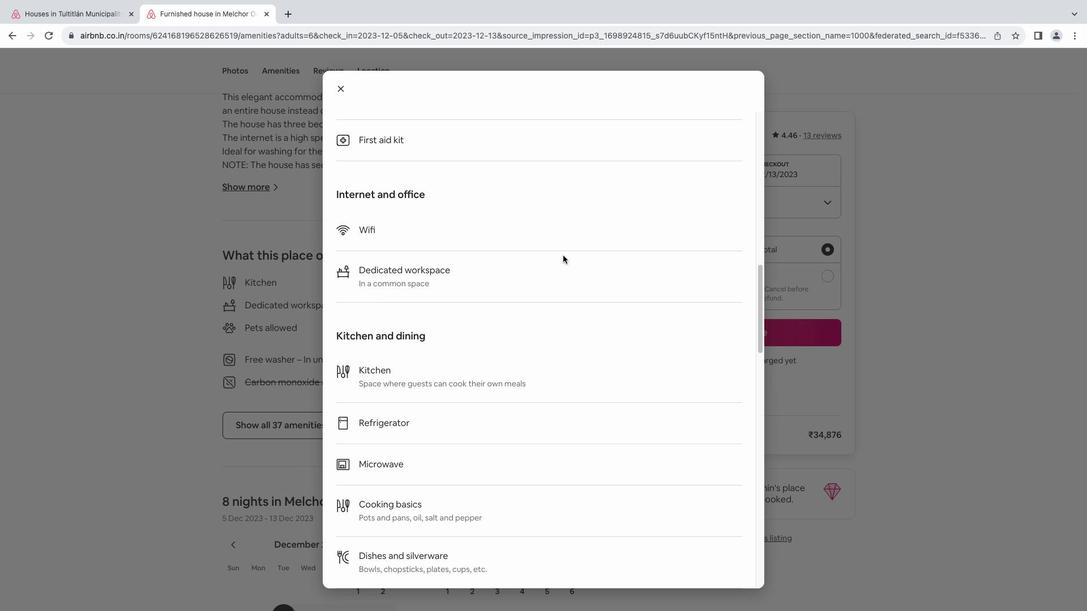 
Action: Mouse scrolled (556, 249) with delta (-5, -6)
Screenshot: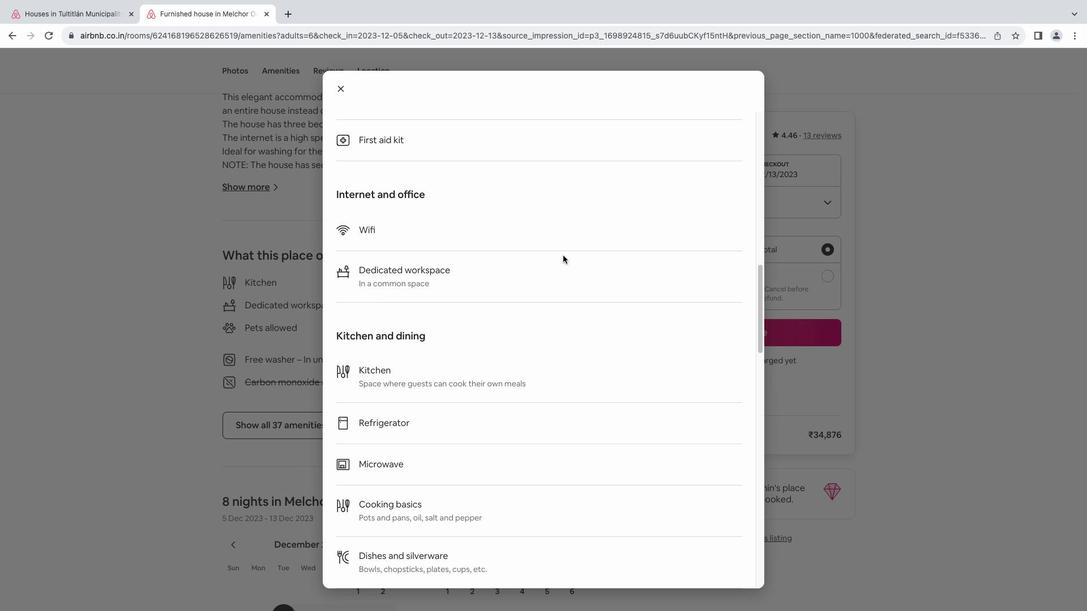 
Action: Mouse scrolled (556, 249) with delta (-5, -7)
Screenshot: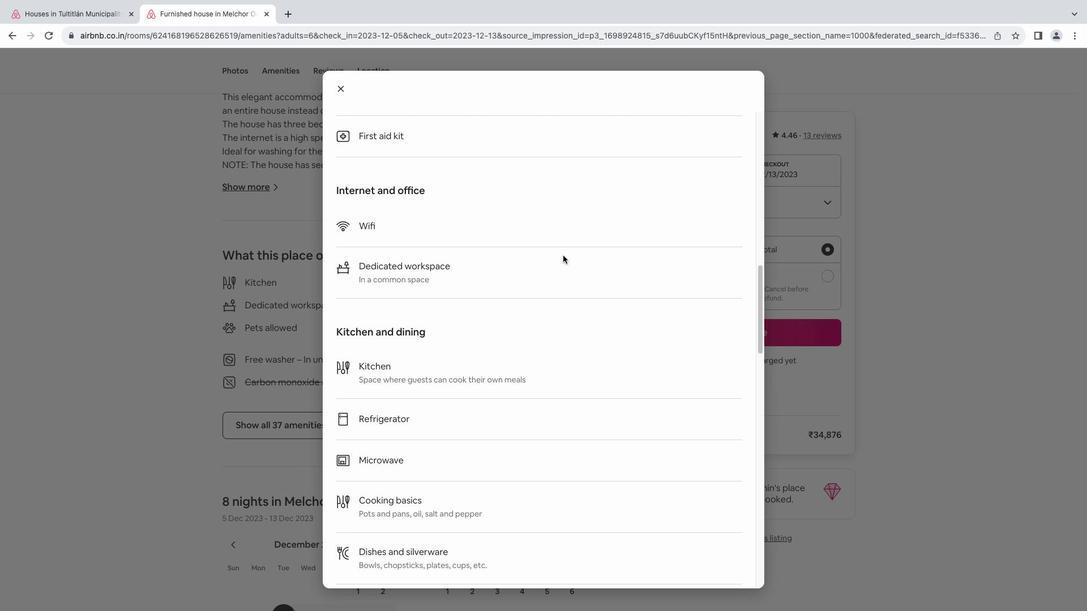 
Action: Mouse moved to (562, 254)
Screenshot: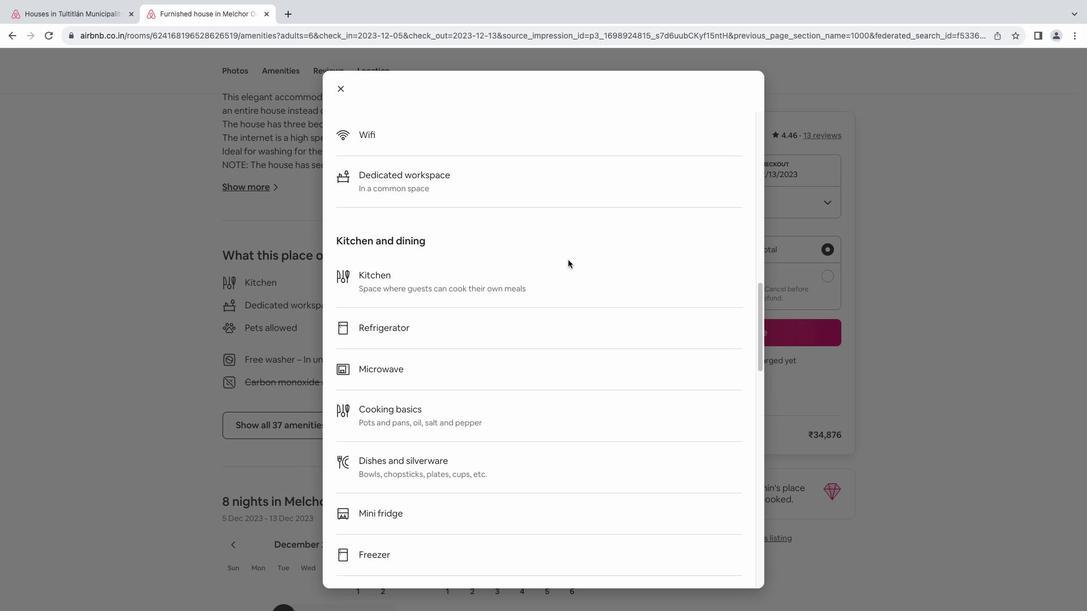 
Action: Mouse scrolled (562, 254) with delta (-5, -6)
Screenshot: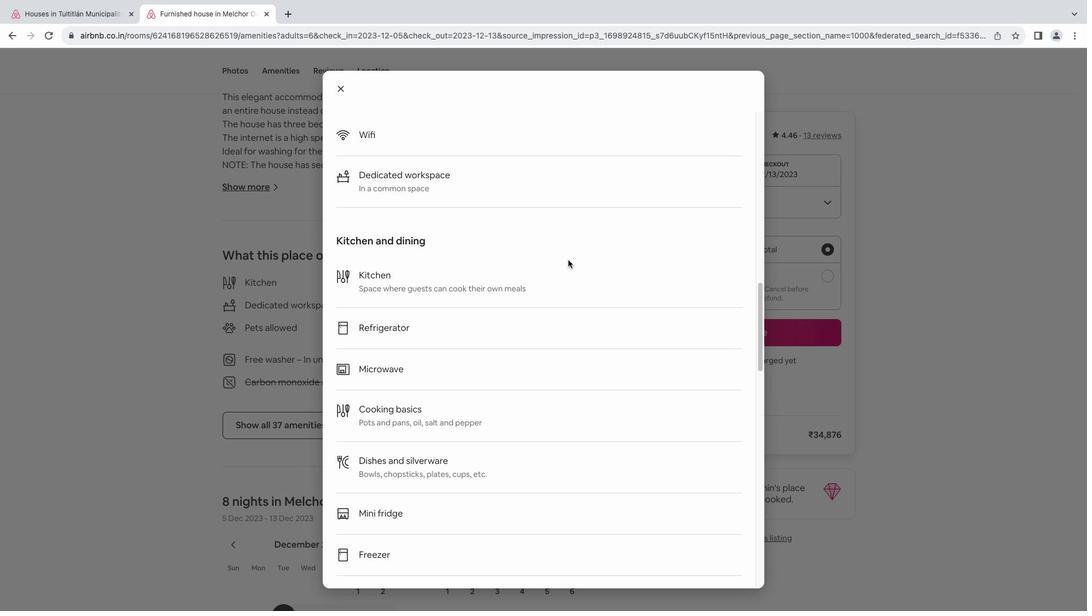
Action: Mouse scrolled (562, 254) with delta (-5, -6)
Screenshot: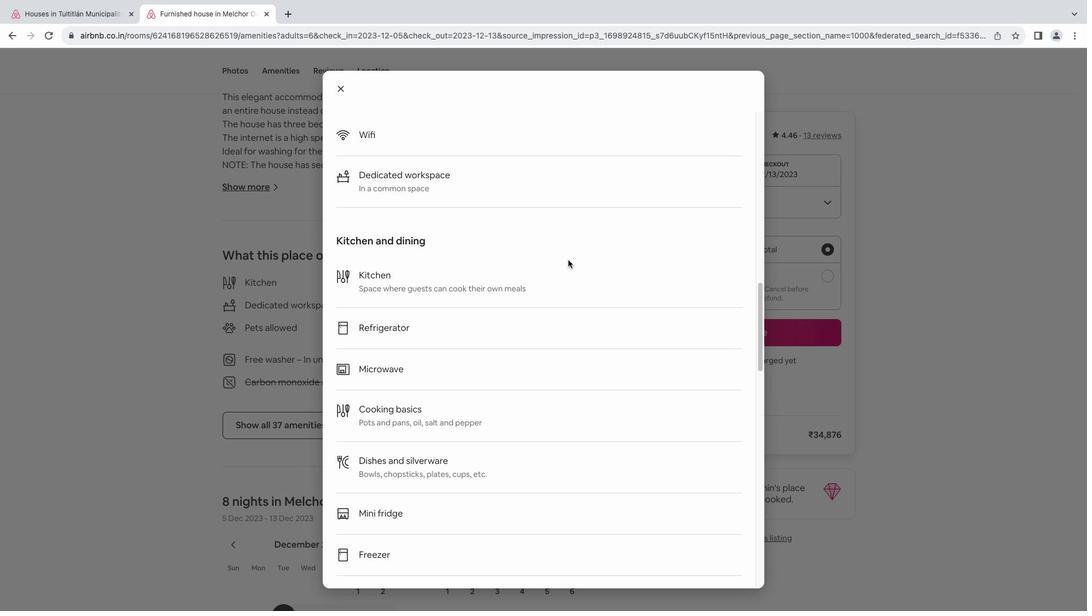 
Action: Mouse scrolled (562, 254) with delta (-5, -6)
Screenshot: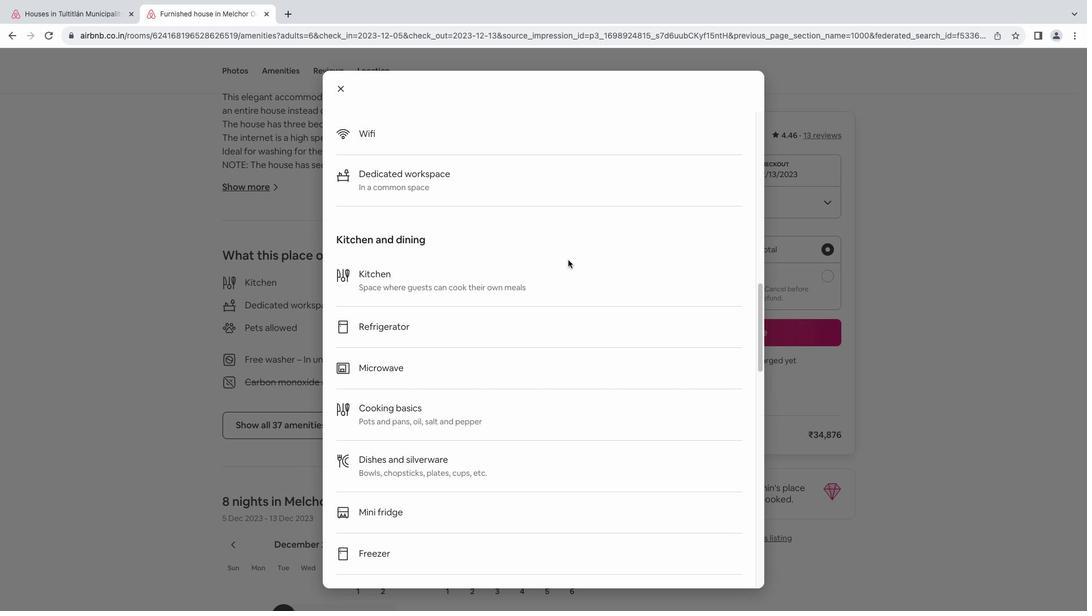 
Action: Mouse moved to (557, 264)
Screenshot: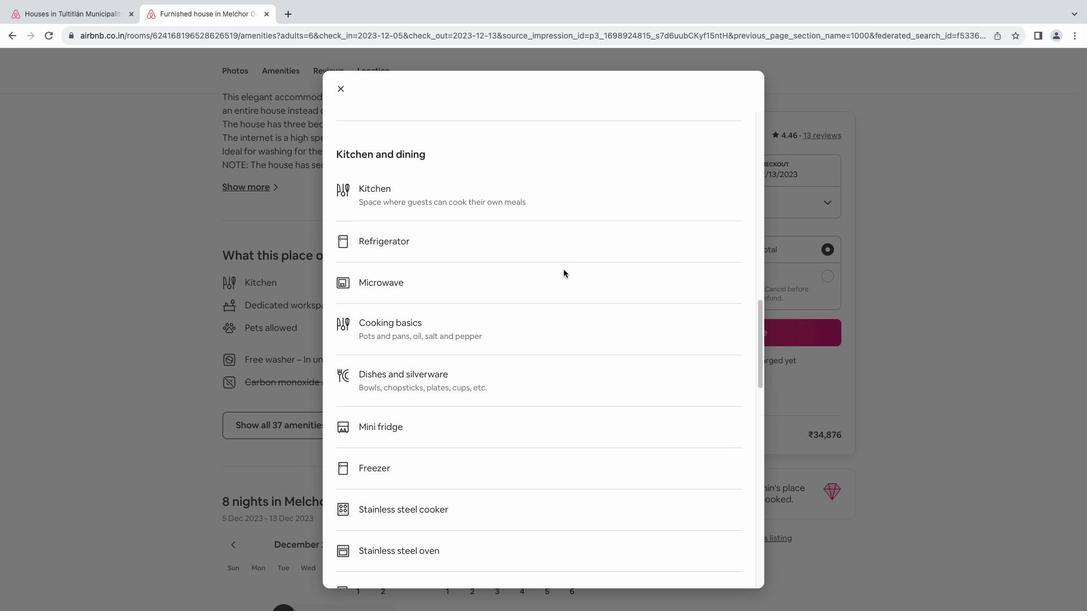 
Action: Mouse scrolled (557, 264) with delta (-5, -6)
Screenshot: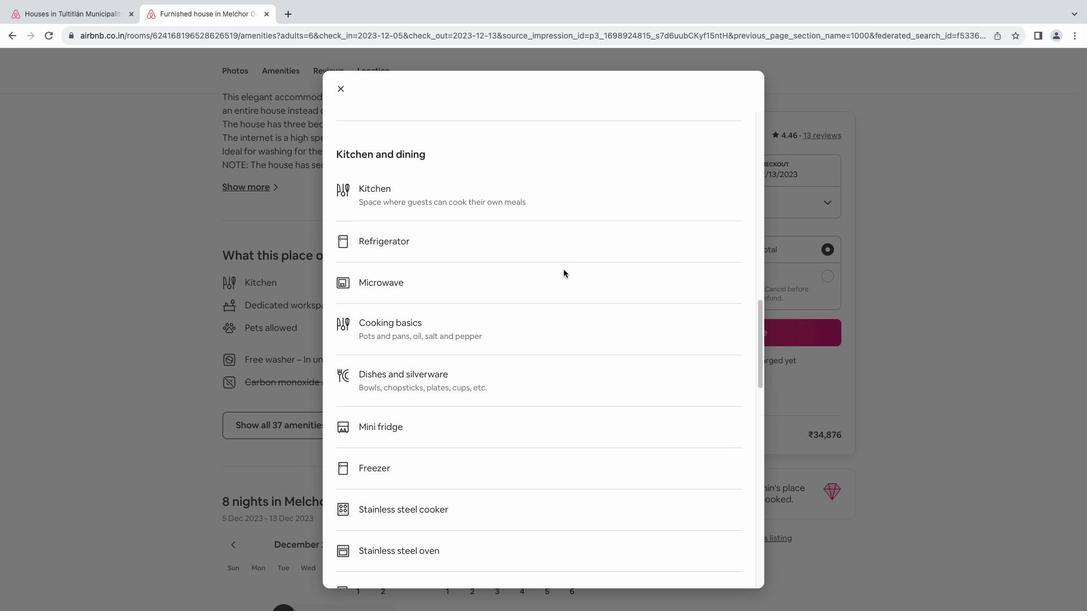 
Action: Mouse scrolled (557, 264) with delta (-5, -6)
Screenshot: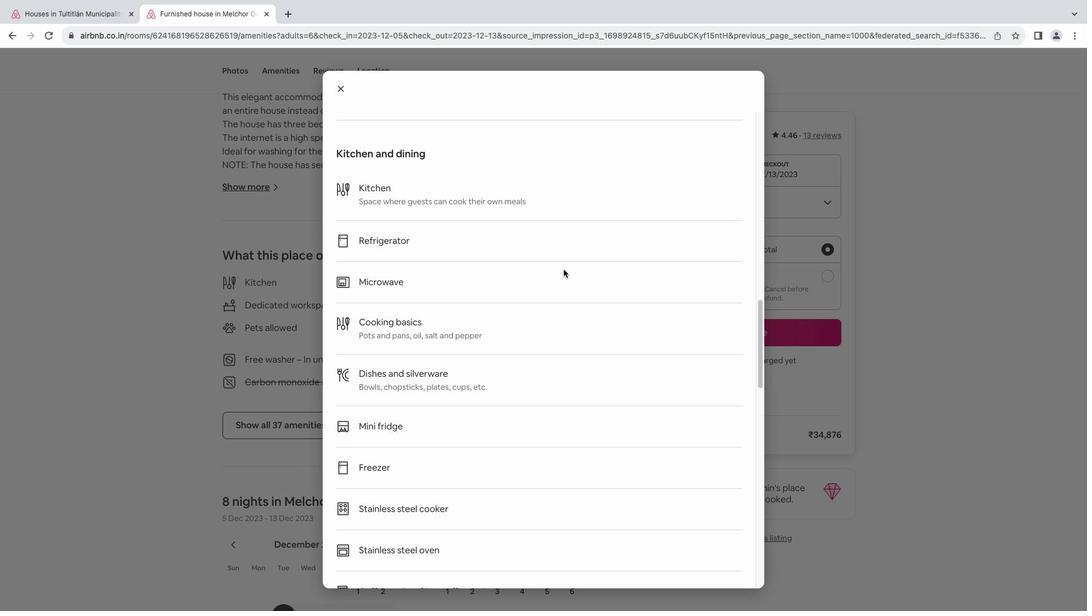
Action: Mouse scrolled (557, 264) with delta (-5, -6)
Screenshot: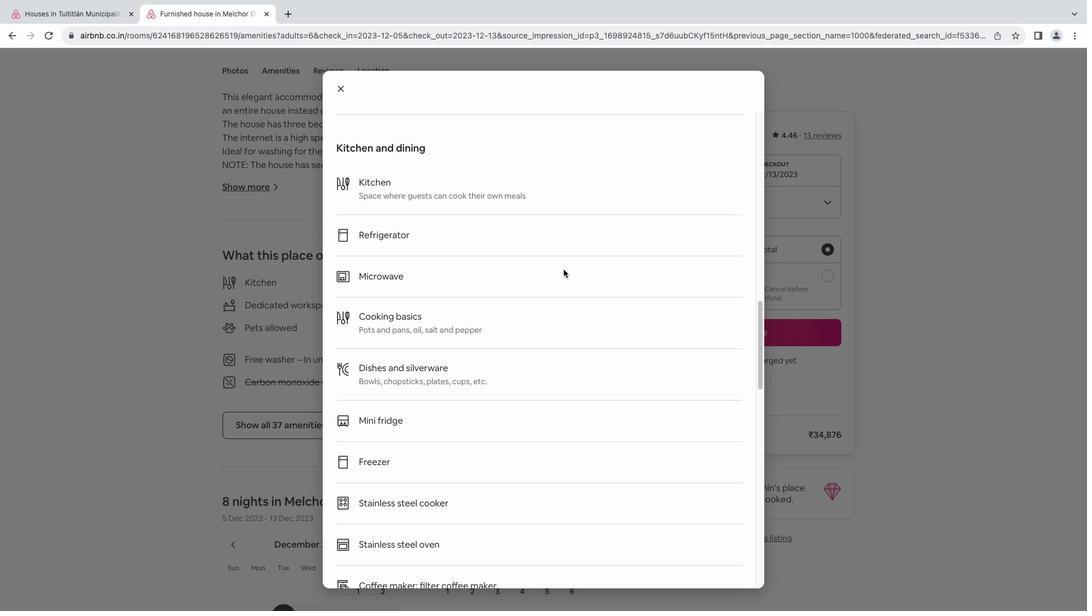
Action: Mouse scrolled (557, 264) with delta (-5, -6)
Screenshot: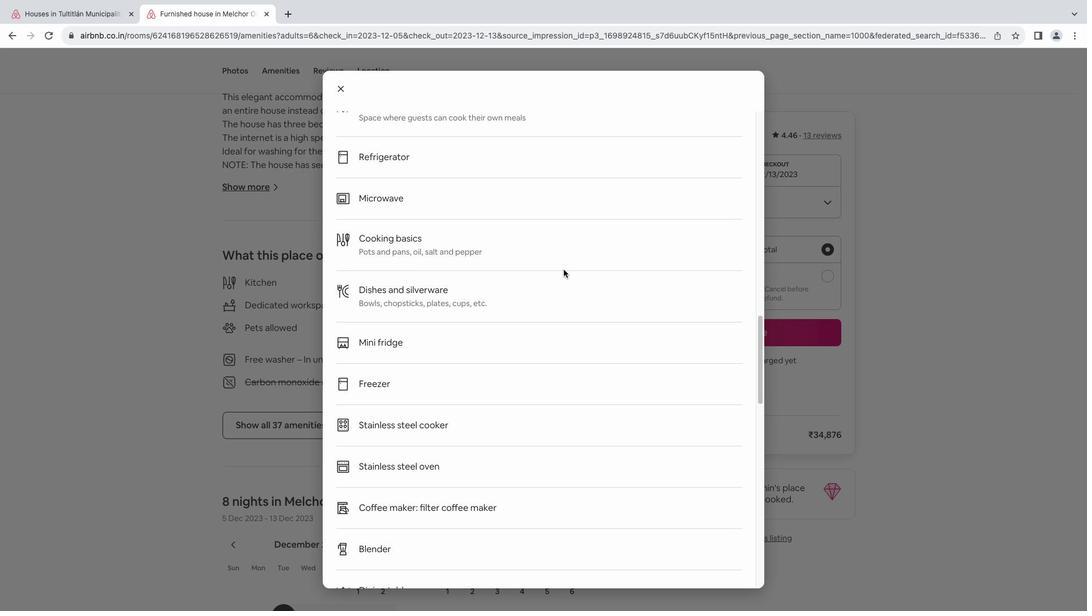 
Action: Mouse scrolled (557, 264) with delta (-5, -6)
Screenshot: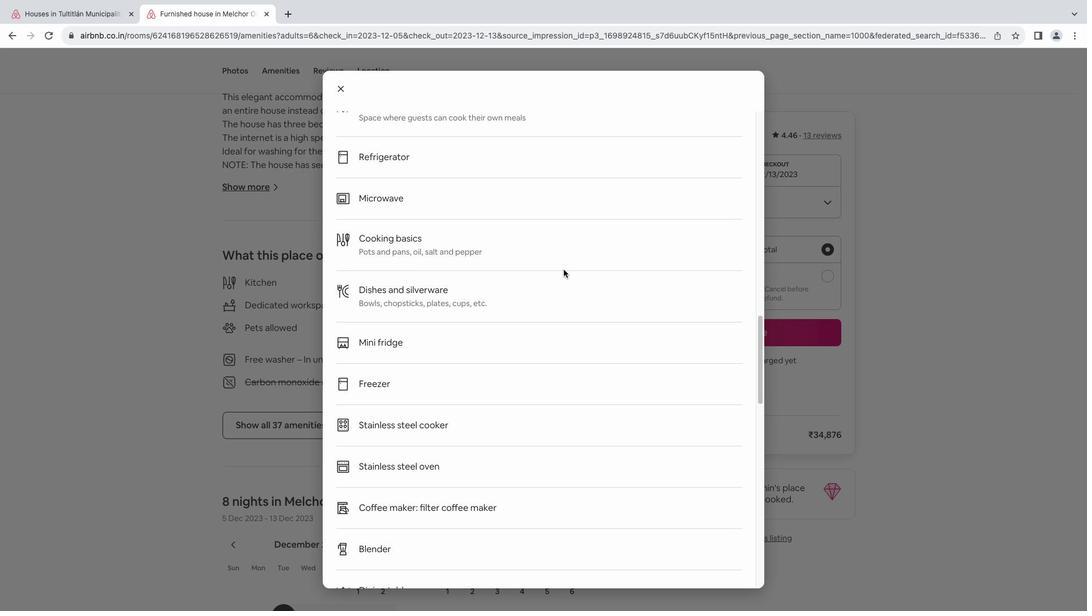 
Action: Mouse scrolled (557, 264) with delta (-5, -6)
Screenshot: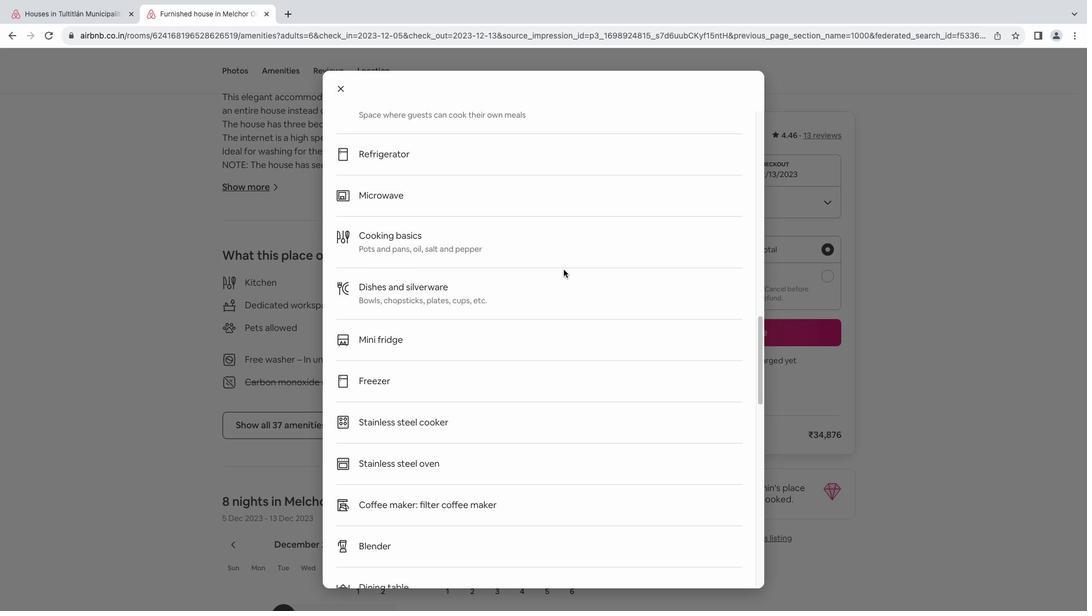 
Action: Mouse scrolled (557, 264) with delta (-5, -6)
Screenshot: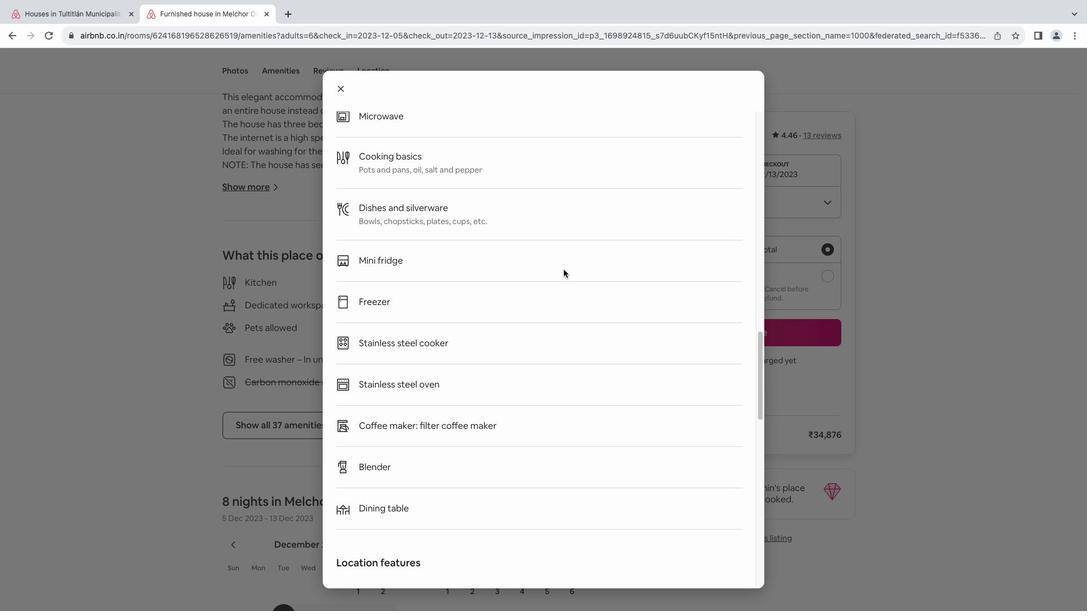 
Action: Mouse scrolled (557, 264) with delta (-5, -6)
Screenshot: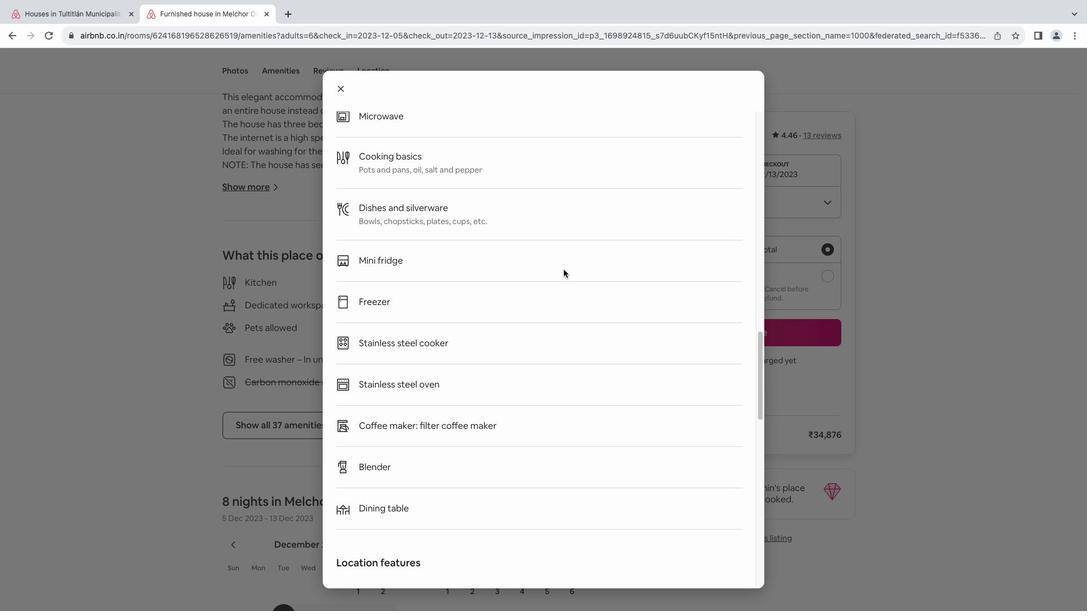 
Action: Mouse scrolled (557, 264) with delta (-5, -7)
Screenshot: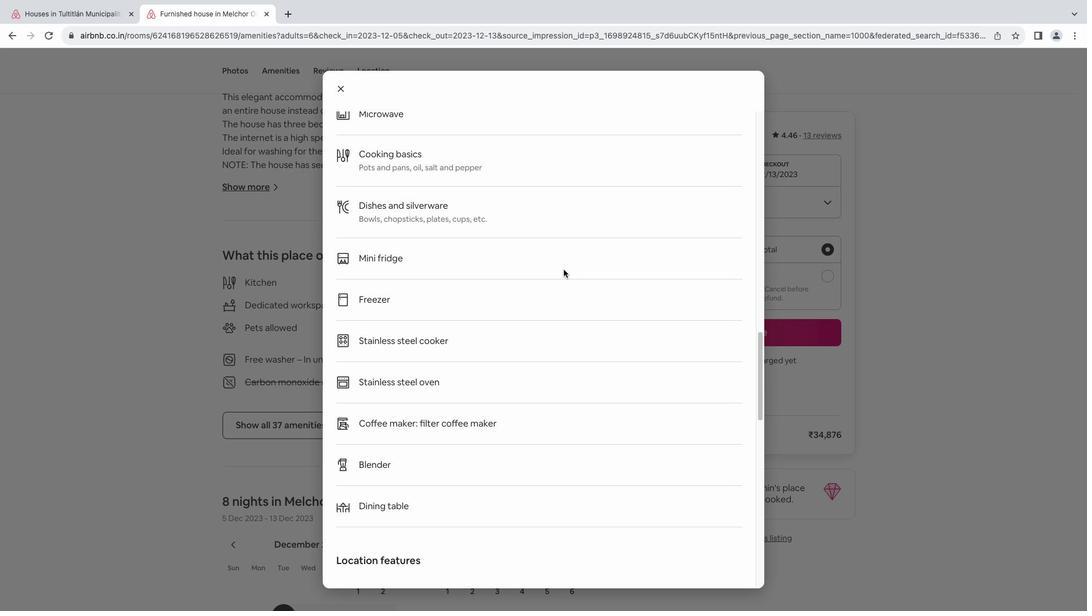 
Action: Mouse moved to (557, 264)
Screenshot: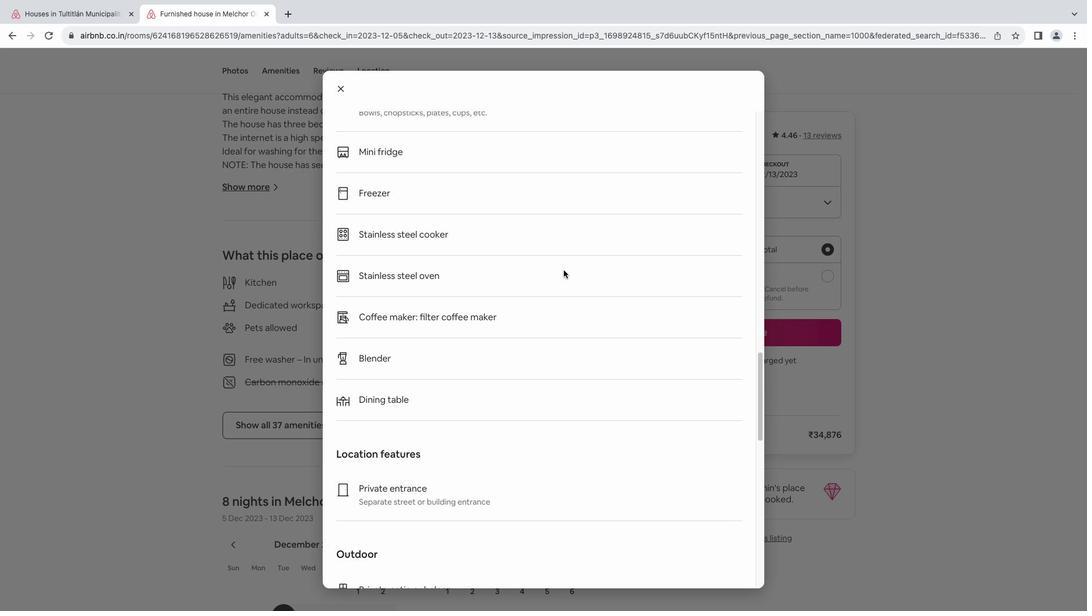
Action: Mouse scrolled (557, 264) with delta (-5, -6)
Screenshot: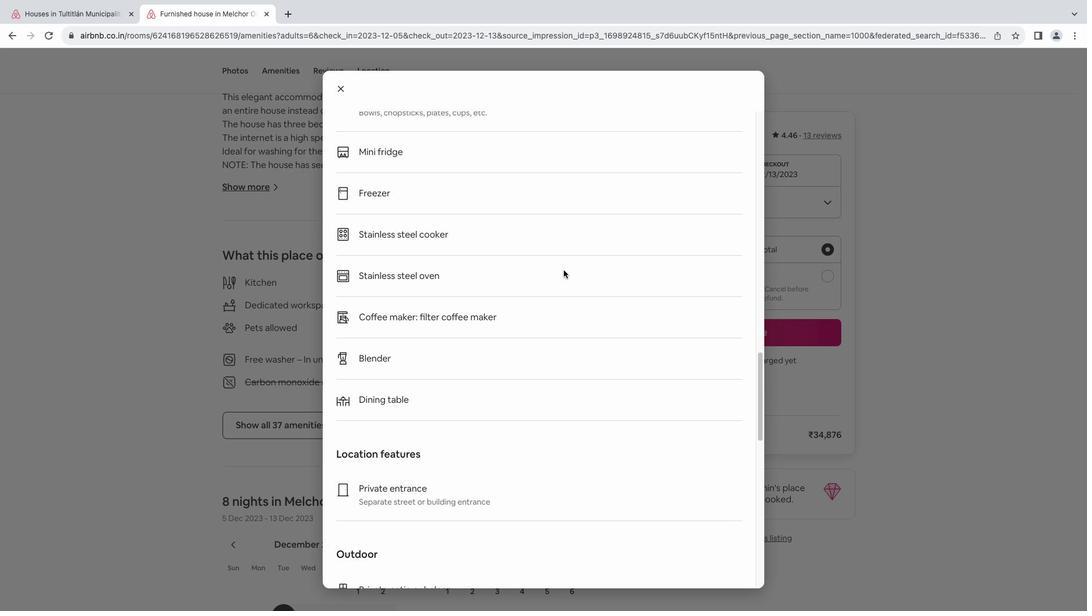 
Action: Mouse moved to (557, 264)
Screenshot: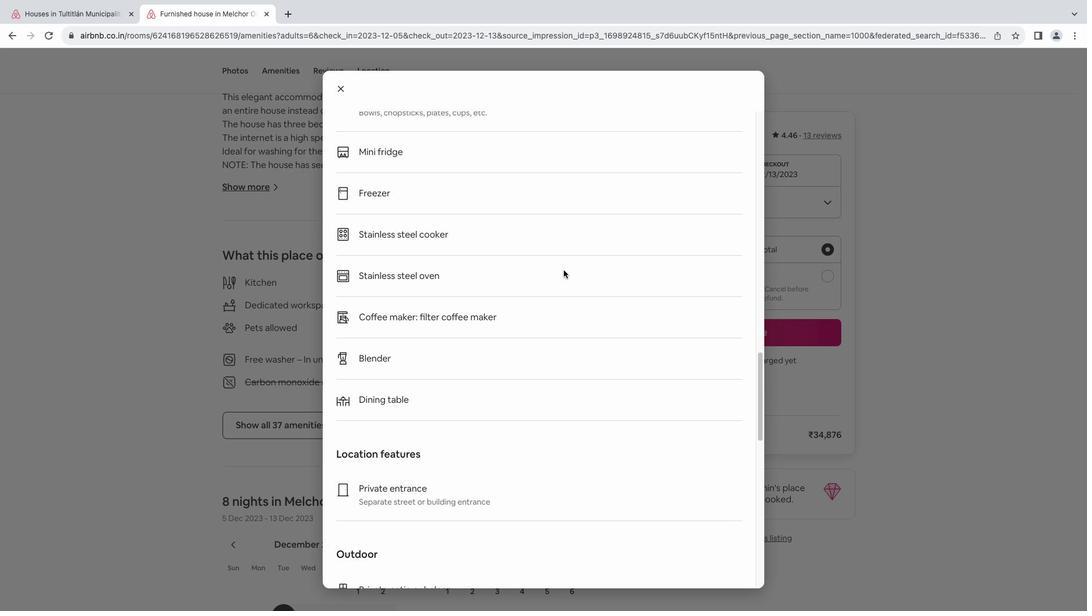 
Action: Mouse scrolled (557, 264) with delta (-5, -6)
Screenshot: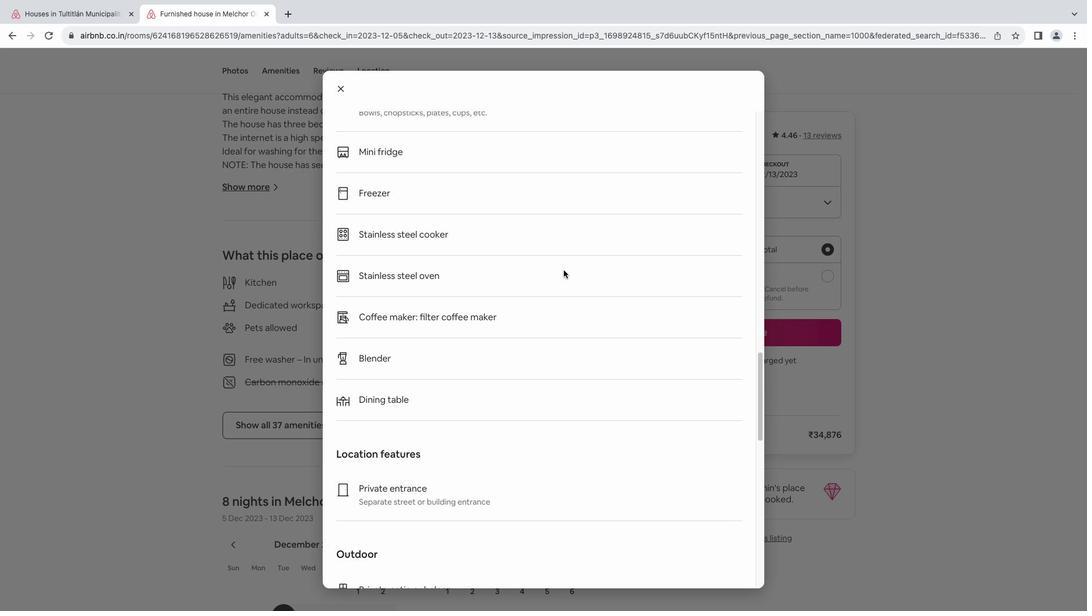 
Action: Mouse moved to (557, 264)
Screenshot: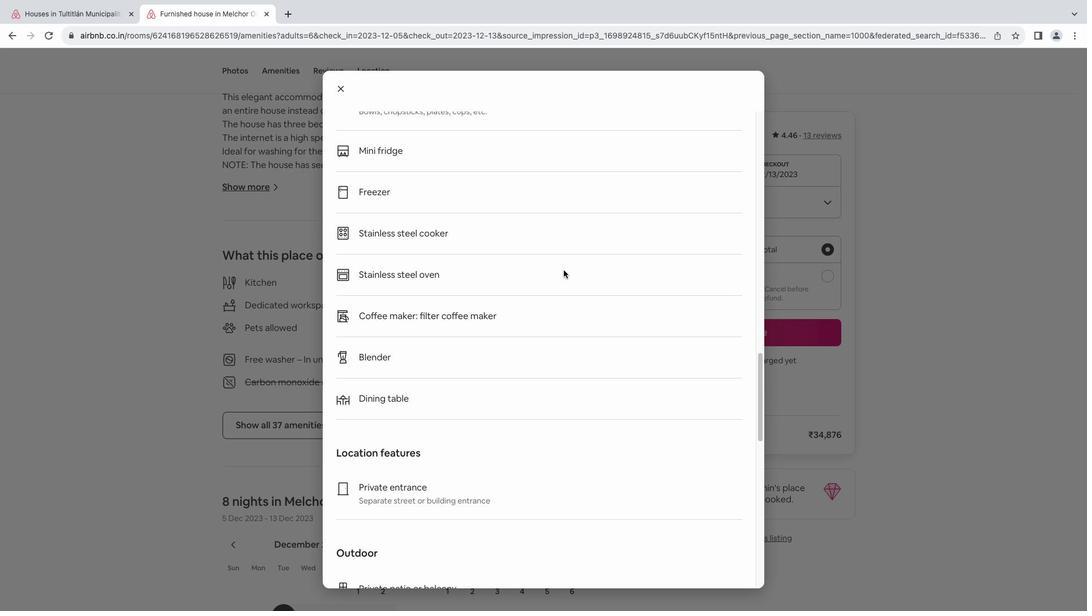 
Action: Mouse scrolled (557, 264) with delta (-5, -6)
Screenshot: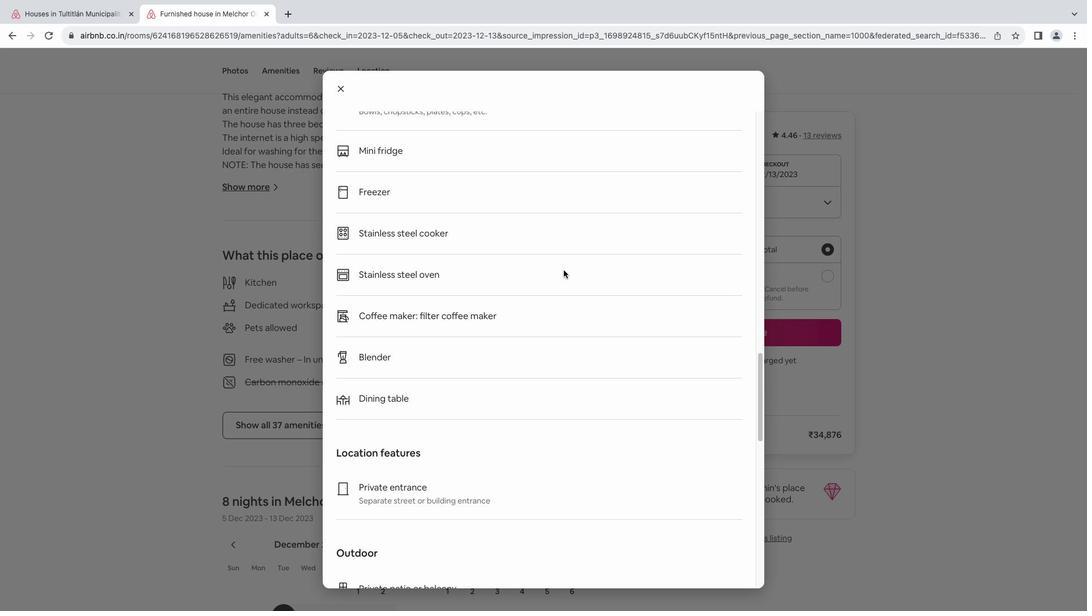 
Action: Mouse scrolled (557, 264) with delta (-5, -6)
Screenshot: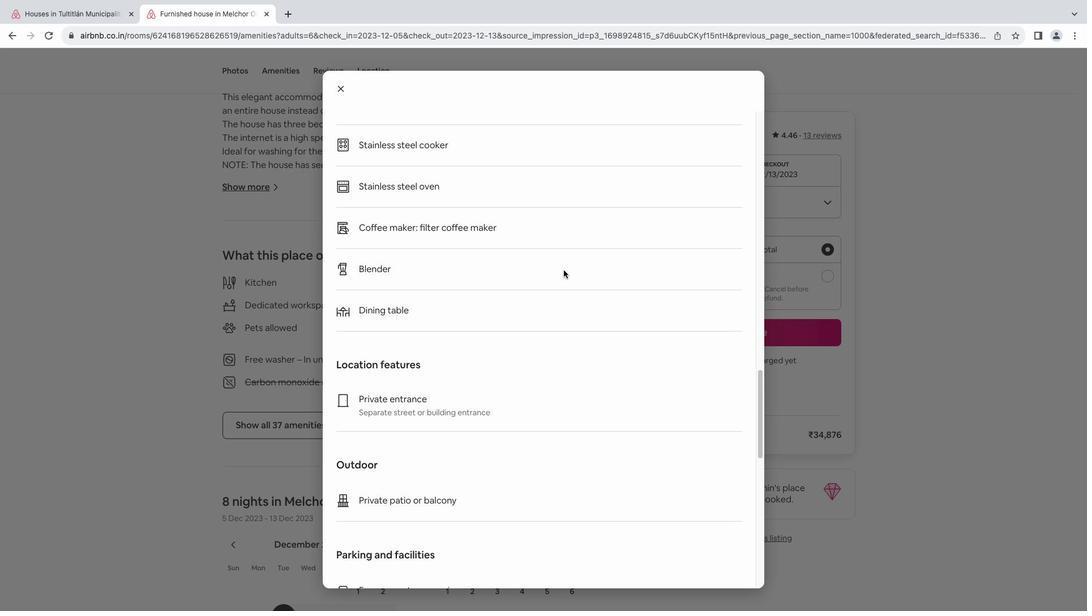 
Action: Mouse scrolled (557, 264) with delta (-5, -6)
Screenshot: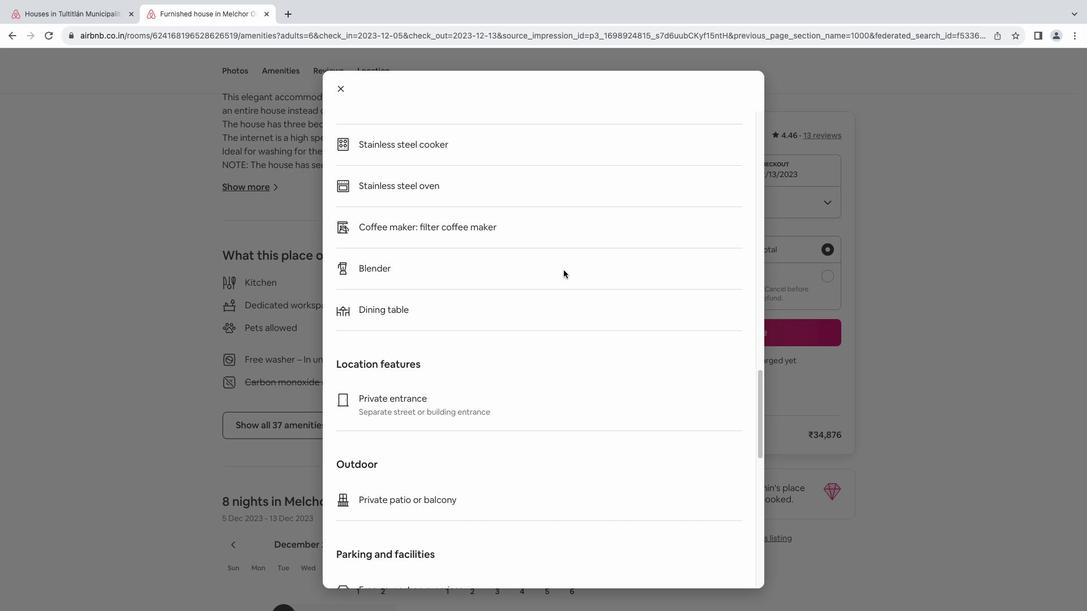 
Action: Mouse scrolled (557, 264) with delta (-5, -7)
Screenshot: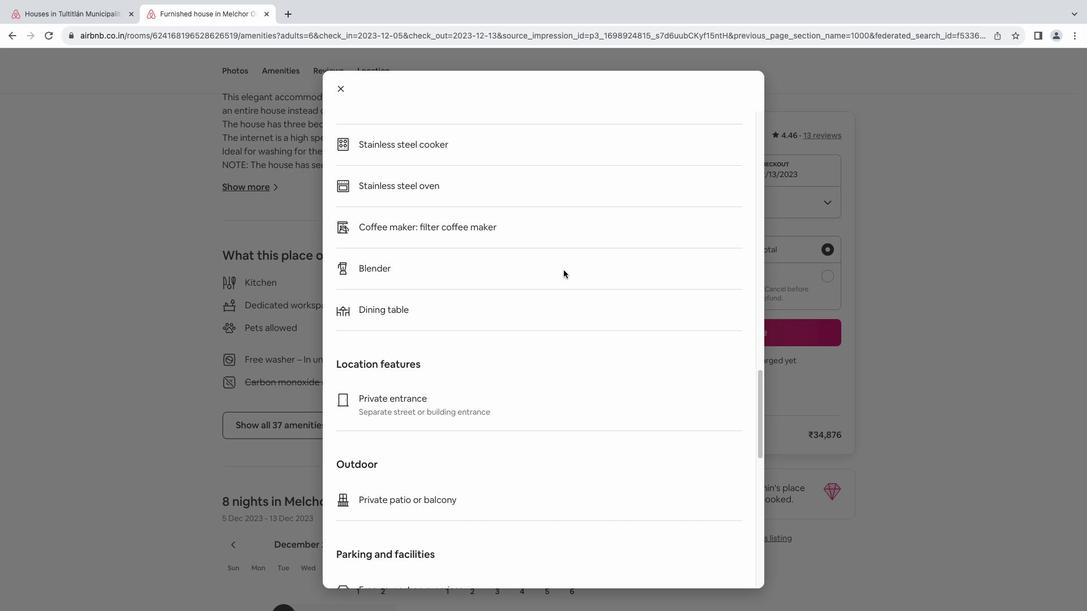 
Action: Mouse scrolled (557, 264) with delta (-5, -6)
Screenshot: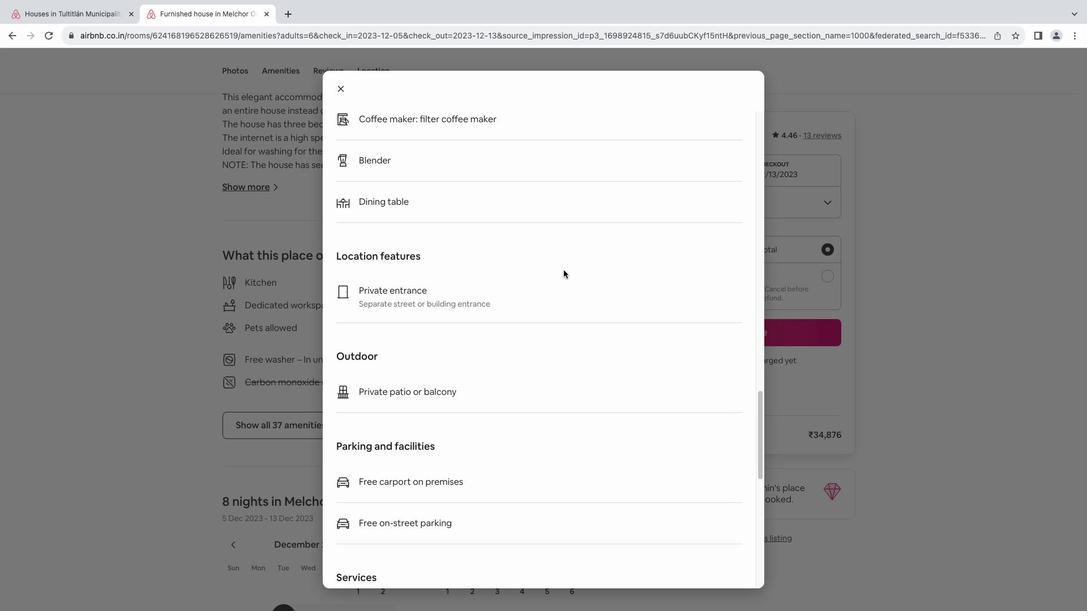 
Action: Mouse scrolled (557, 264) with delta (-5, -6)
Screenshot: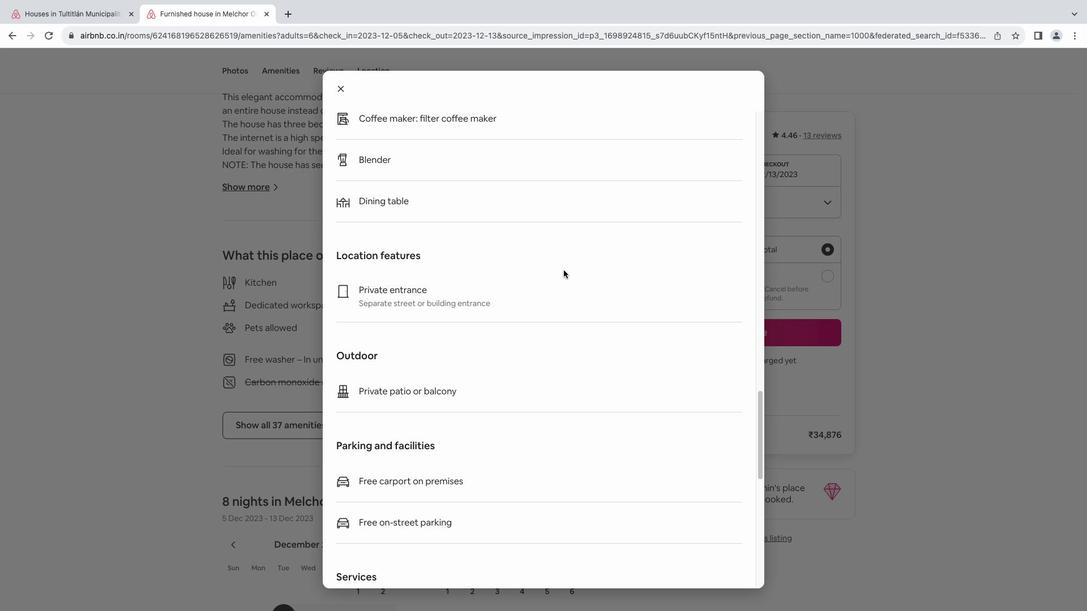 
Action: Mouse scrolled (557, 264) with delta (-5, -6)
Screenshot: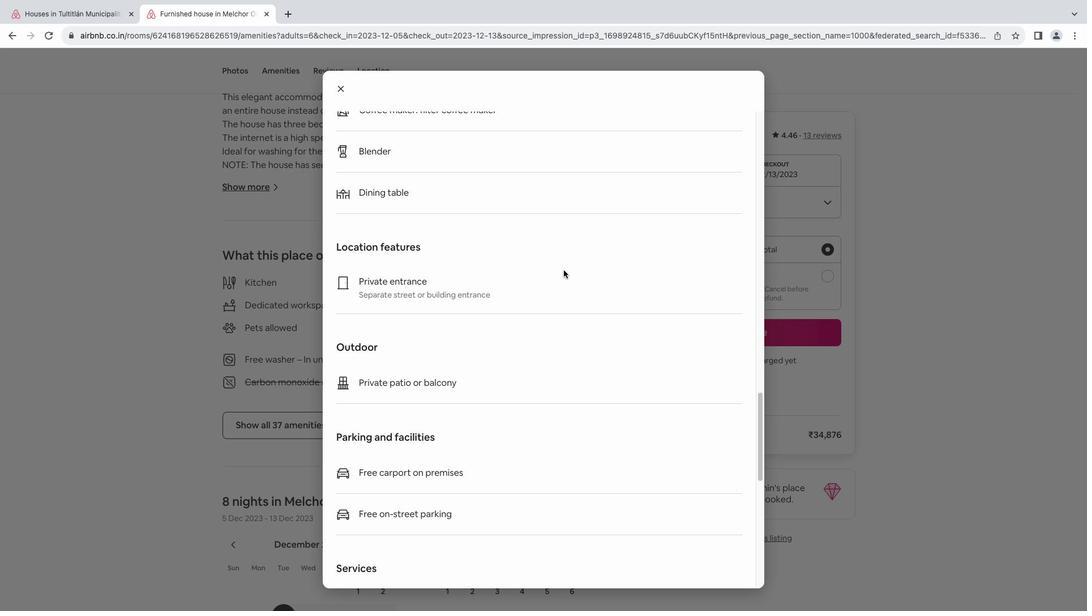 
Action: Mouse scrolled (557, 264) with delta (-5, -6)
Screenshot: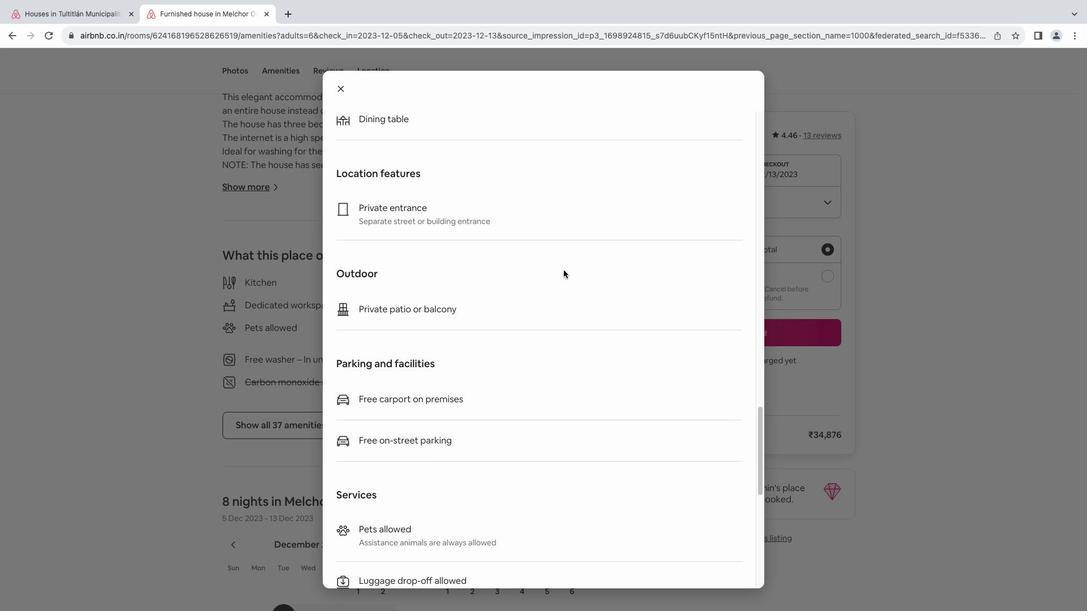 
Action: Mouse scrolled (557, 264) with delta (-5, -6)
Screenshot: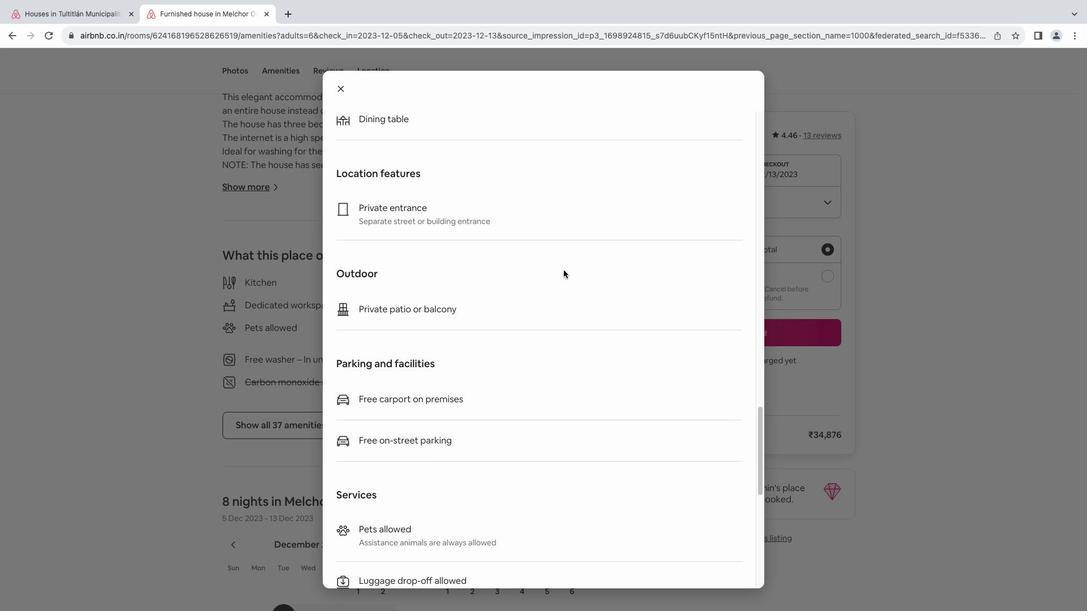 
Action: Mouse scrolled (557, 264) with delta (-5, -7)
Screenshot: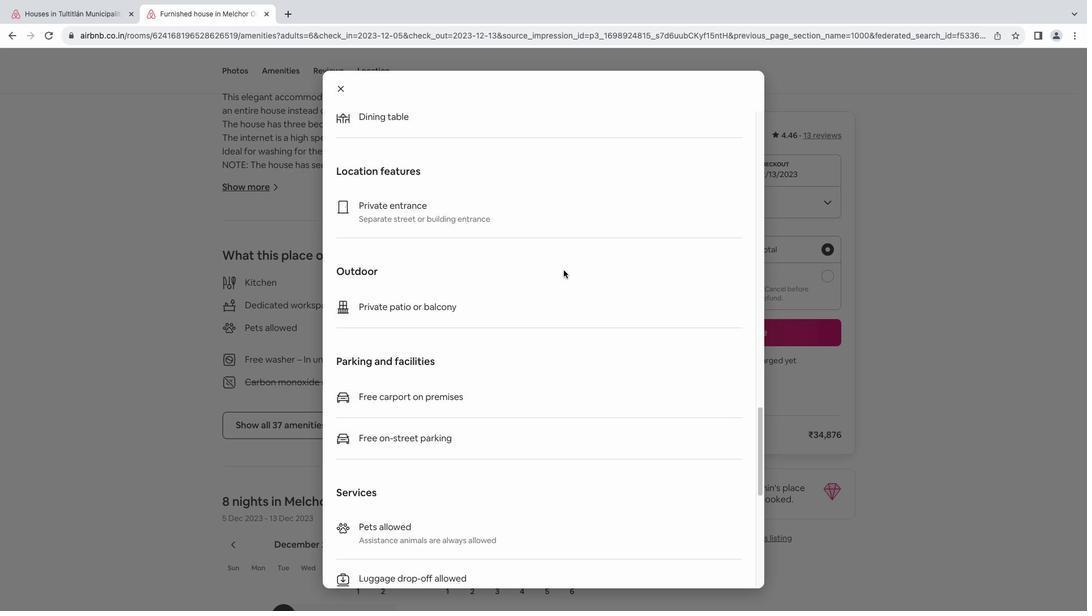 
Action: Mouse scrolled (557, 264) with delta (-5, -6)
Screenshot: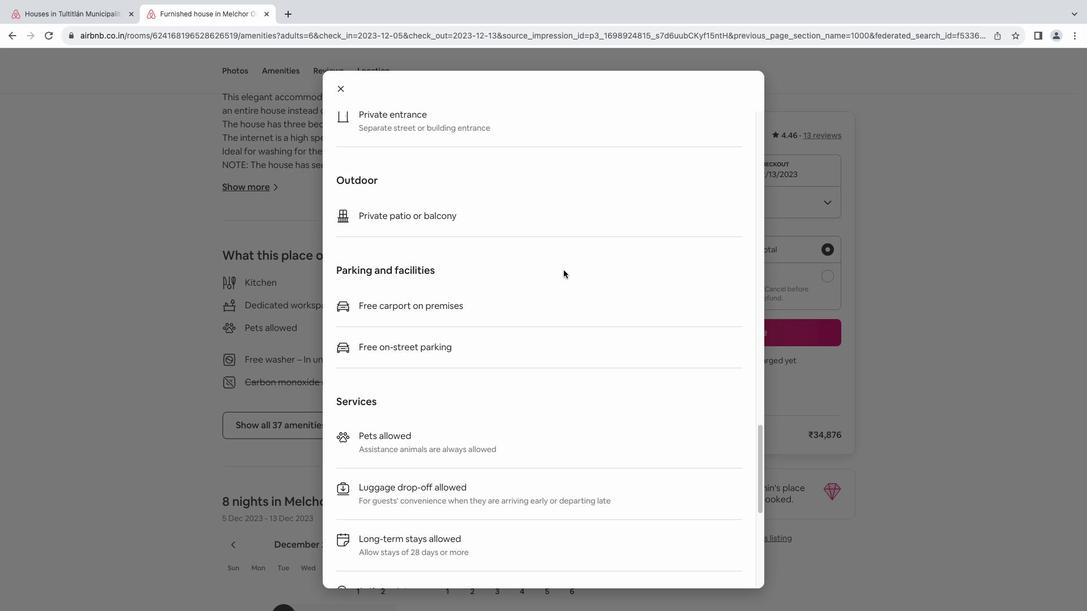
Action: Mouse scrolled (557, 264) with delta (-5, -6)
Screenshot: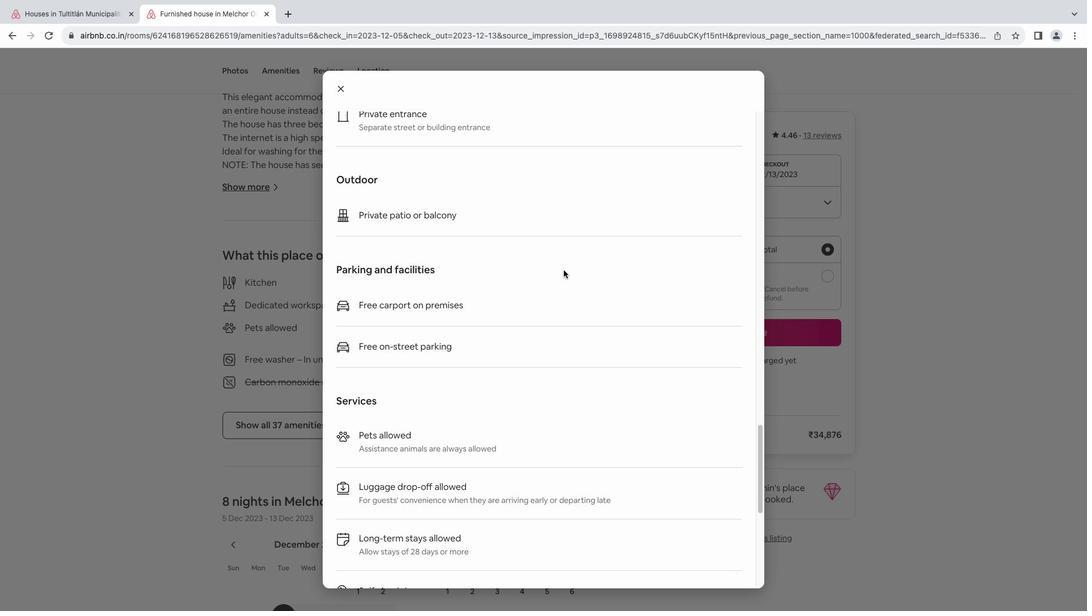 
Action: Mouse scrolled (557, 264) with delta (-5, -7)
Screenshot: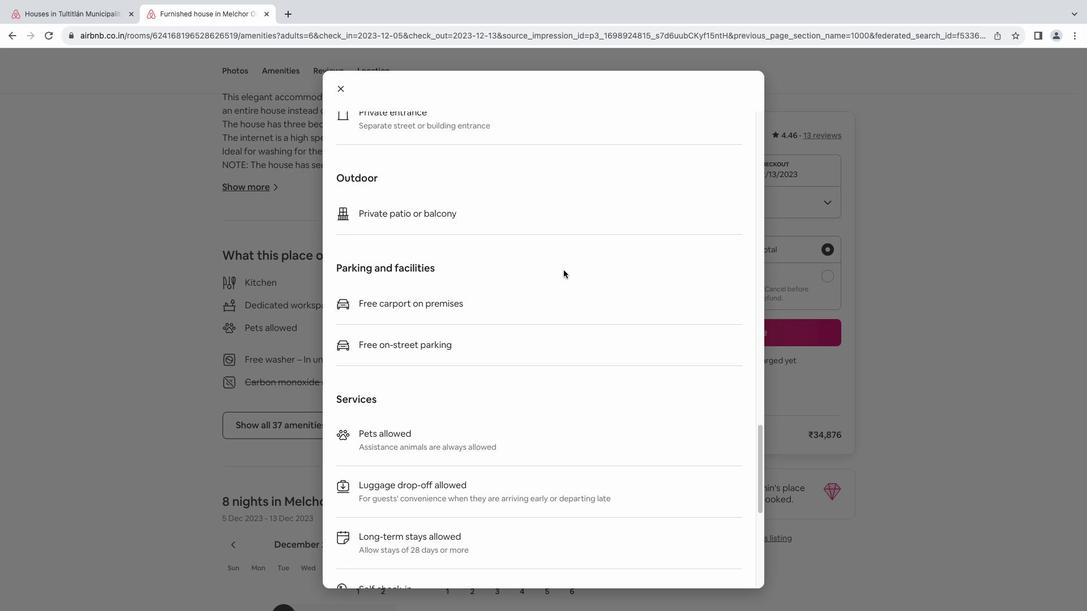 
Action: Mouse moved to (557, 265)
Screenshot: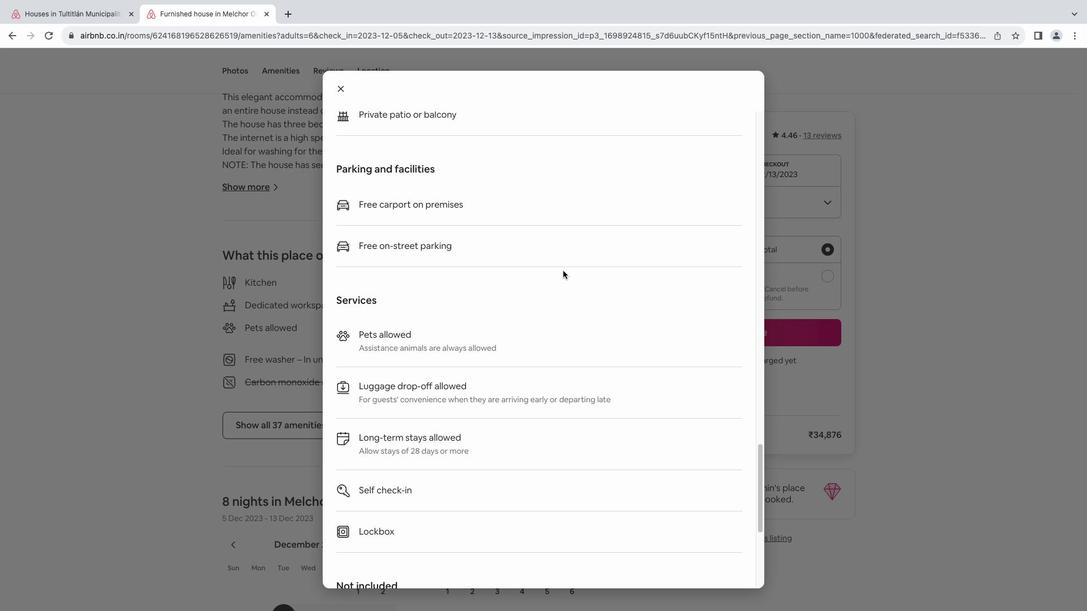 
Action: Mouse scrolled (557, 265) with delta (-5, -6)
Screenshot: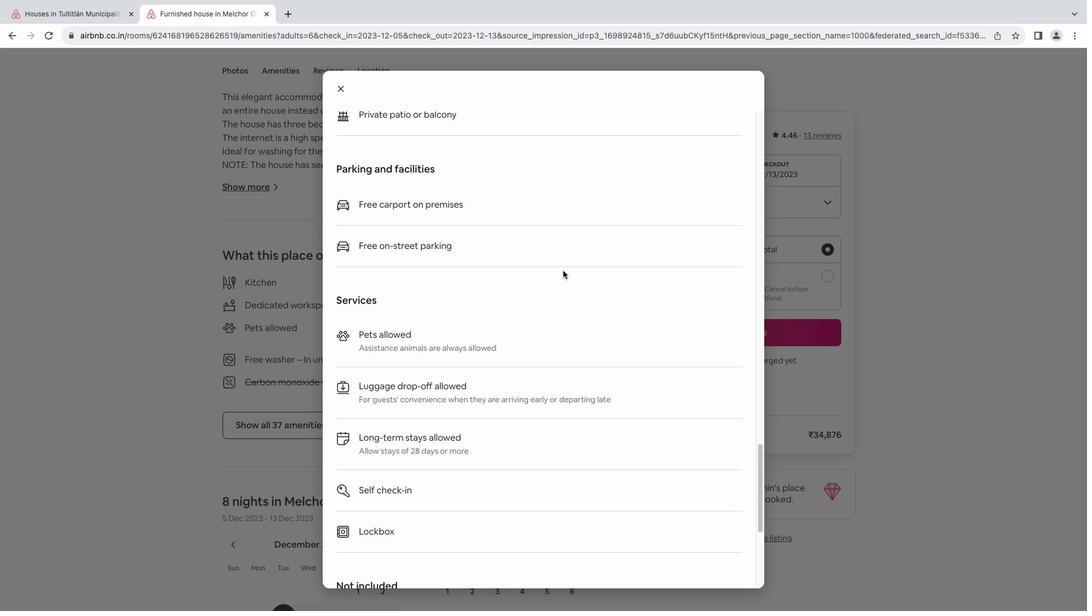 
Action: Mouse scrolled (557, 265) with delta (-5, -6)
Screenshot: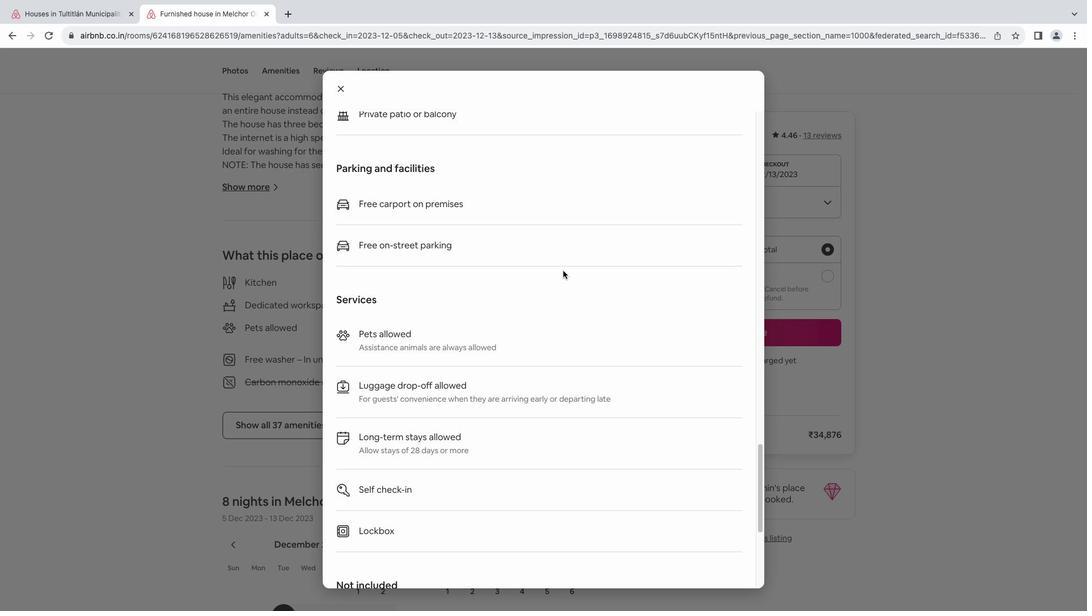 
Action: Mouse scrolled (557, 265) with delta (-5, -7)
Screenshot: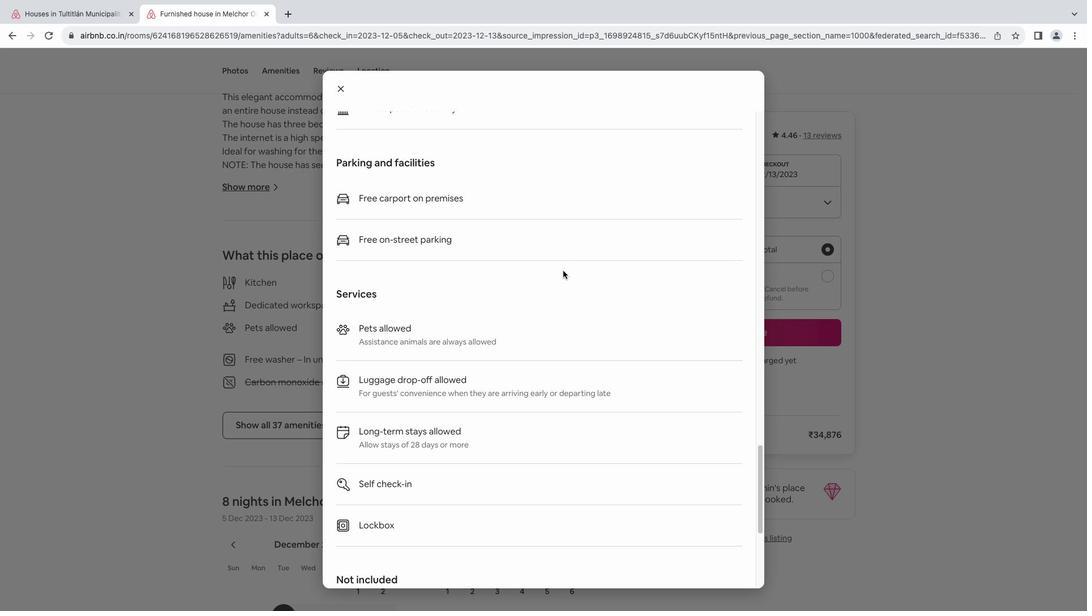 
Action: Mouse moved to (556, 265)
Screenshot: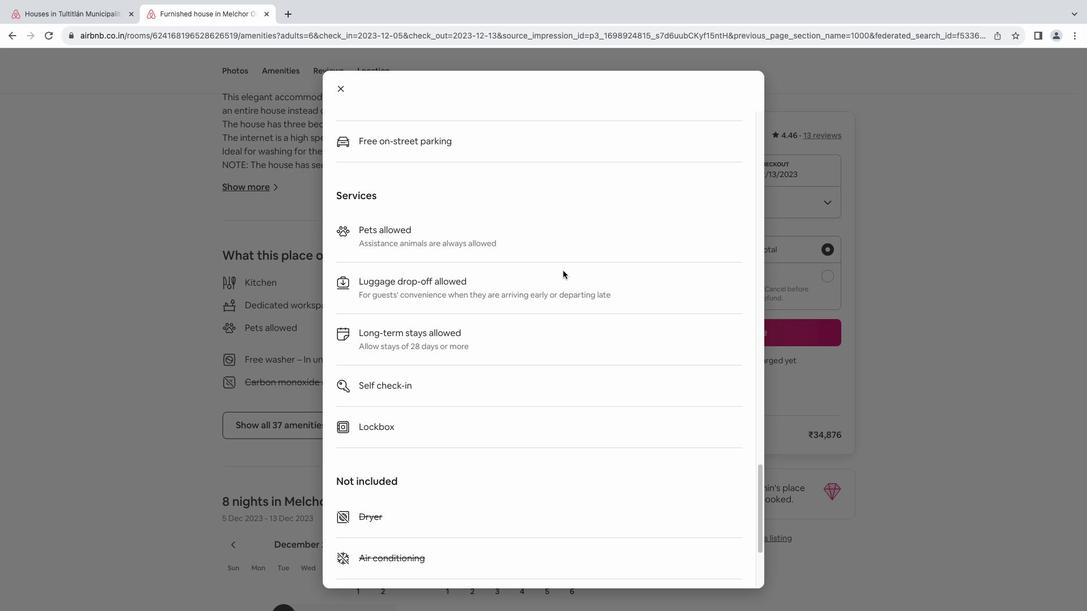 
Action: Mouse scrolled (556, 265) with delta (-5, -6)
Screenshot: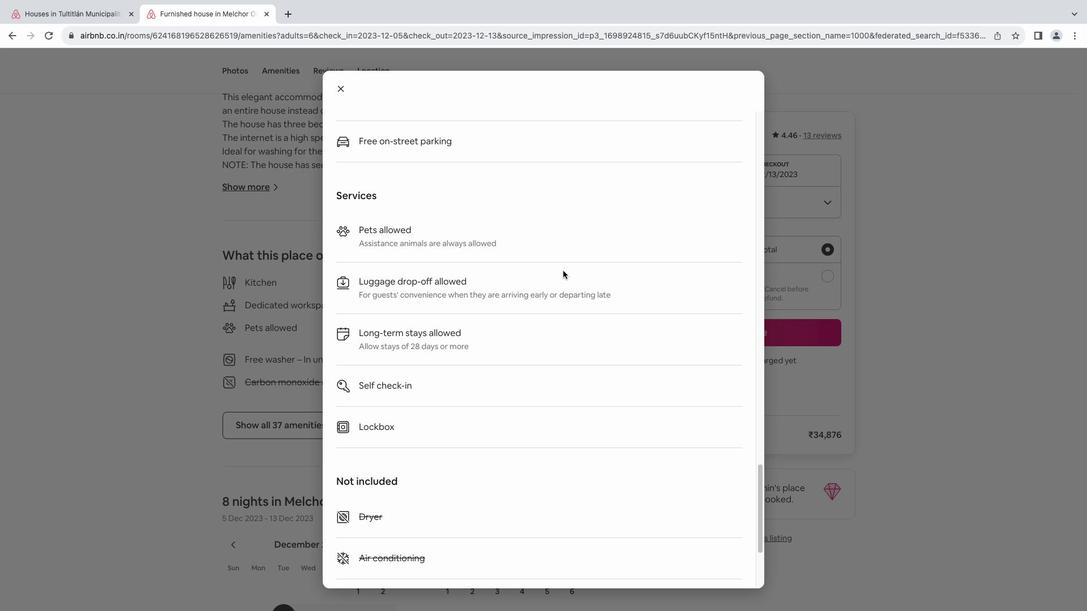 
Action: Mouse scrolled (556, 265) with delta (-5, -6)
Screenshot: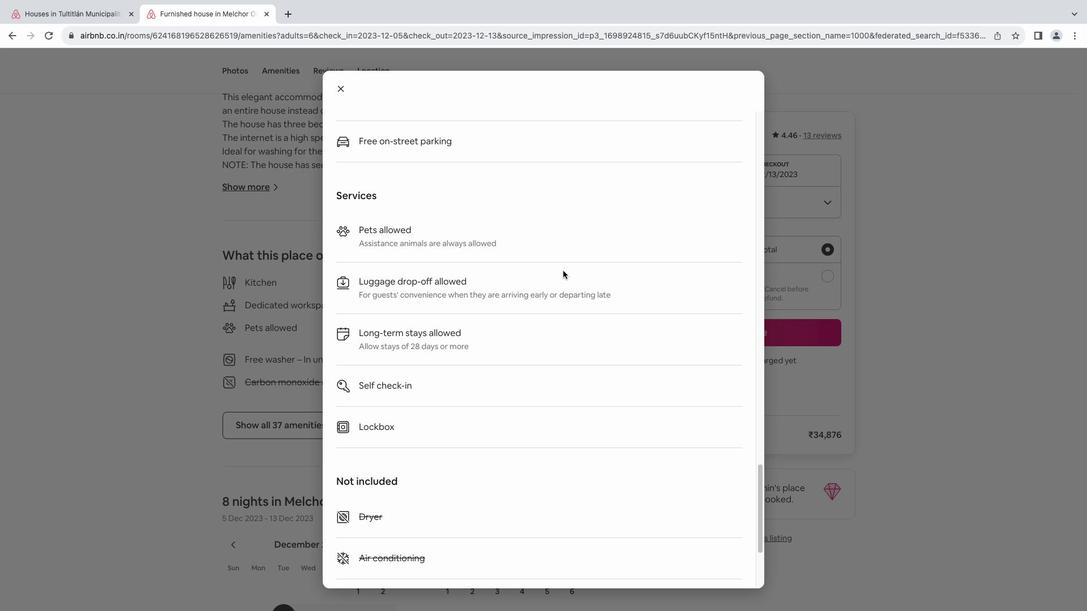 
Action: Mouse scrolled (556, 265) with delta (-5, -7)
Screenshot: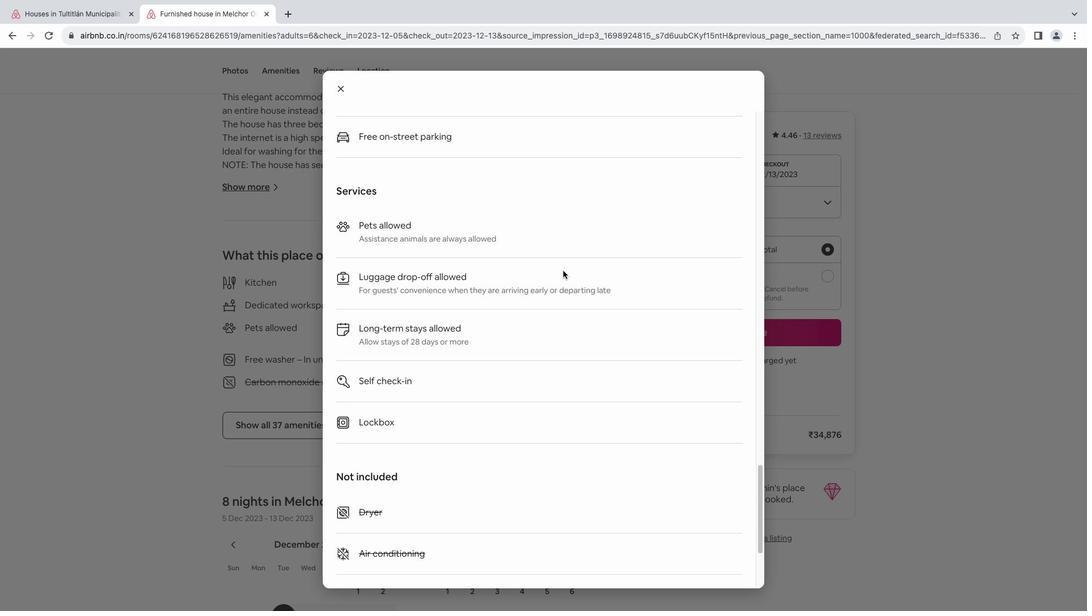 
Action: Mouse scrolled (556, 265) with delta (-5, -6)
Screenshot: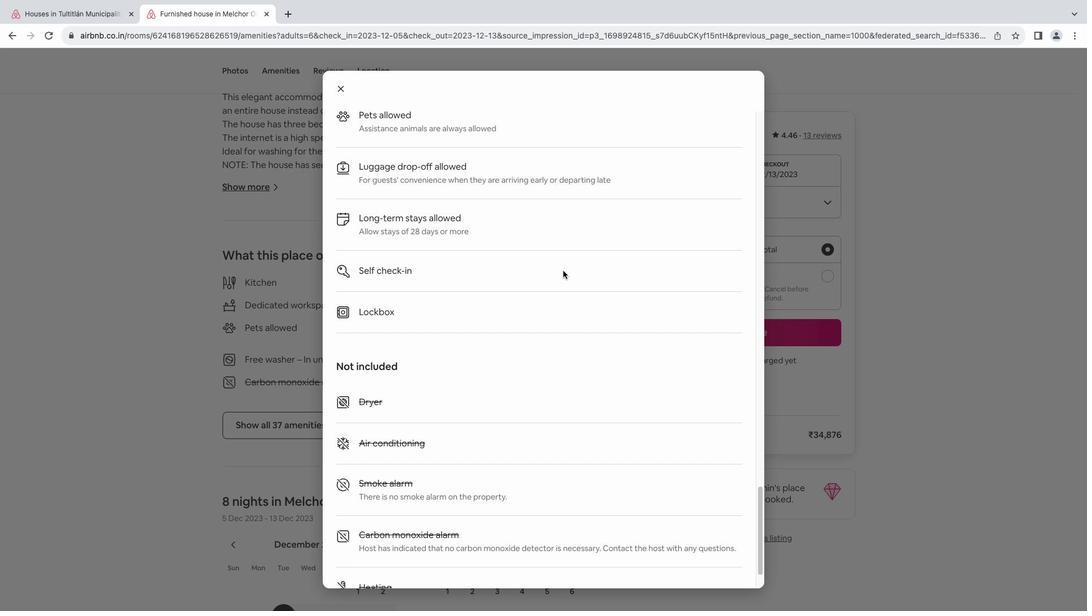 
Action: Mouse scrolled (556, 265) with delta (-5, -6)
Screenshot: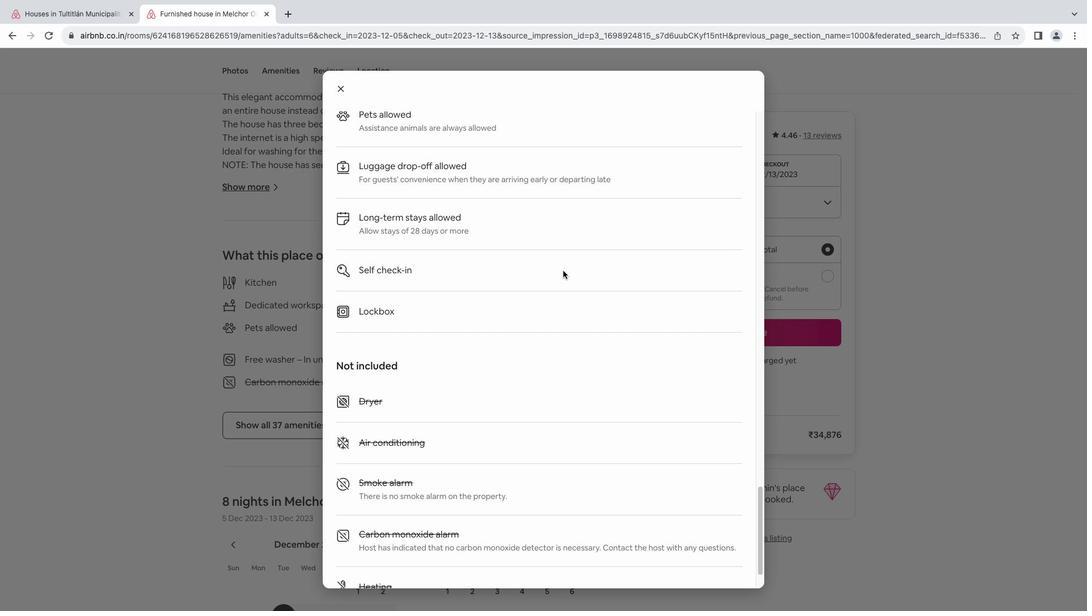 
Action: Mouse scrolled (556, 265) with delta (-5, -7)
Screenshot: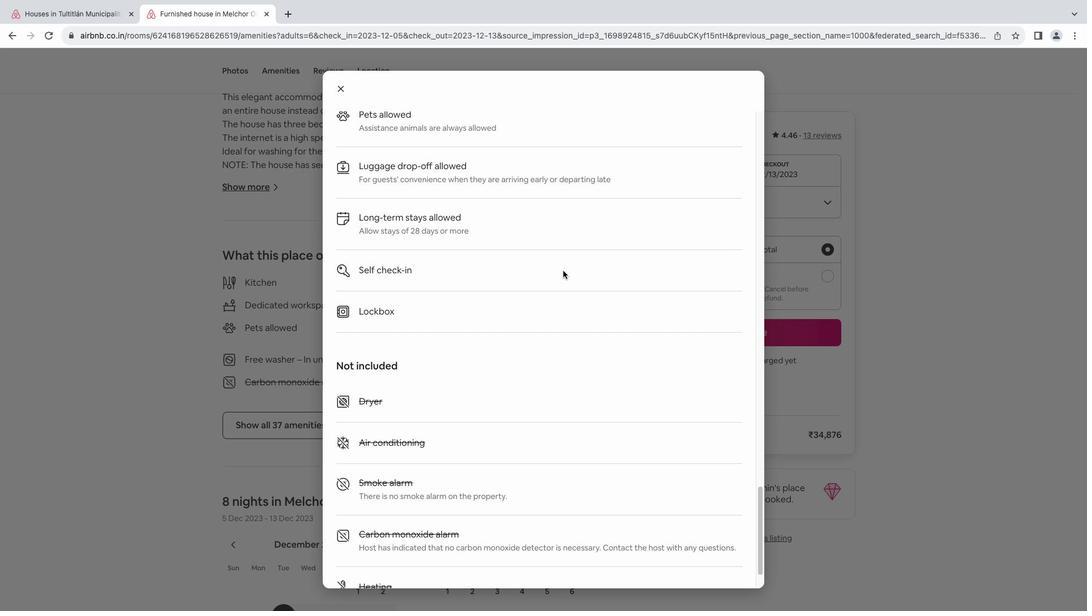 
Action: Mouse moved to (556, 265)
Screenshot: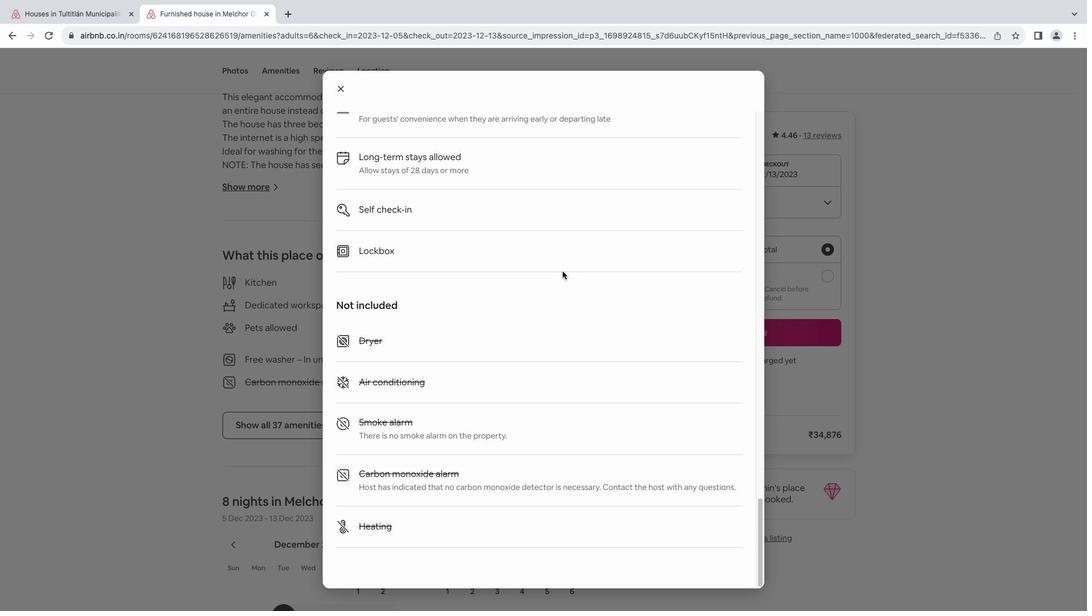 
Action: Mouse scrolled (556, 265) with delta (-5, -6)
Screenshot: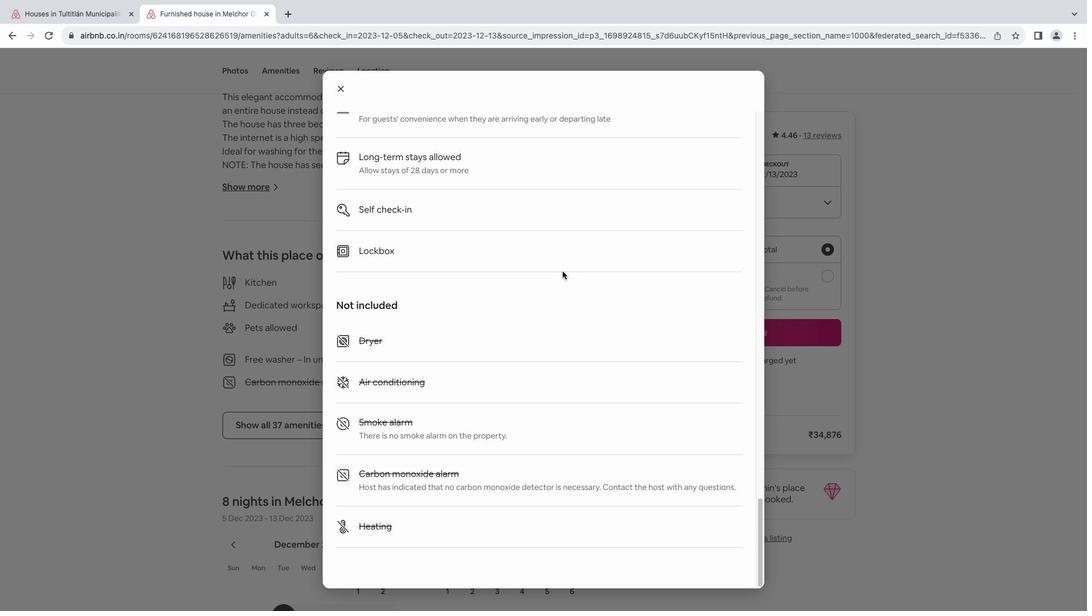 
Action: Mouse scrolled (556, 265) with delta (-5, -6)
Screenshot: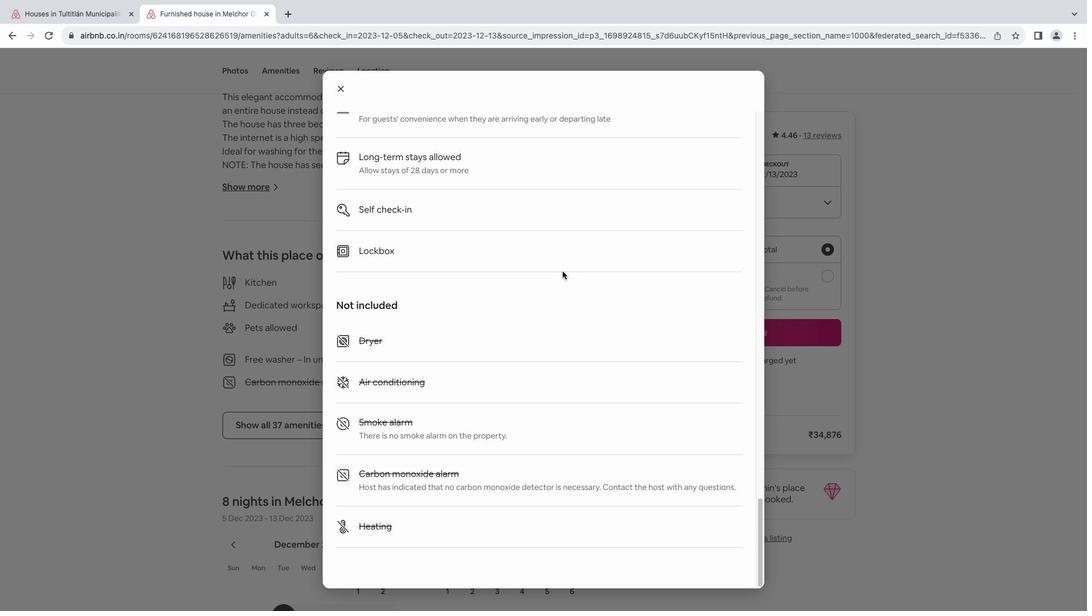 
Action: Mouse scrolled (556, 265) with delta (-5, -7)
